 Task: Look for Airbnb properties in Oakville, Canada from 9th November, 2023 to 11th November, 2023 for 2 adults. Place can be entire room with 2 bedrooms having 2 beds and 1 bathroom. Property type can be guest house.
Action: Mouse moved to (529, 71)
Screenshot: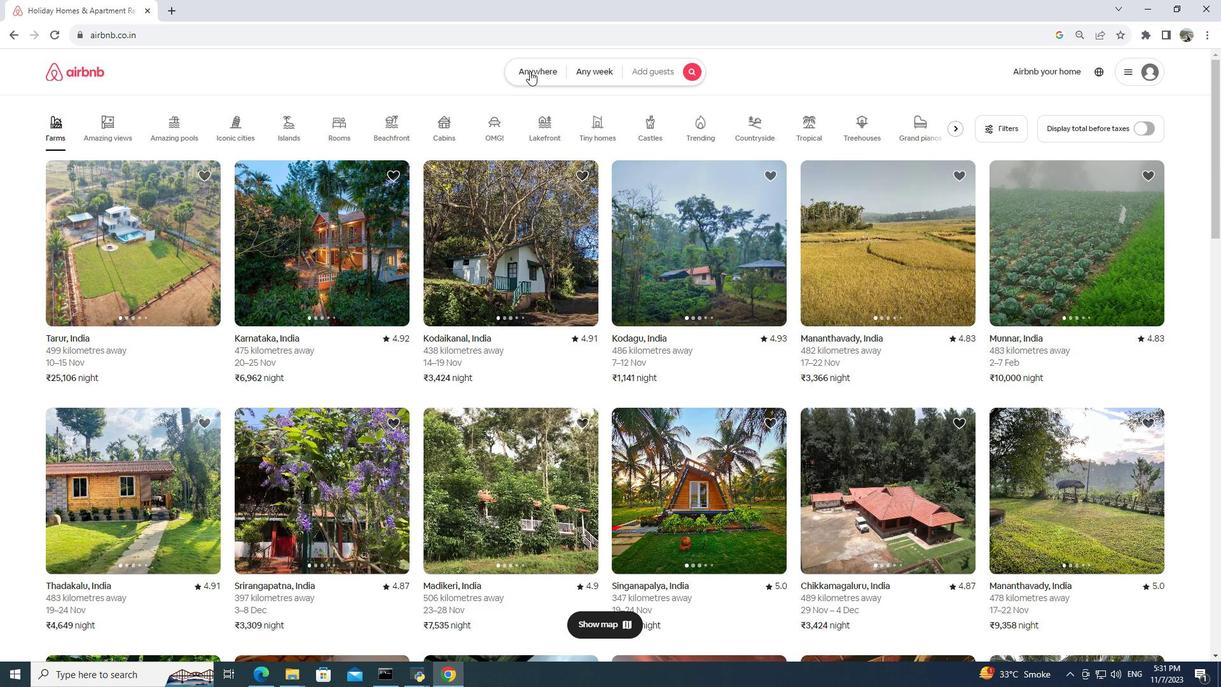 
Action: Mouse pressed left at (529, 71)
Screenshot: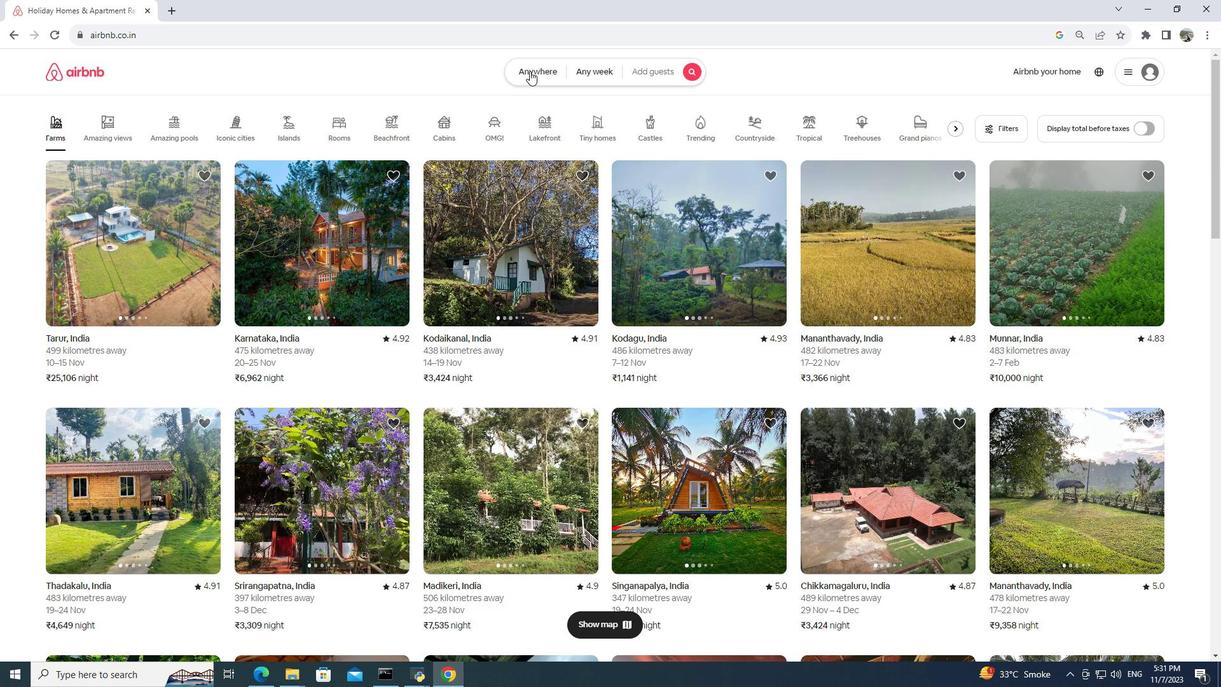 
Action: Mouse moved to (440, 122)
Screenshot: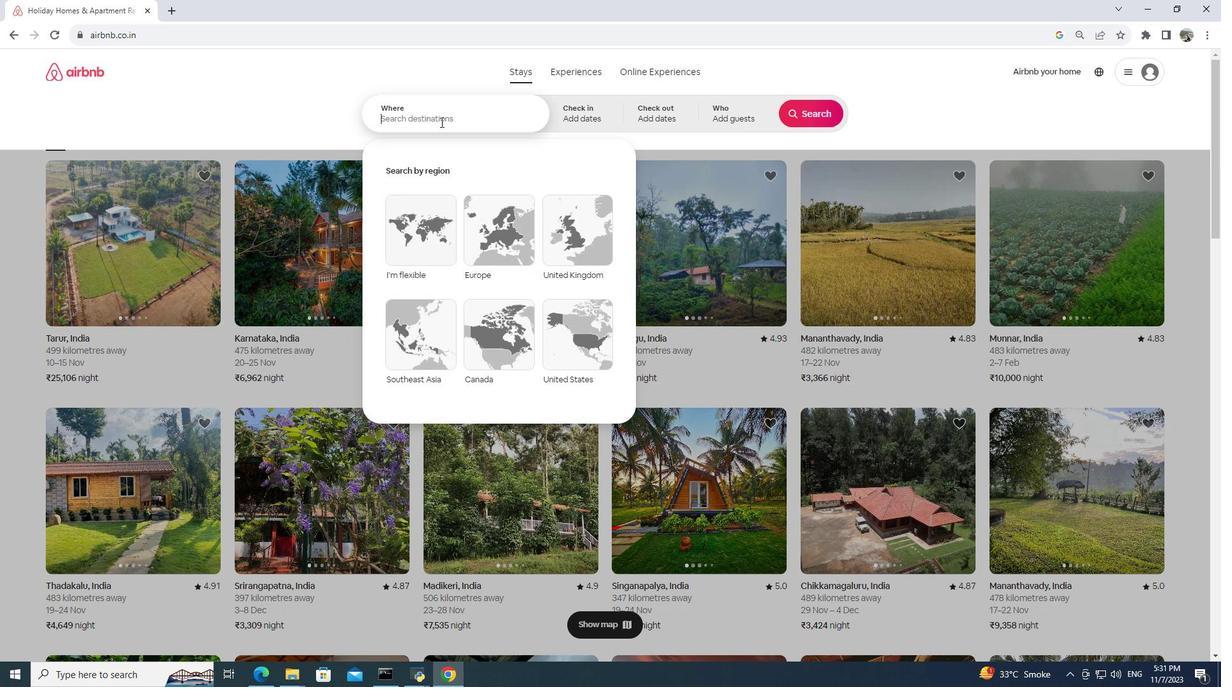 
Action: Mouse pressed left at (440, 122)
Screenshot: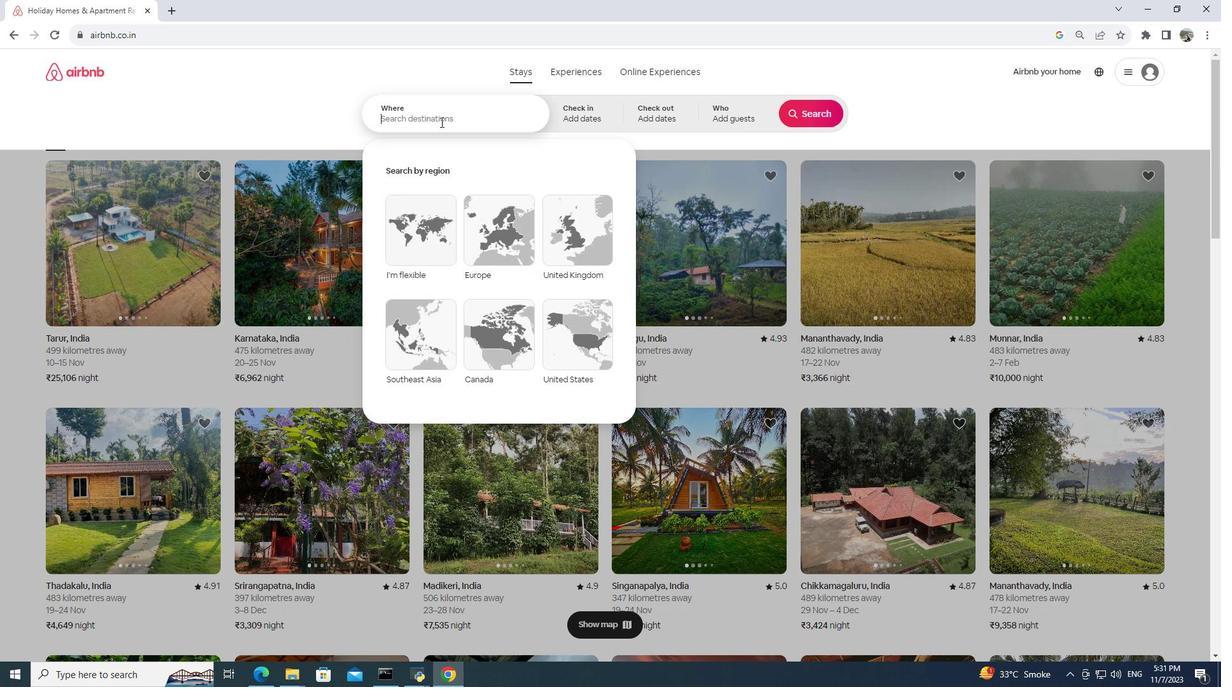 
Action: Mouse moved to (440, 122)
Screenshot: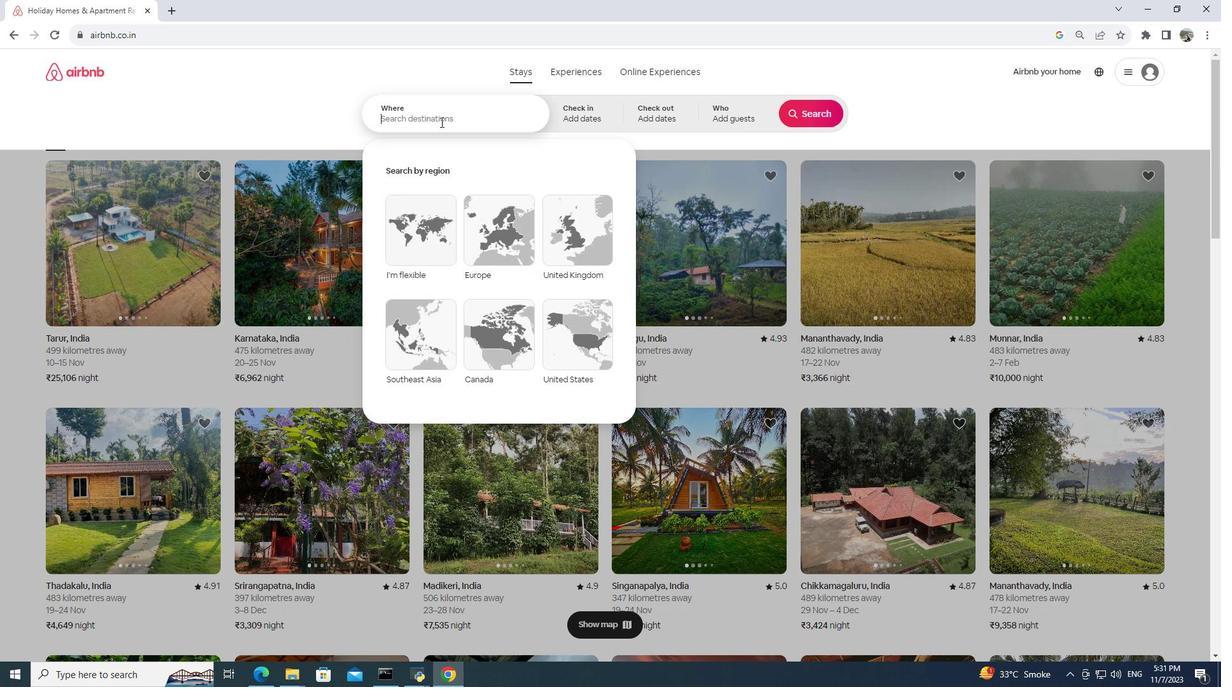 
Action: Key pressed oakville,<Key.space>canada
Screenshot: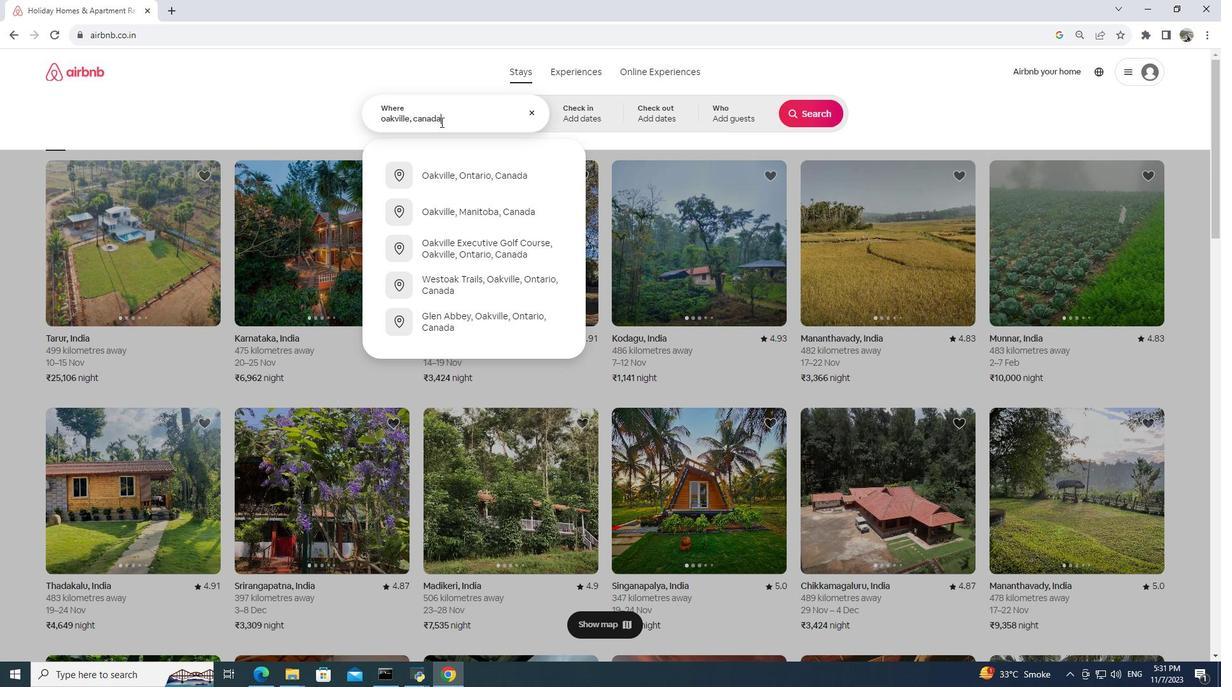 
Action: Mouse moved to (570, 115)
Screenshot: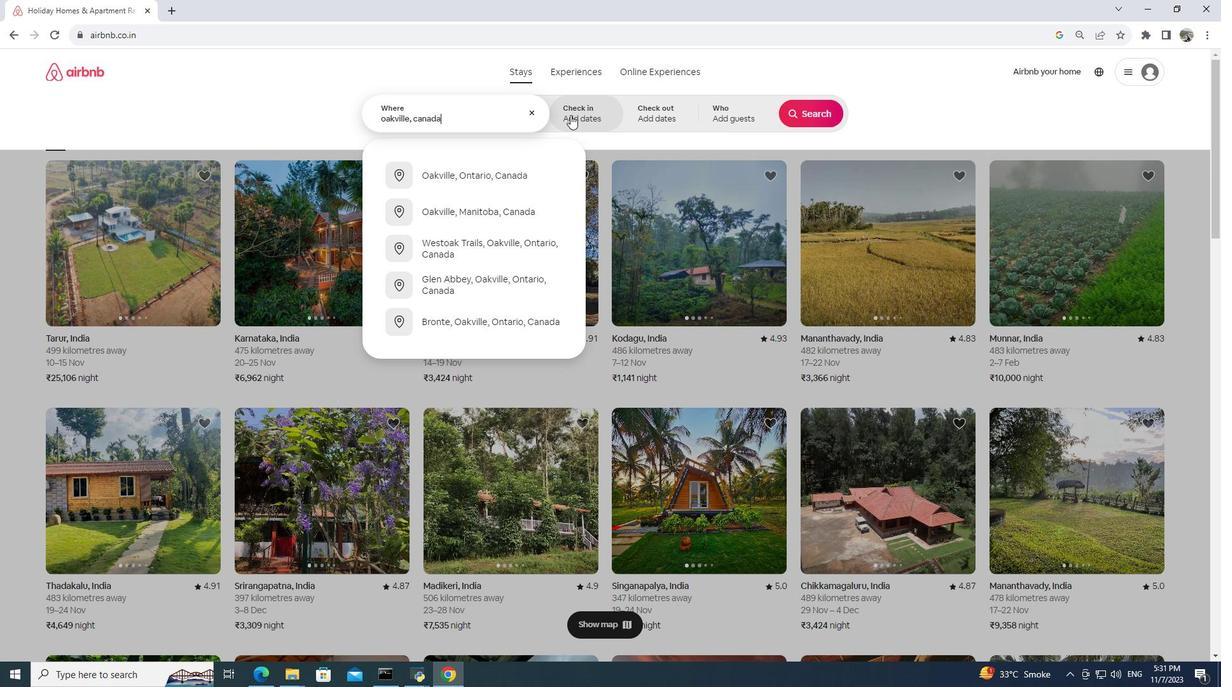 
Action: Mouse pressed left at (570, 115)
Screenshot: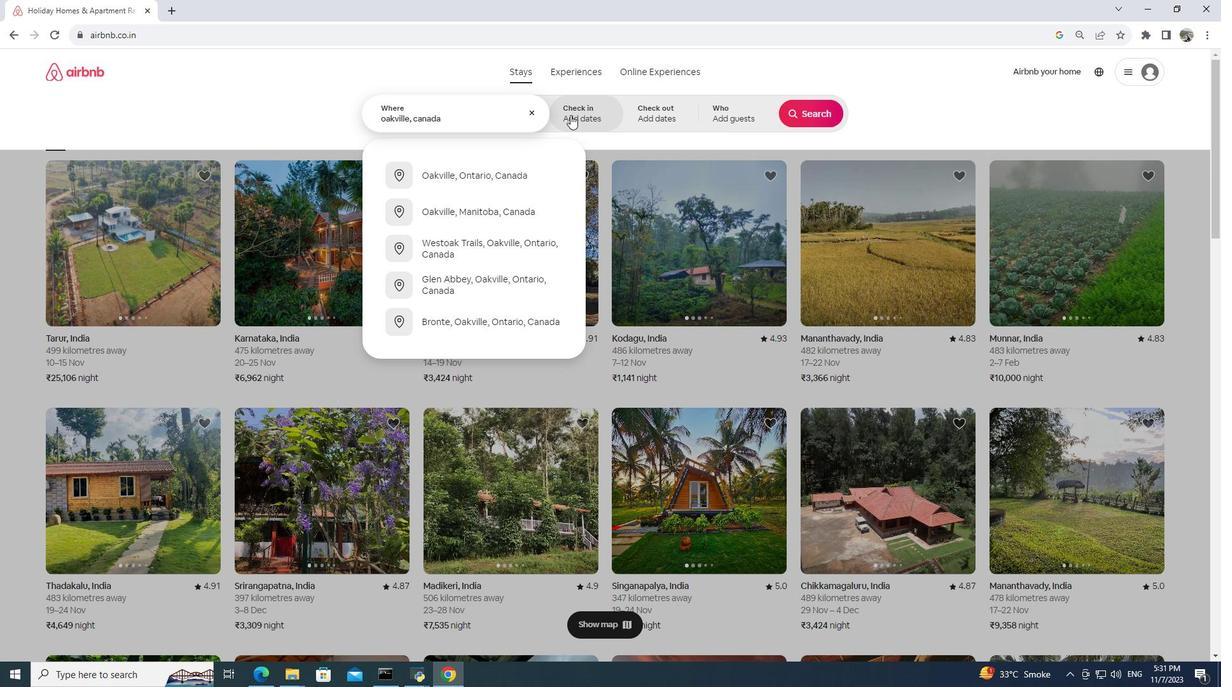 
Action: Mouse moved to (520, 283)
Screenshot: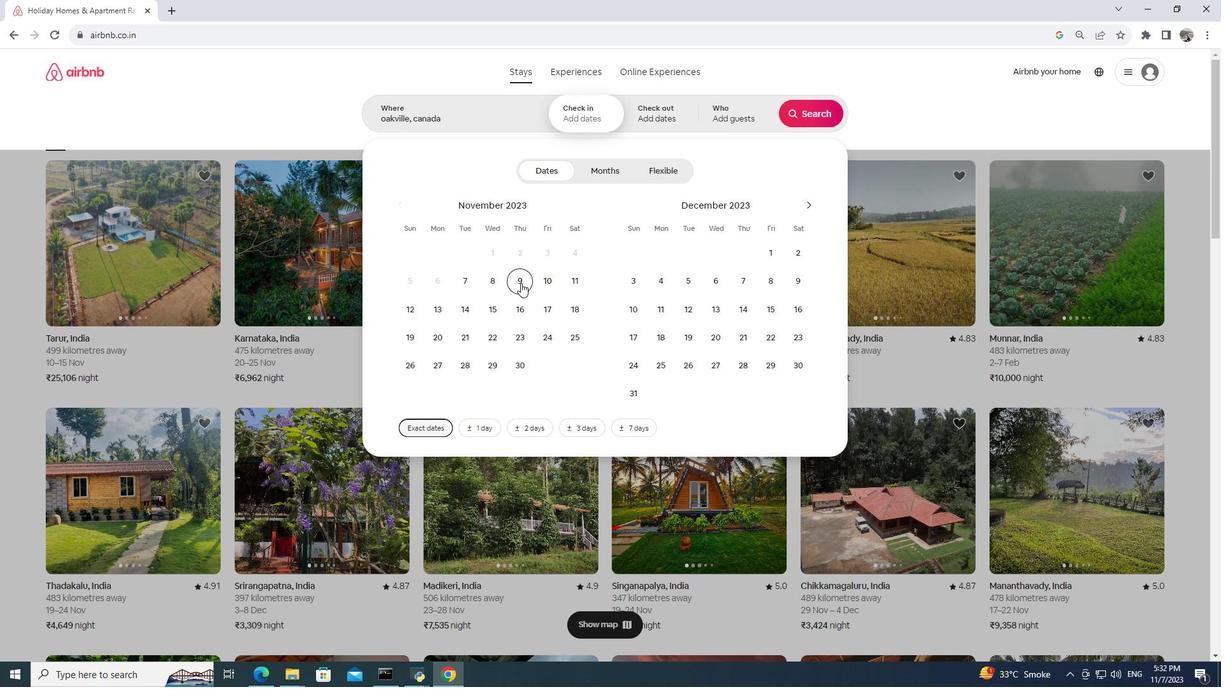 
Action: Mouse pressed left at (520, 283)
Screenshot: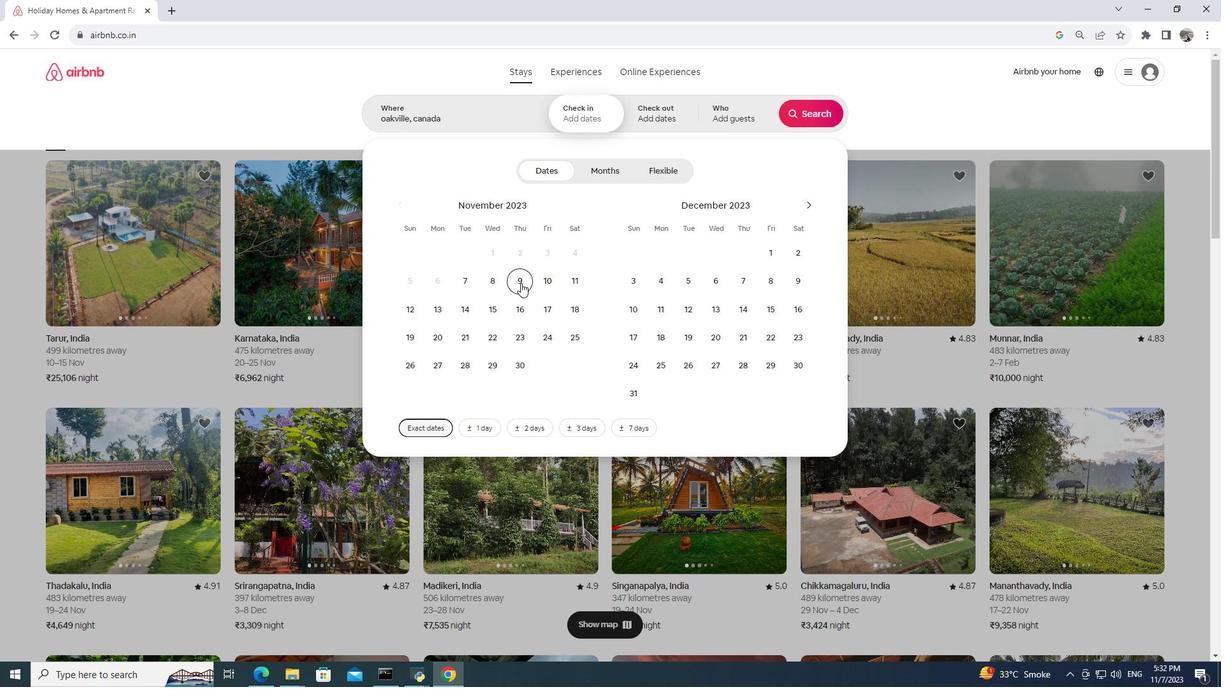 
Action: Mouse moved to (580, 283)
Screenshot: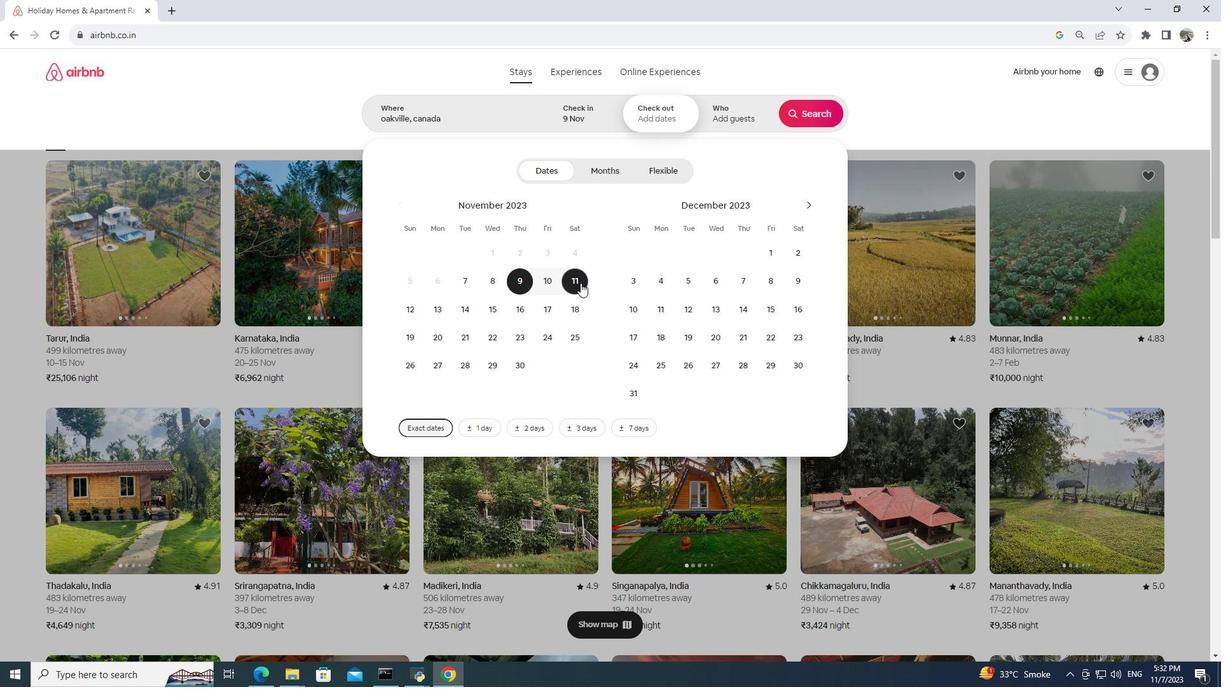 
Action: Mouse pressed left at (580, 283)
Screenshot: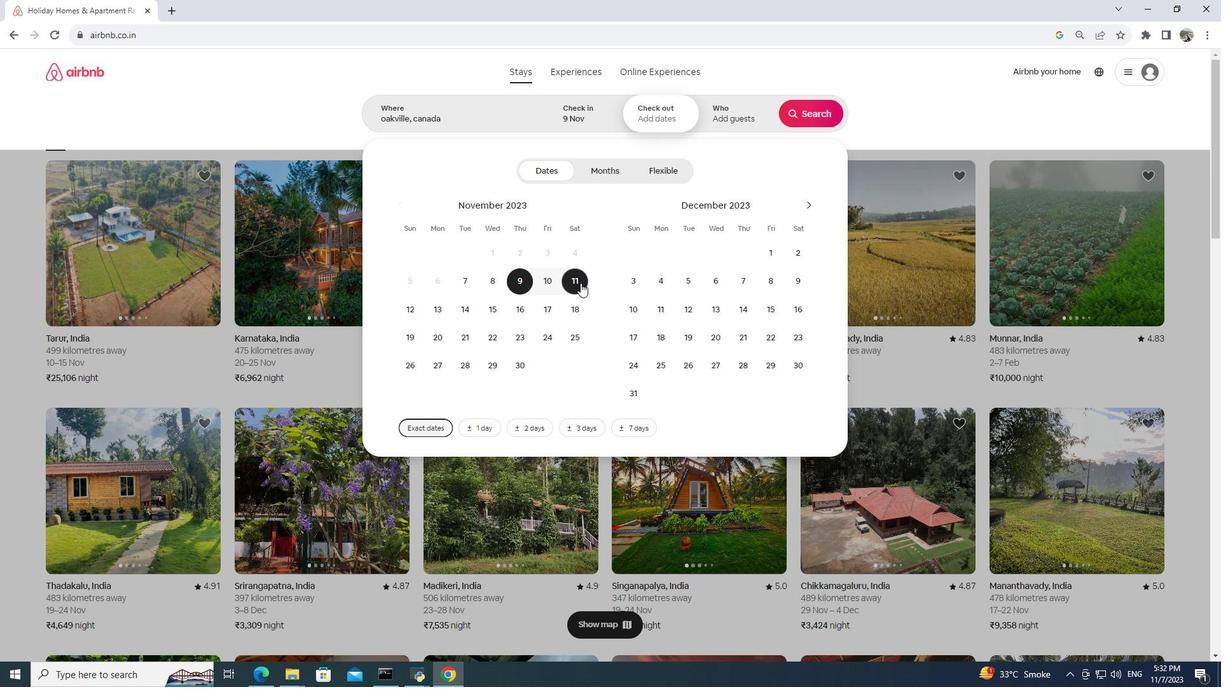 
Action: Mouse moved to (758, 121)
Screenshot: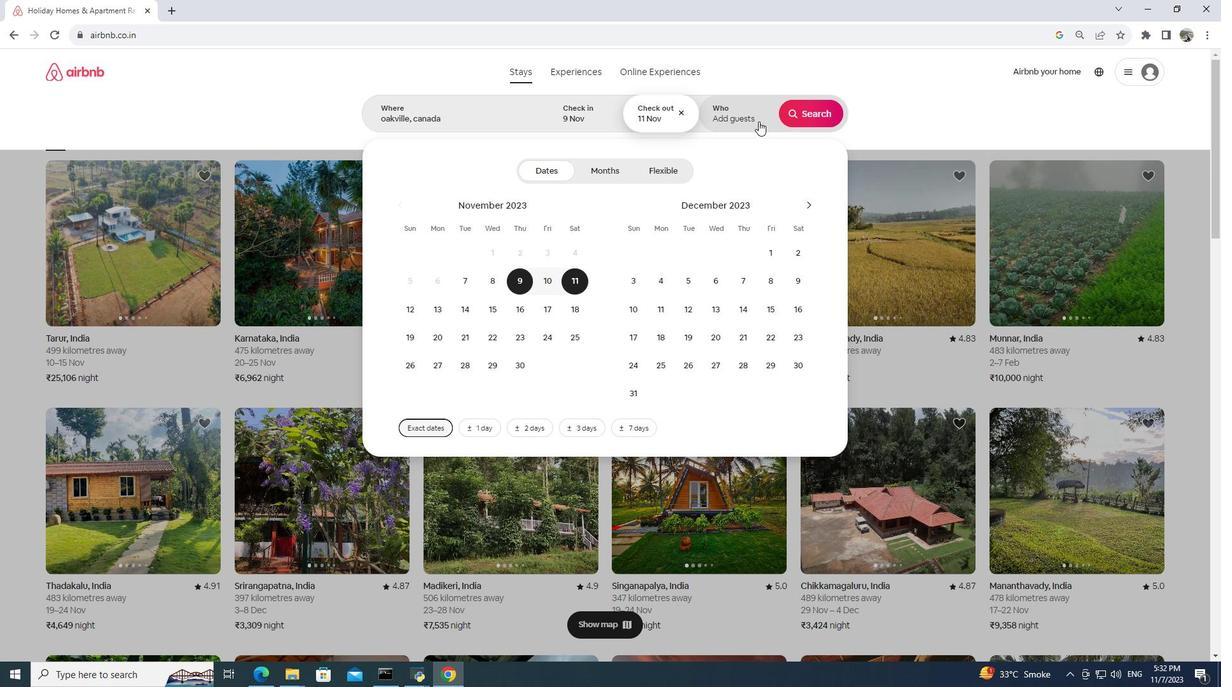 
Action: Mouse pressed left at (758, 121)
Screenshot: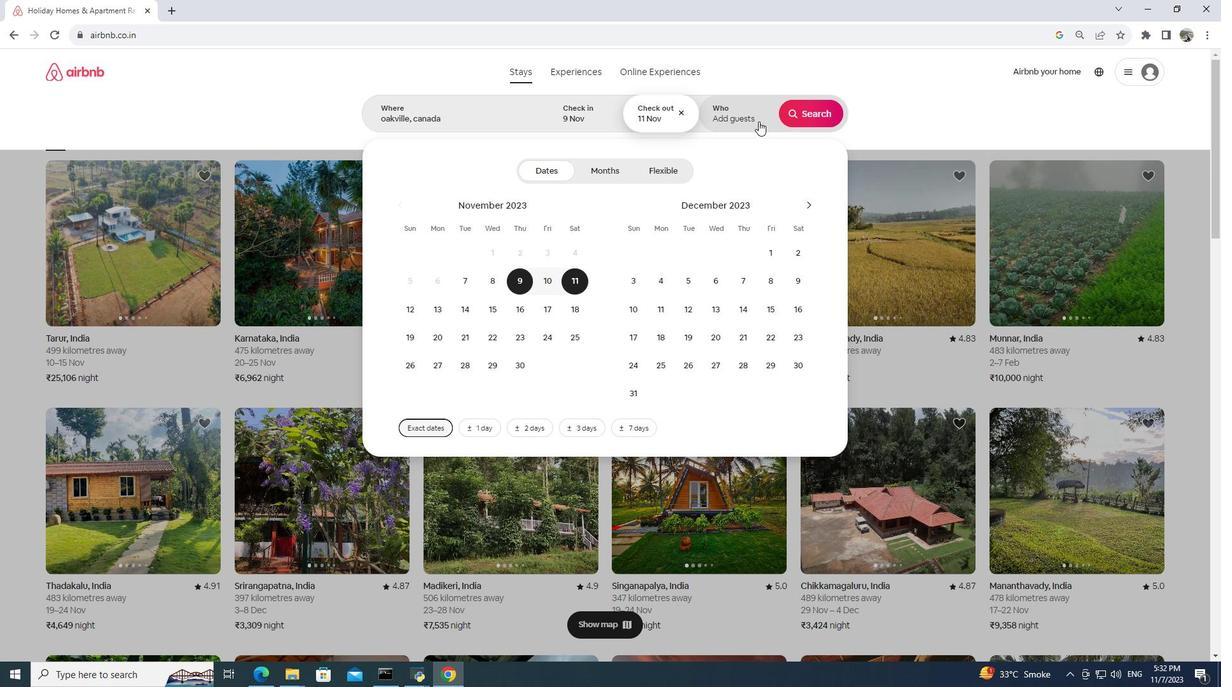 
Action: Mouse moved to (814, 178)
Screenshot: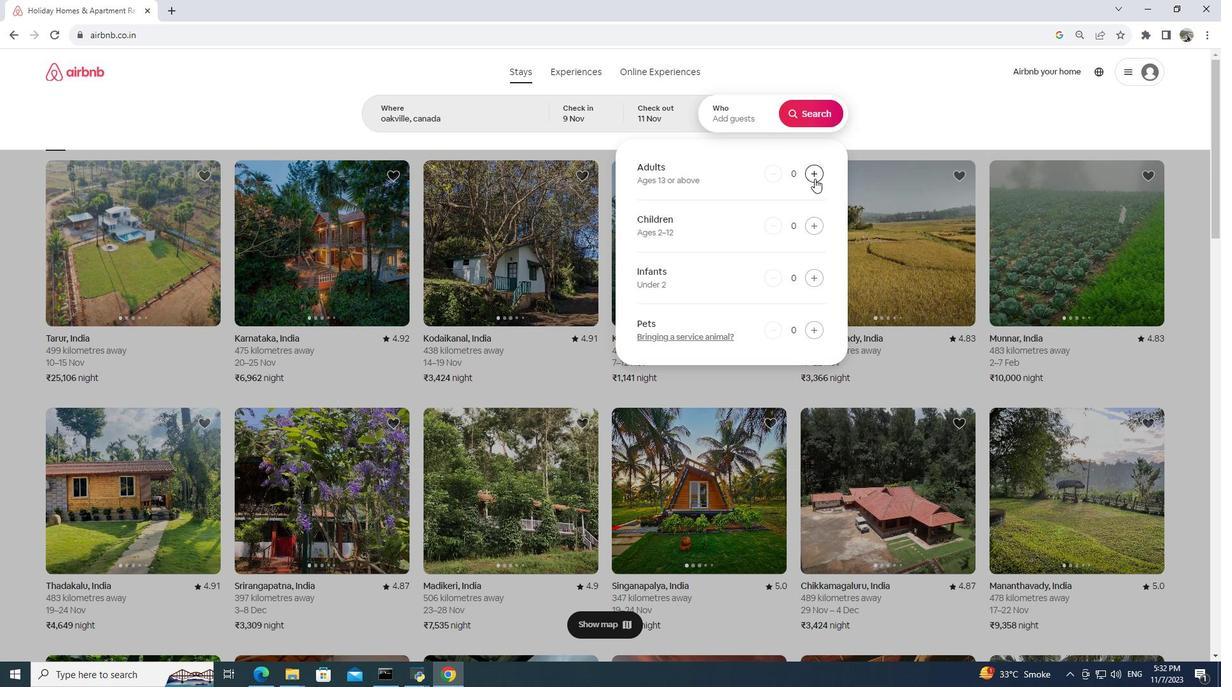 
Action: Mouse pressed left at (814, 178)
Screenshot: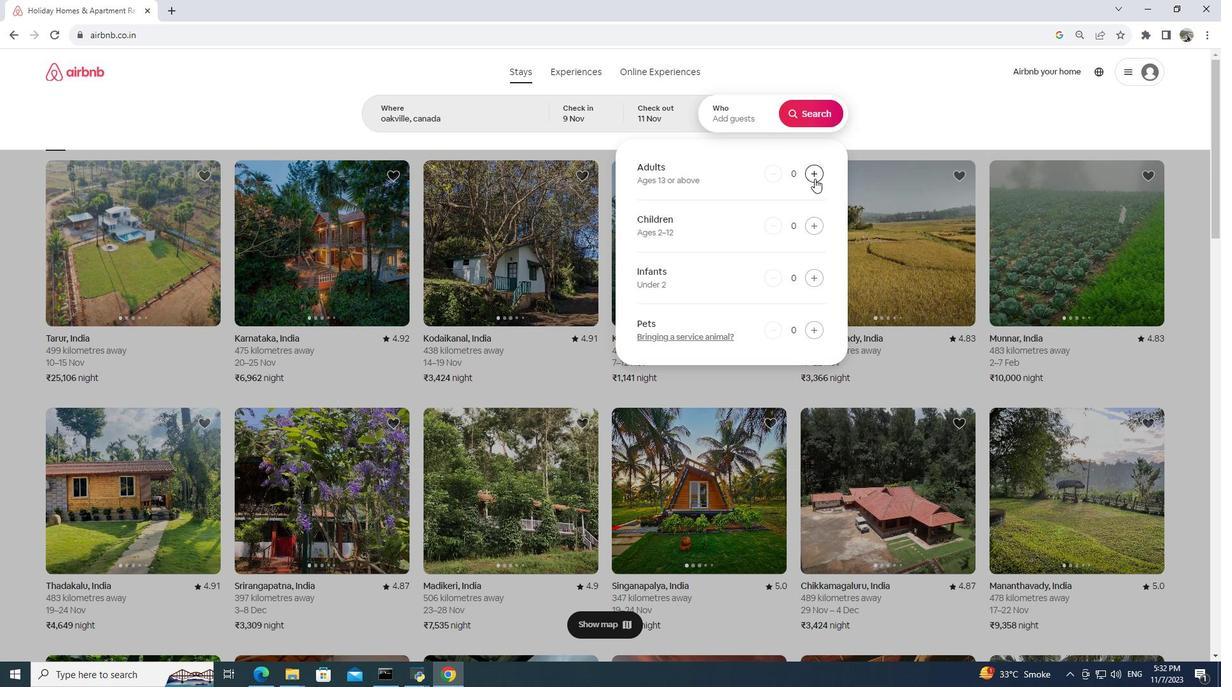 
Action: Mouse moved to (814, 178)
Screenshot: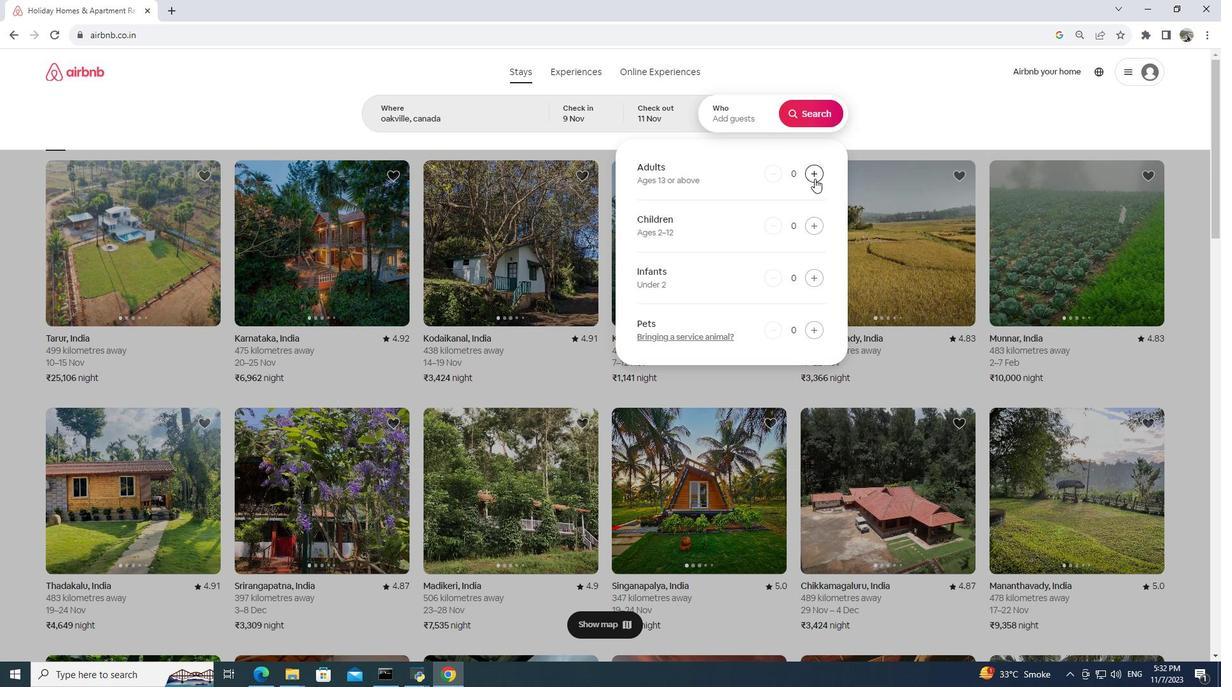 
Action: Mouse pressed left at (814, 178)
Screenshot: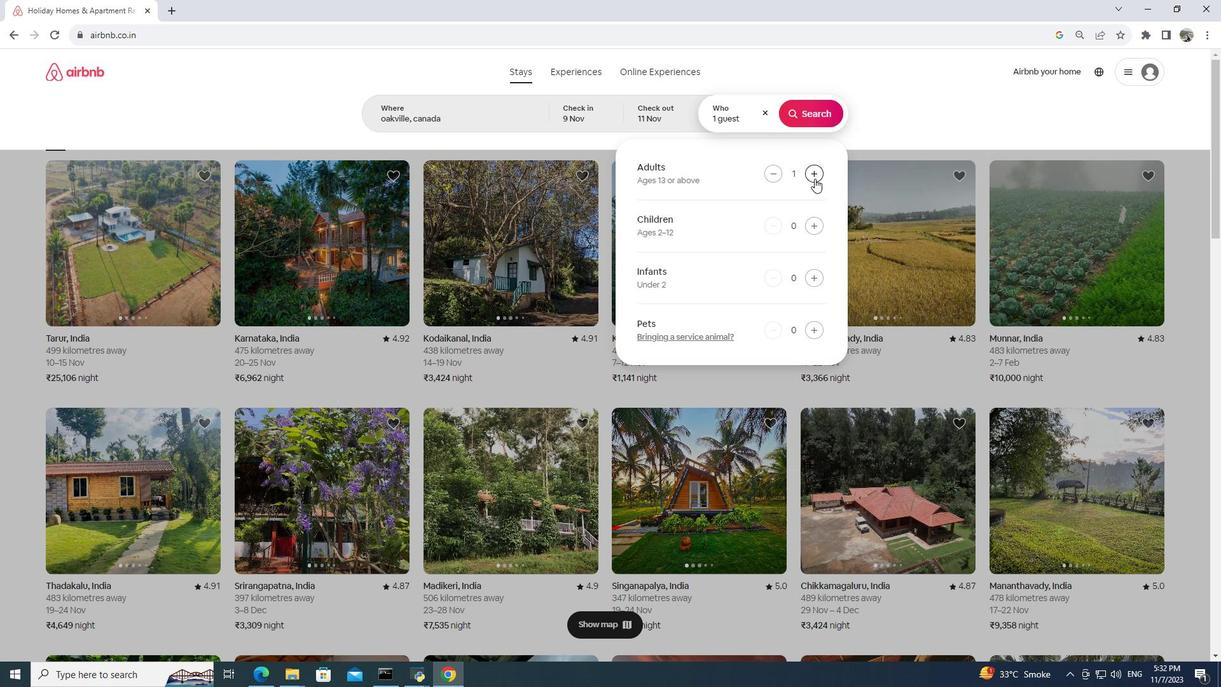 
Action: Mouse moved to (801, 111)
Screenshot: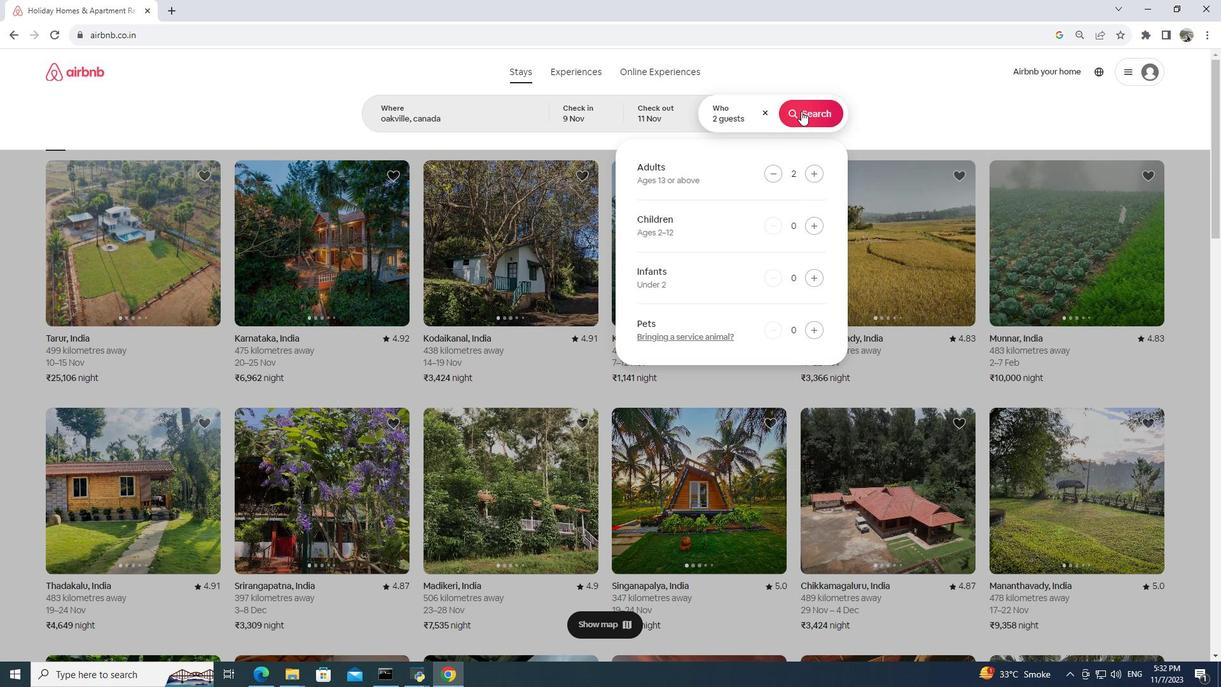 
Action: Mouse pressed left at (801, 111)
Screenshot: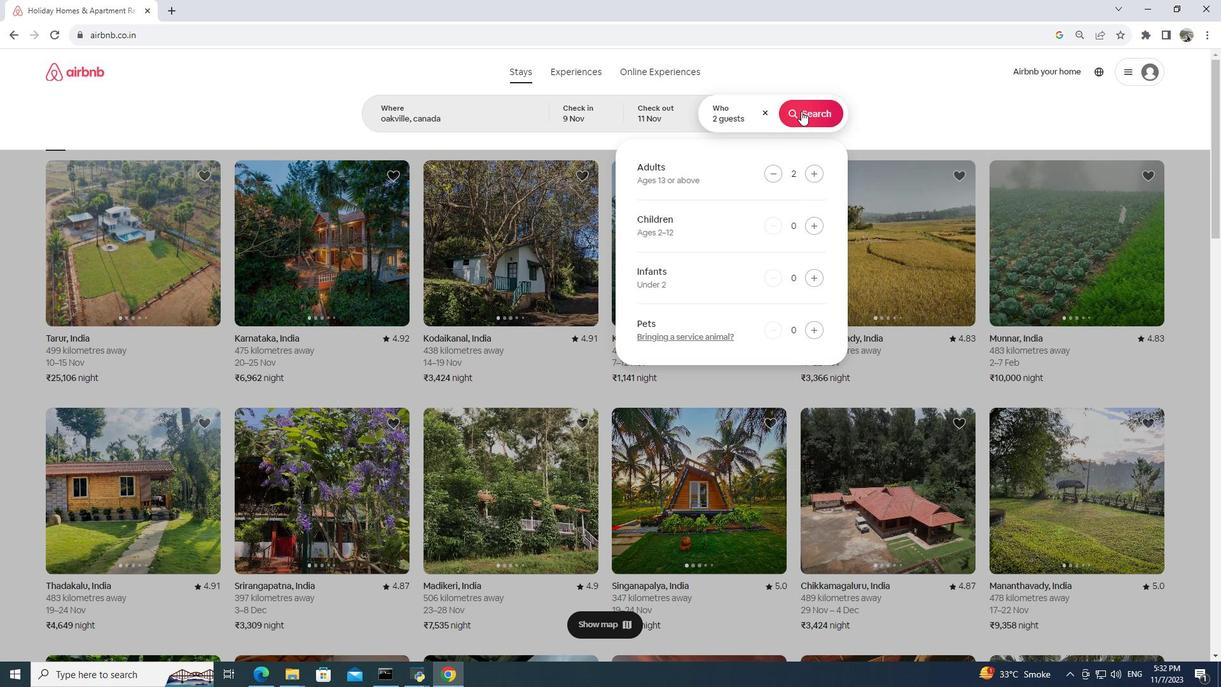 
Action: Mouse moved to (1028, 120)
Screenshot: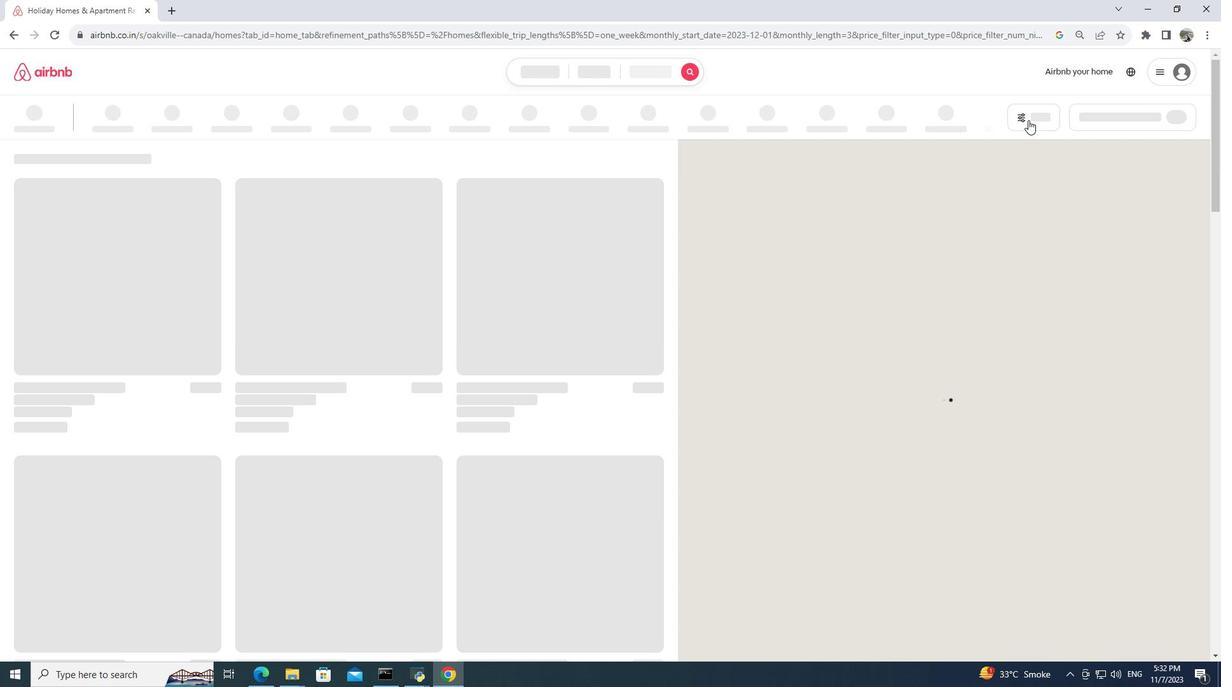 
Action: Mouse pressed left at (1028, 120)
Screenshot: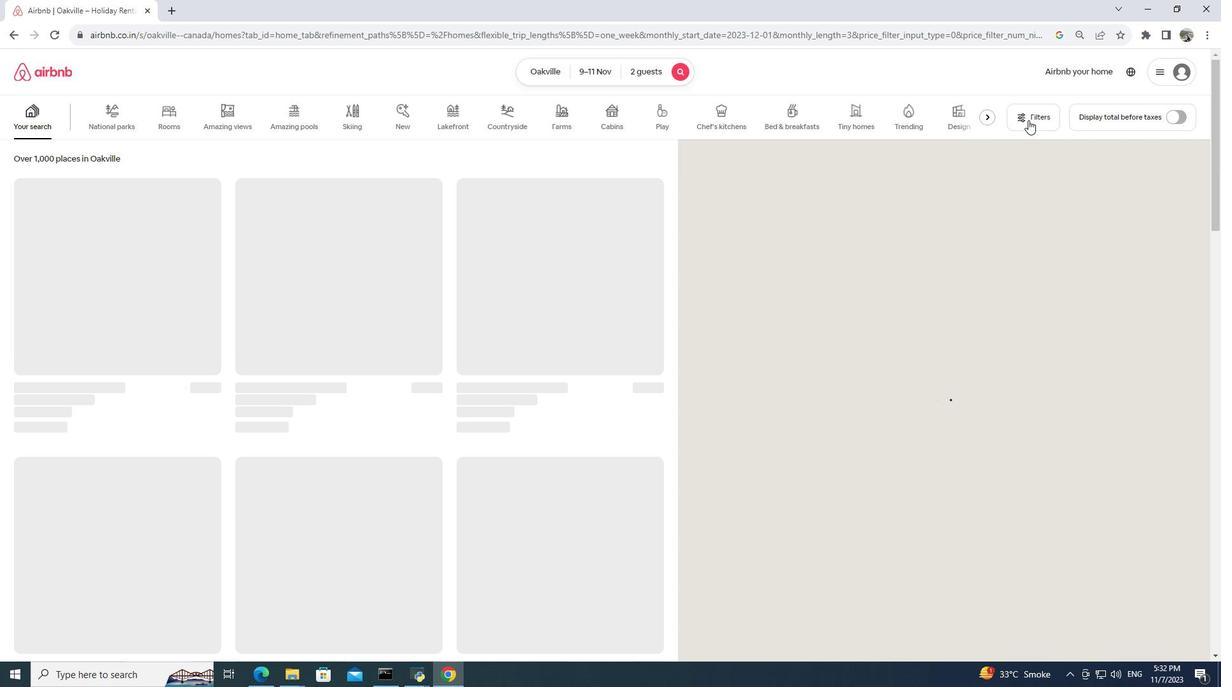 
Action: Mouse moved to (1019, 131)
Screenshot: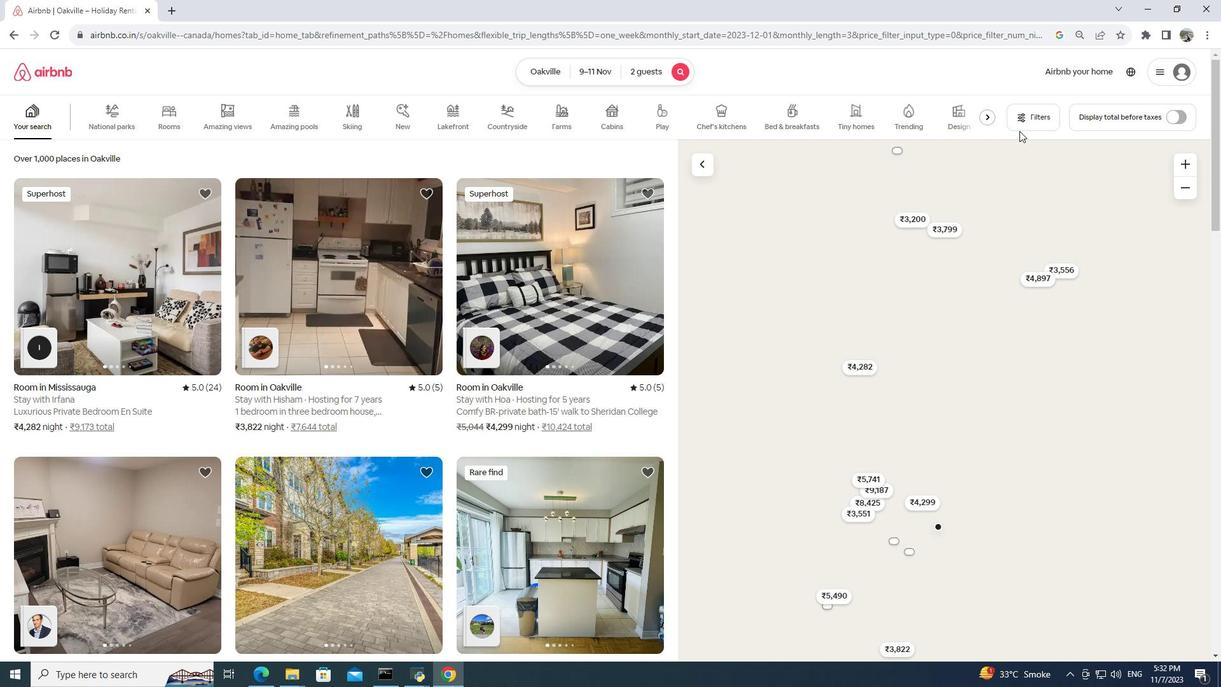 
Action: Mouse pressed left at (1019, 131)
Screenshot: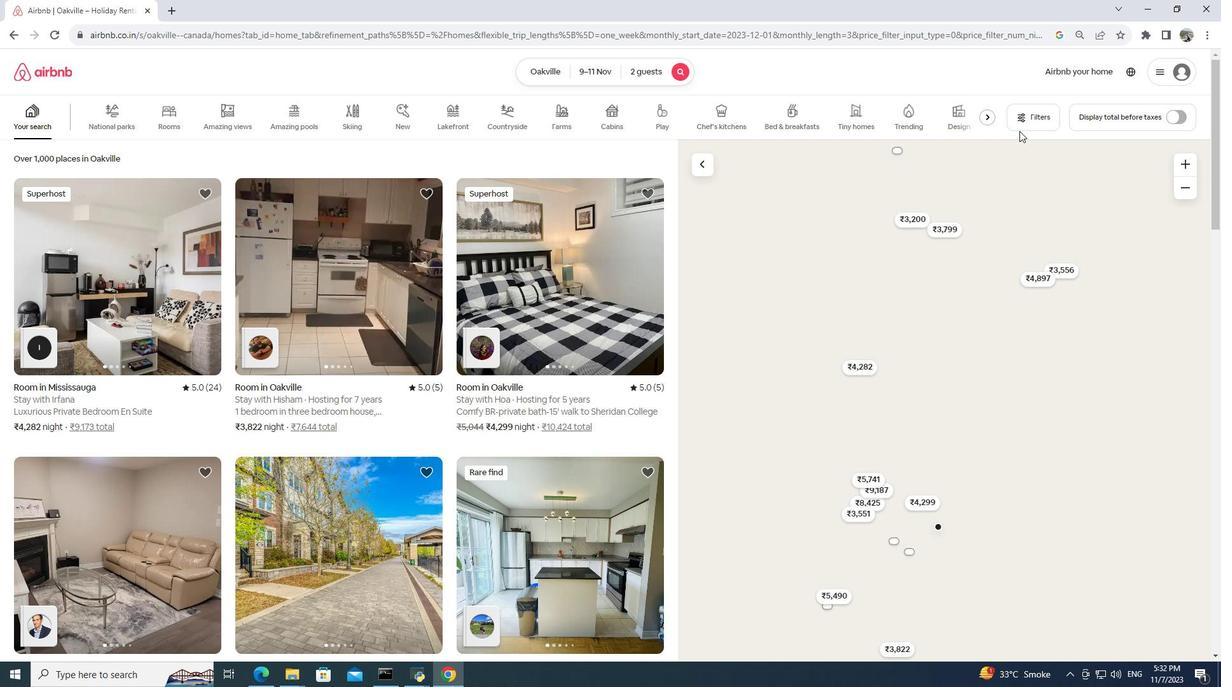 
Action: Mouse pressed left at (1019, 131)
Screenshot: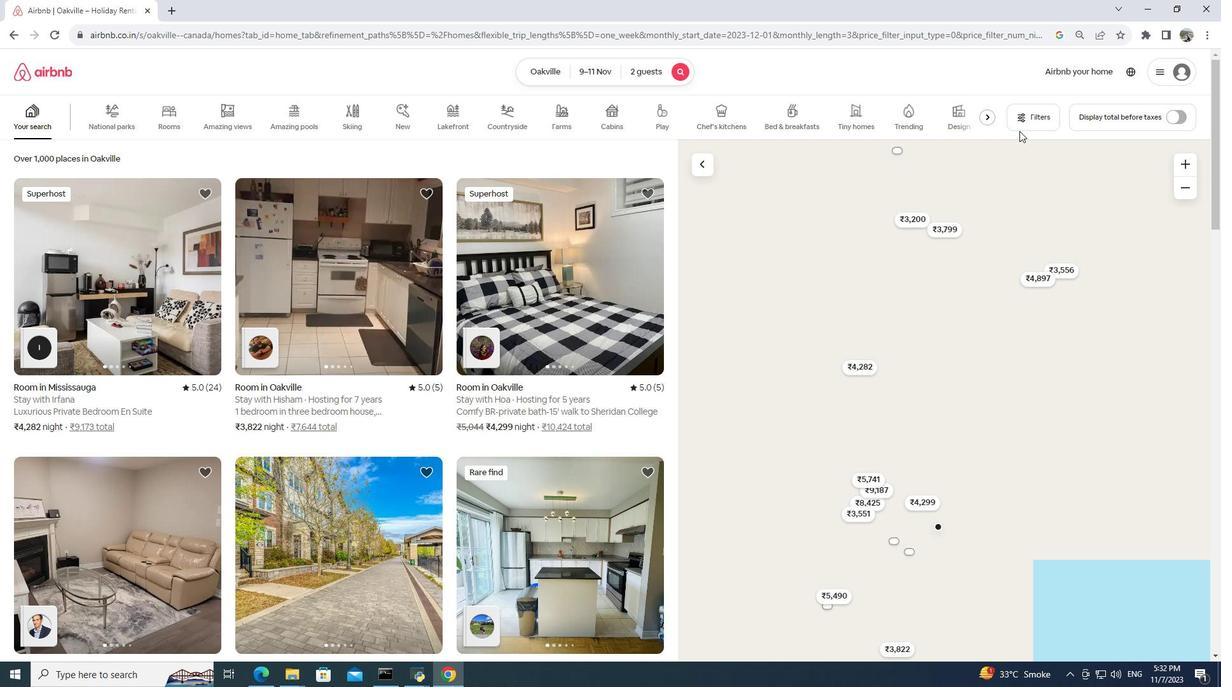 
Action: Mouse moved to (1031, 120)
Screenshot: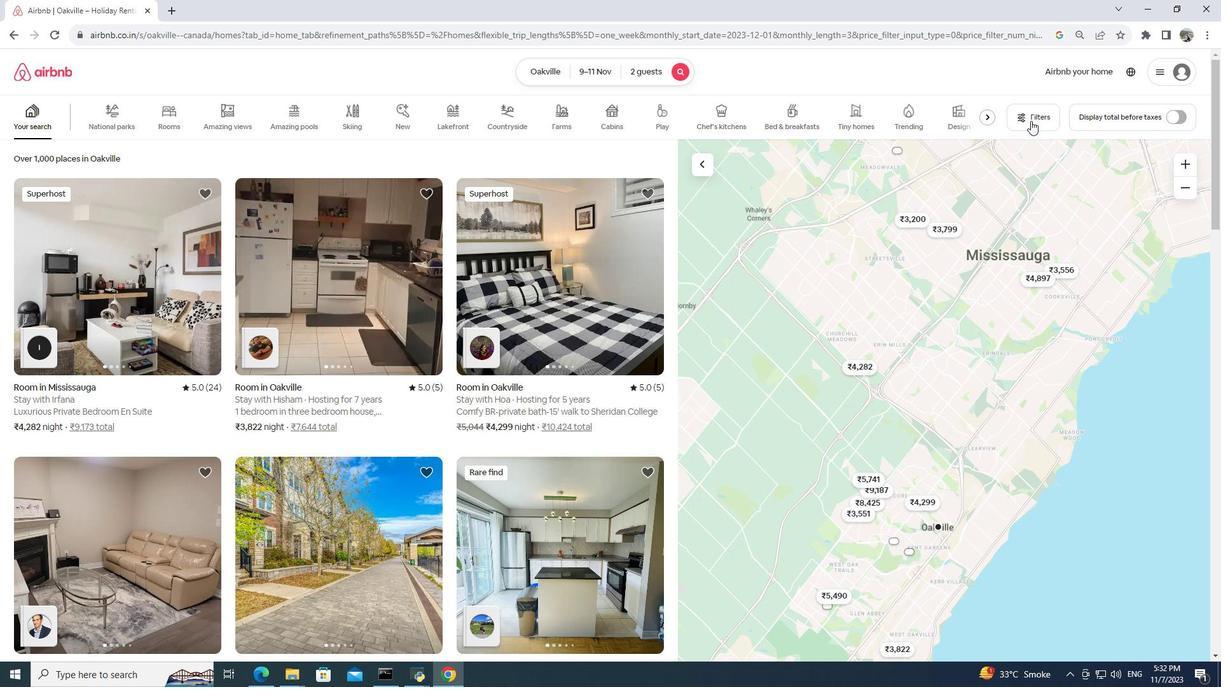 
Action: Mouse pressed left at (1031, 120)
Screenshot: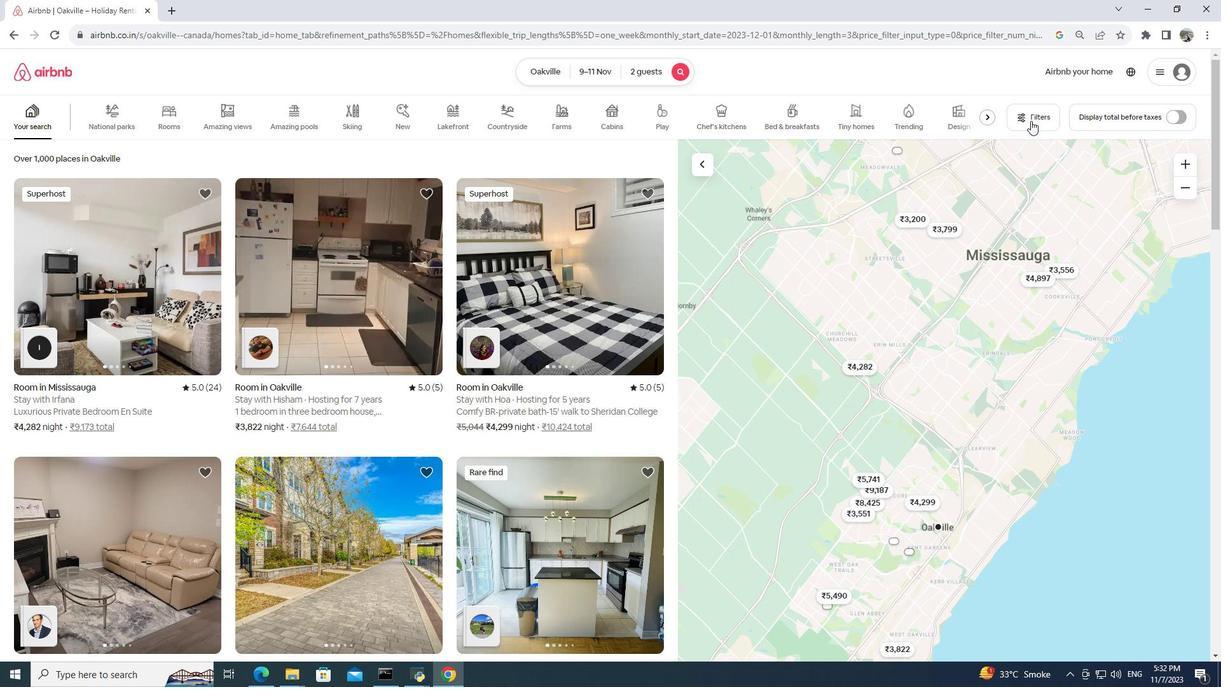 
Action: Mouse moved to (545, 384)
Screenshot: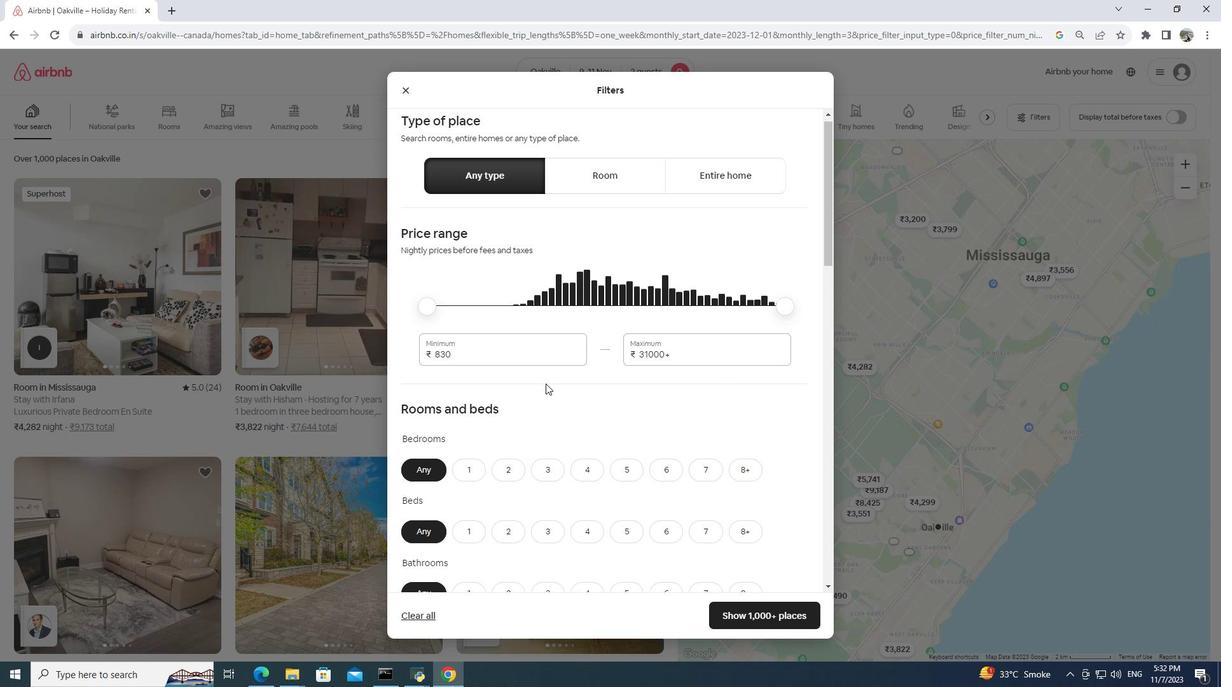 
Action: Mouse scrolled (545, 383) with delta (0, 0)
Screenshot: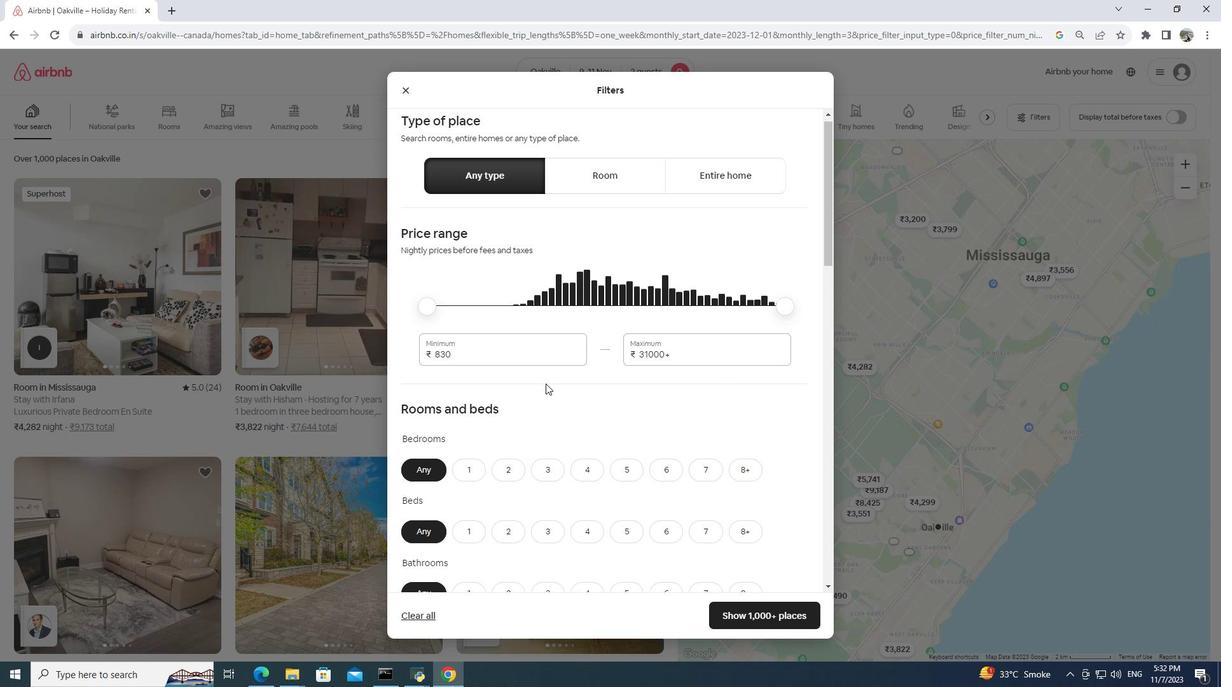 
Action: Mouse moved to (545, 381)
Screenshot: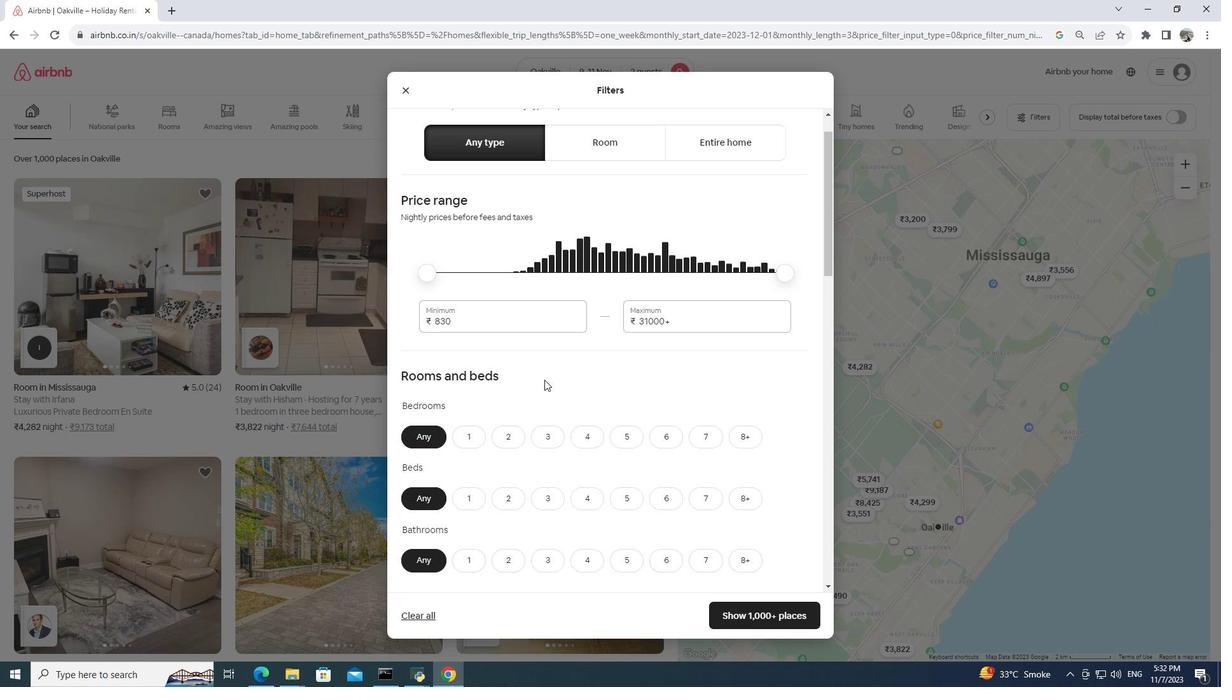 
Action: Mouse scrolled (545, 381) with delta (0, 0)
Screenshot: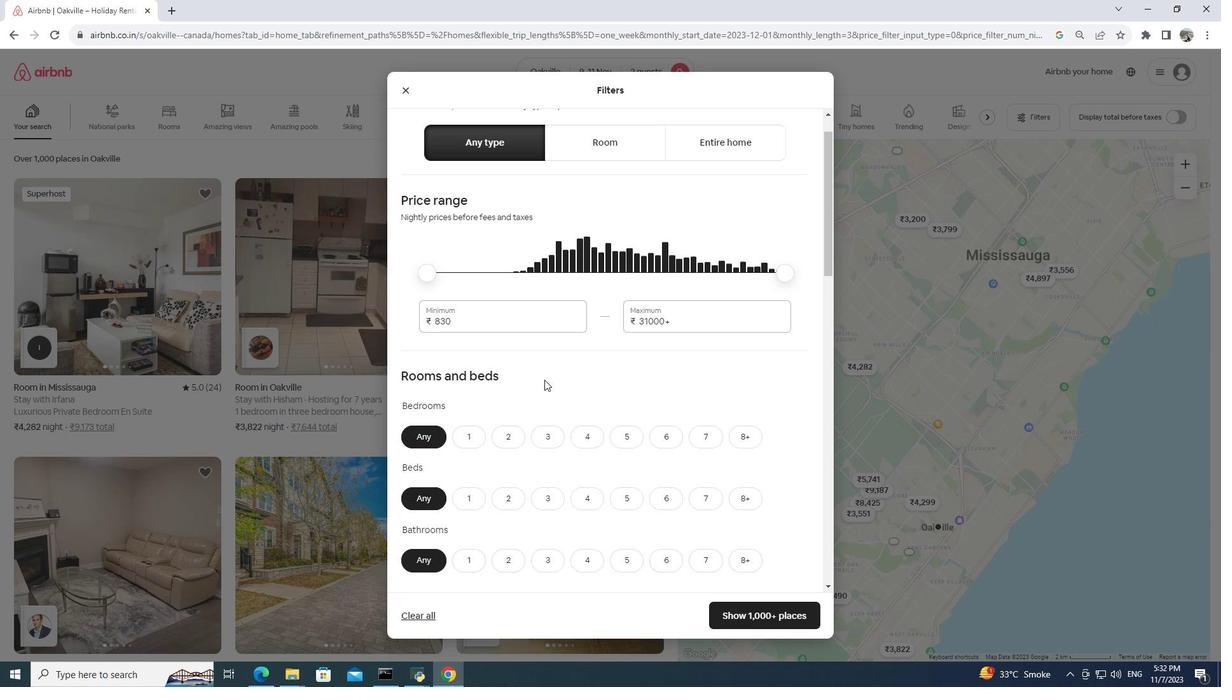 
Action: Mouse moved to (501, 345)
Screenshot: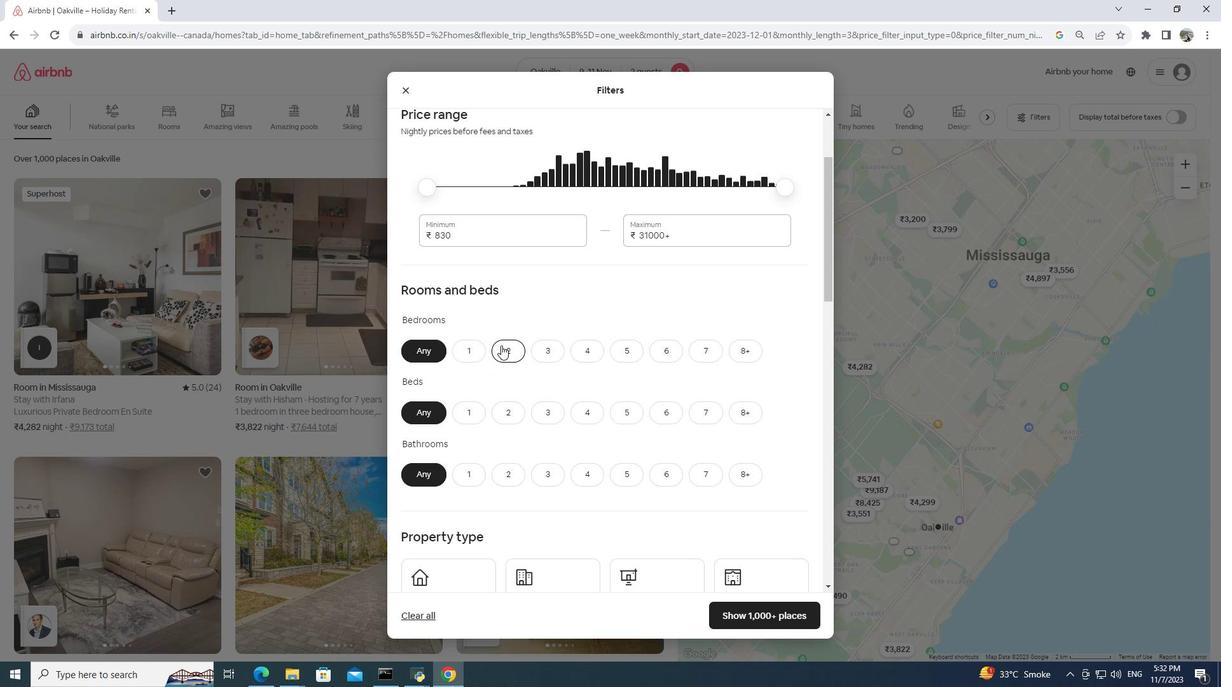 
Action: Mouse pressed left at (501, 345)
Screenshot: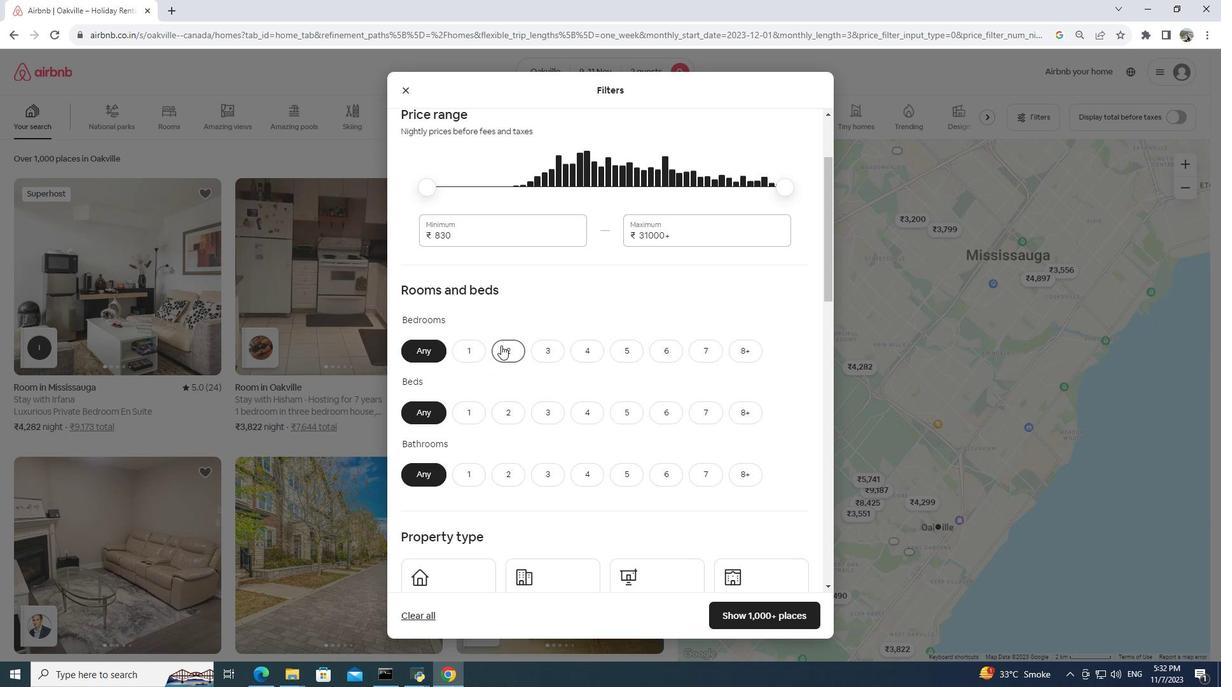 
Action: Mouse moved to (507, 410)
Screenshot: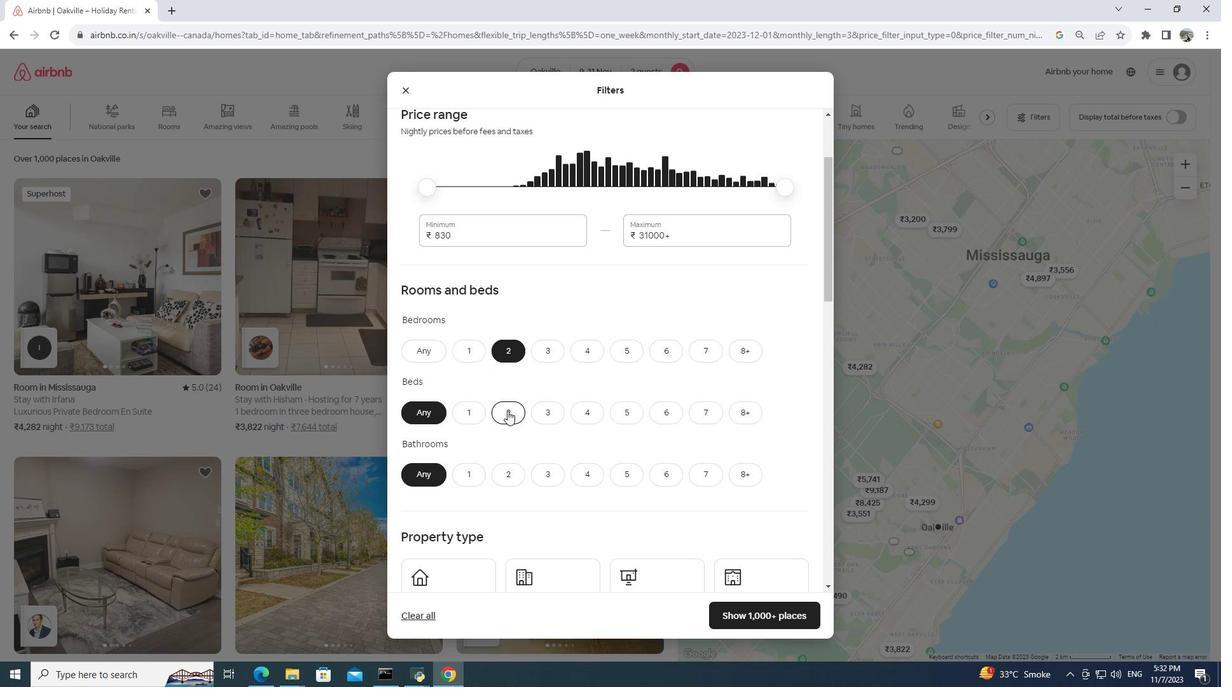 
Action: Mouse pressed left at (507, 410)
Screenshot: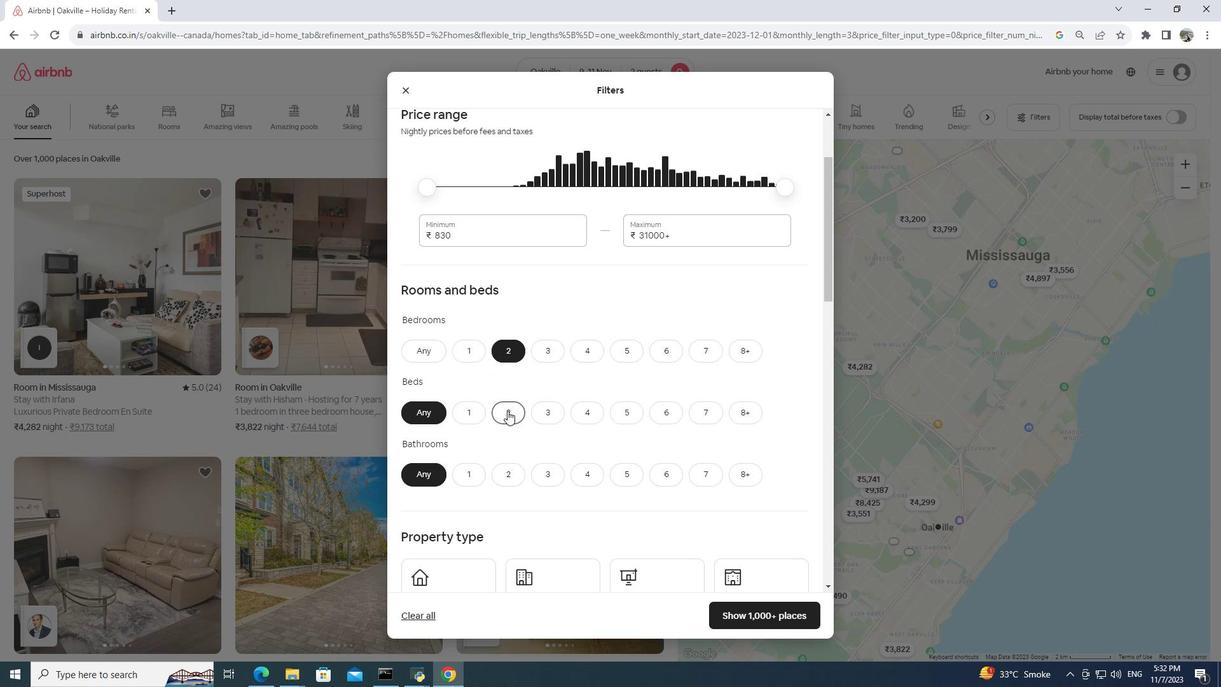 
Action: Mouse moved to (512, 382)
Screenshot: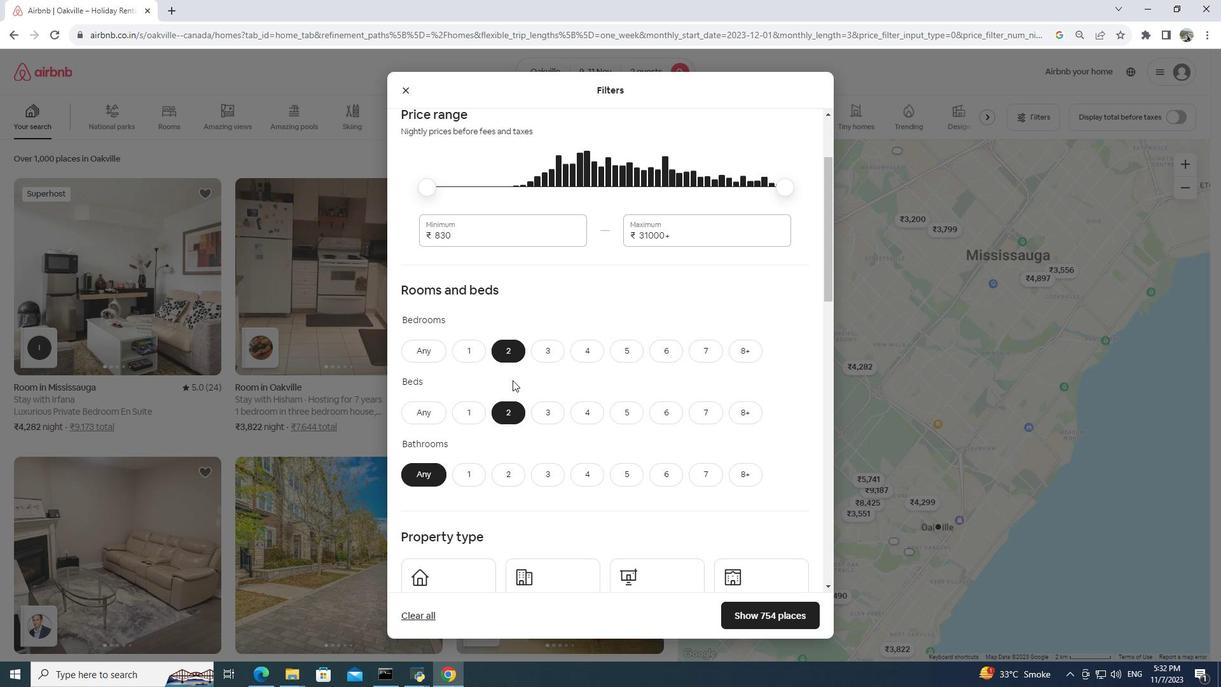 
Action: Mouse scrolled (512, 381) with delta (0, 0)
Screenshot: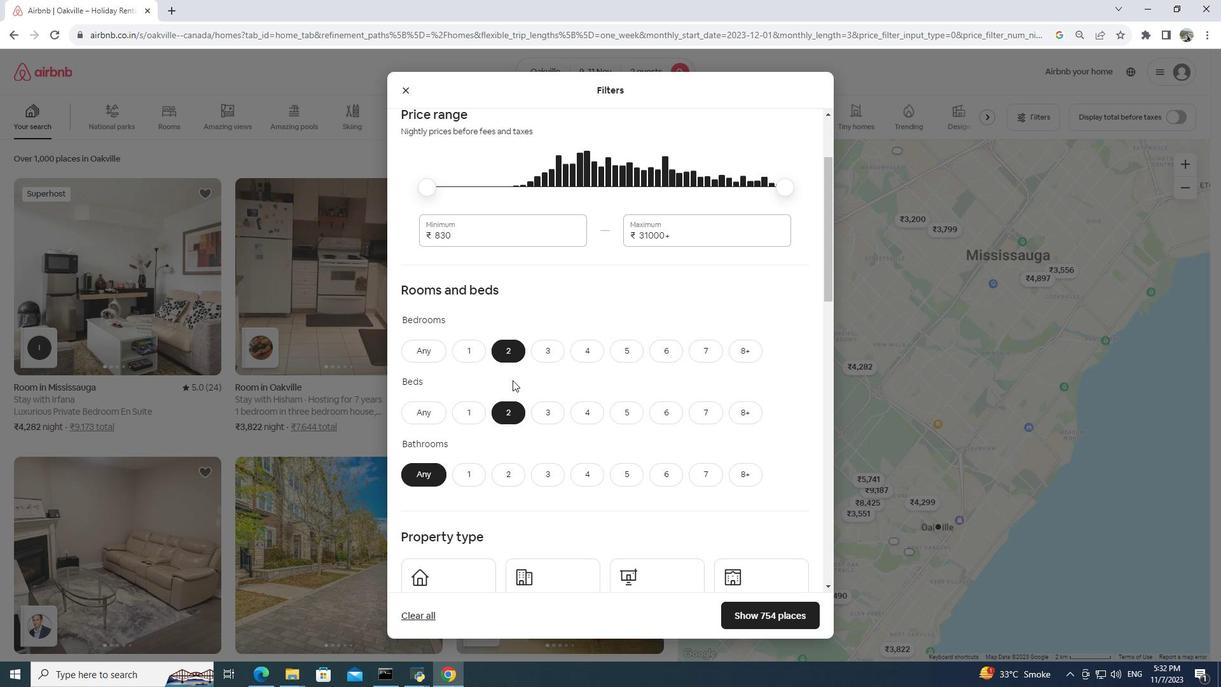 
Action: Mouse moved to (512, 380)
Screenshot: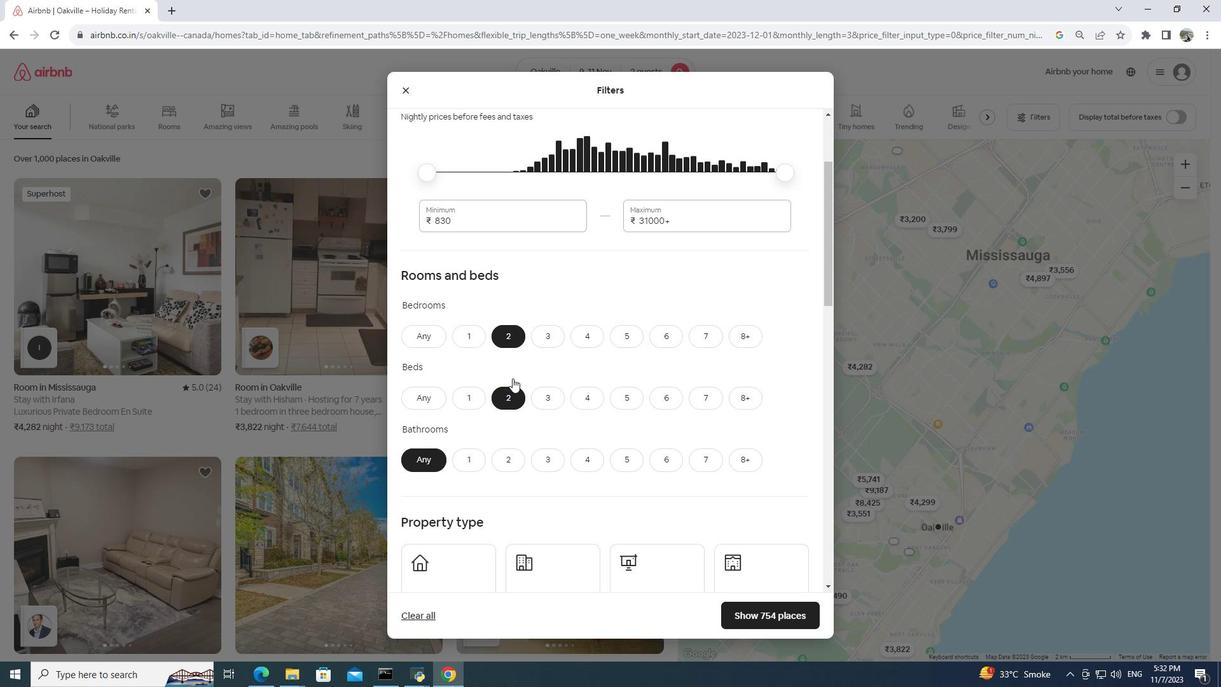 
Action: Mouse scrolled (512, 379) with delta (0, 0)
Screenshot: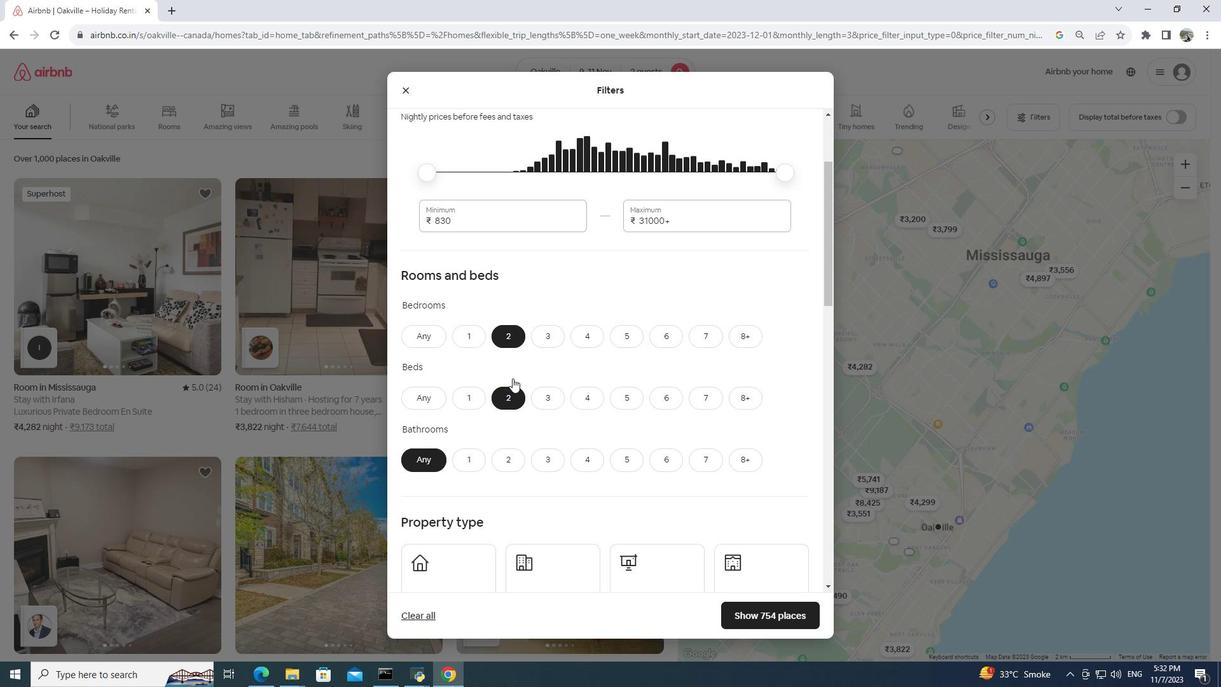 
Action: Mouse moved to (512, 378)
Screenshot: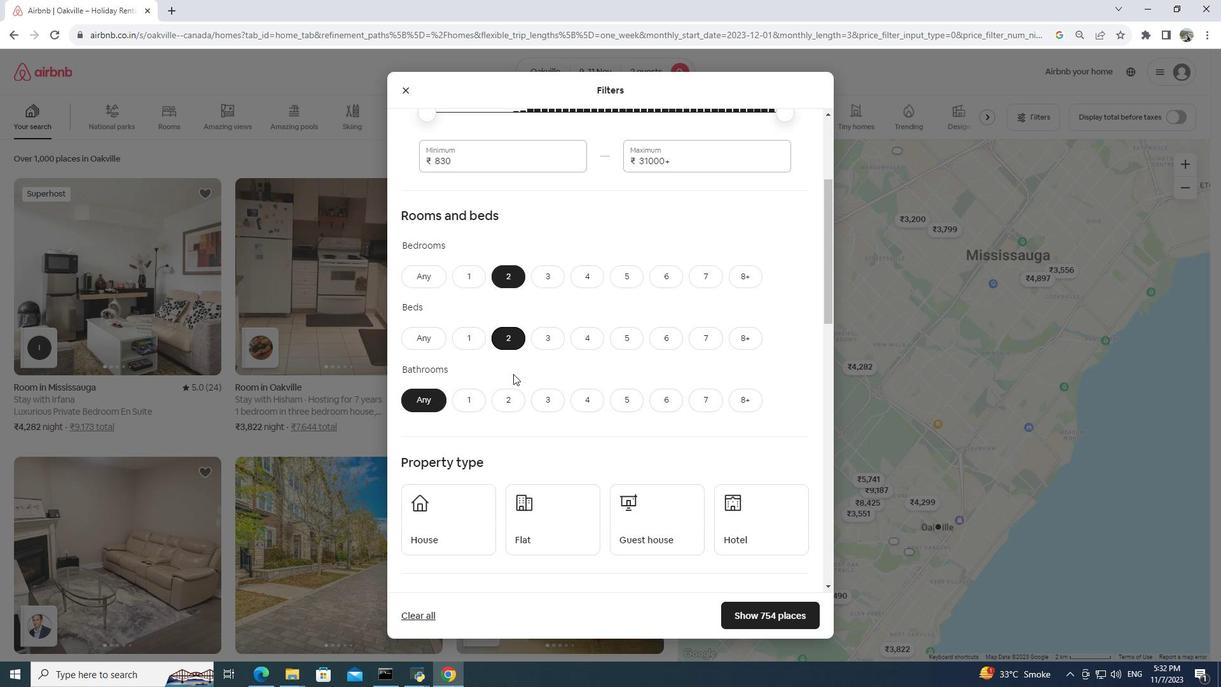 
Action: Mouse scrolled (512, 377) with delta (0, 0)
Screenshot: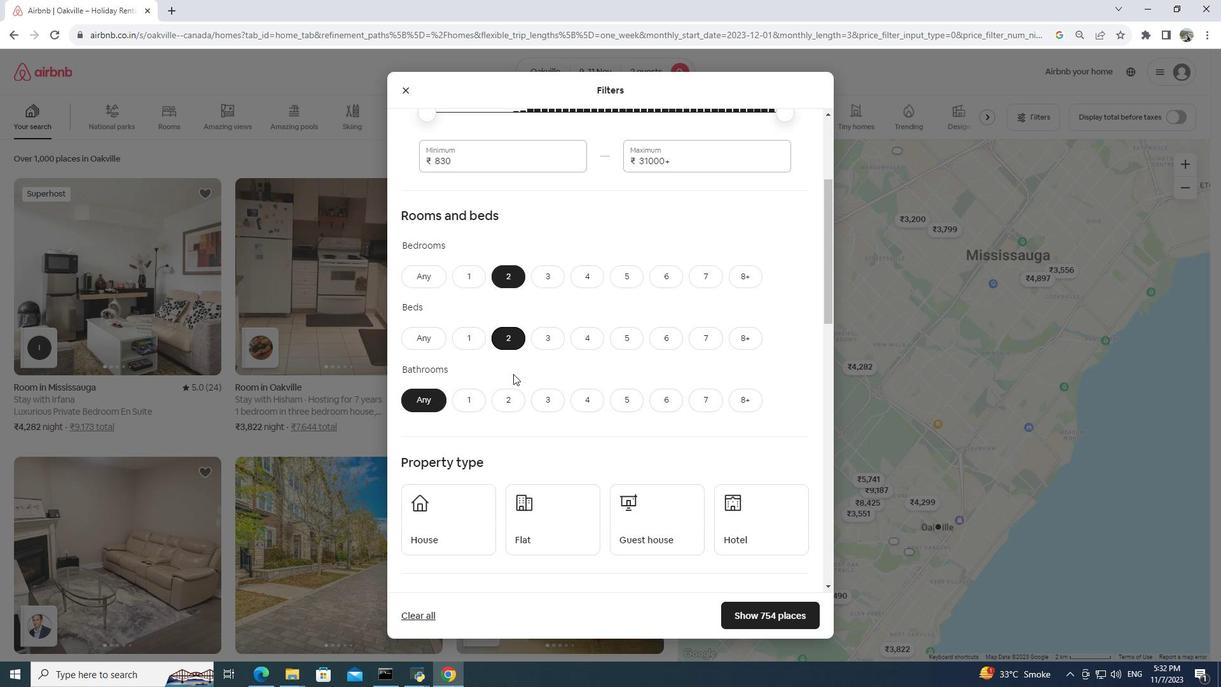 
Action: Mouse moved to (462, 280)
Screenshot: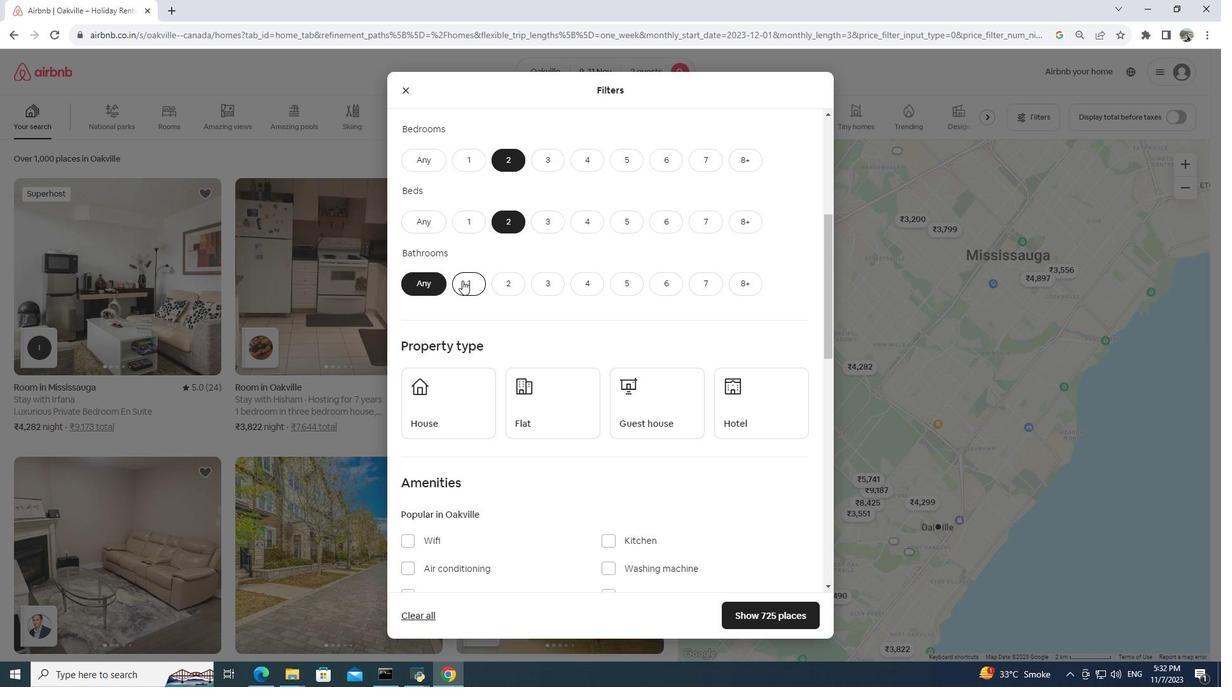 
Action: Mouse pressed left at (462, 280)
Screenshot: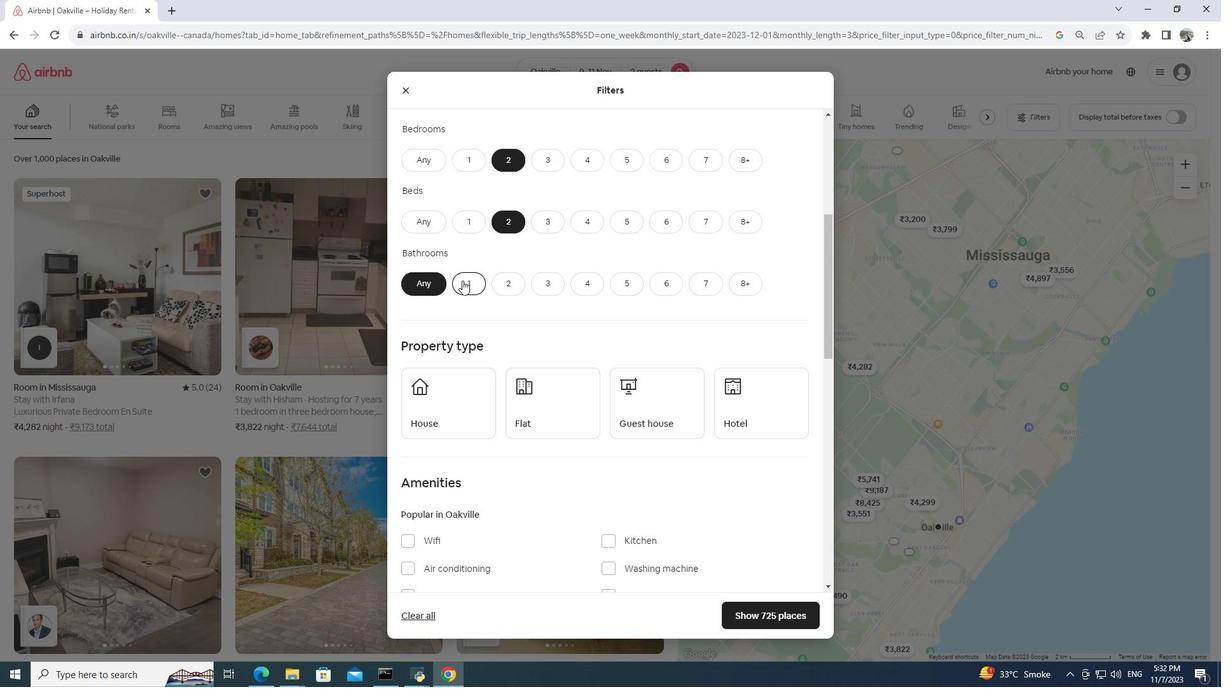 
Action: Mouse scrolled (462, 279) with delta (0, 0)
Screenshot: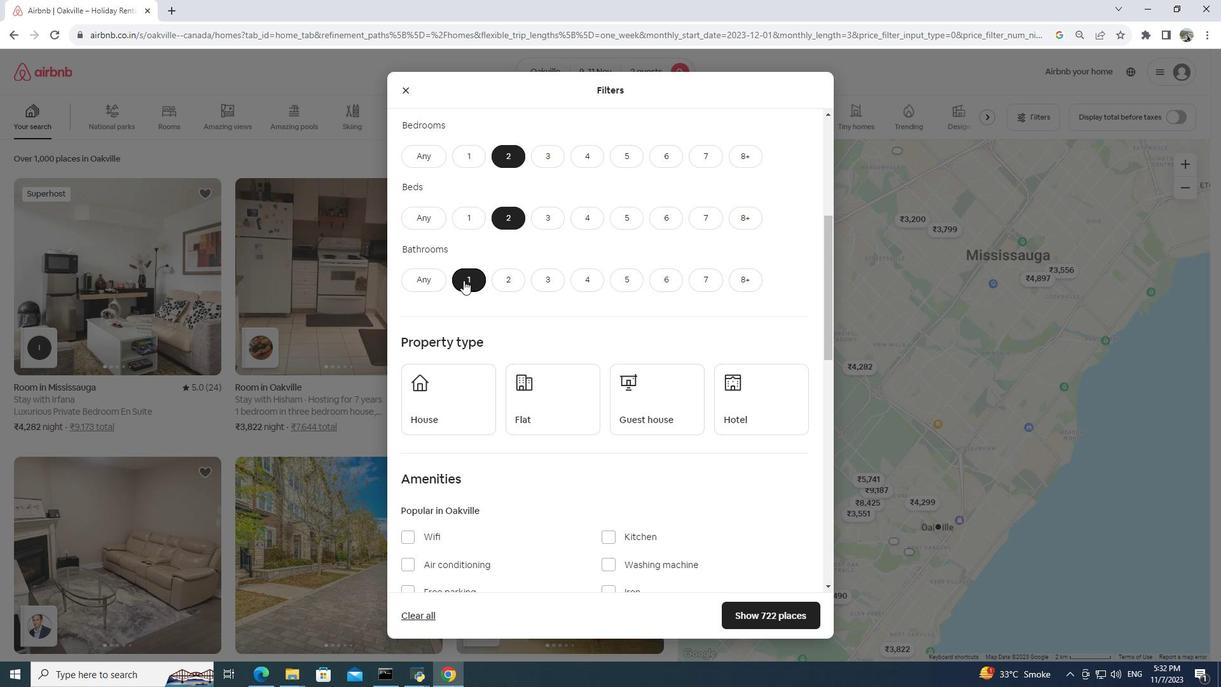 
Action: Mouse moved to (463, 280)
Screenshot: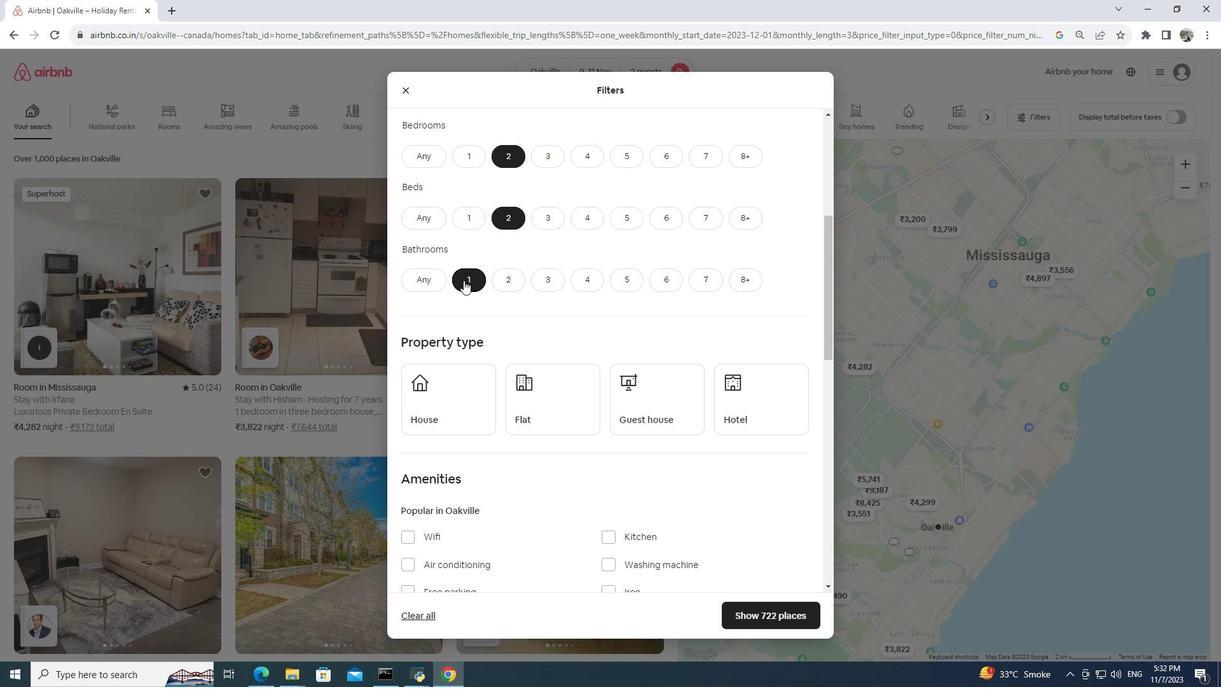 
Action: Mouse scrolled (463, 279) with delta (0, 0)
Screenshot: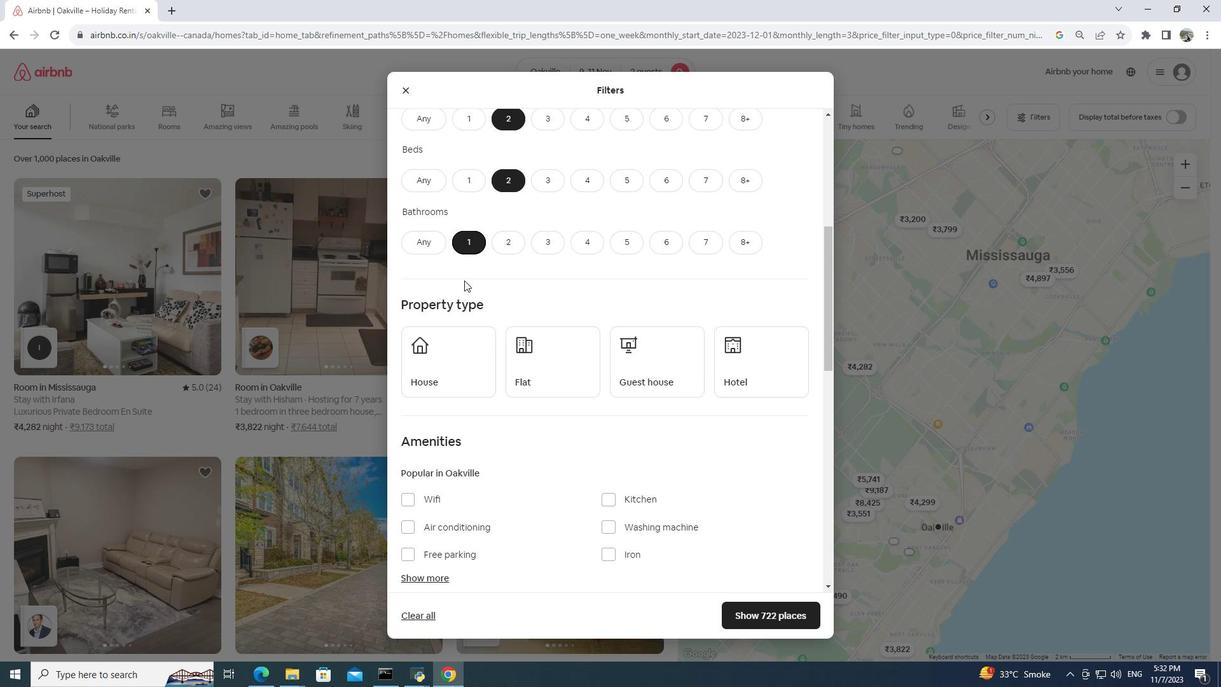 
Action: Mouse moved to (666, 288)
Screenshot: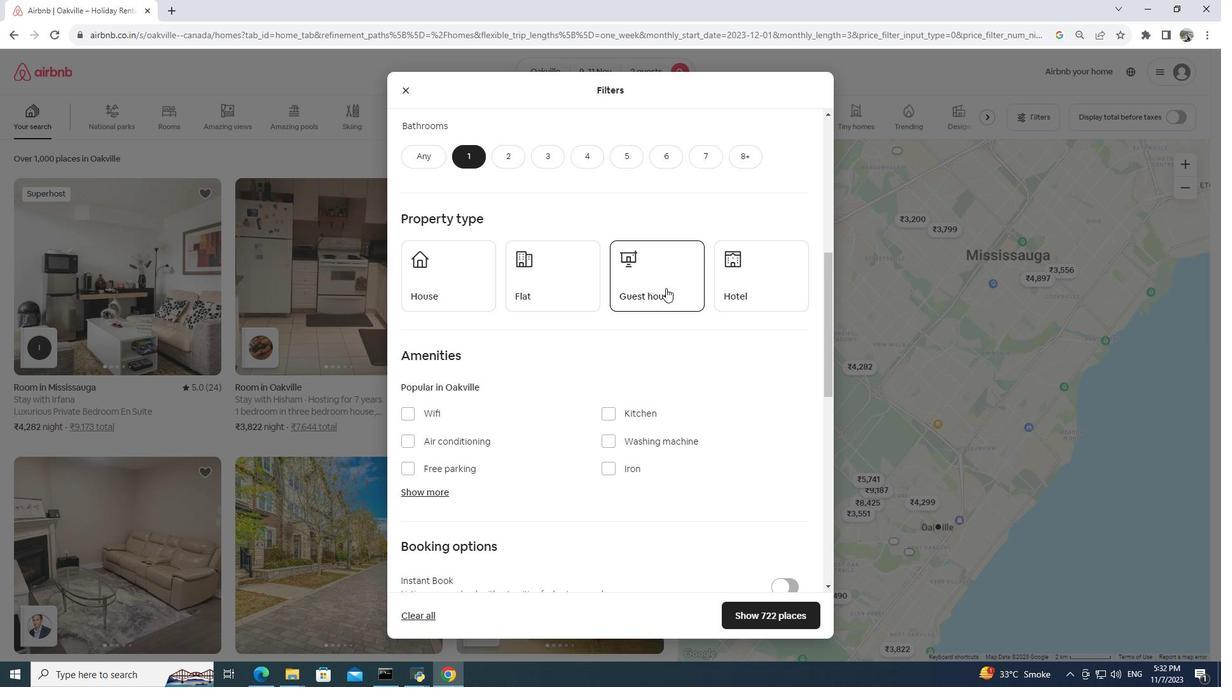 
Action: Mouse pressed left at (666, 288)
Screenshot: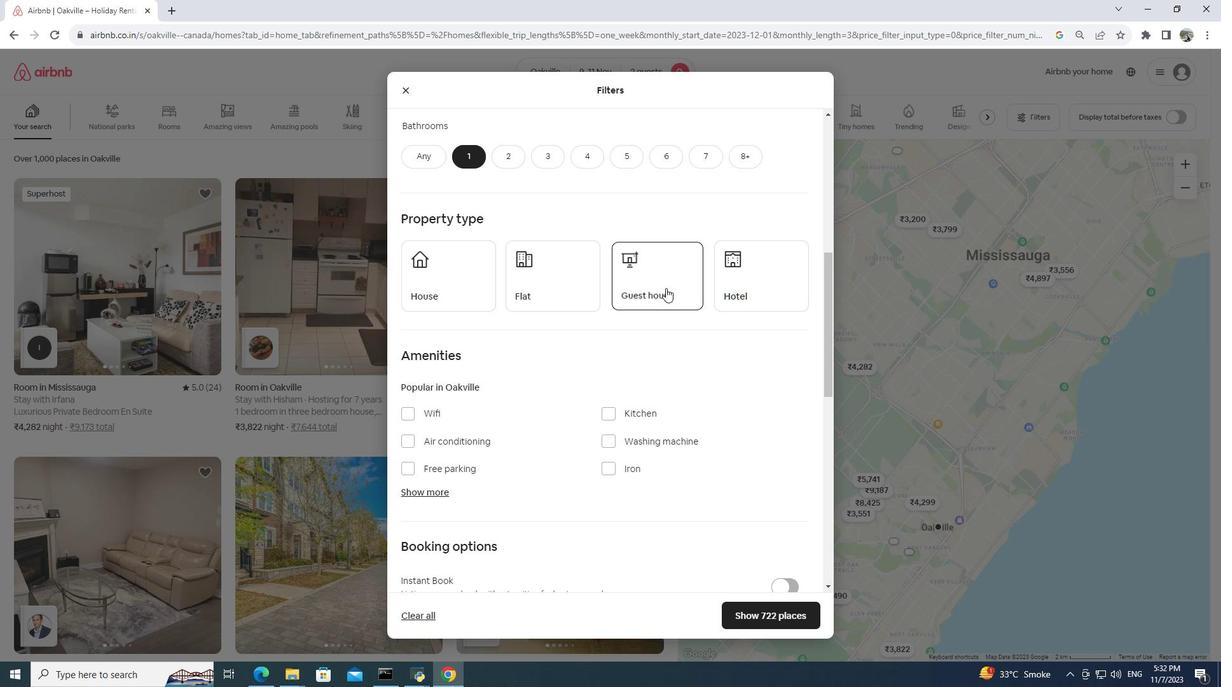 
Action: Mouse moved to (749, 624)
Screenshot: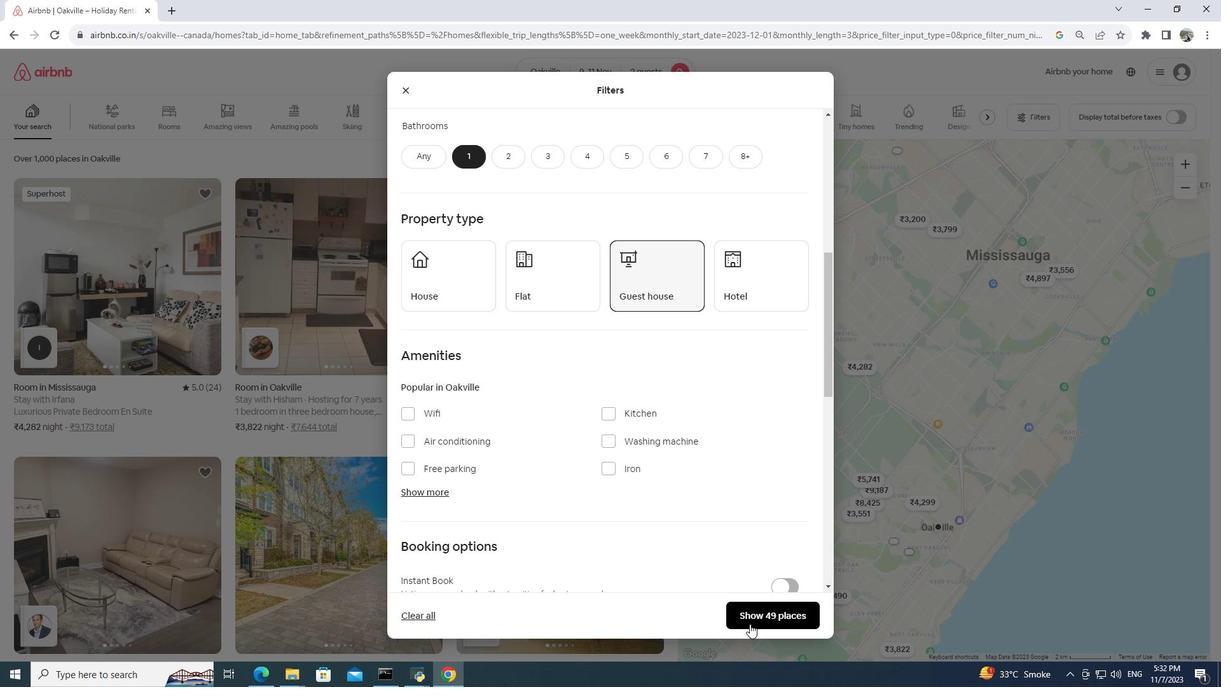 
Action: Mouse pressed left at (749, 624)
Screenshot: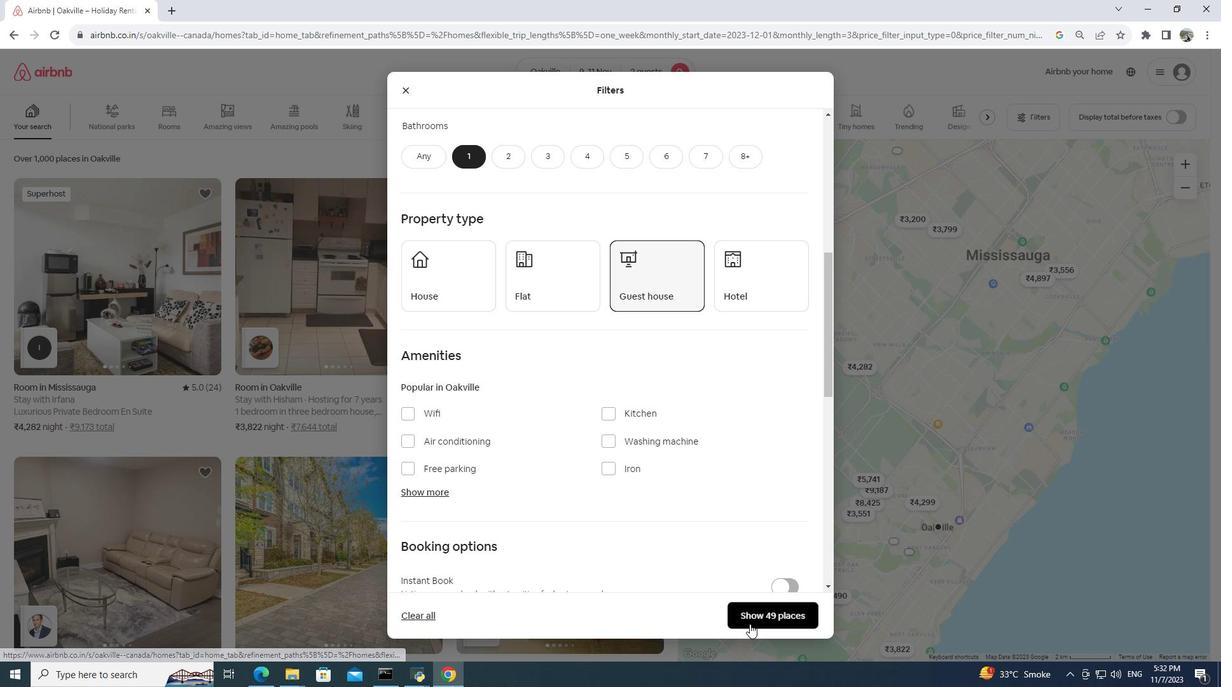 
Action: Mouse moved to (133, 318)
Screenshot: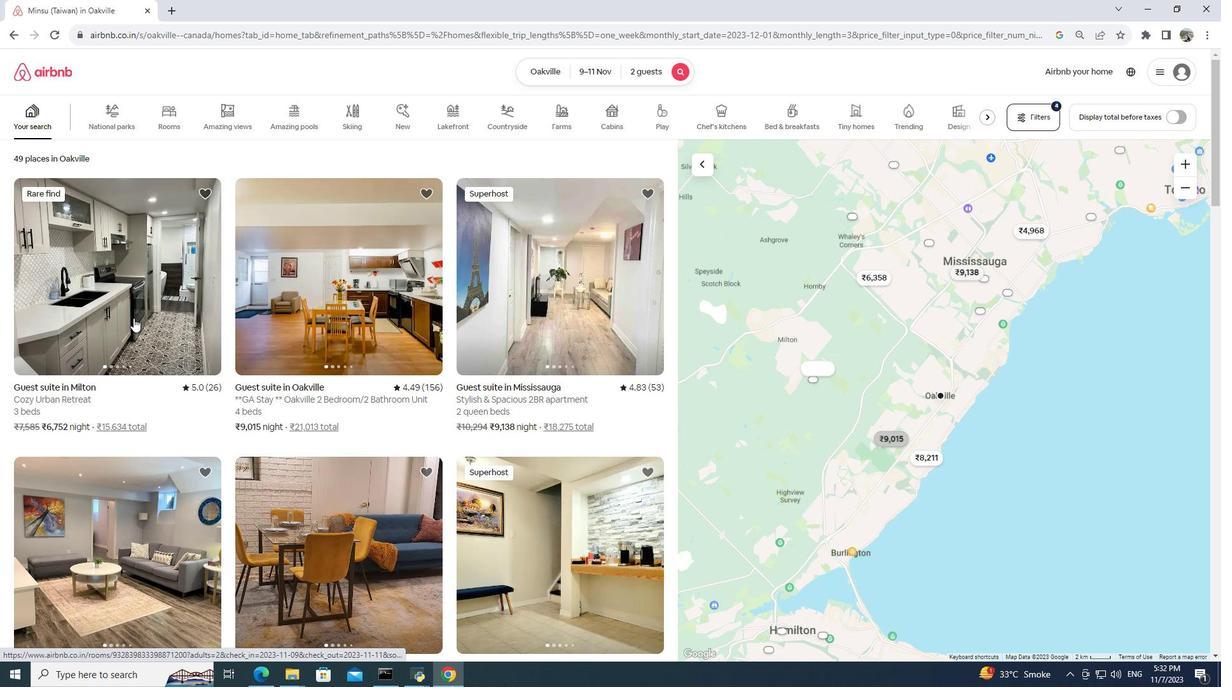 
Action: Mouse pressed left at (133, 318)
Screenshot: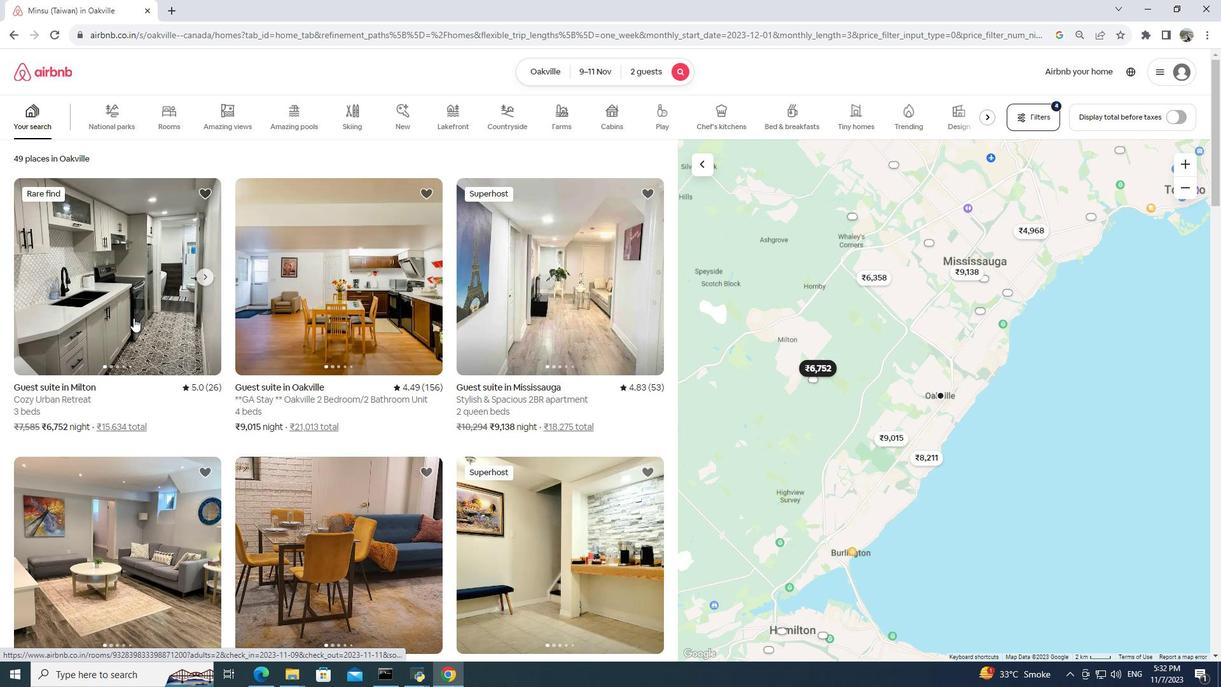 
Action: Mouse moved to (133, 318)
Screenshot: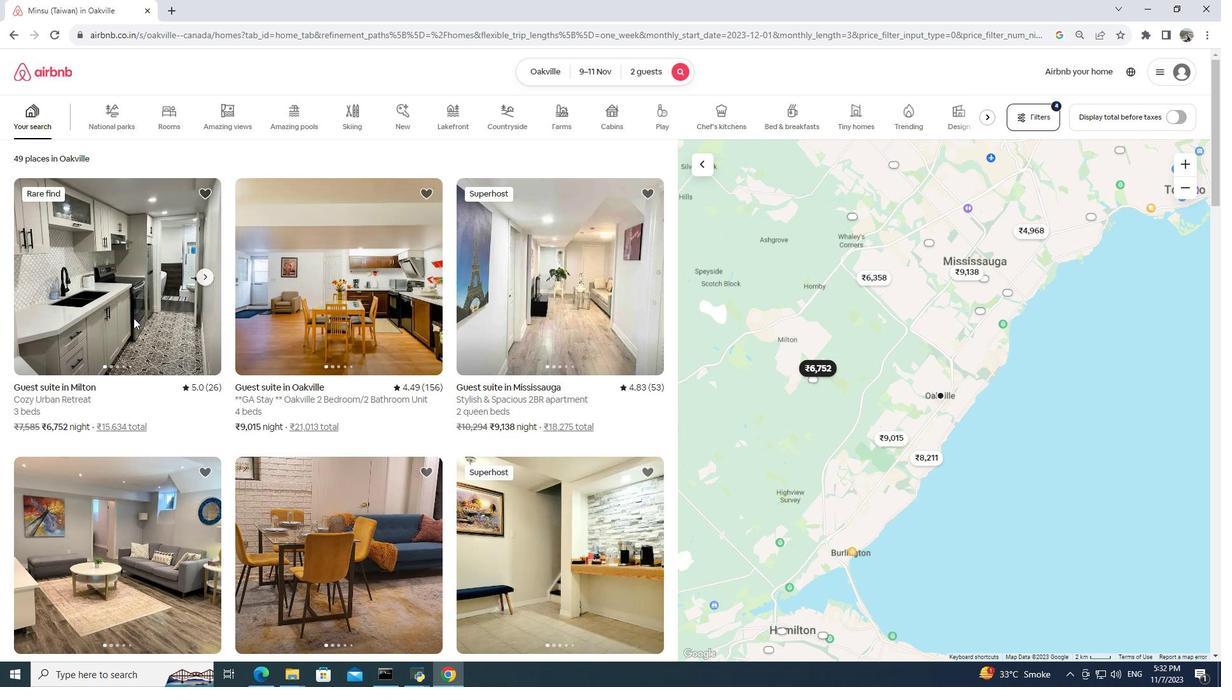 
Action: Mouse pressed left at (133, 318)
Screenshot: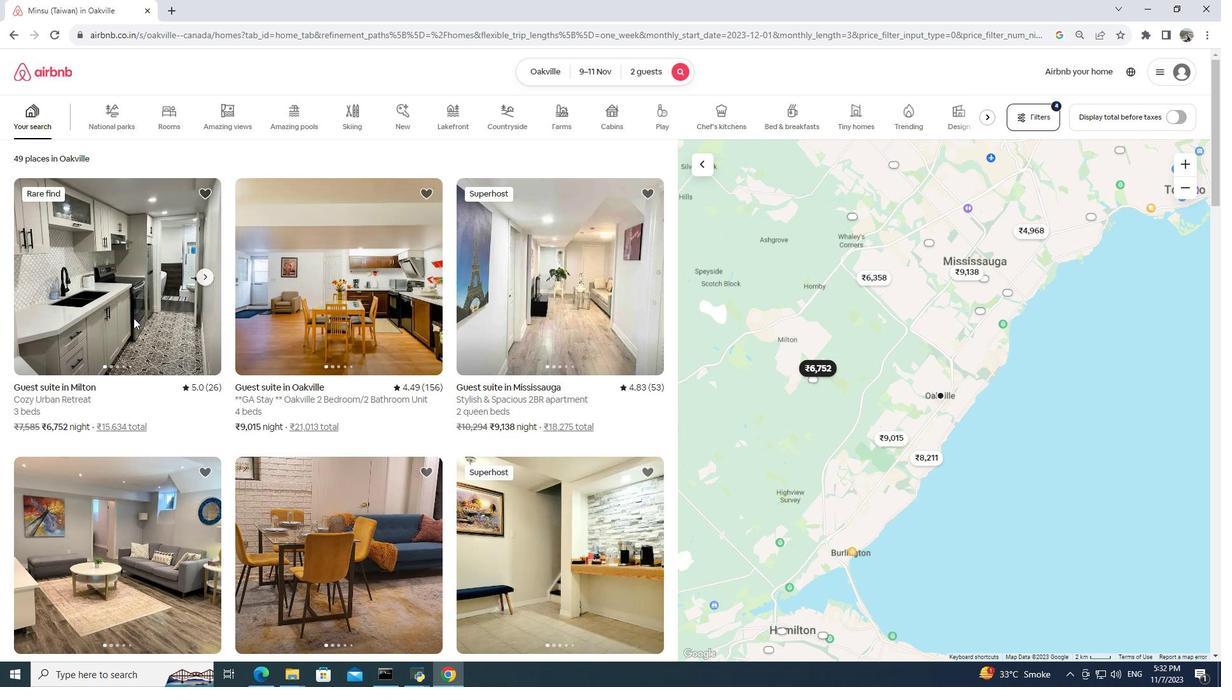 
Action: Mouse moved to (297, 8)
Screenshot: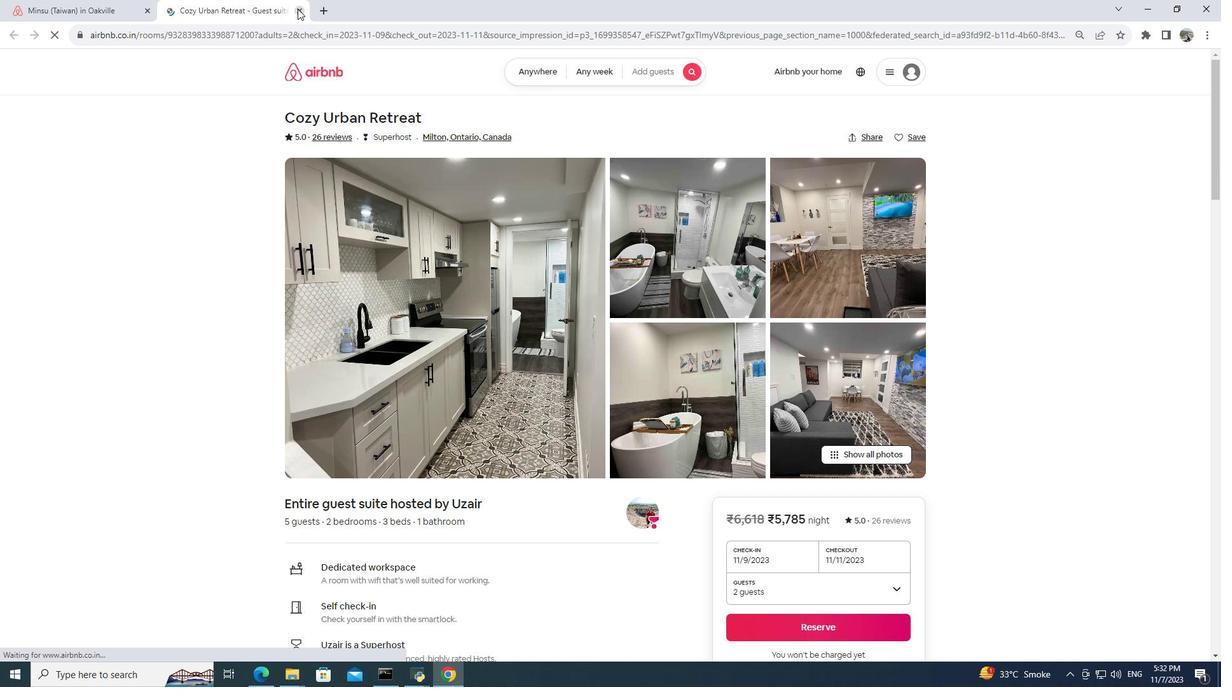 
Action: Mouse pressed left at (297, 8)
Screenshot: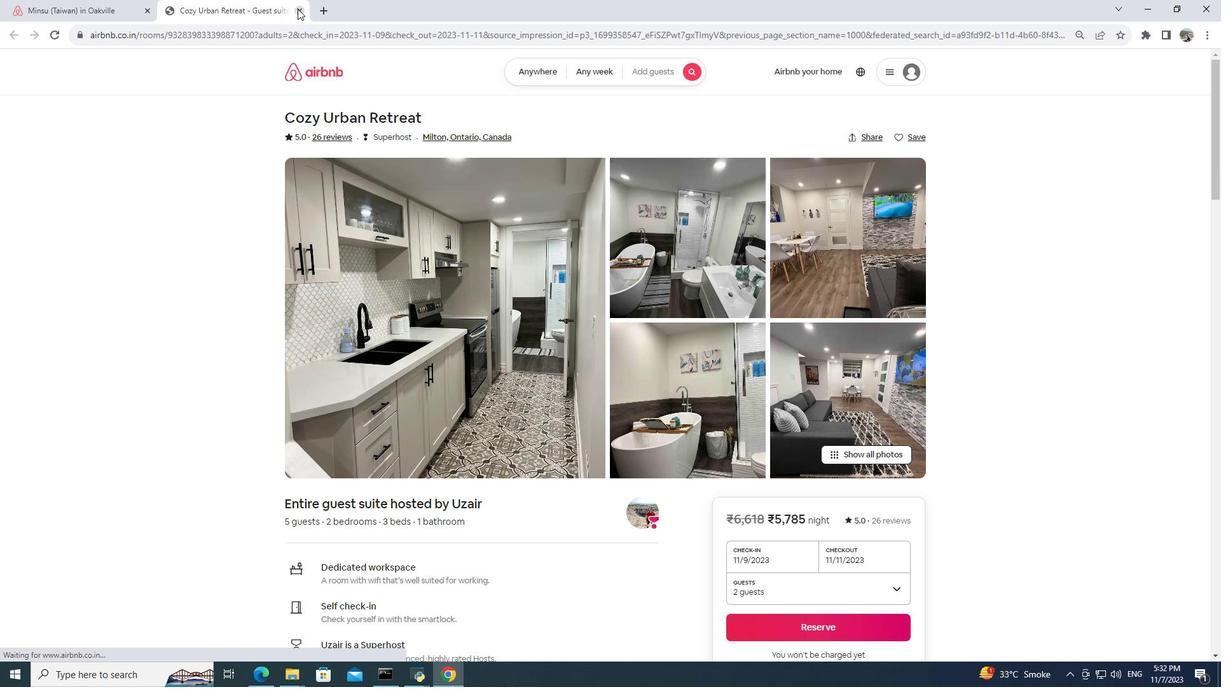 
Action: Mouse moved to (341, 240)
Screenshot: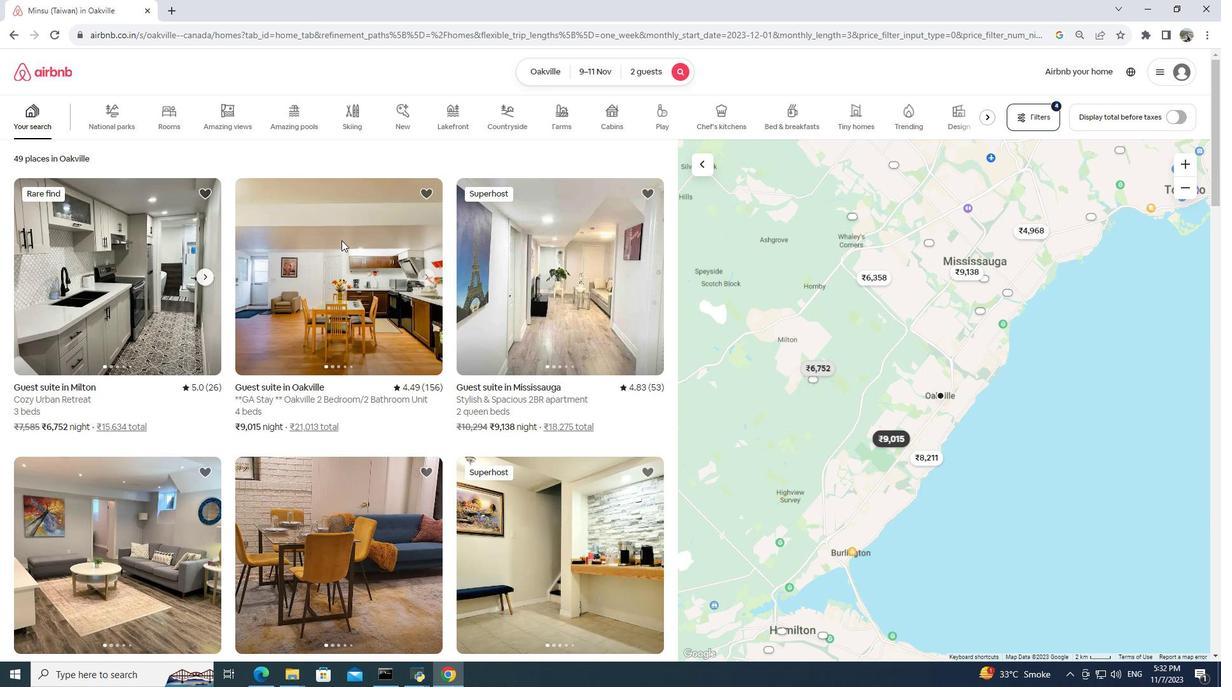 
Action: Mouse pressed left at (341, 240)
Screenshot: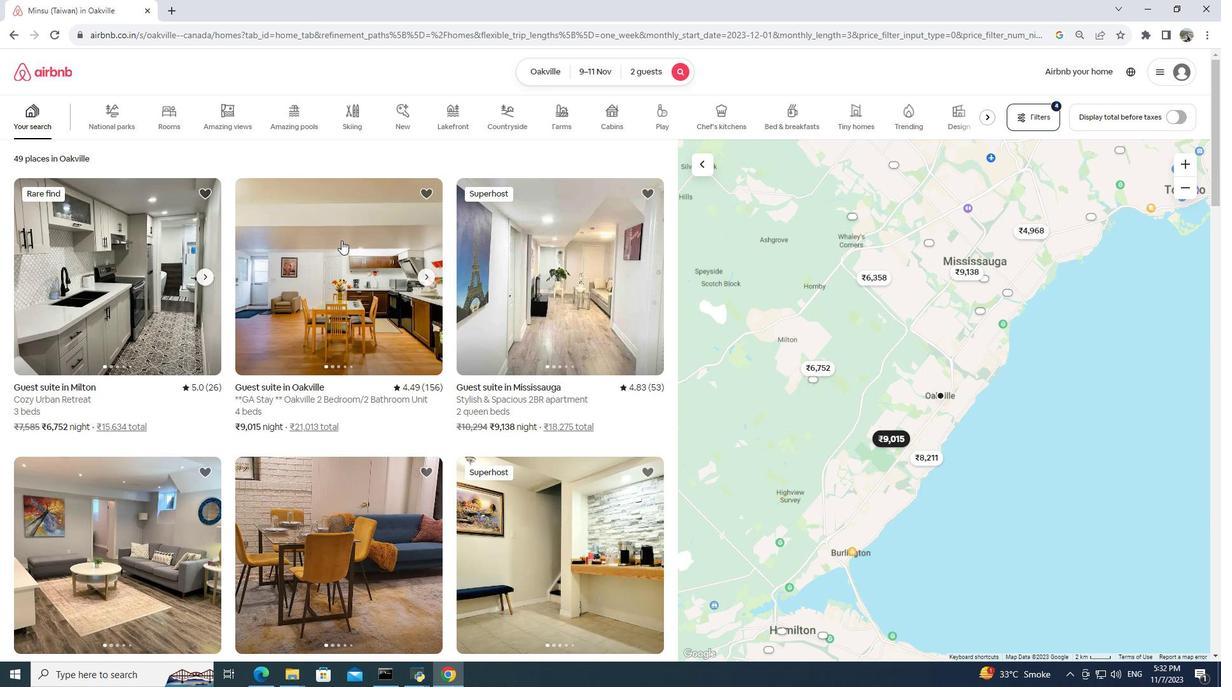 
Action: Mouse moved to (344, 240)
Screenshot: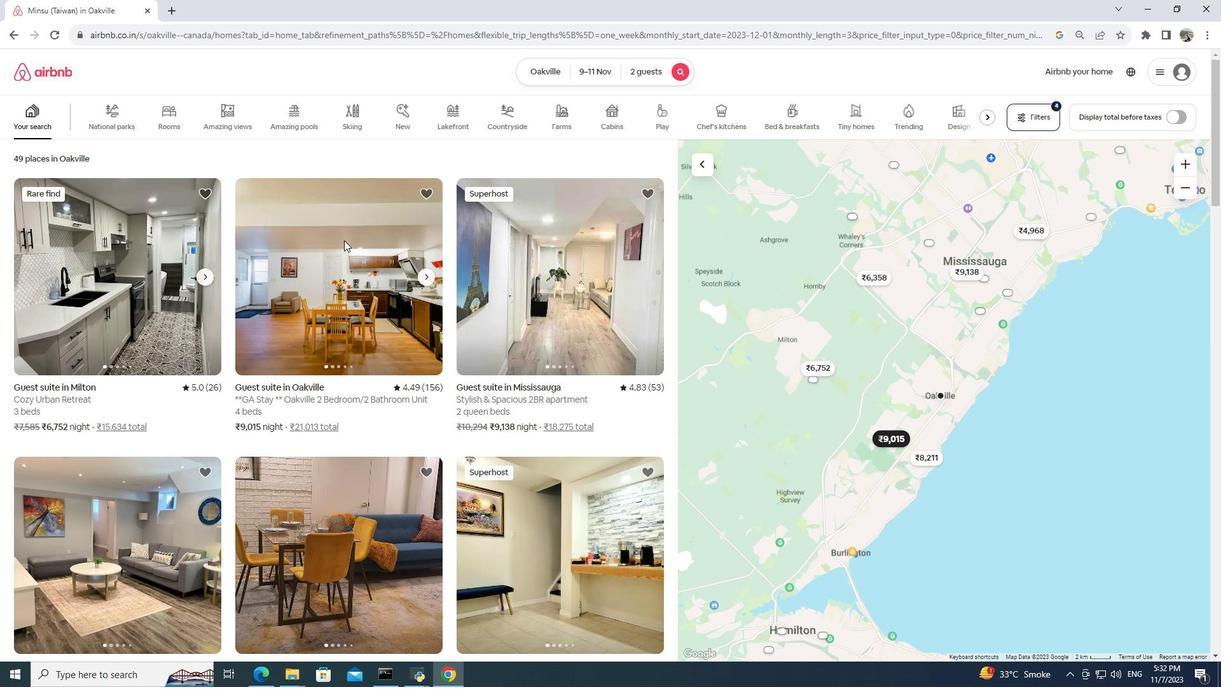 
Action: Mouse pressed left at (344, 240)
Screenshot: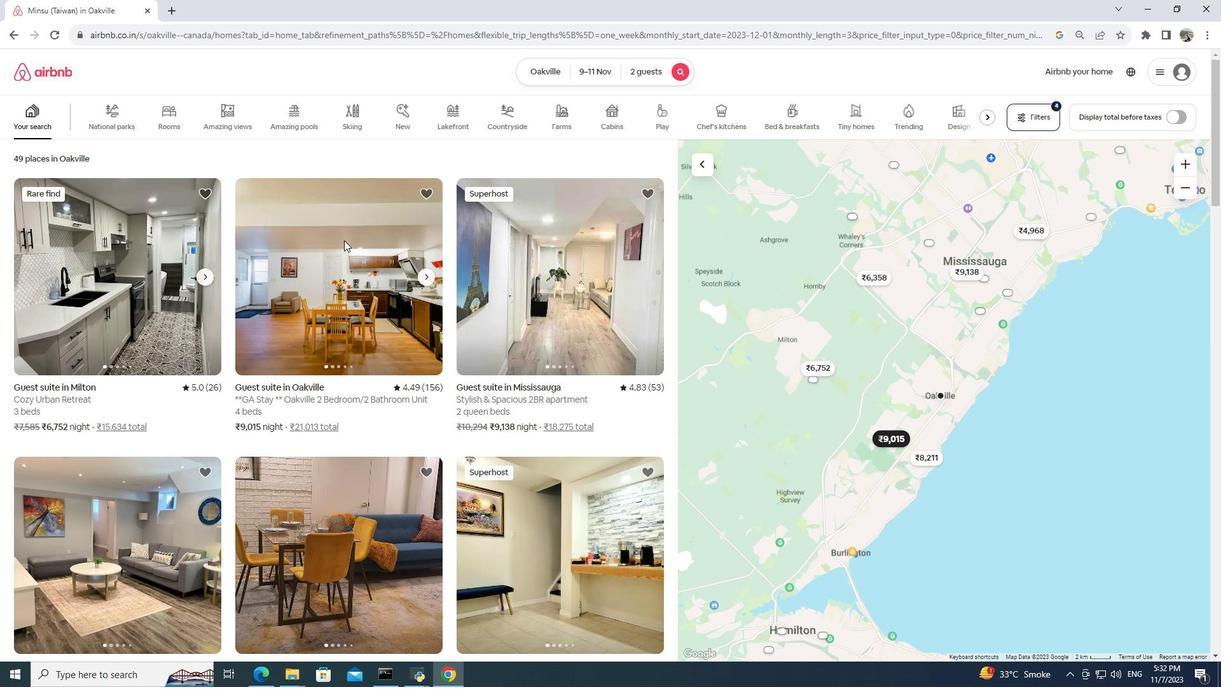 
Action: Mouse moved to (300, 7)
Screenshot: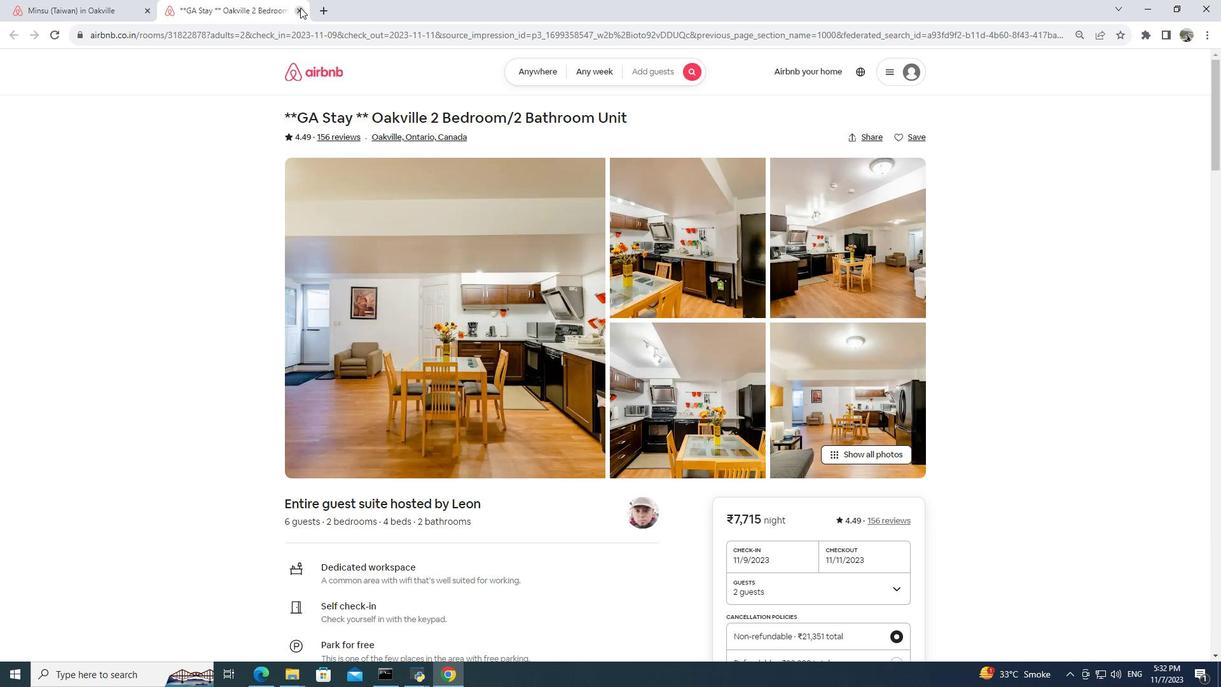 
Action: Mouse pressed left at (300, 7)
Screenshot: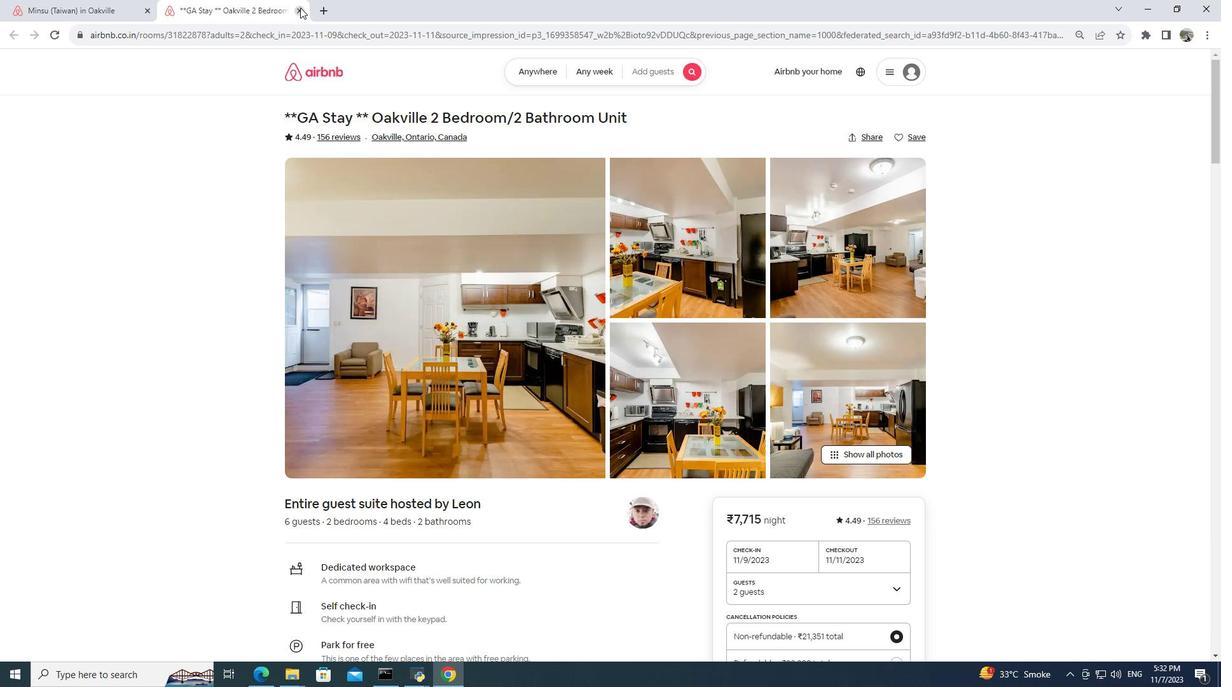 
Action: Mouse moved to (526, 256)
Screenshot: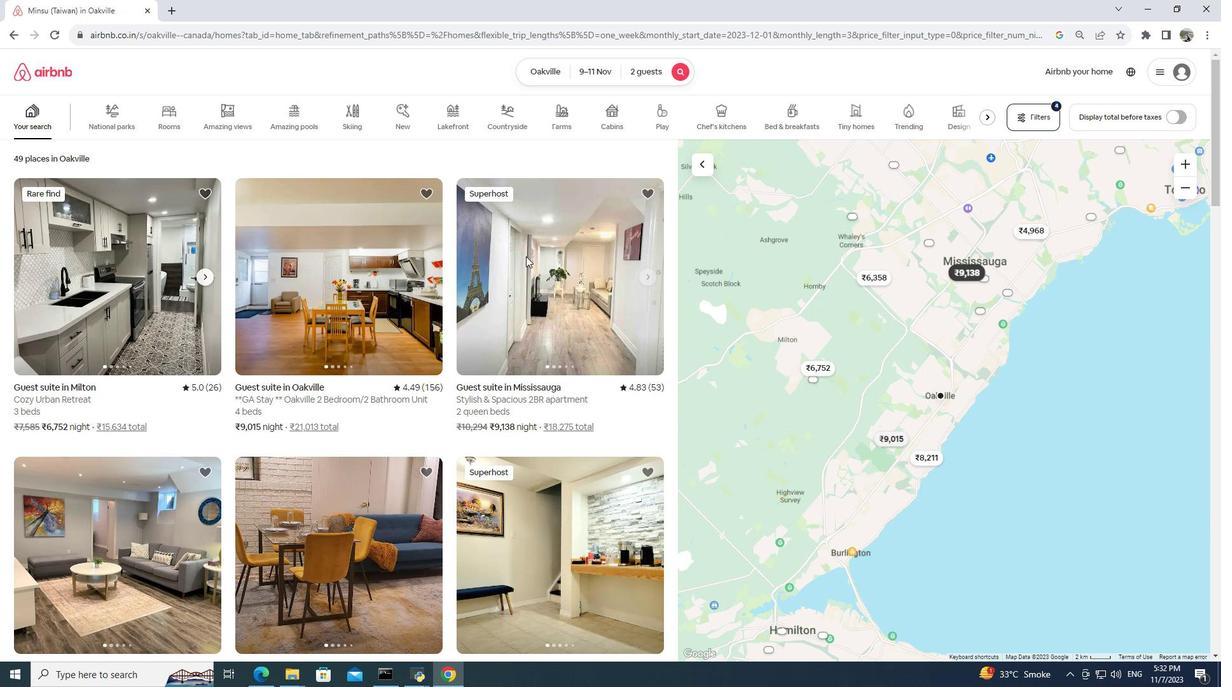 
Action: Mouse pressed left at (526, 256)
Screenshot: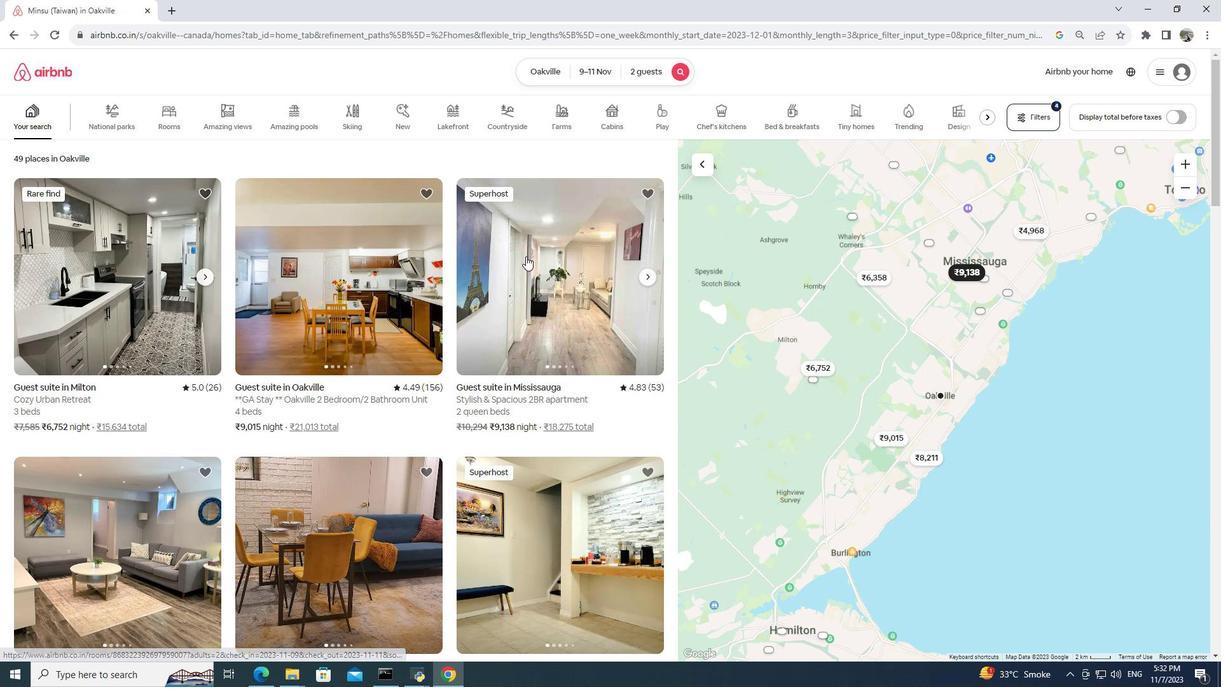 
Action: Mouse pressed left at (526, 256)
Screenshot: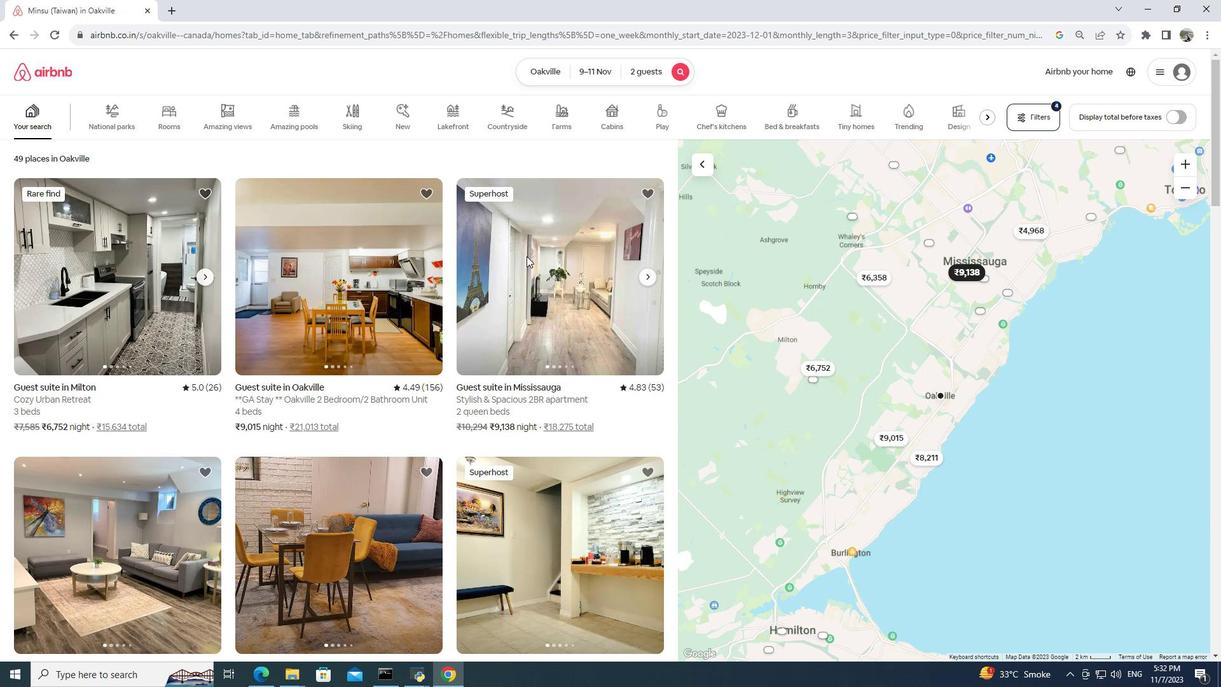 
Action: Mouse moved to (874, 454)
Screenshot: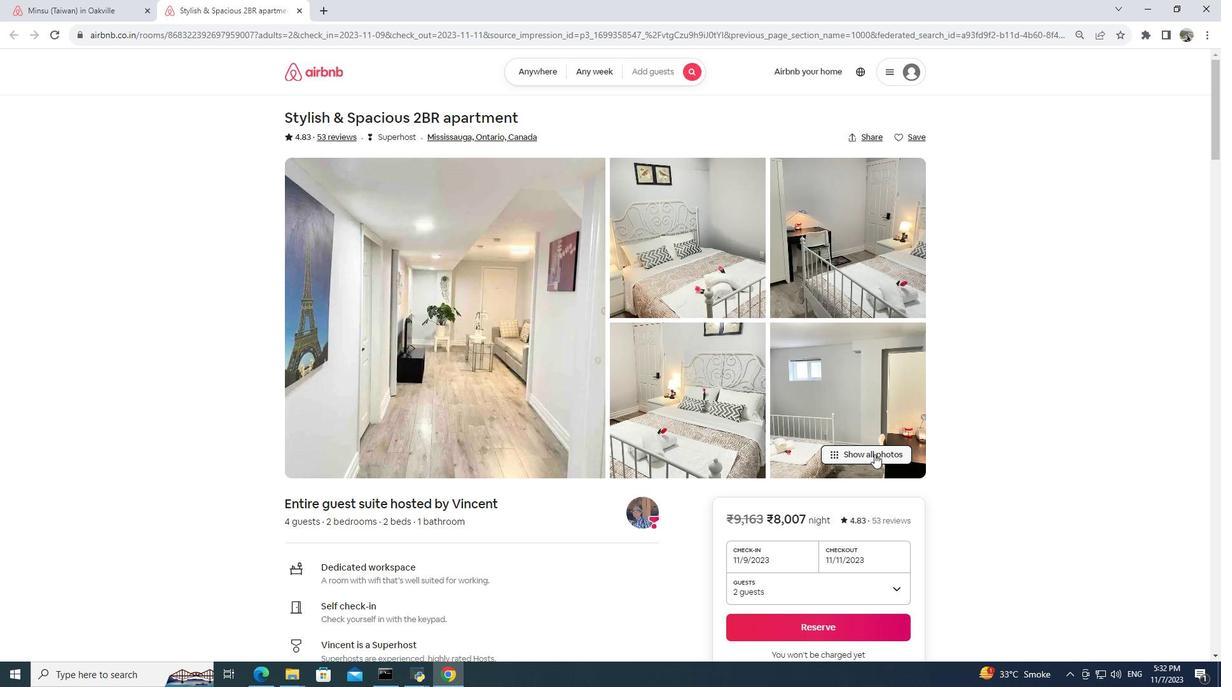 
Action: Mouse pressed left at (874, 454)
Screenshot: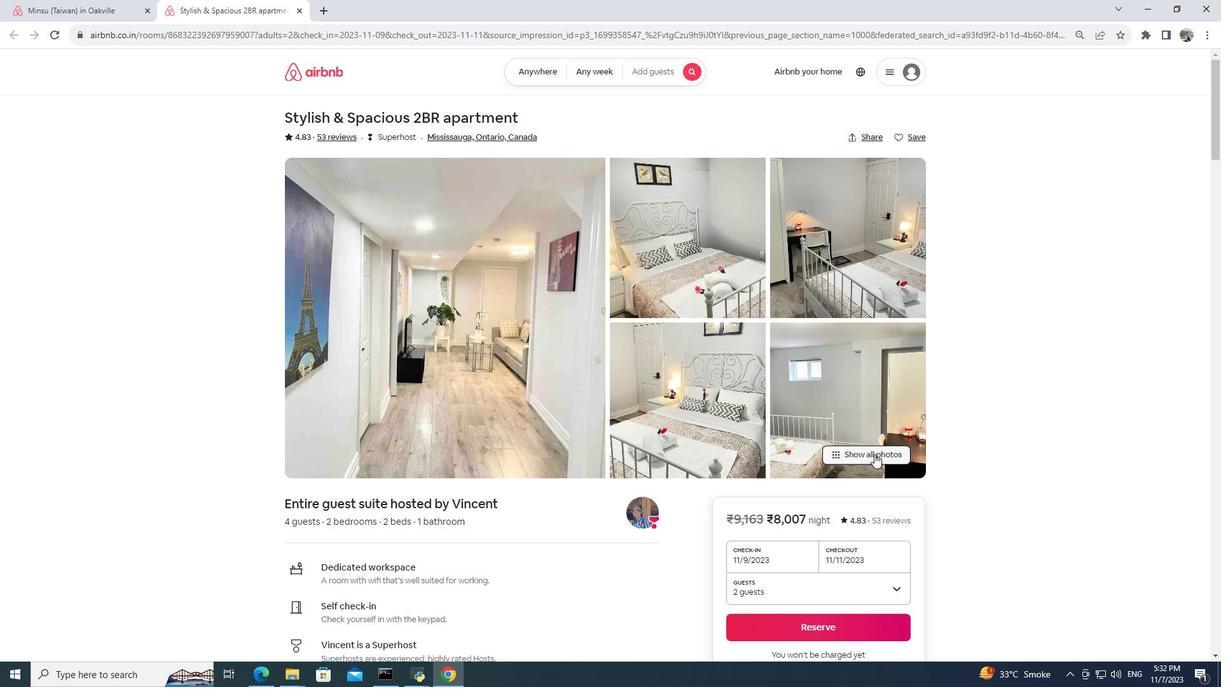 
Action: Mouse moved to (553, 339)
Screenshot: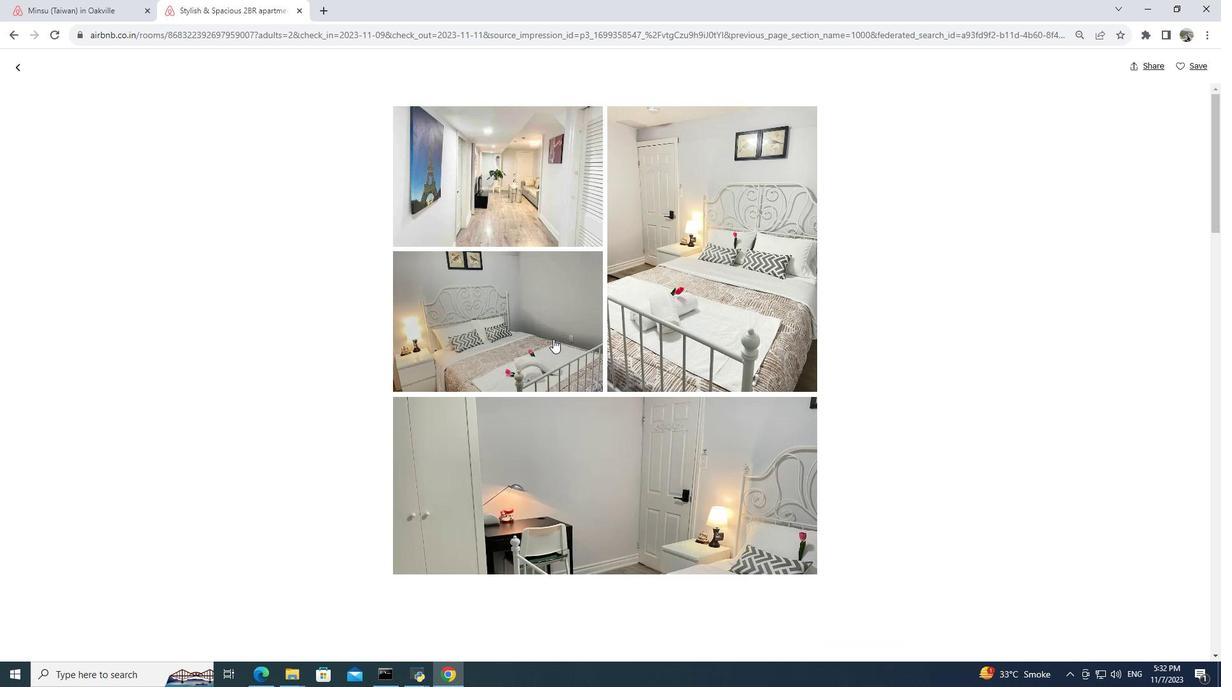 
Action: Mouse scrolled (553, 338) with delta (0, 0)
Screenshot: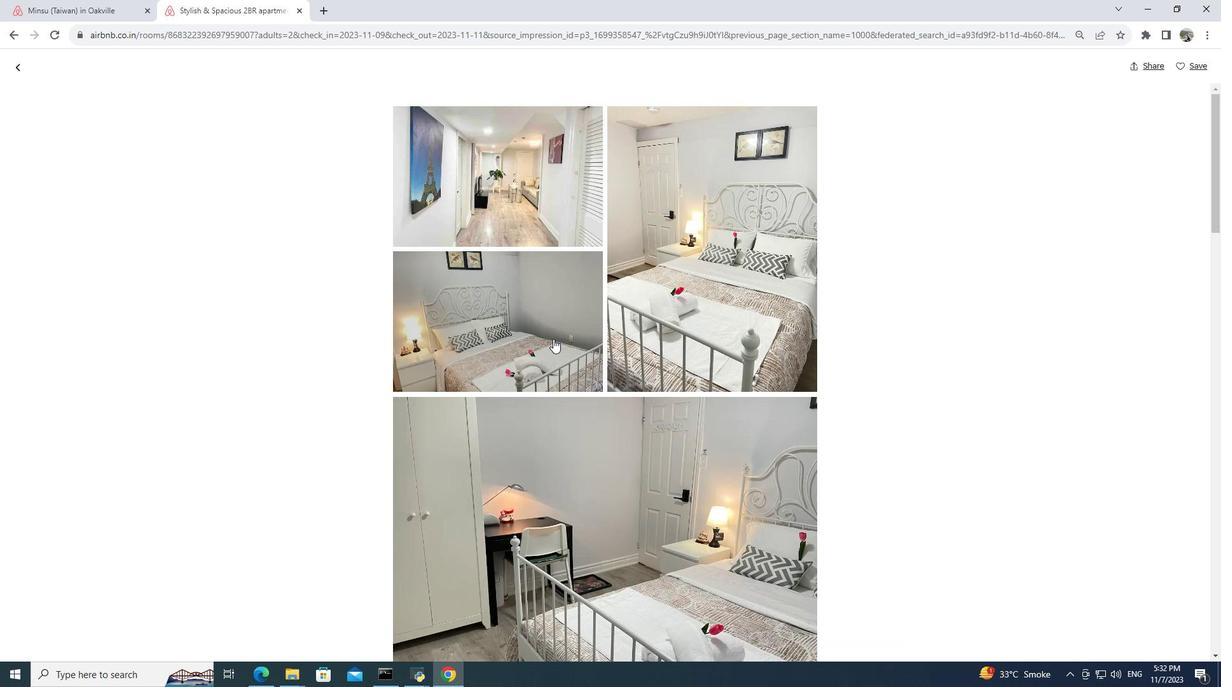 
Action: Mouse scrolled (553, 338) with delta (0, 0)
Screenshot: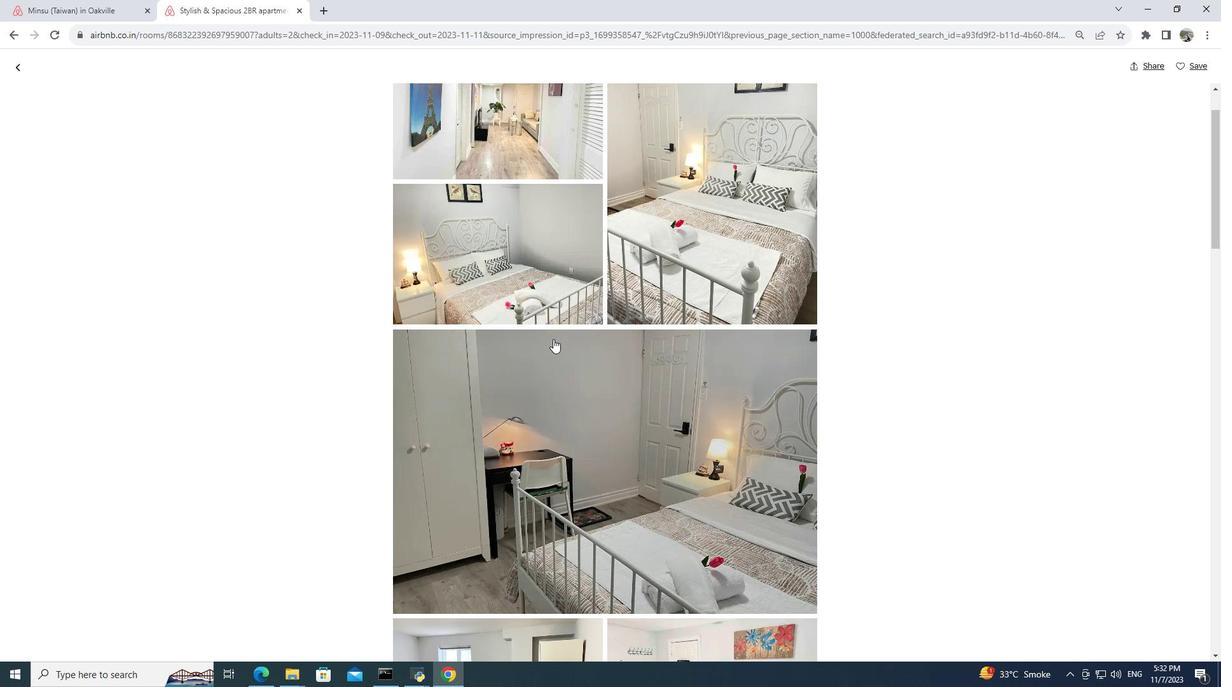 
Action: Mouse scrolled (553, 338) with delta (0, 0)
Screenshot: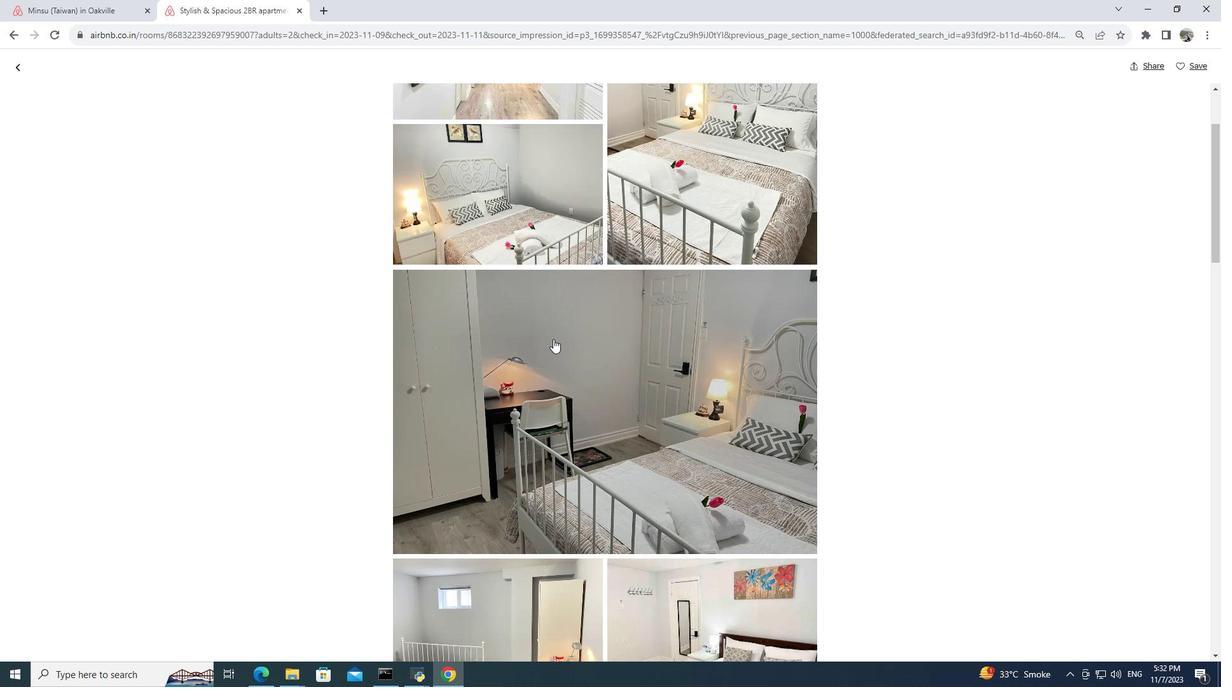 
Action: Mouse scrolled (553, 338) with delta (0, 0)
Screenshot: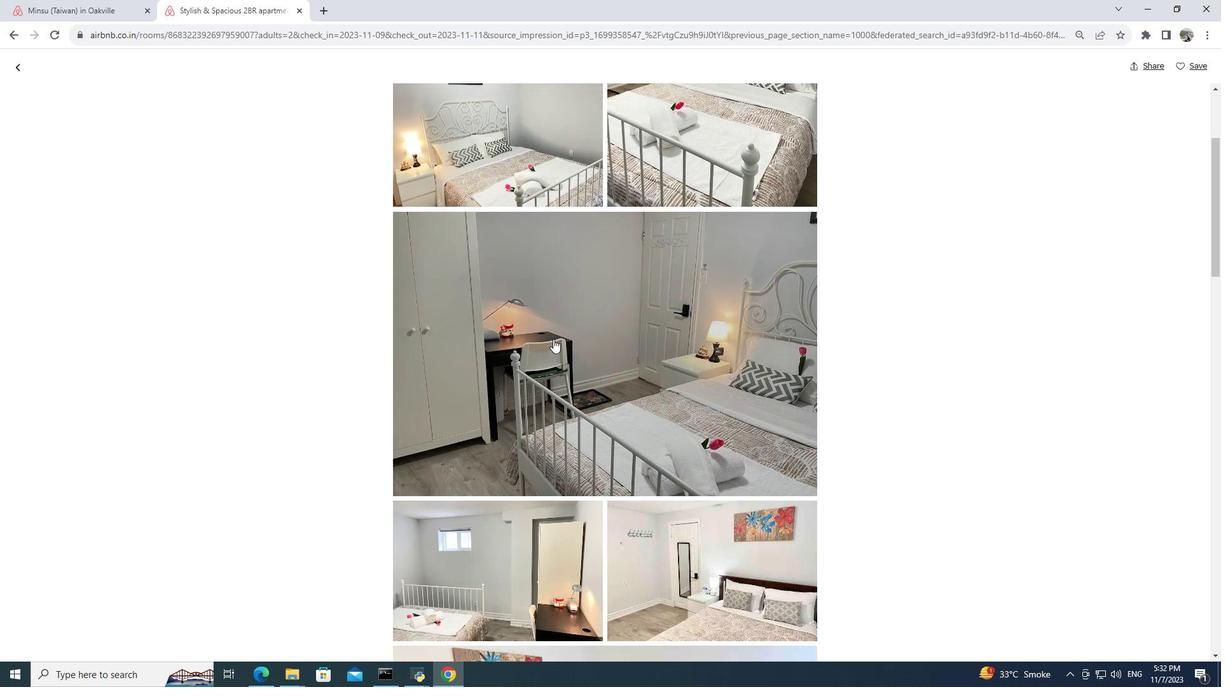 
Action: Mouse scrolled (553, 338) with delta (0, 0)
Screenshot: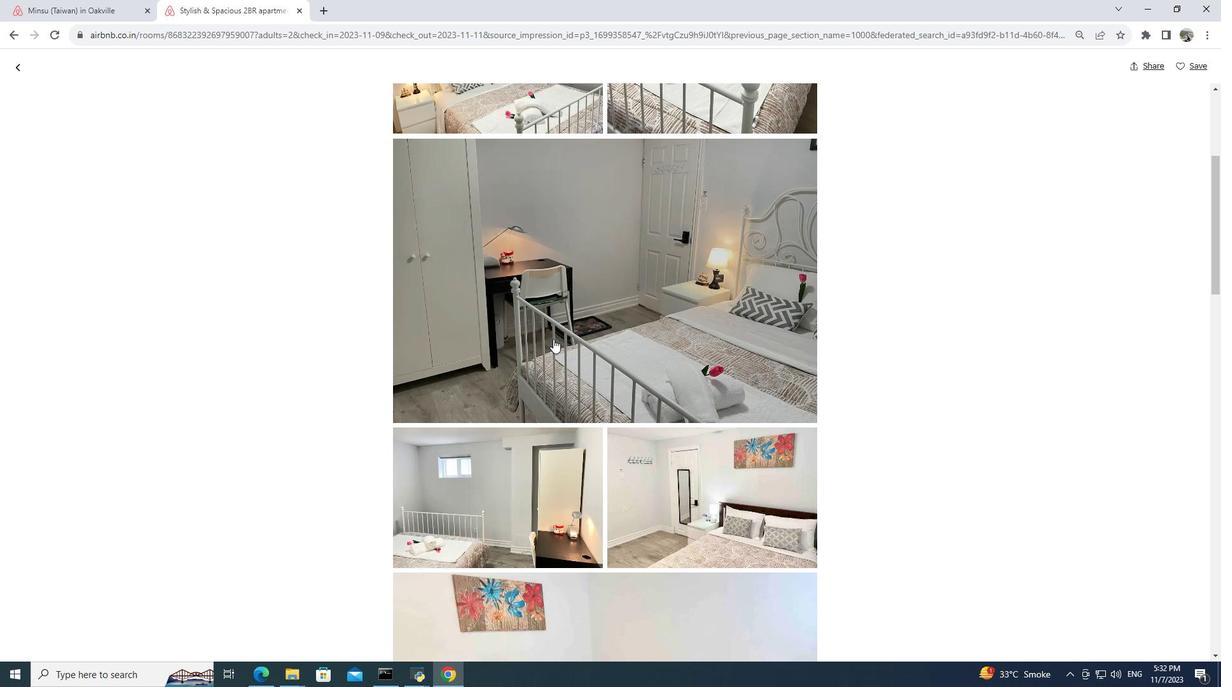 
Action: Mouse scrolled (553, 338) with delta (0, 0)
Screenshot: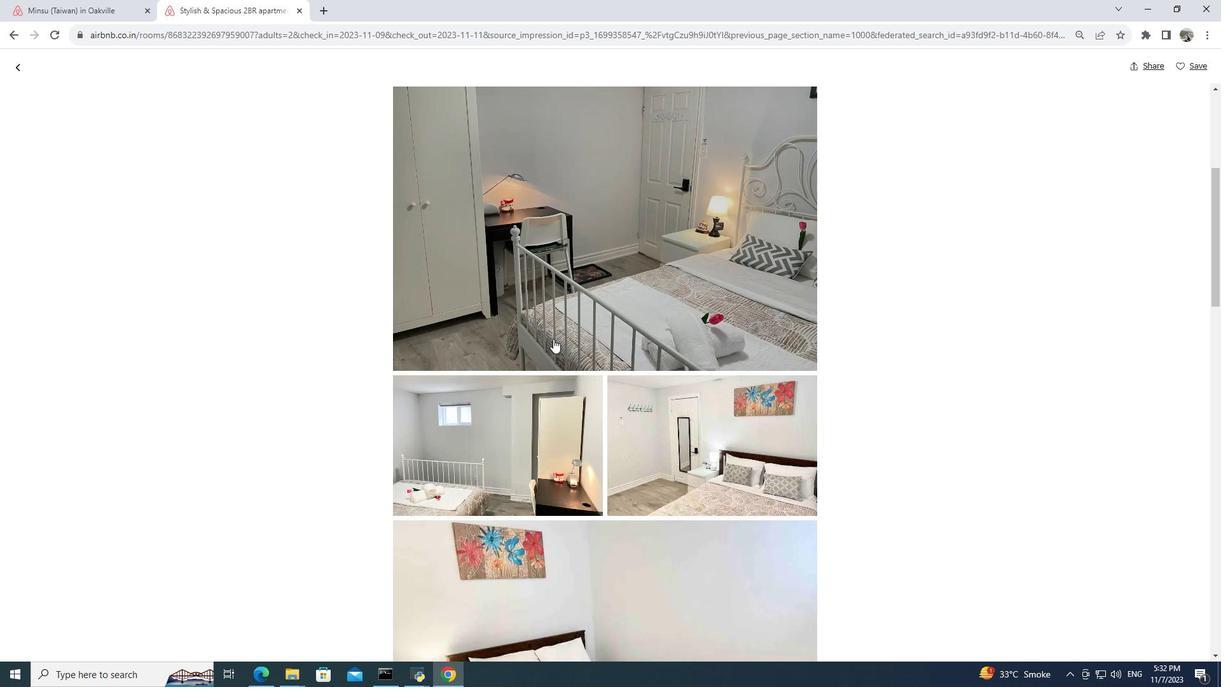 
Action: Mouse scrolled (553, 338) with delta (0, 0)
Screenshot: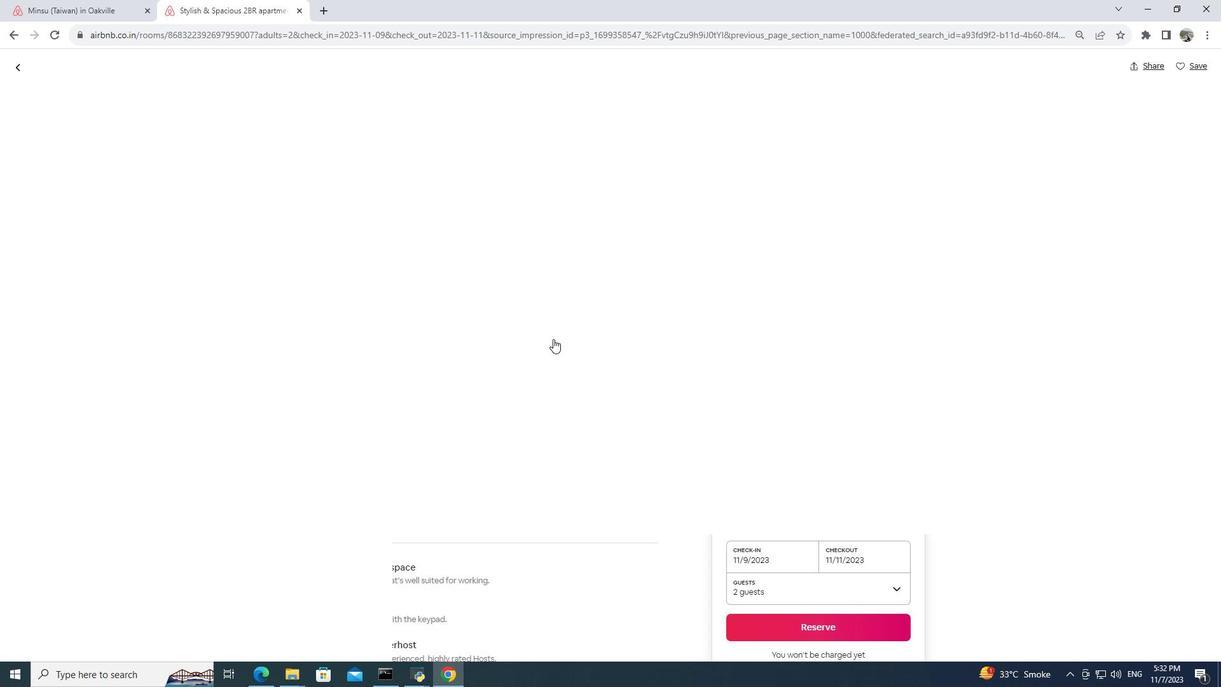 
Action: Mouse scrolled (553, 338) with delta (0, 0)
Screenshot: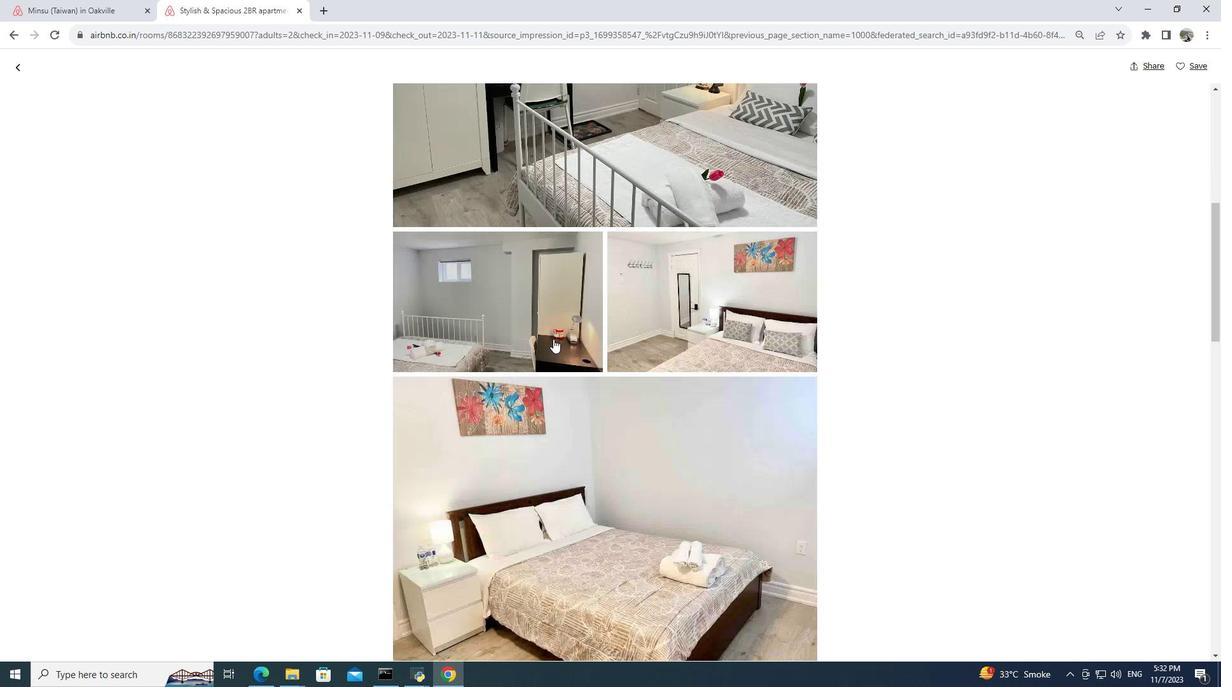 
Action: Mouse scrolled (553, 338) with delta (0, 0)
Screenshot: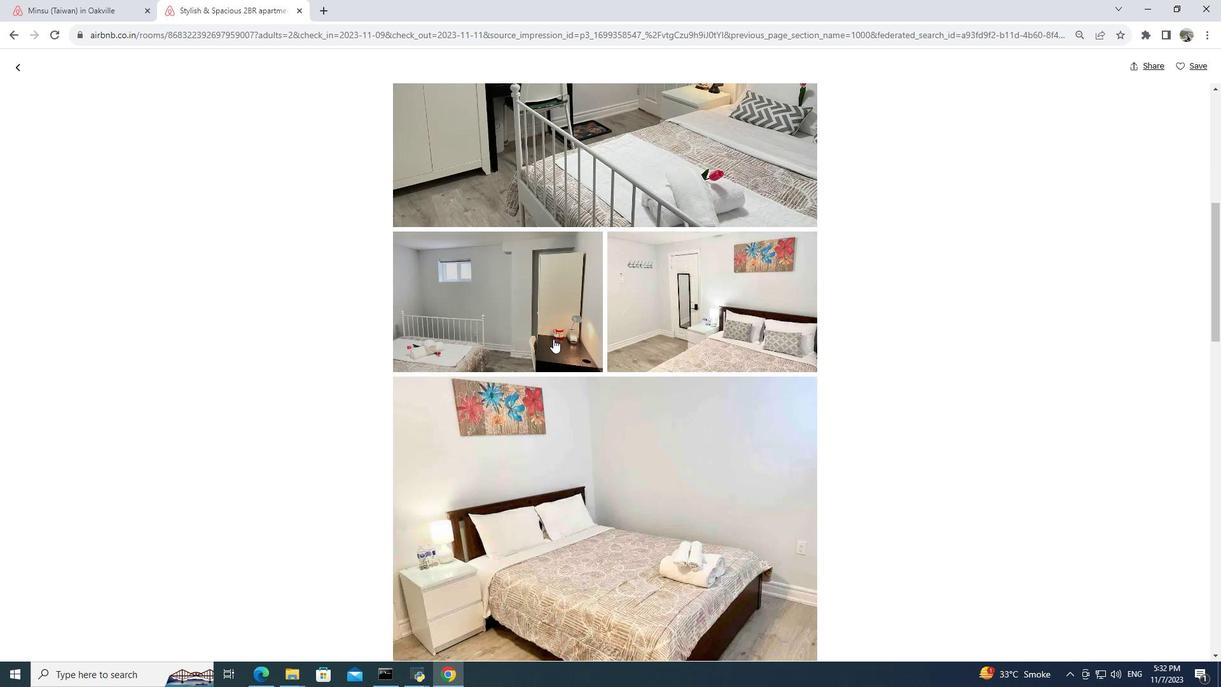 
Action: Mouse scrolled (553, 338) with delta (0, 0)
Screenshot: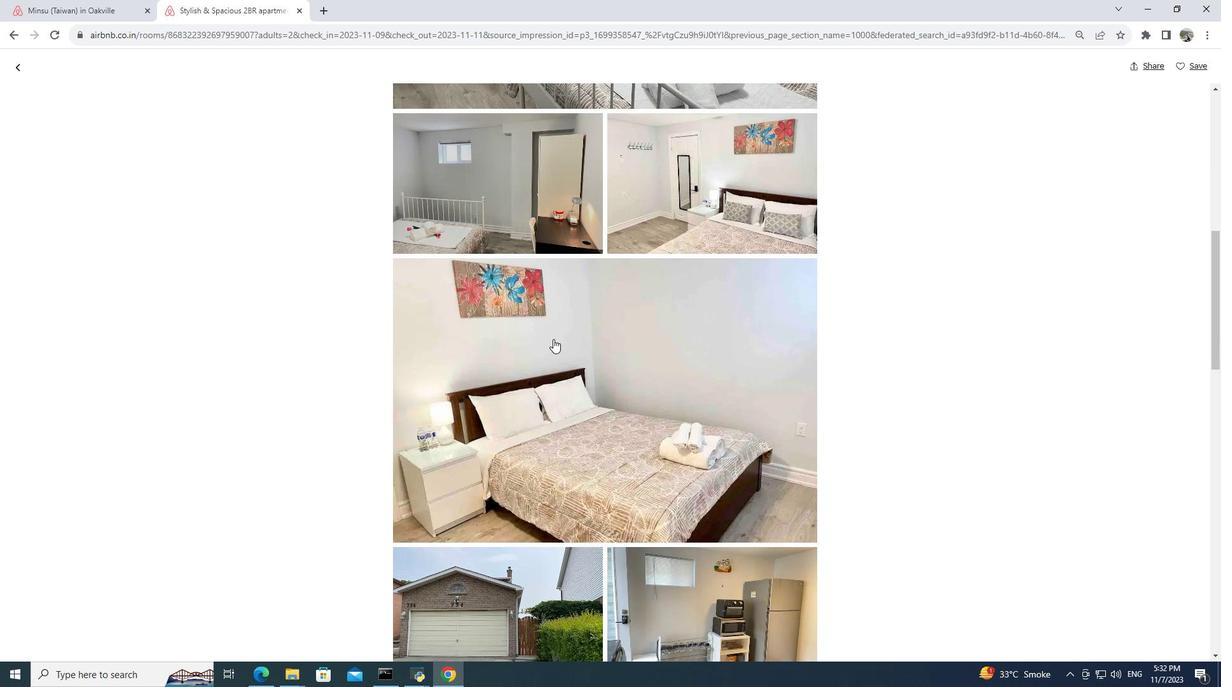 
Action: Mouse scrolled (553, 338) with delta (0, 0)
Screenshot: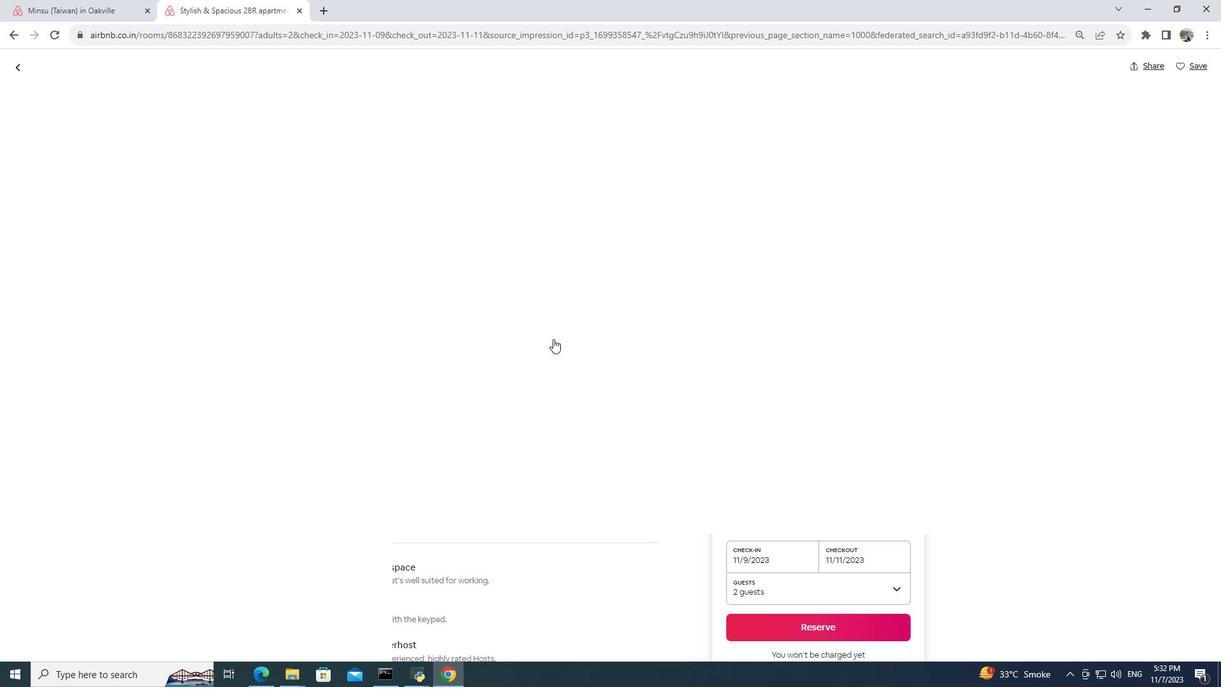 
Action: Mouse scrolled (553, 338) with delta (0, 0)
Screenshot: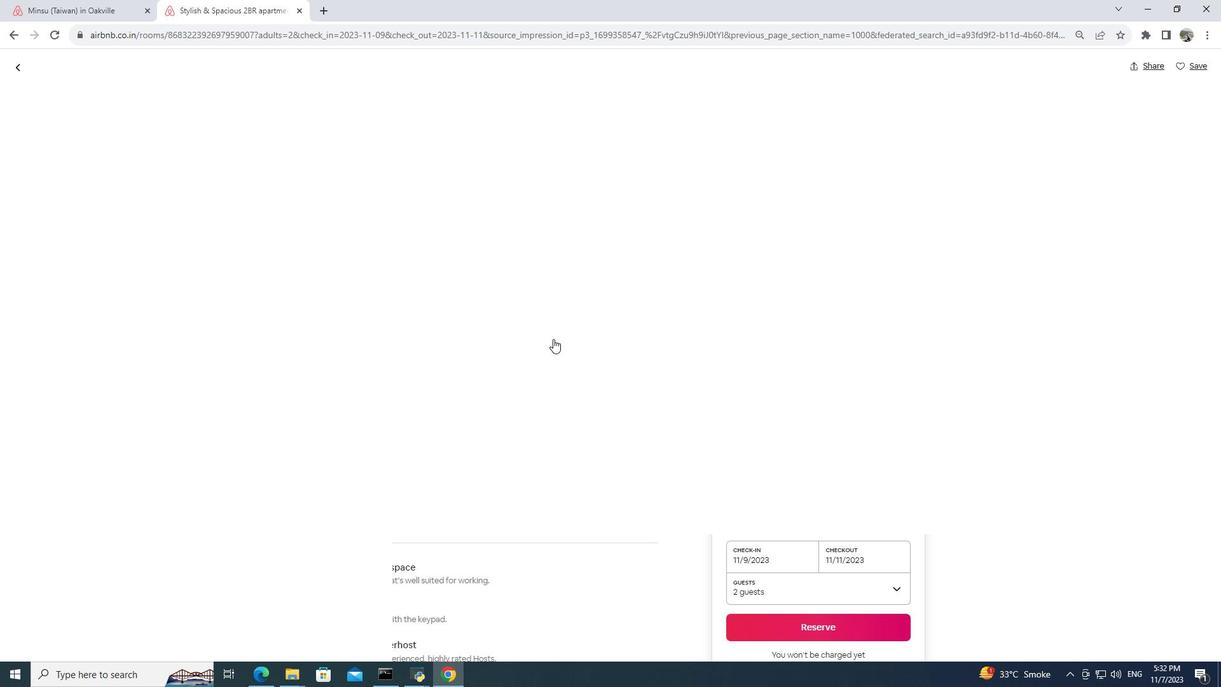 
Action: Mouse scrolled (553, 338) with delta (0, 0)
Screenshot: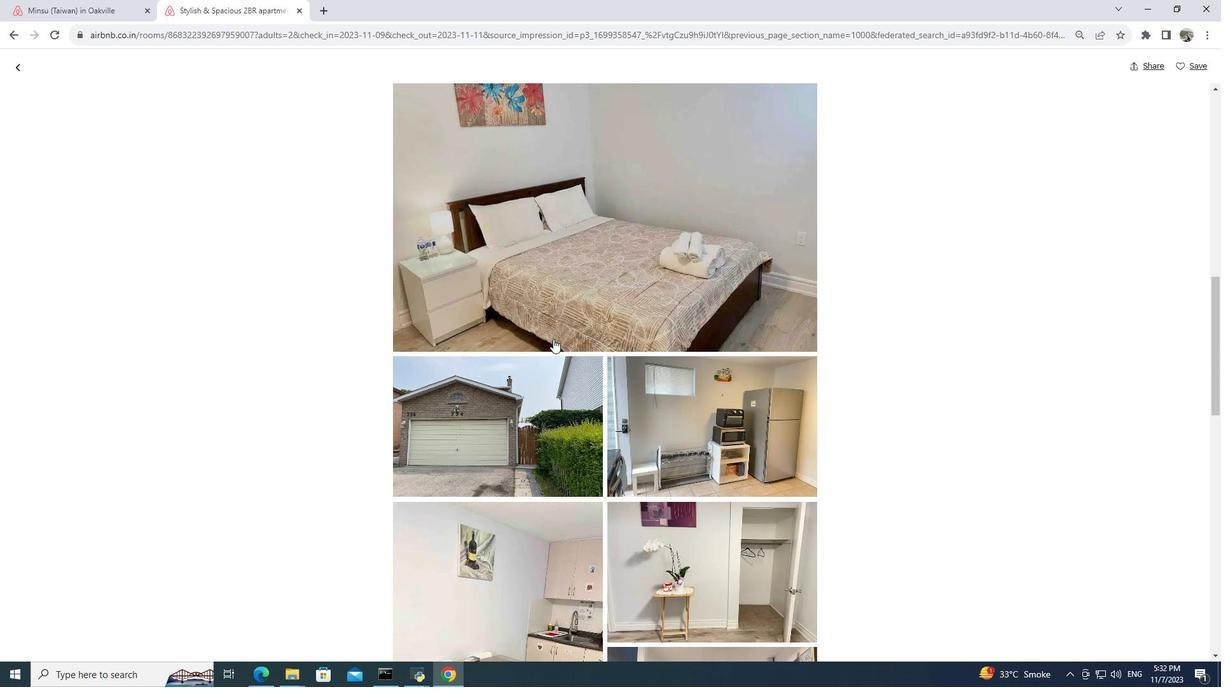 
Action: Mouse scrolled (553, 338) with delta (0, 0)
Screenshot: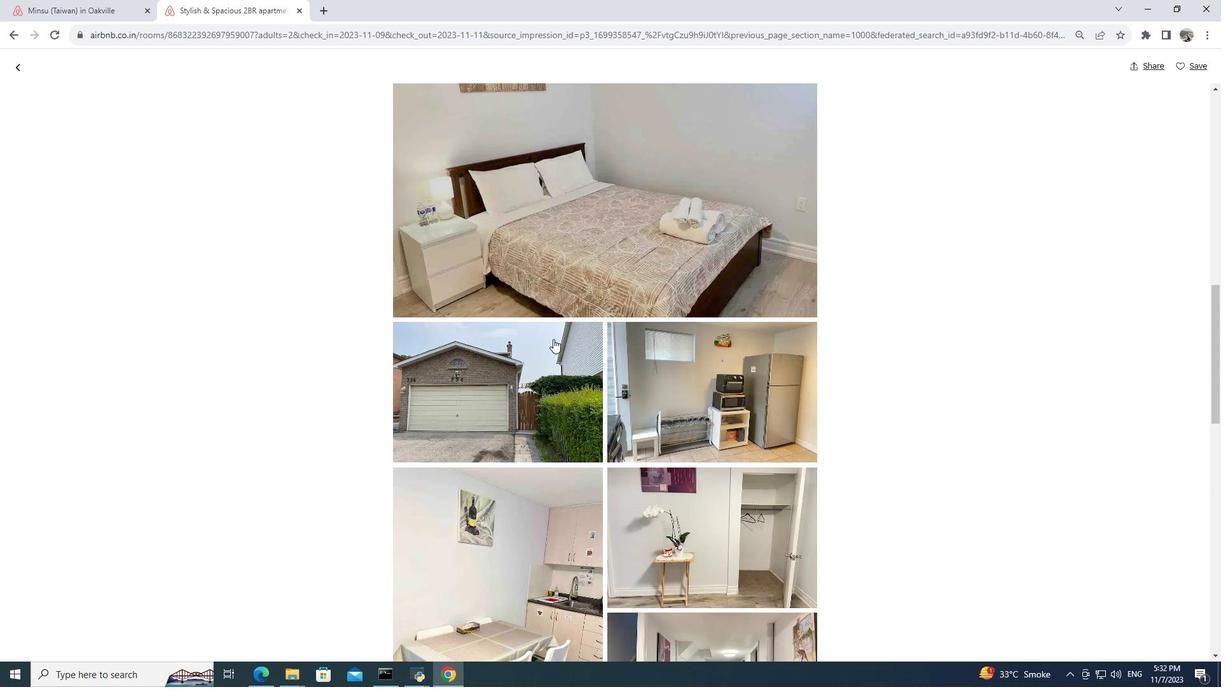 
Action: Mouse scrolled (553, 338) with delta (0, 0)
Screenshot: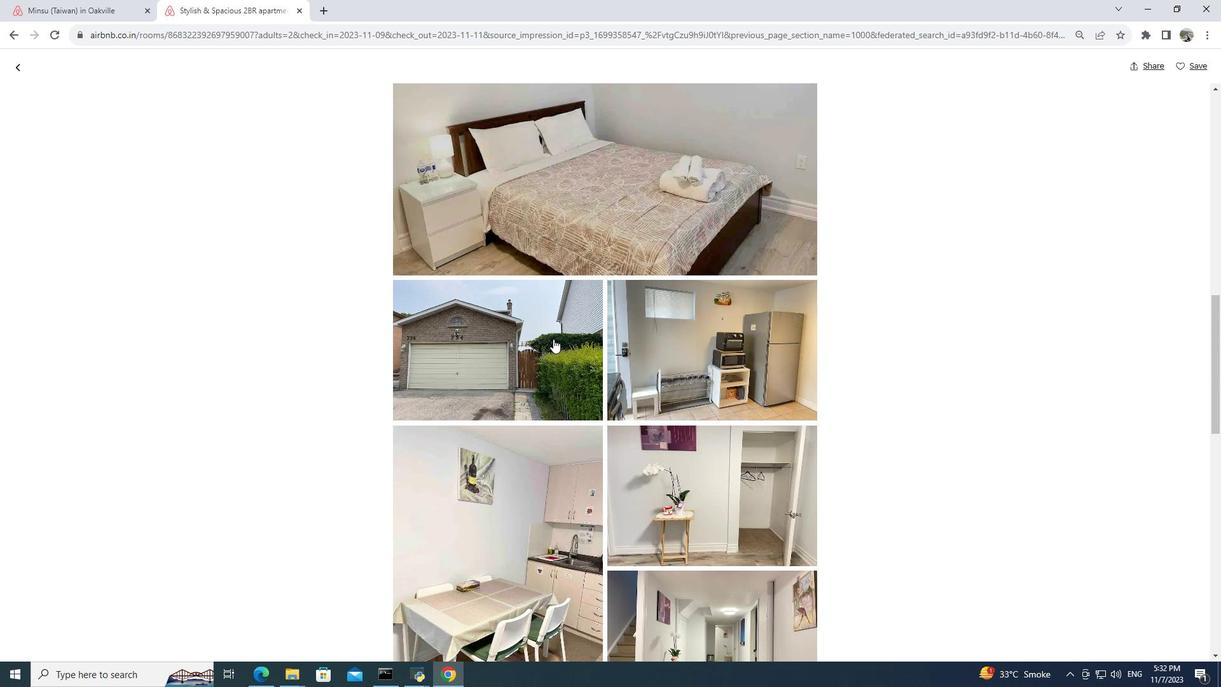 
Action: Mouse scrolled (553, 338) with delta (0, 0)
Screenshot: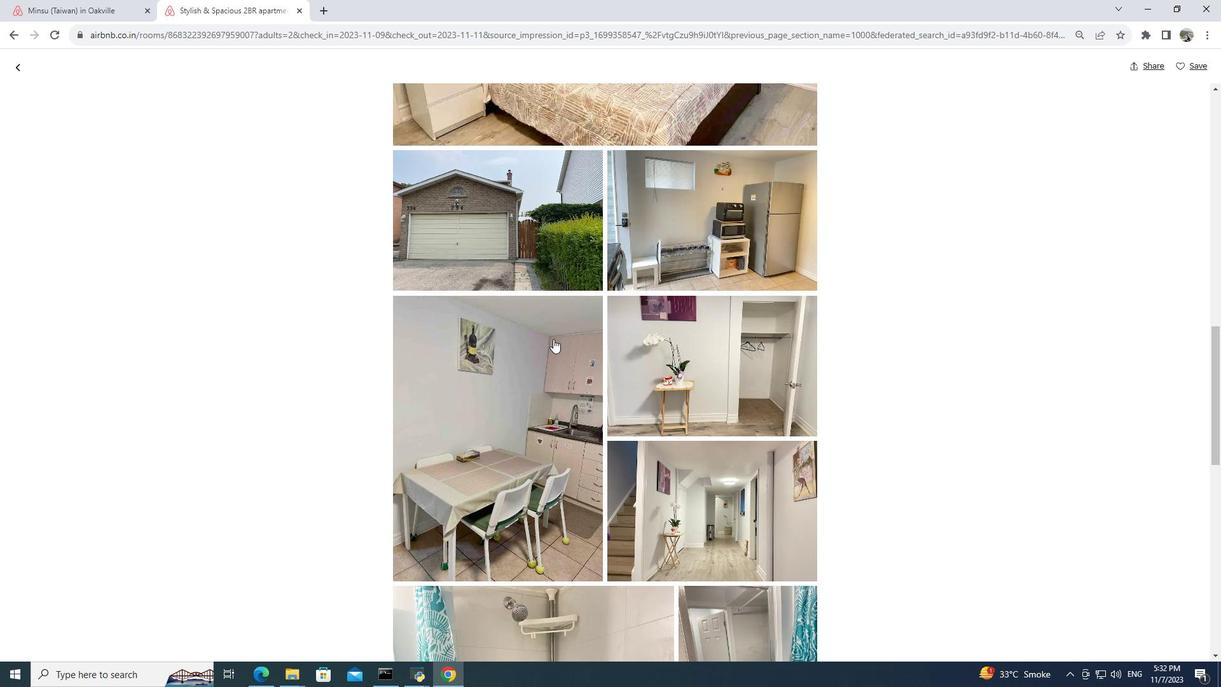 
Action: Mouse scrolled (553, 338) with delta (0, 0)
Screenshot: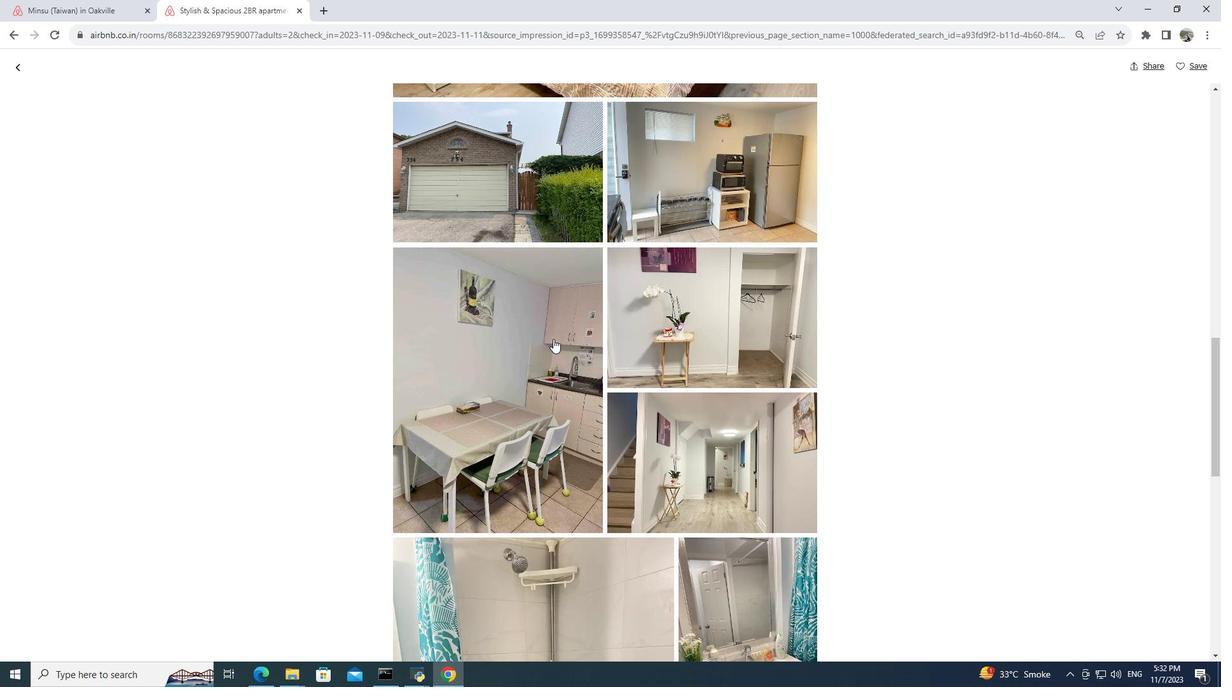 
Action: Mouse scrolled (553, 338) with delta (0, 0)
Screenshot: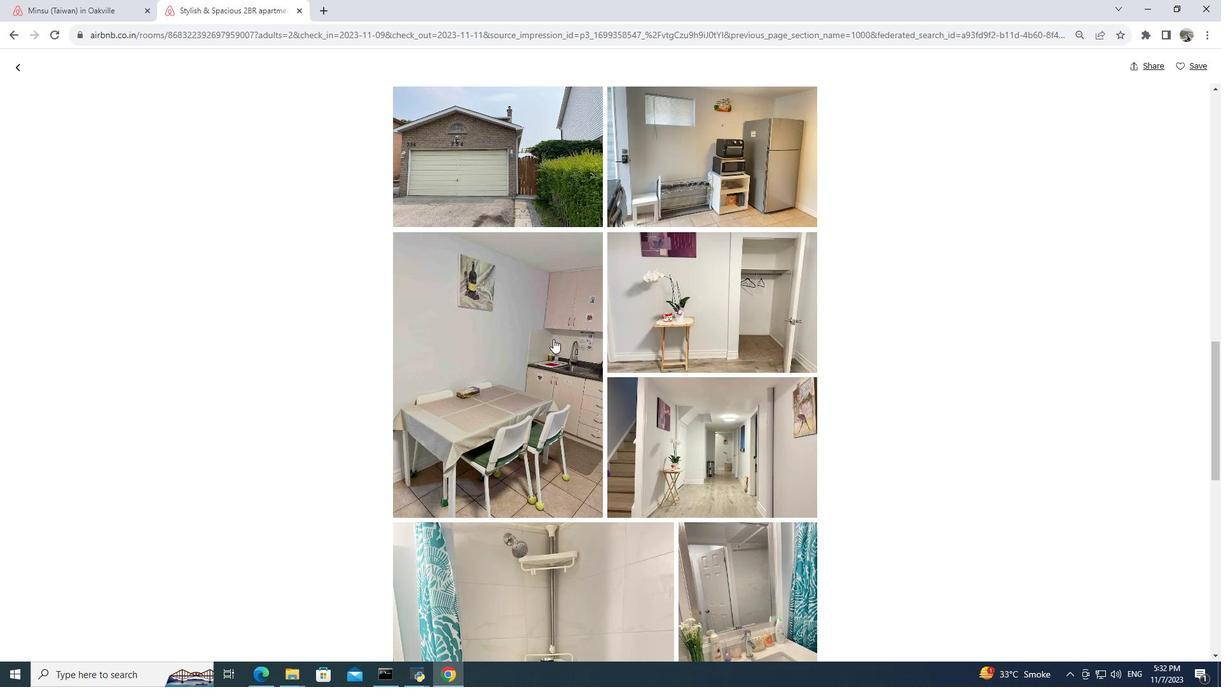 
Action: Mouse scrolled (553, 338) with delta (0, 0)
Screenshot: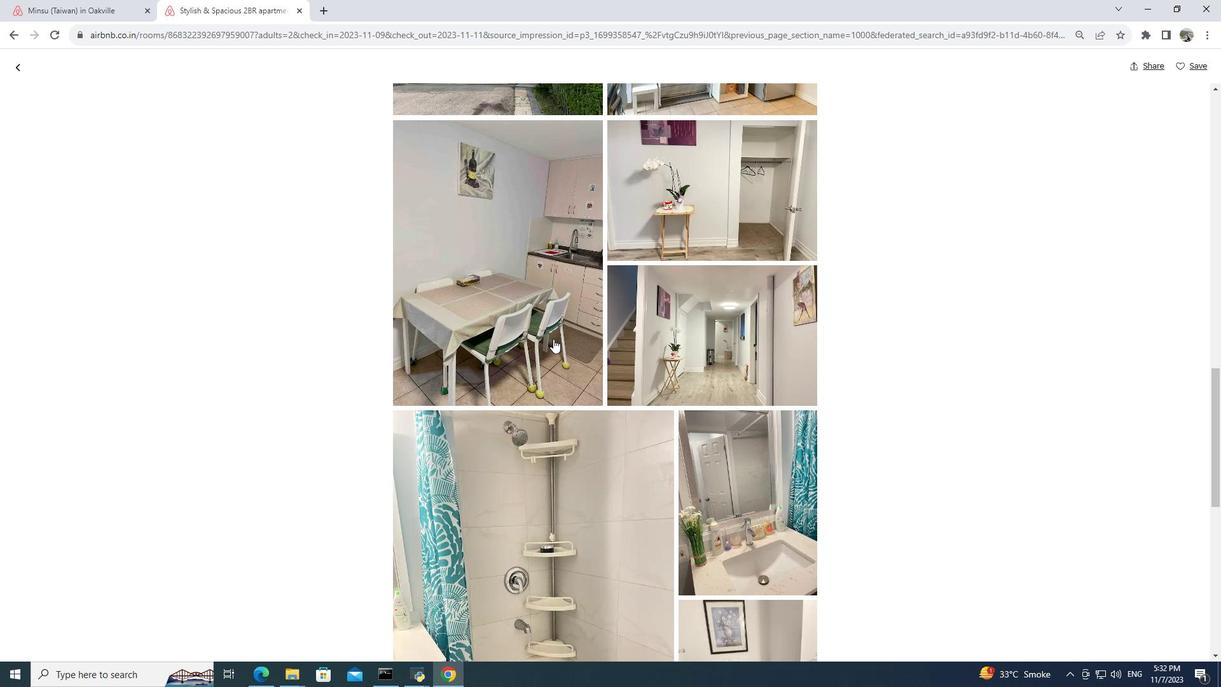 
Action: Mouse scrolled (553, 338) with delta (0, 0)
Screenshot: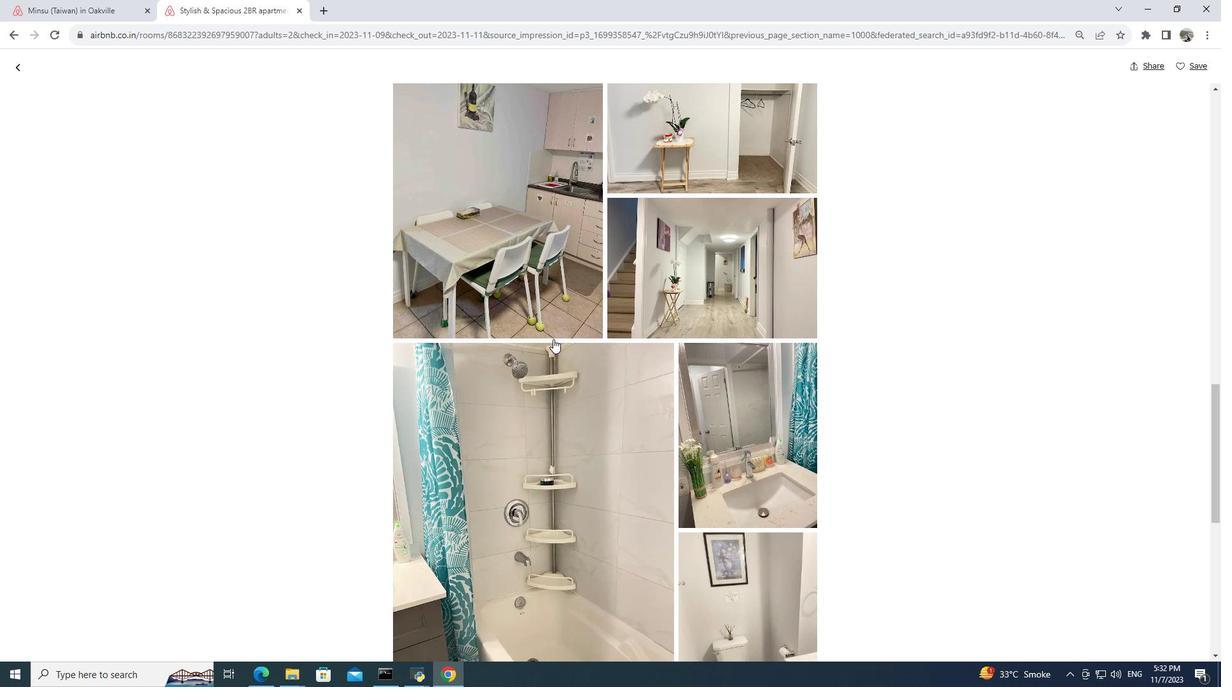 
Action: Mouse scrolled (553, 338) with delta (0, 0)
Screenshot: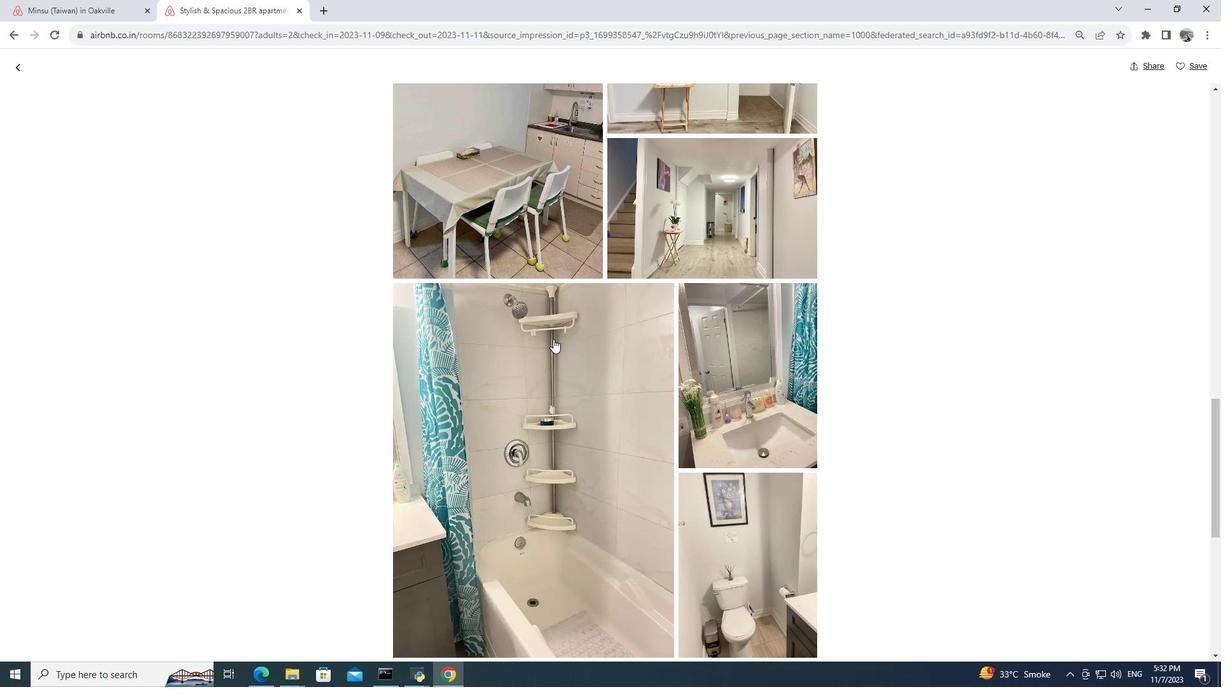 
Action: Mouse scrolled (553, 338) with delta (0, 0)
Screenshot: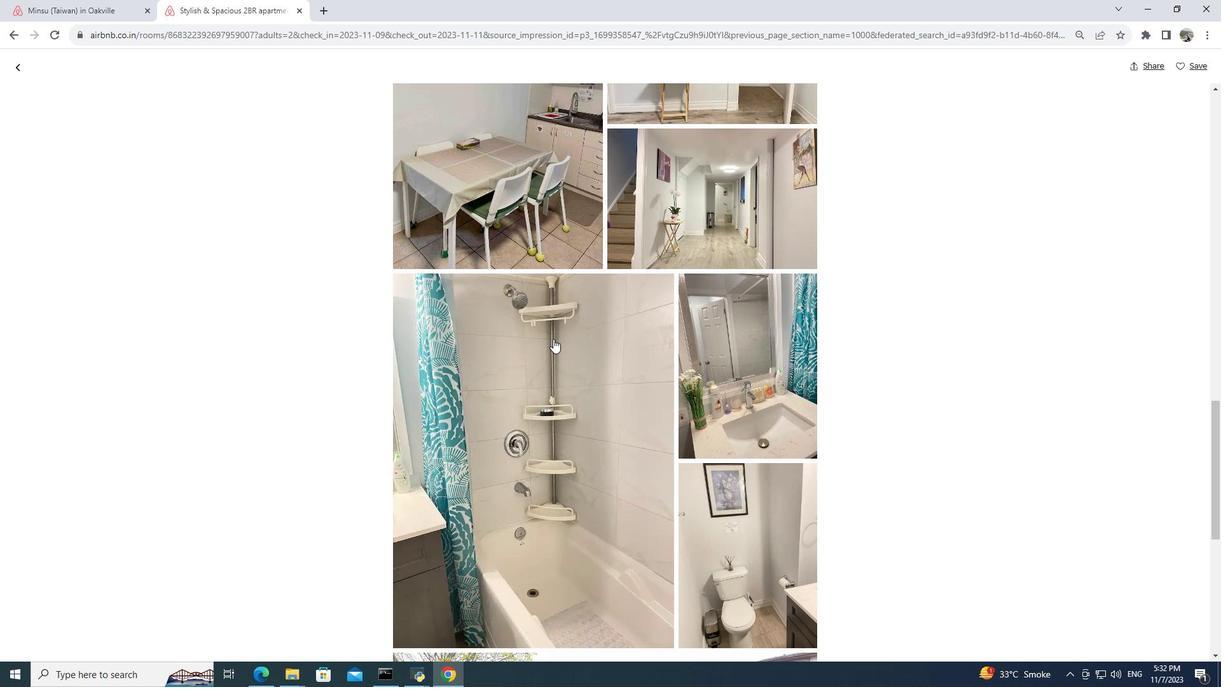
Action: Mouse scrolled (553, 338) with delta (0, 0)
Screenshot: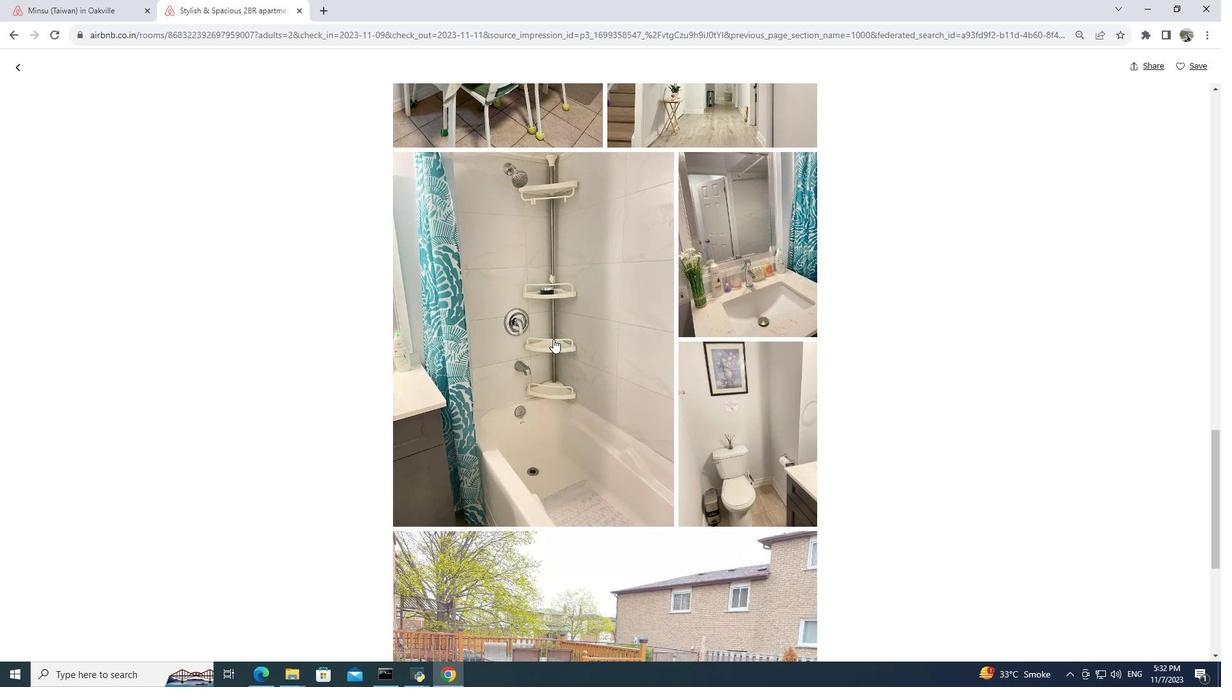 
Action: Mouse scrolled (553, 338) with delta (0, 0)
Screenshot: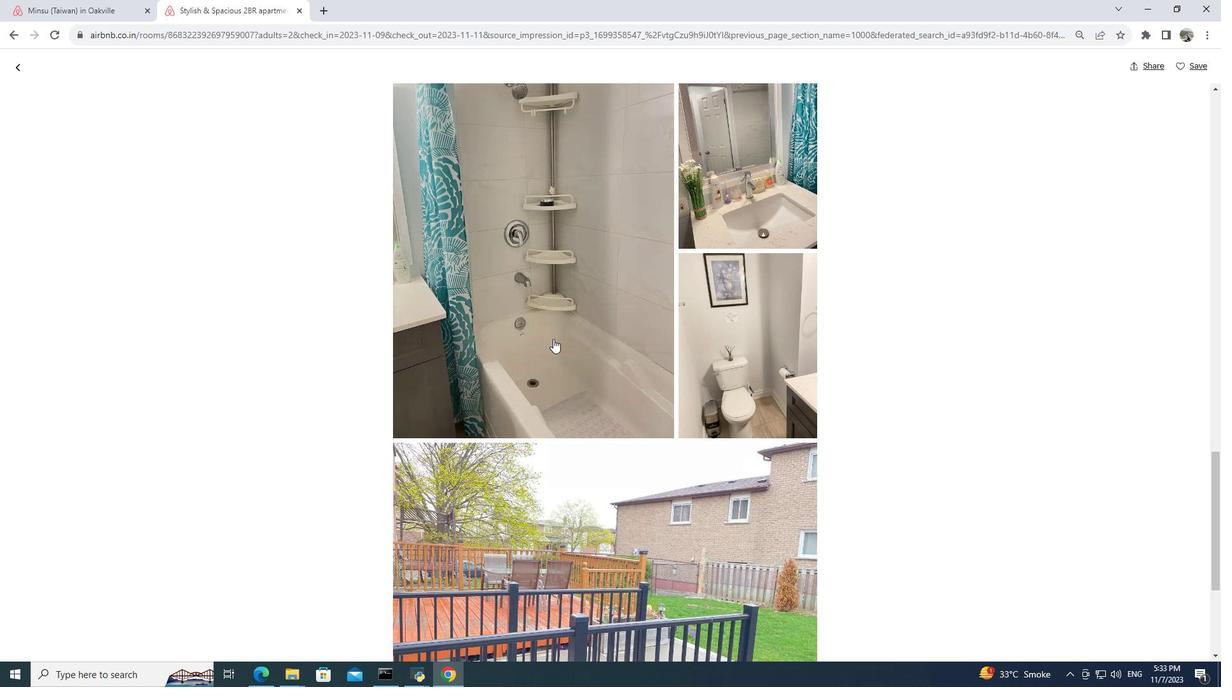 
Action: Mouse scrolled (553, 338) with delta (0, 0)
Screenshot: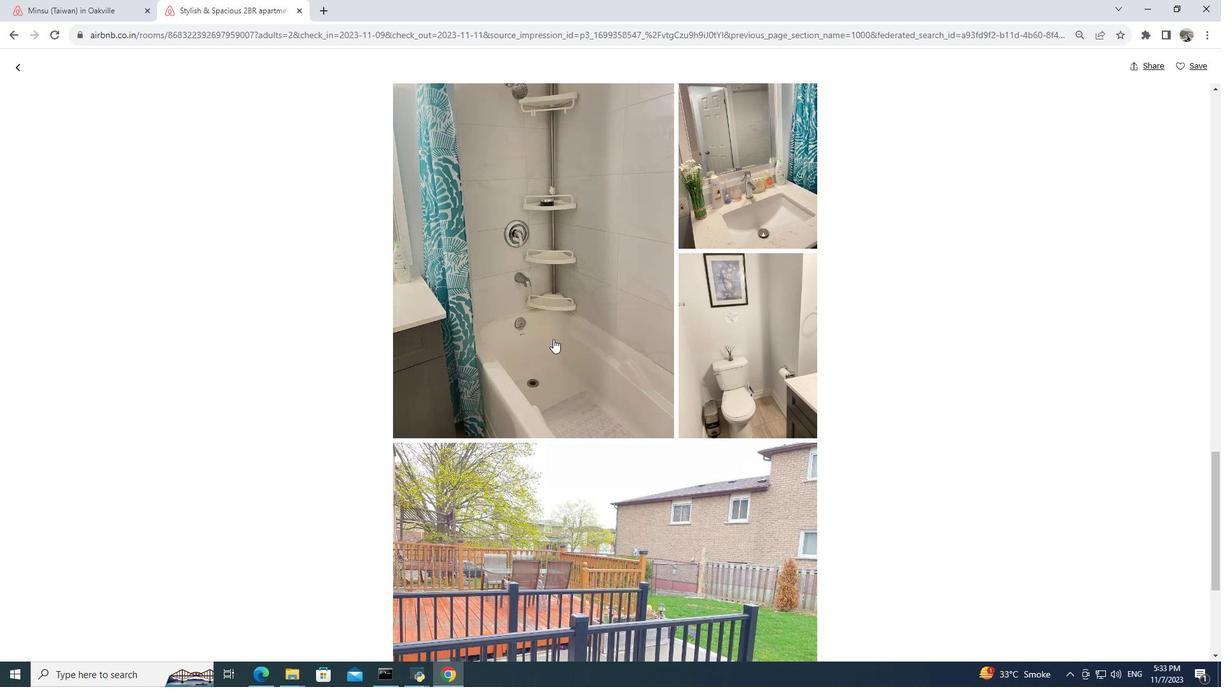 
Action: Mouse scrolled (553, 338) with delta (0, 0)
Screenshot: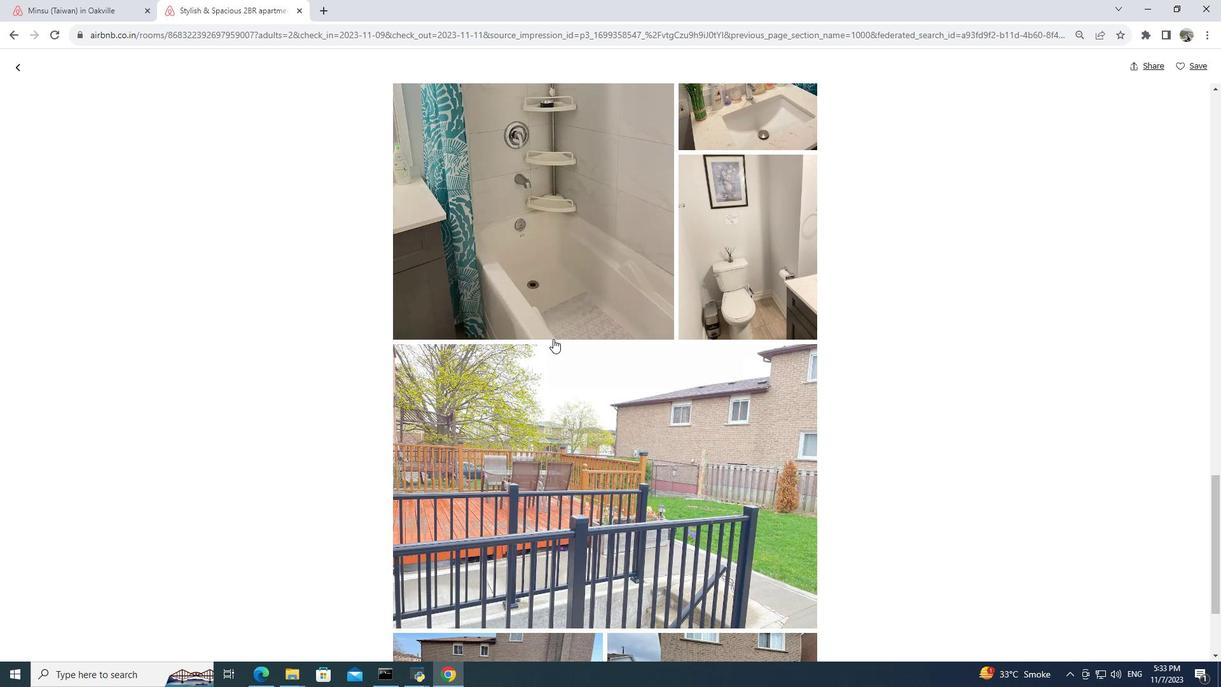 
Action: Mouse scrolled (553, 338) with delta (0, 0)
Screenshot: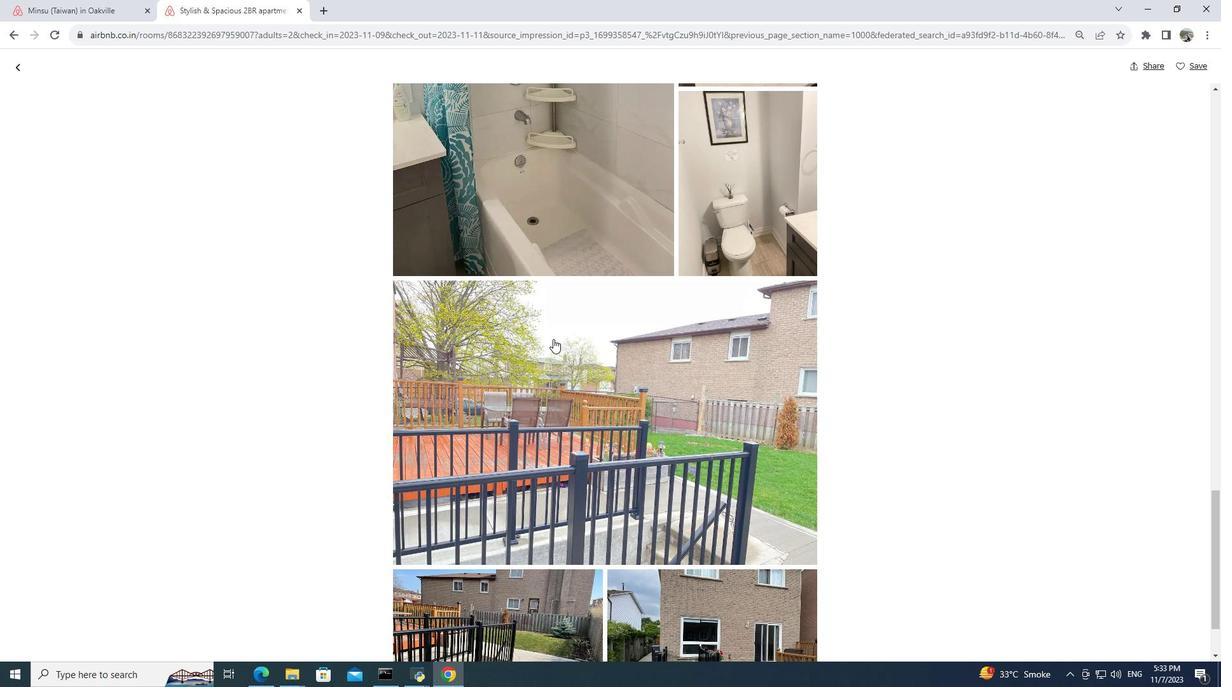 
Action: Mouse scrolled (553, 338) with delta (0, 0)
Screenshot: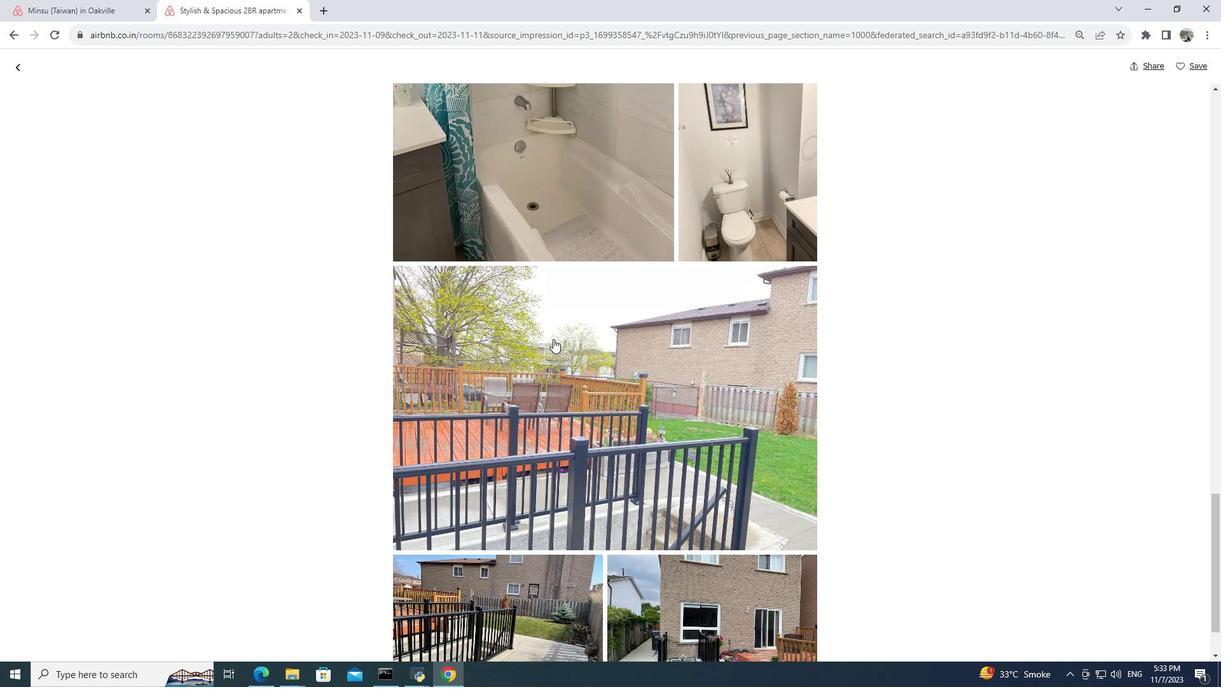 
Action: Mouse scrolled (553, 338) with delta (0, 0)
Screenshot: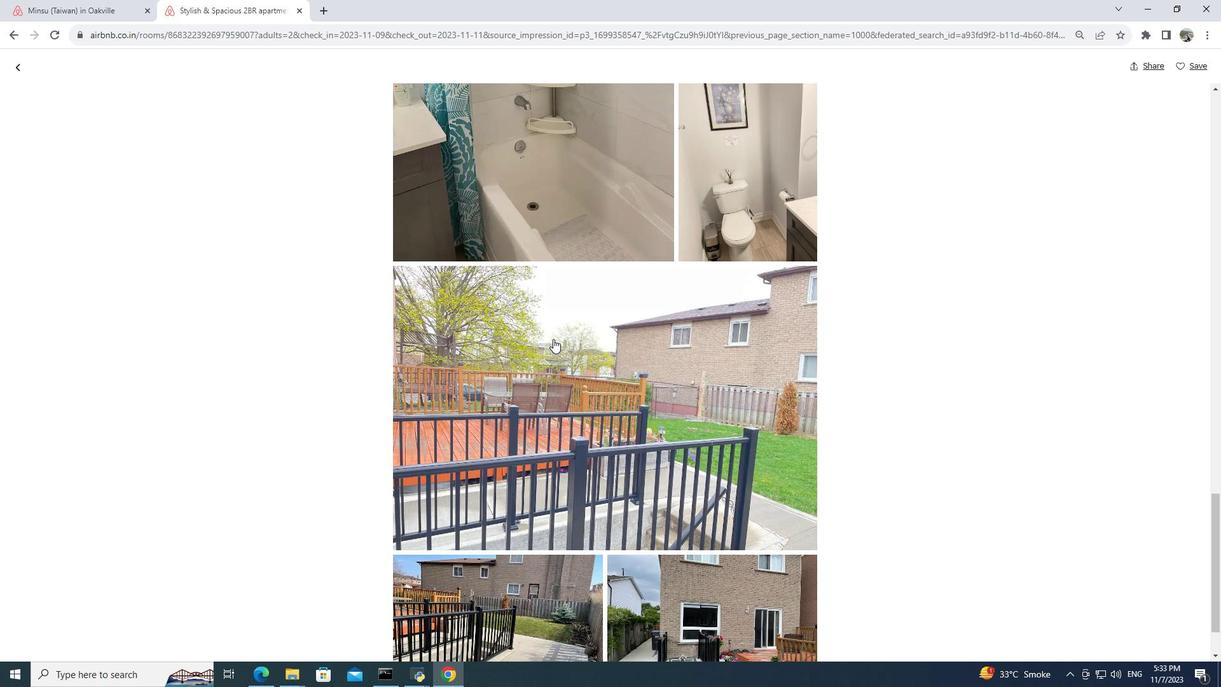 
Action: Mouse scrolled (553, 338) with delta (0, 0)
Screenshot: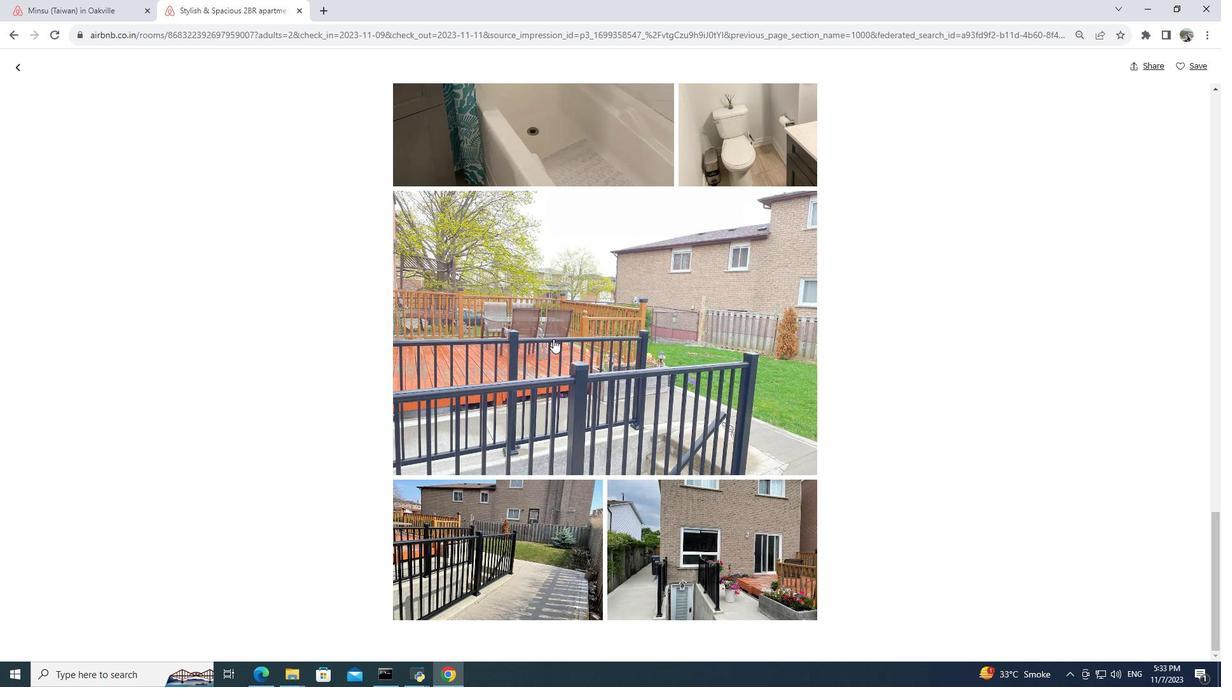 
Action: Mouse scrolled (553, 338) with delta (0, 0)
Screenshot: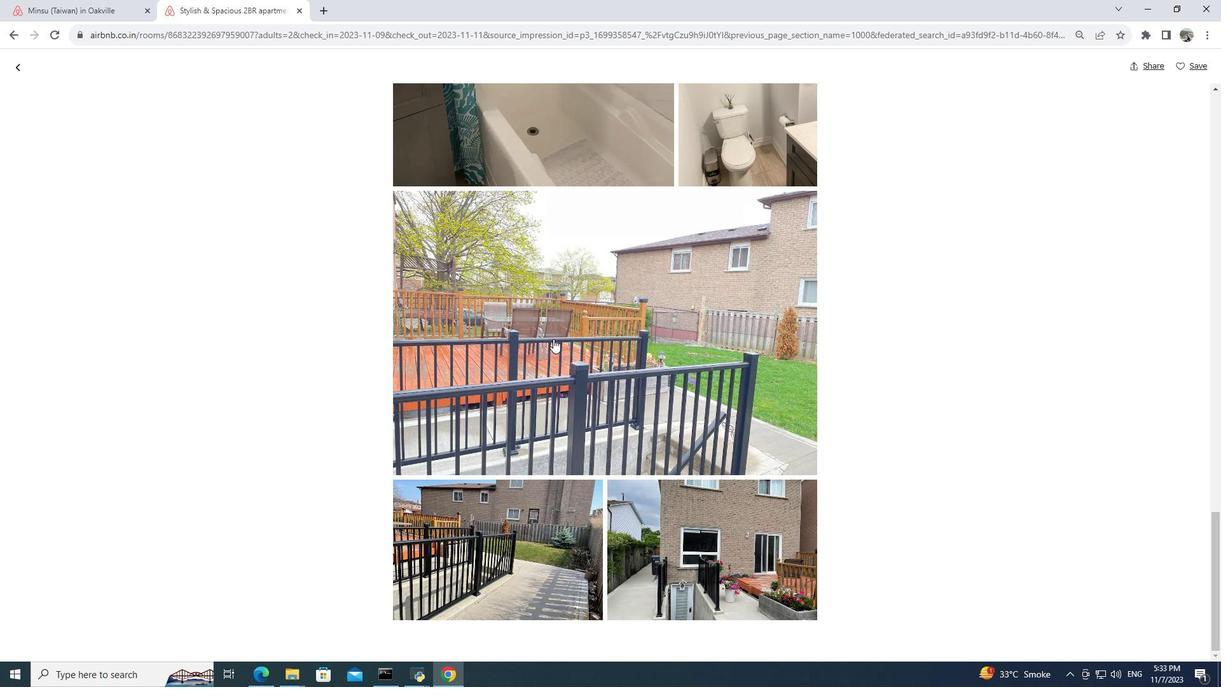 
Action: Mouse scrolled (553, 338) with delta (0, 0)
Screenshot: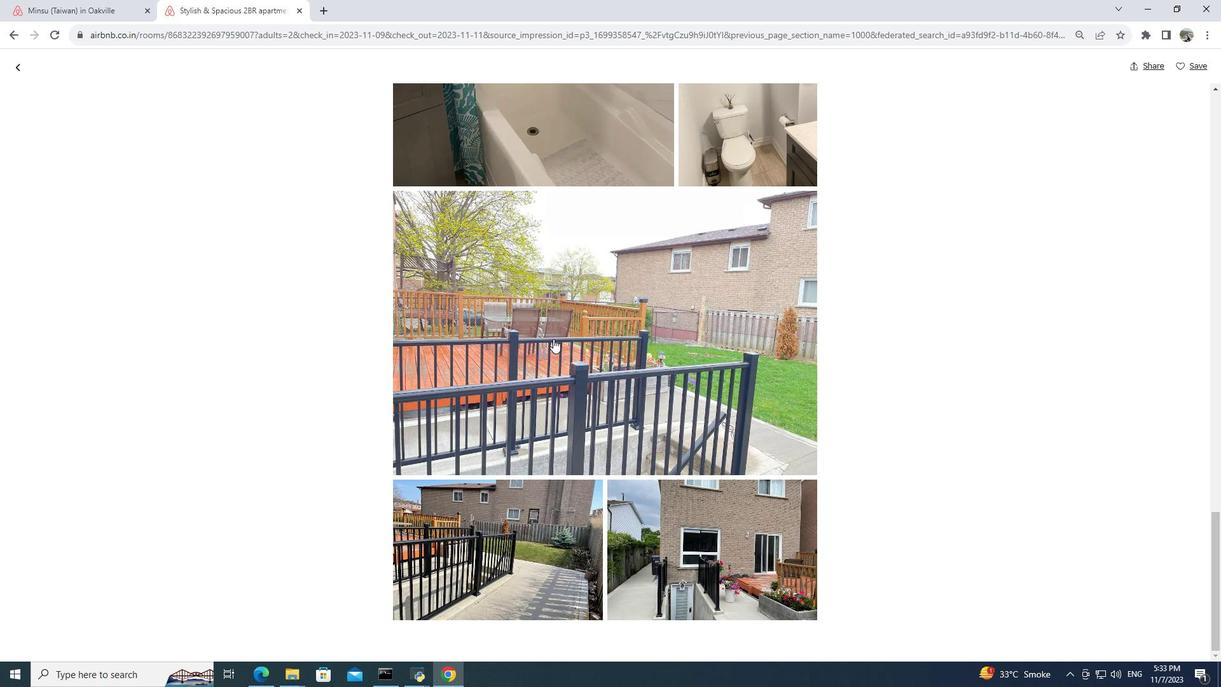 
Action: Mouse scrolled (553, 338) with delta (0, 0)
Screenshot: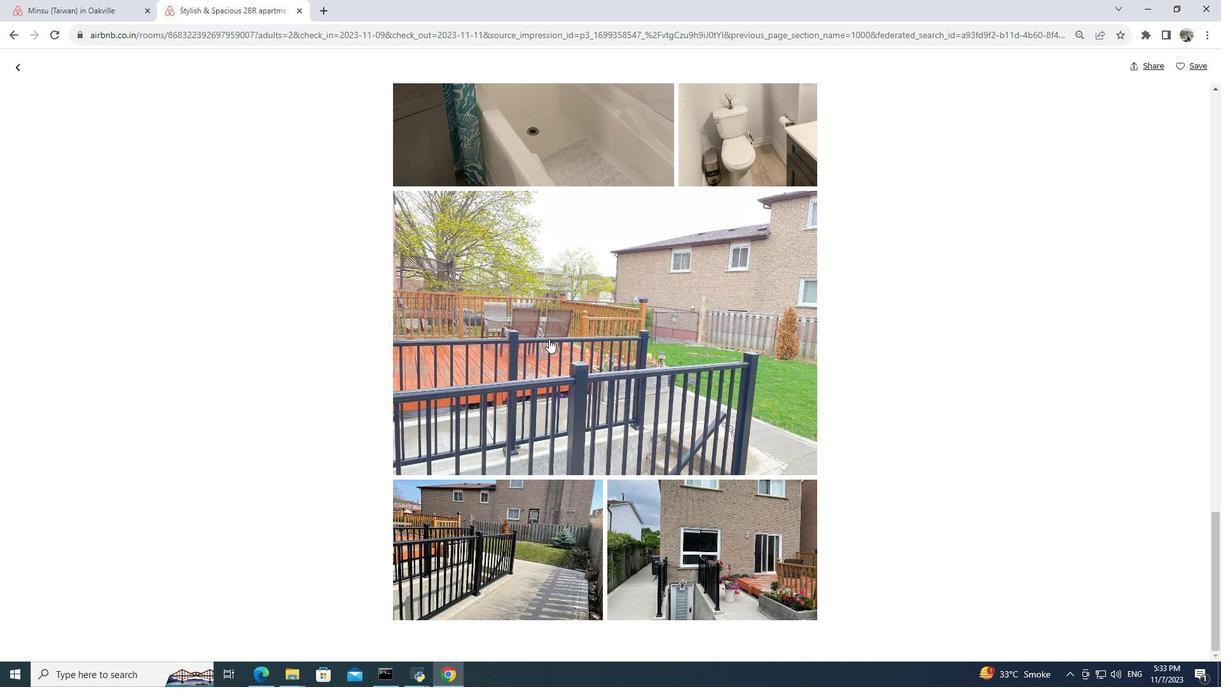 
Action: Mouse scrolled (553, 338) with delta (0, 0)
Screenshot: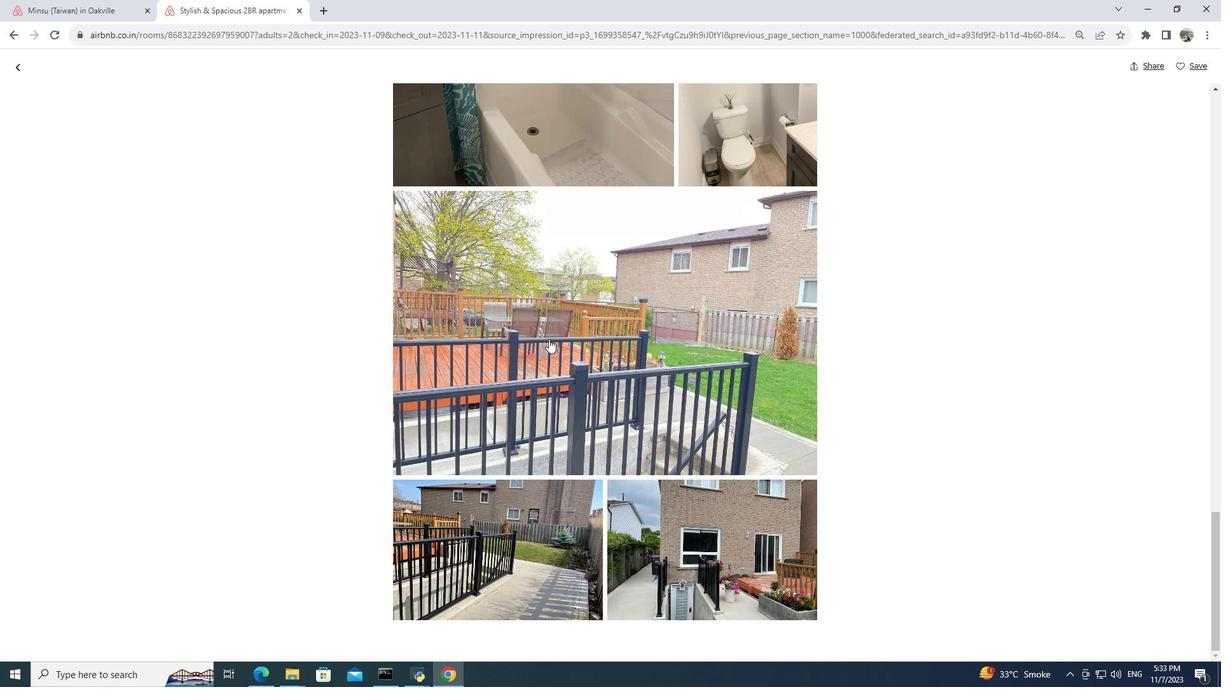 
Action: Mouse scrolled (553, 338) with delta (0, 0)
Screenshot: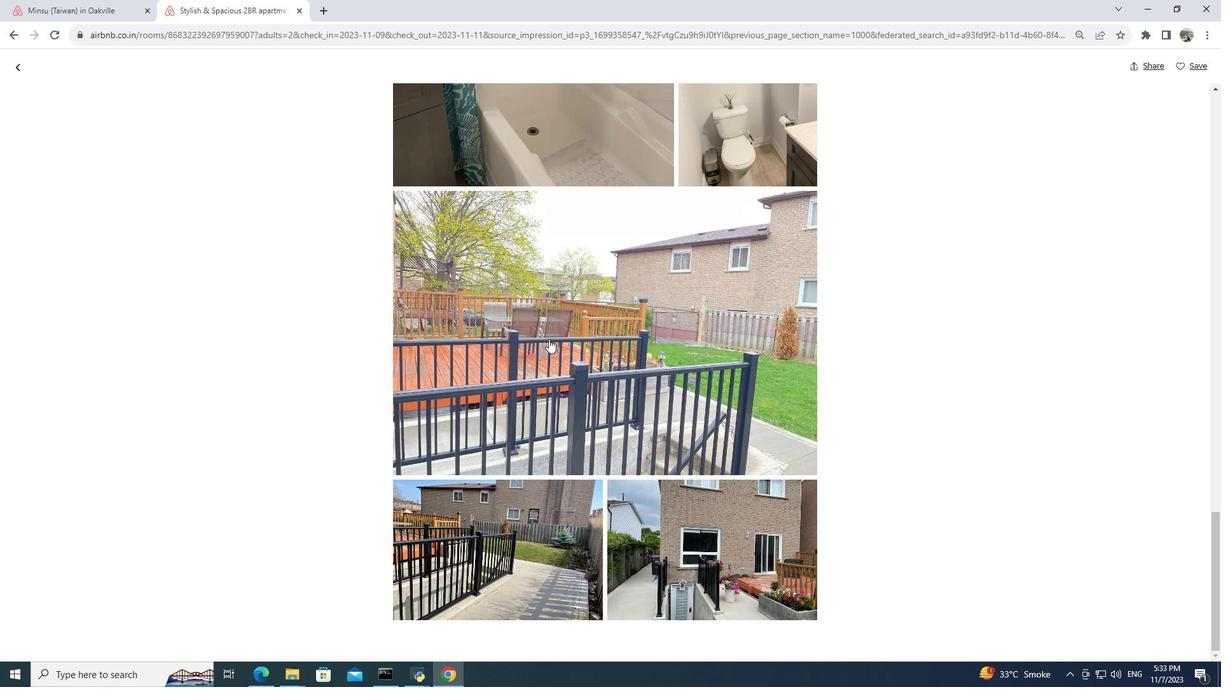 
Action: Mouse moved to (548, 339)
Screenshot: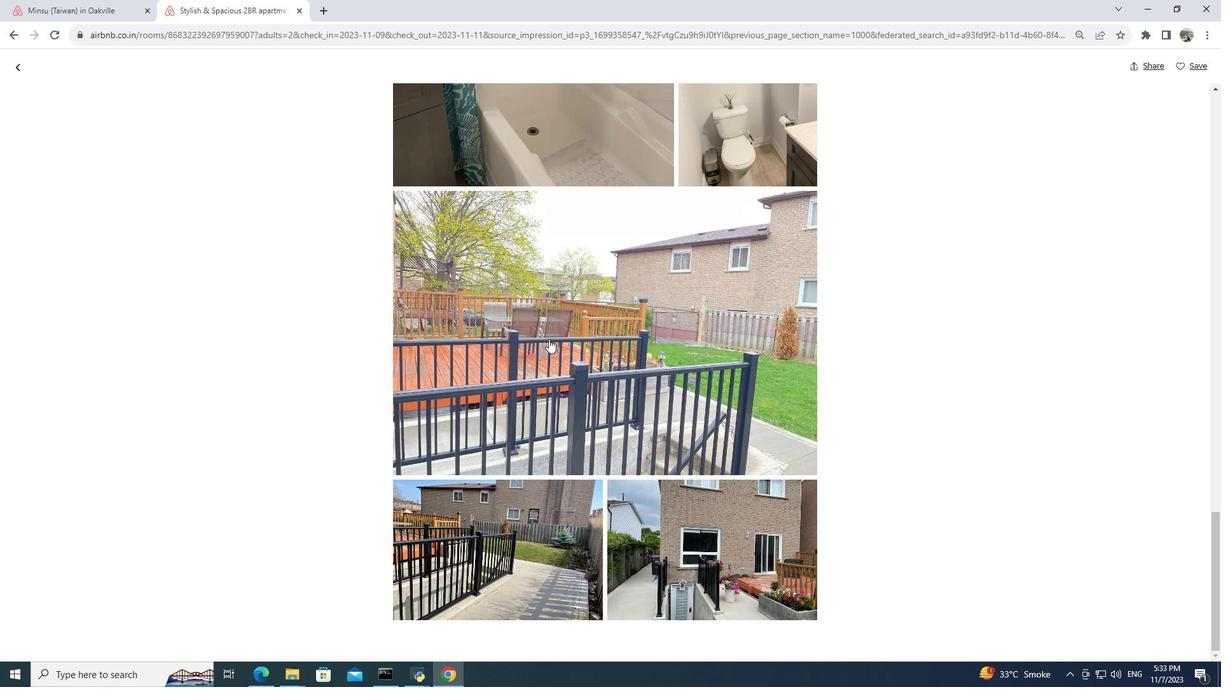 
Action: Mouse scrolled (548, 338) with delta (0, 0)
Screenshot: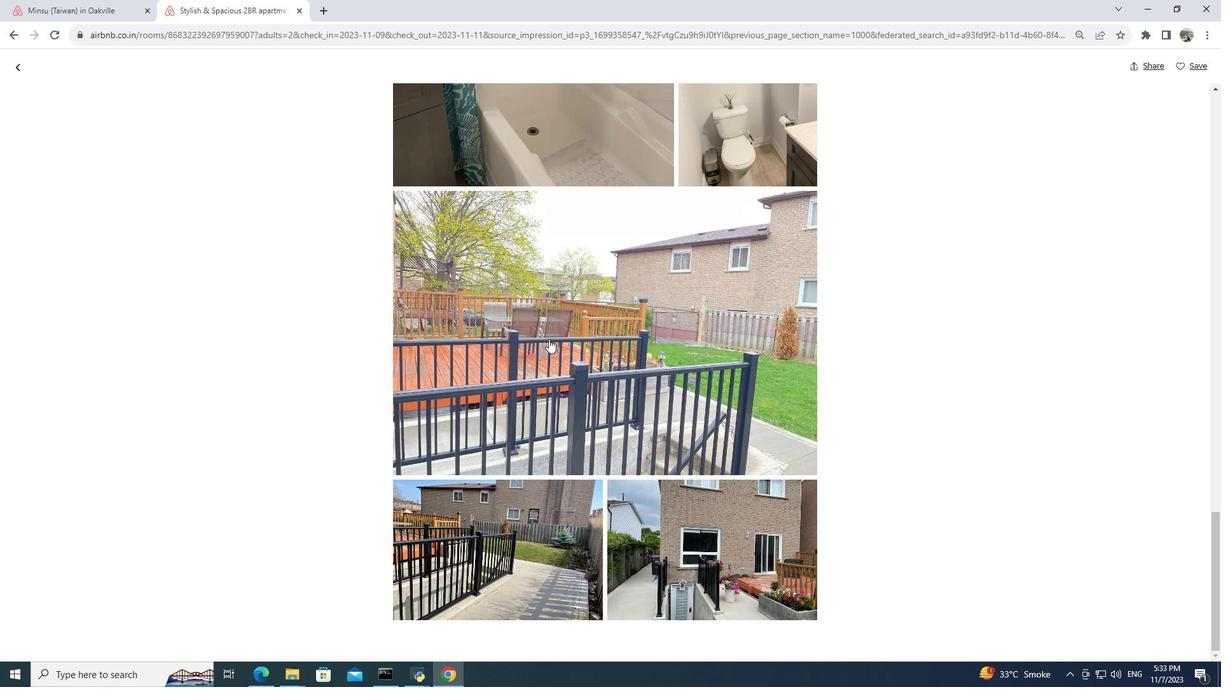 
Action: Mouse moved to (543, 340)
Screenshot: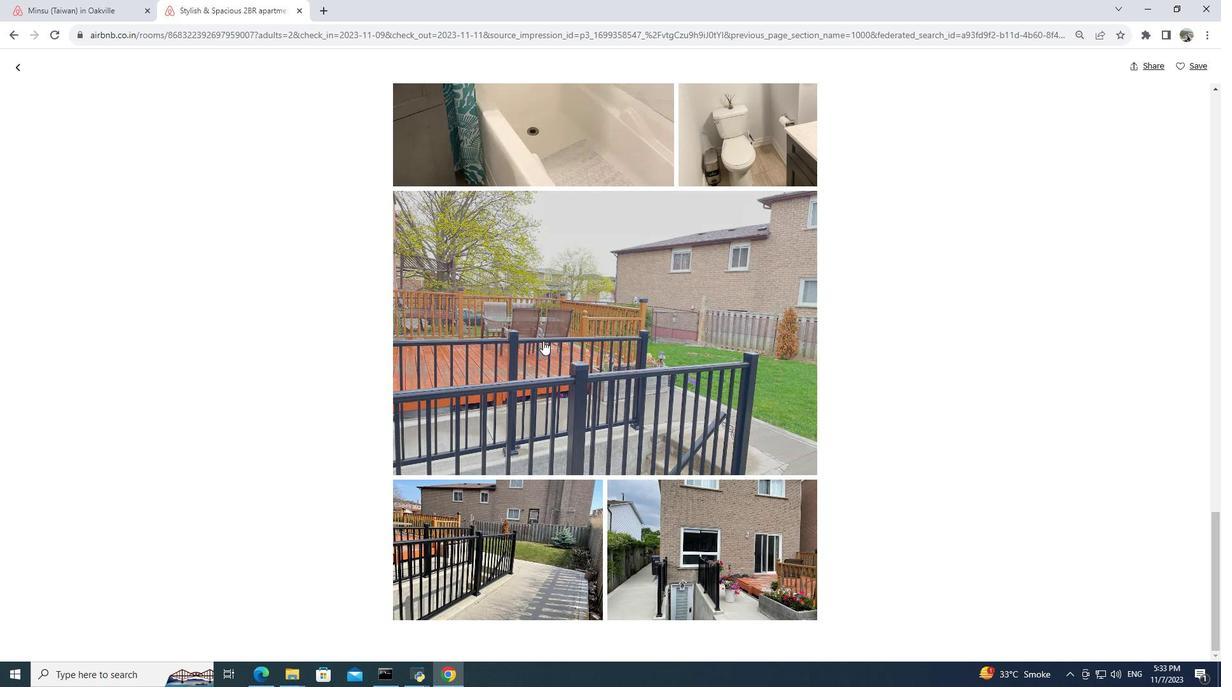 
Action: Mouse scrolled (543, 340) with delta (0, 0)
Screenshot: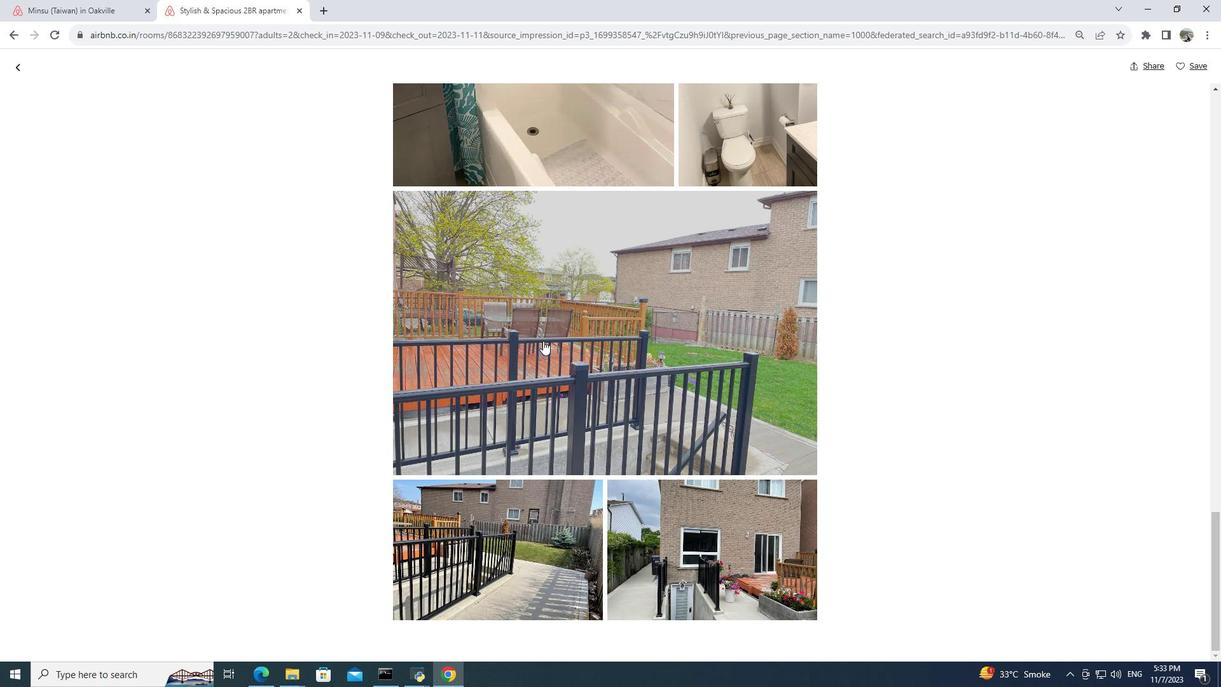 
Action: Mouse scrolled (543, 340) with delta (0, 0)
Screenshot: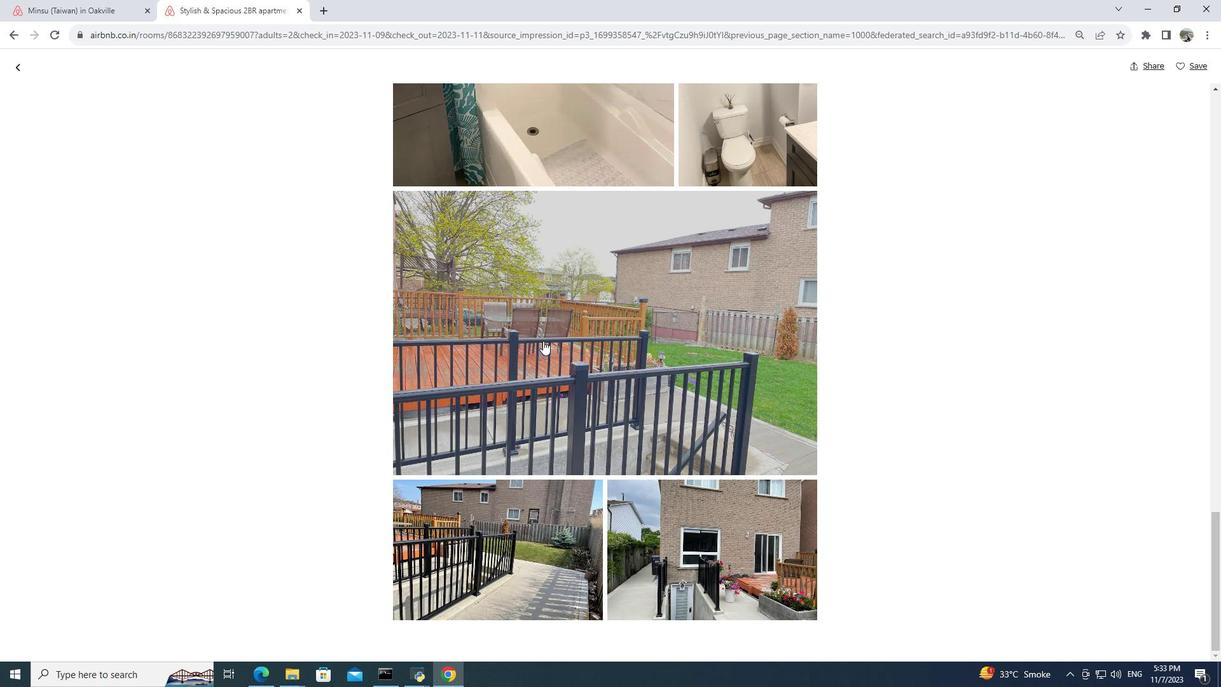 
Action: Mouse scrolled (543, 340) with delta (0, 0)
Screenshot: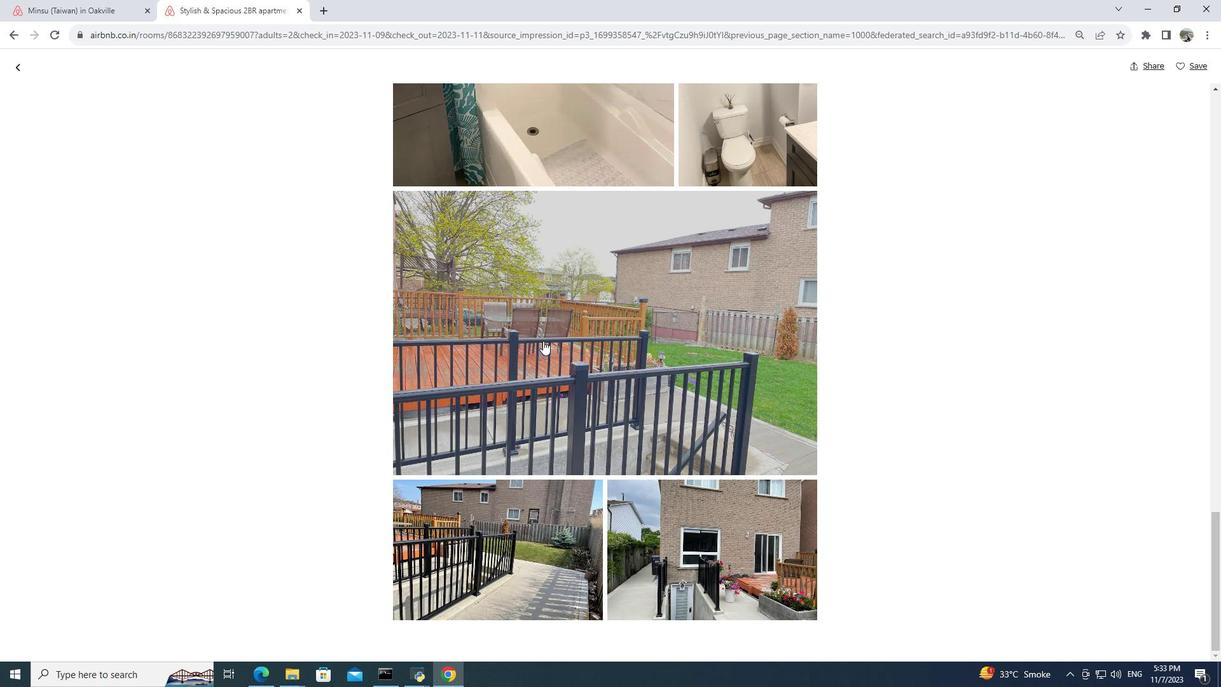 
Action: Mouse scrolled (543, 340) with delta (0, 0)
Screenshot: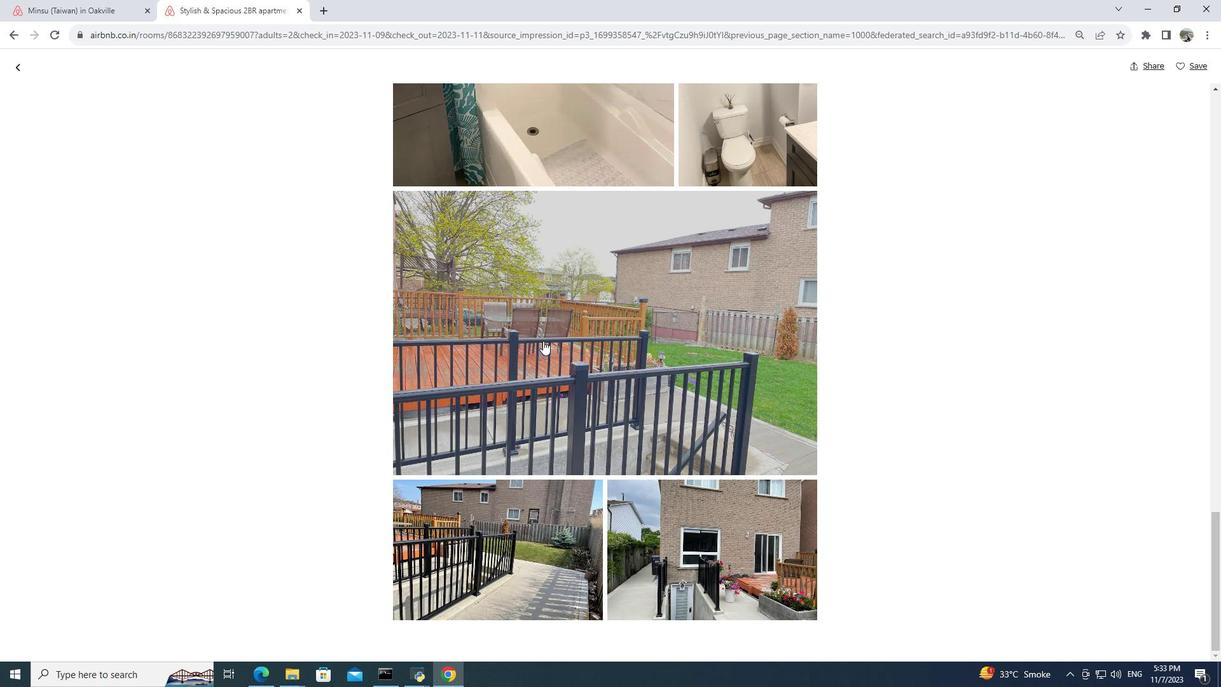 
Action: Mouse moved to (543, 340)
Screenshot: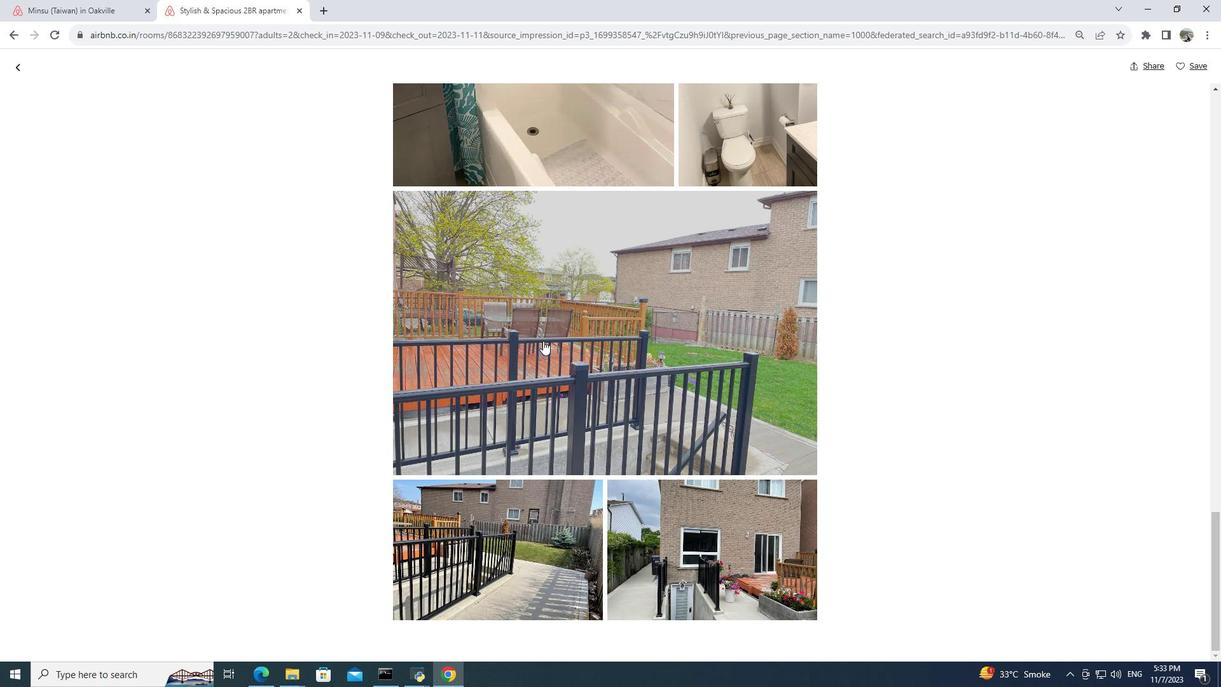 
Action: Mouse scrolled (543, 340) with delta (0, 0)
Screenshot: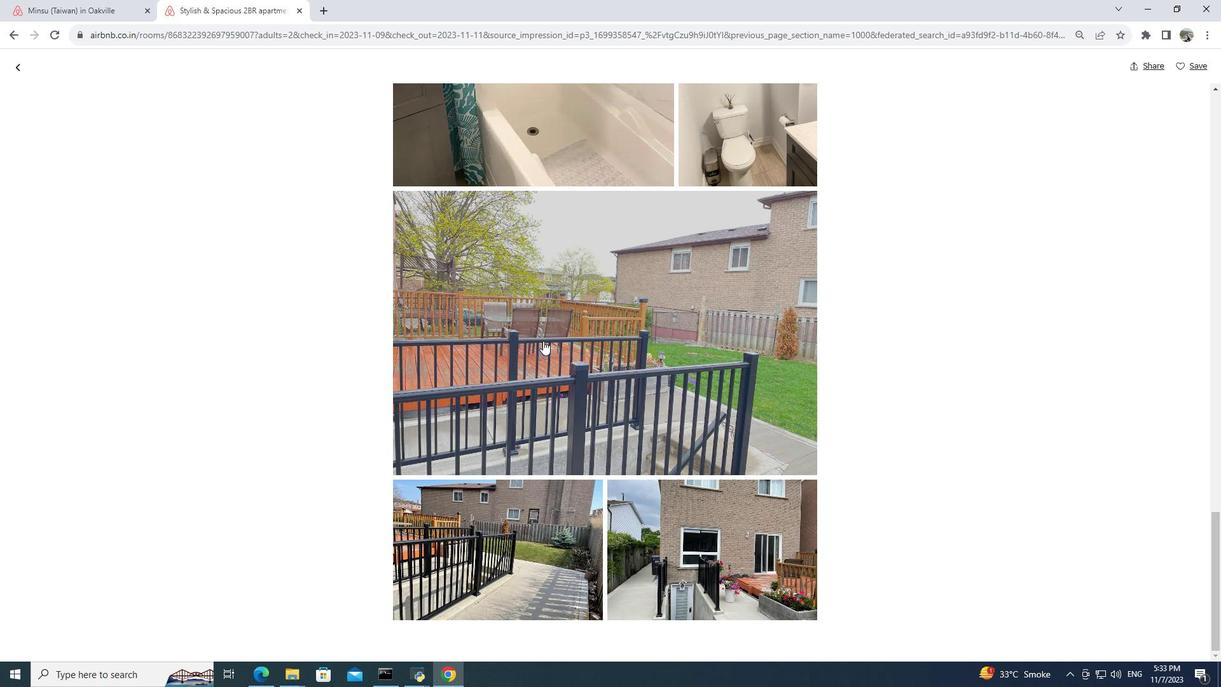 
Action: Mouse moved to (543, 340)
Screenshot: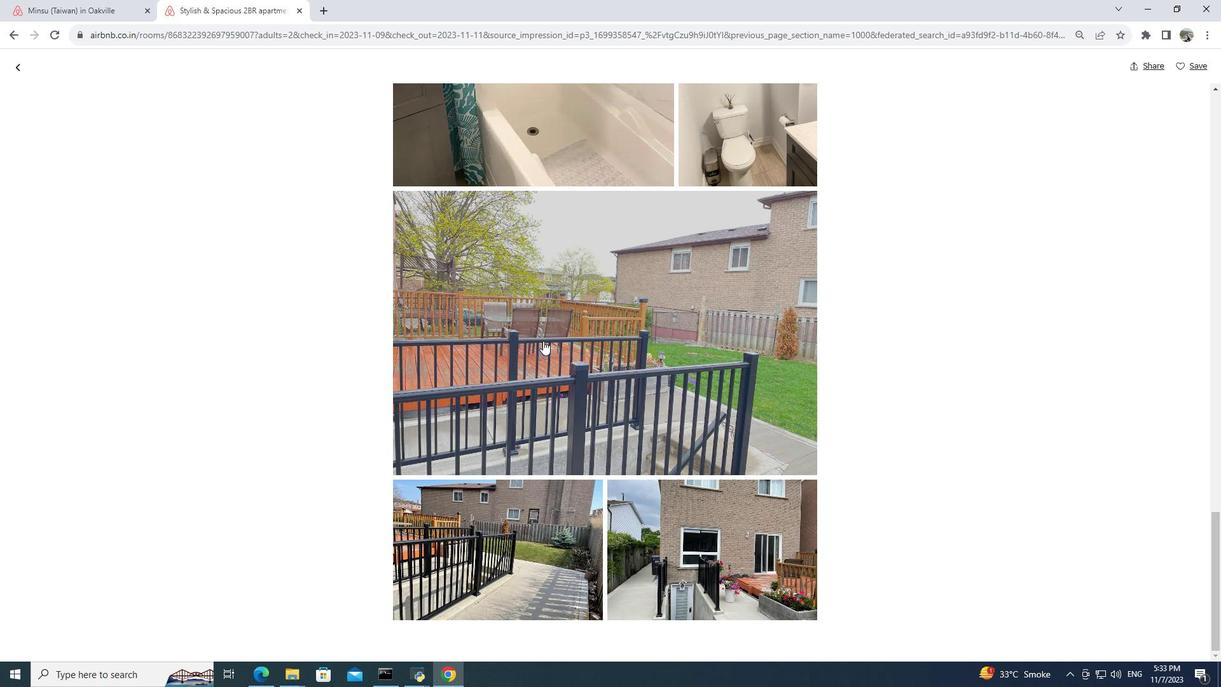 
Action: Mouse scrolled (543, 340) with delta (0, 0)
Screenshot: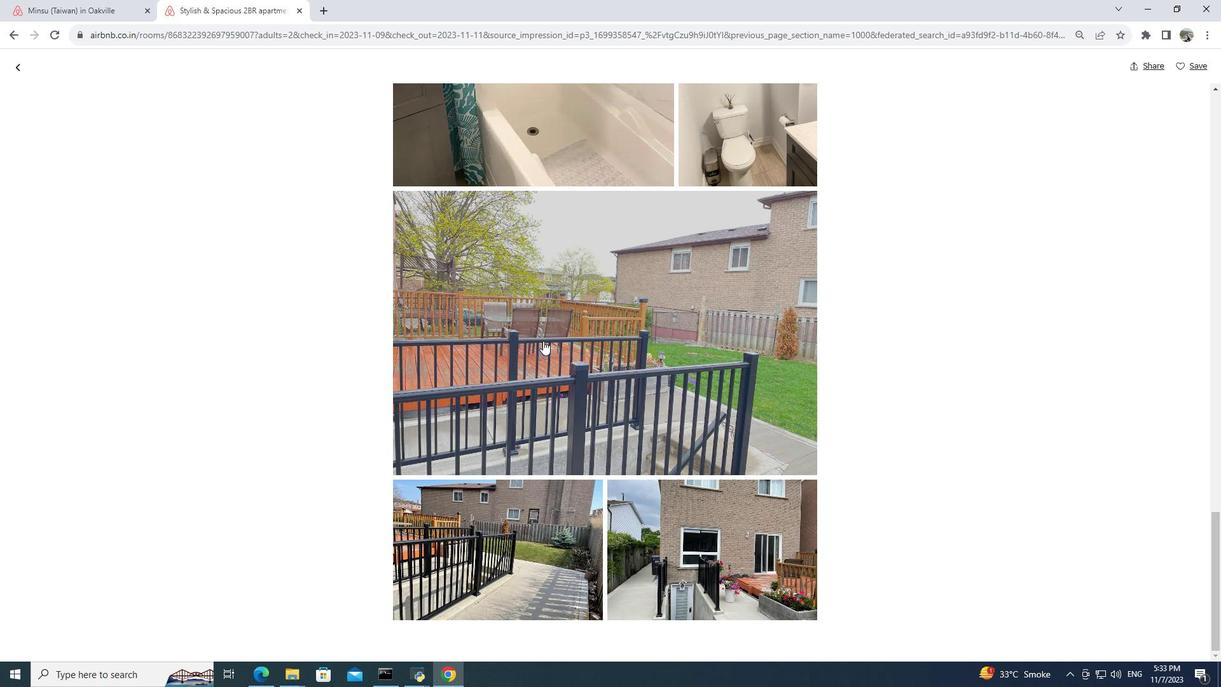 
Action: Mouse scrolled (543, 340) with delta (0, 0)
Screenshot: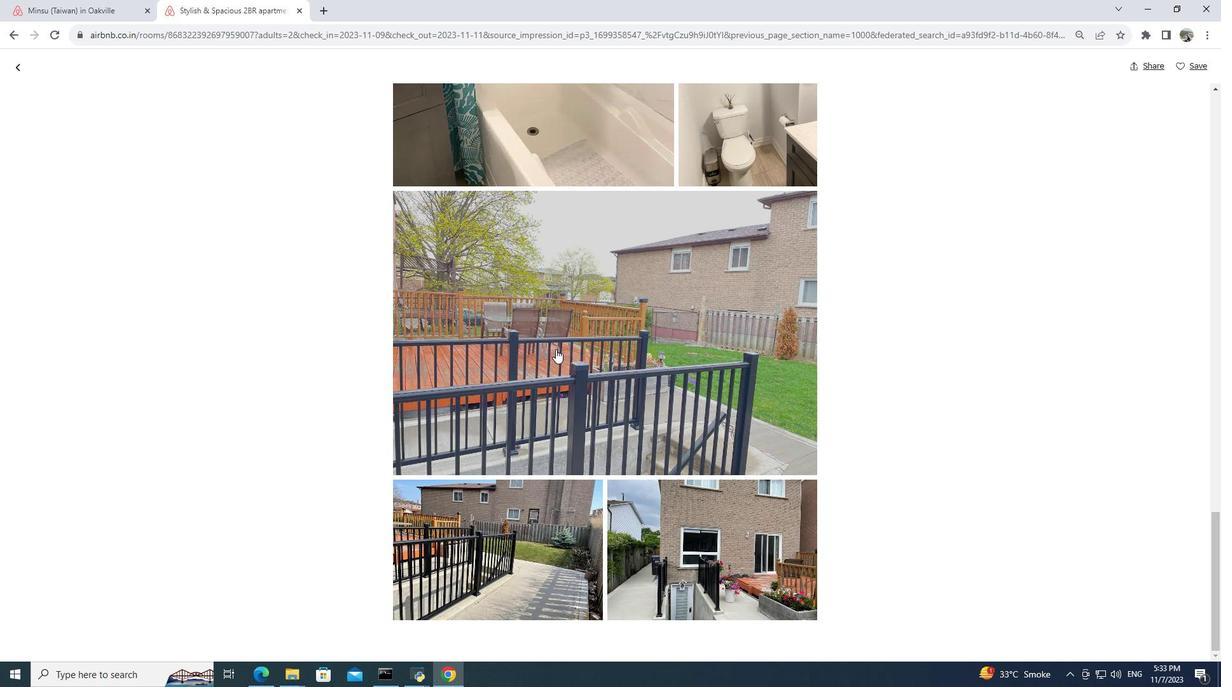 
Action: Mouse scrolled (543, 340) with delta (0, 0)
Screenshot: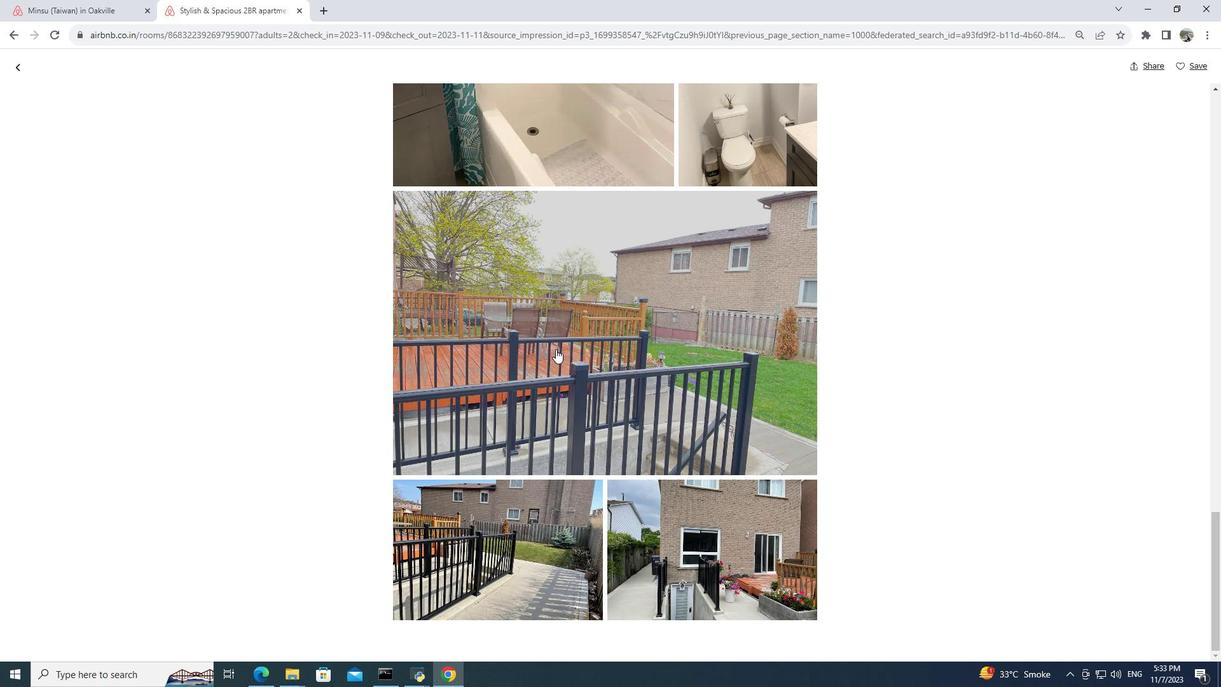 
Action: Mouse moved to (679, 492)
Screenshot: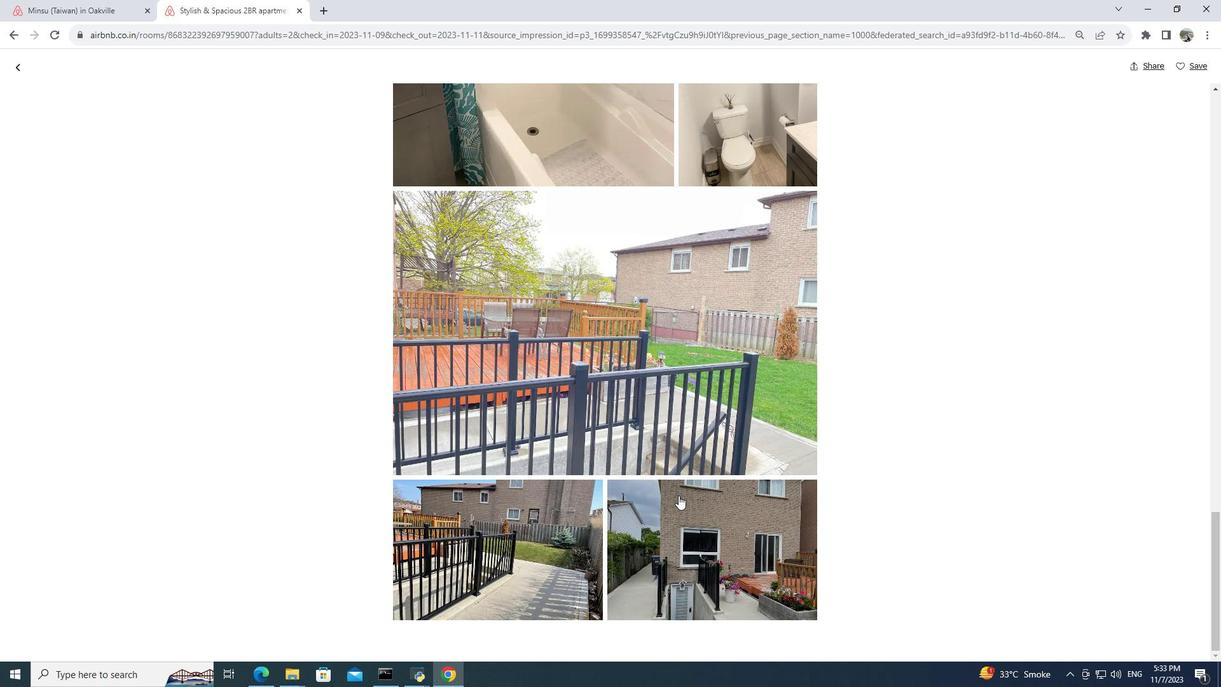 
Action: Mouse scrolled (679, 491) with delta (0, 0)
Screenshot: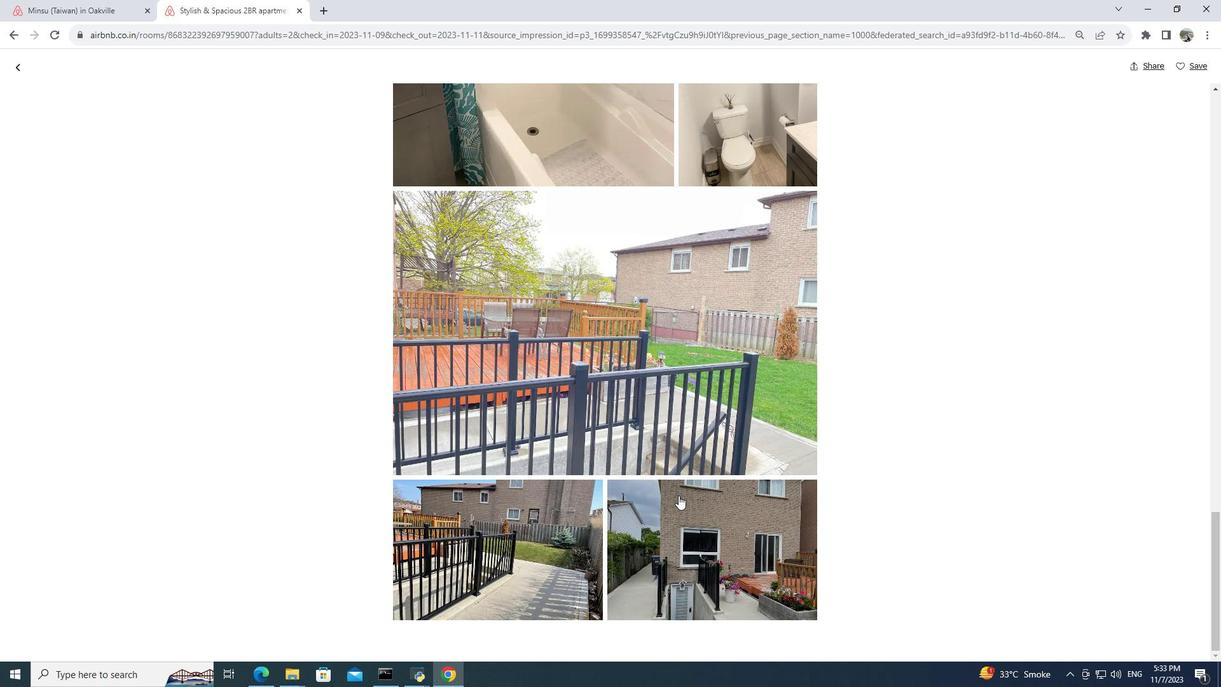 
Action: Mouse moved to (678, 495)
Screenshot: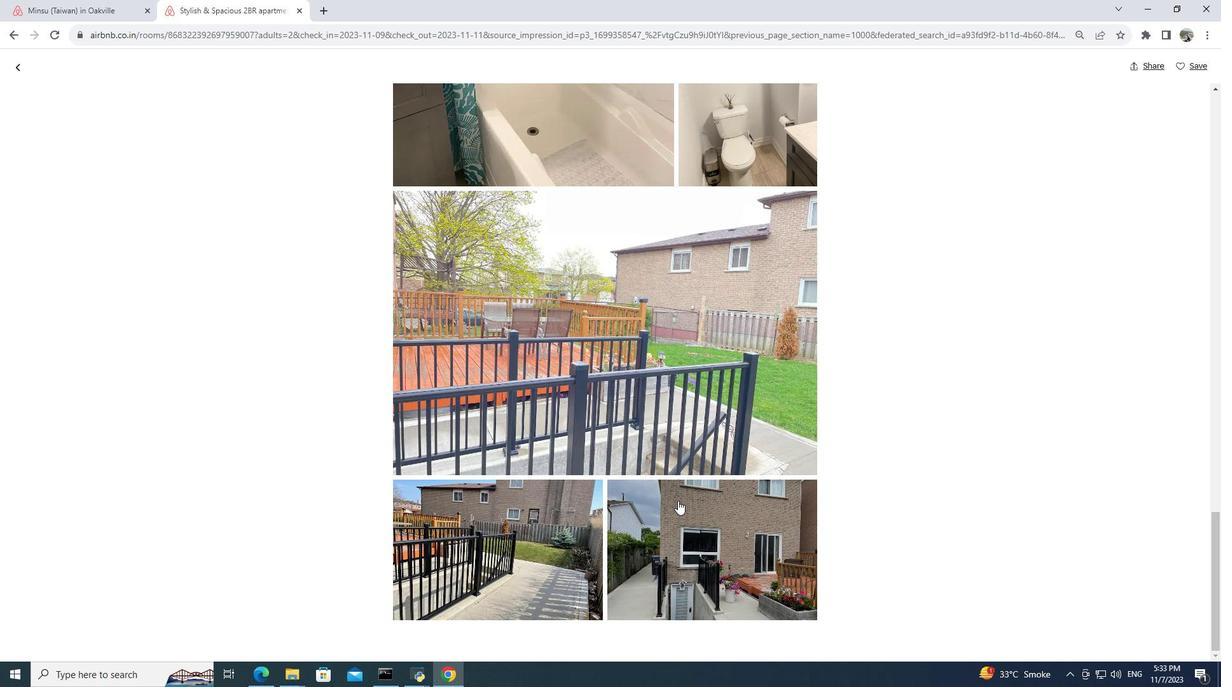 
Action: Mouse scrolled (678, 494) with delta (0, 0)
Screenshot: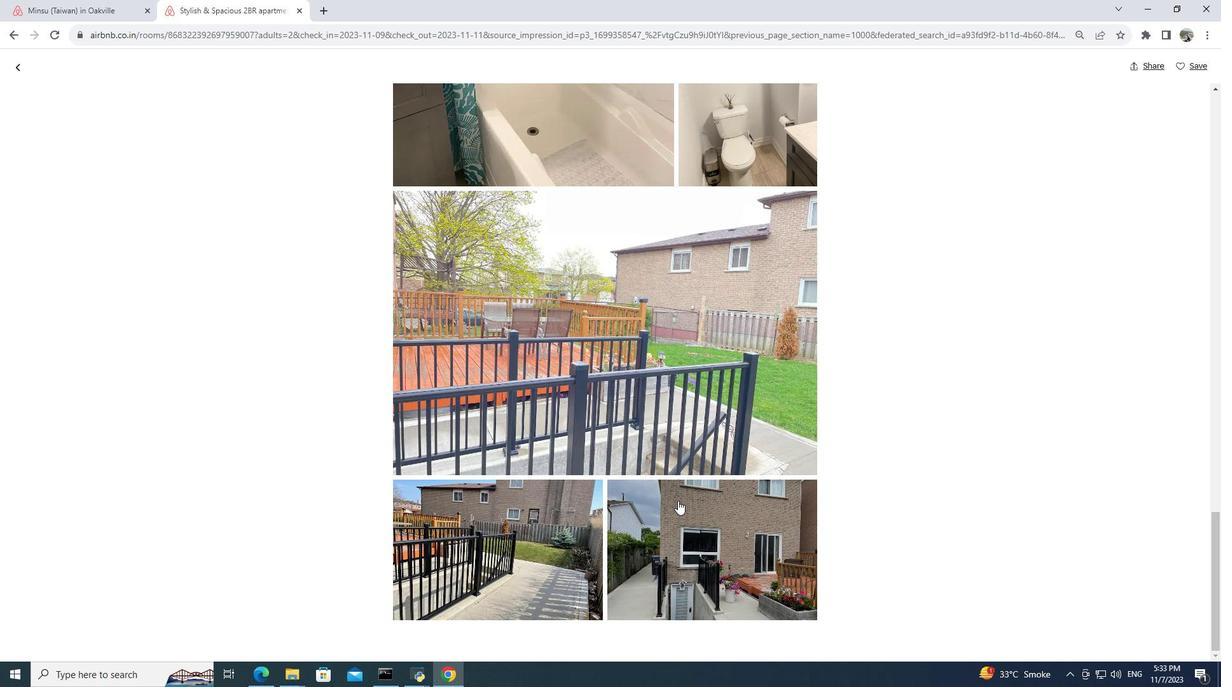 
Action: Mouse moved to (678, 500)
Screenshot: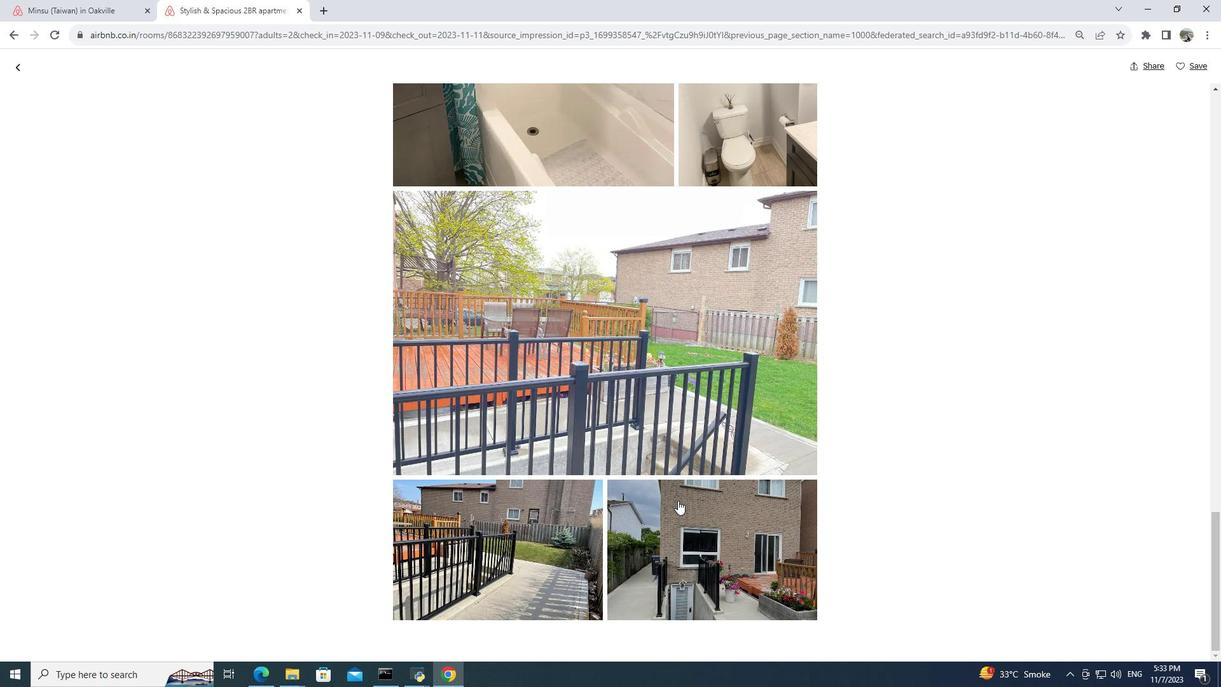 
Action: Mouse scrolled (678, 499) with delta (0, 0)
Screenshot: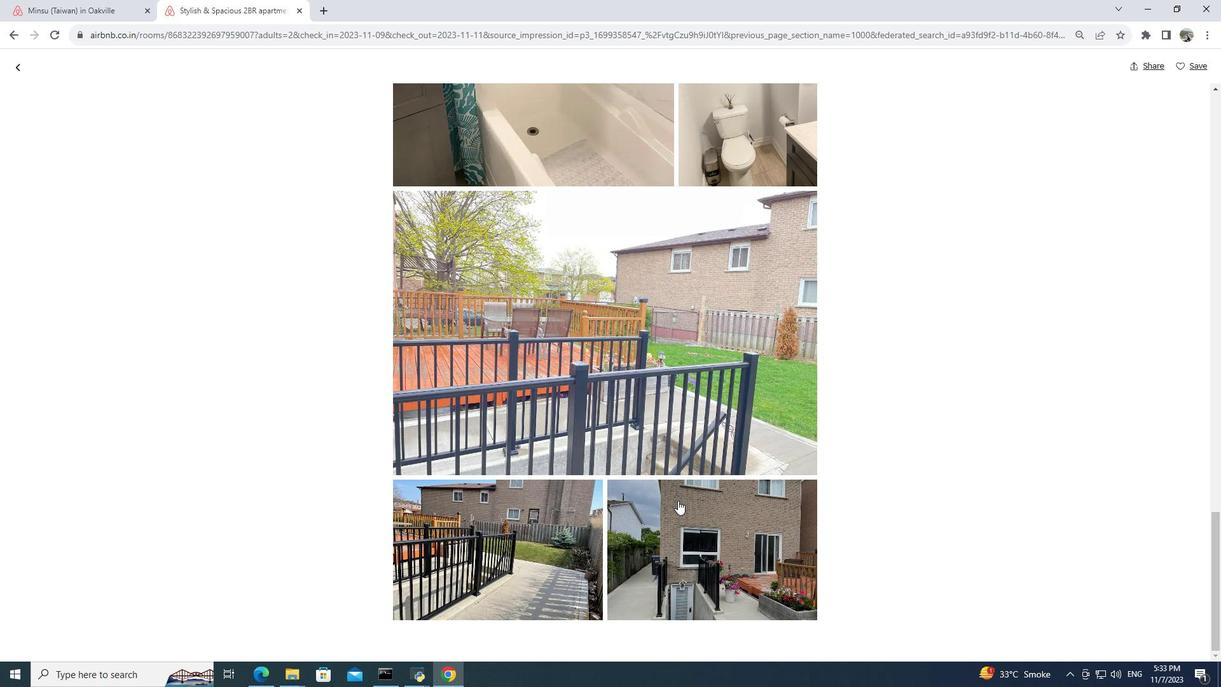 
Action: Mouse moved to (23, 65)
Screenshot: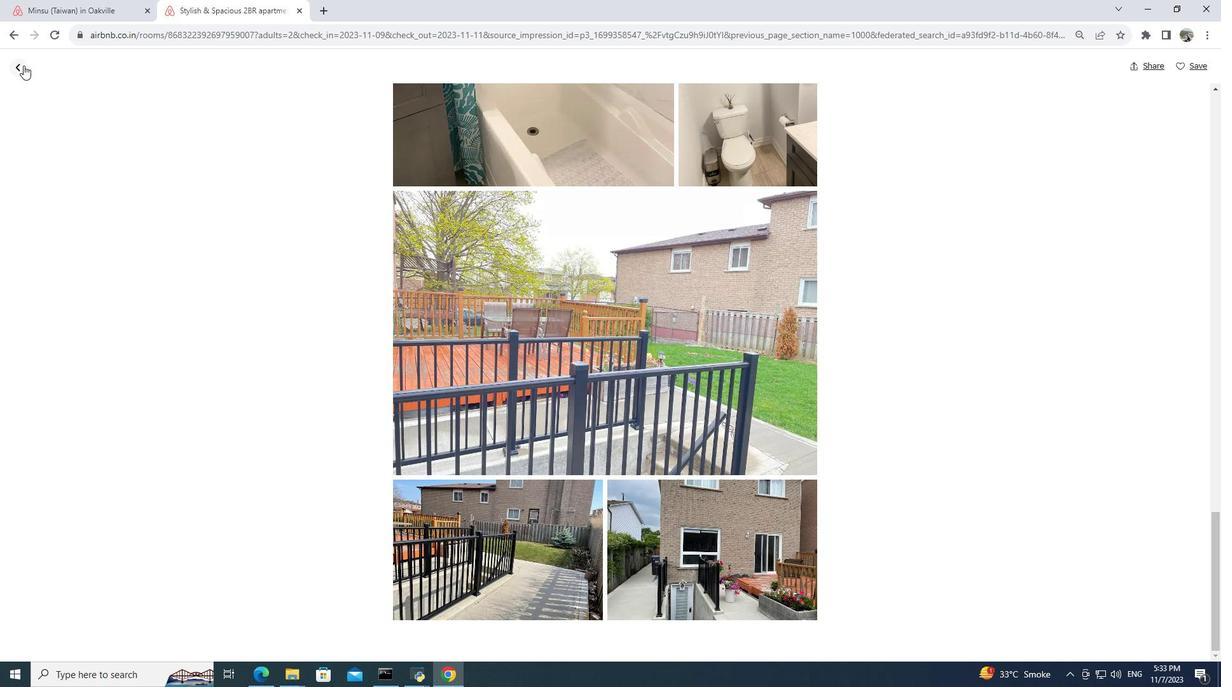 
Action: Mouse pressed left at (23, 65)
Screenshot: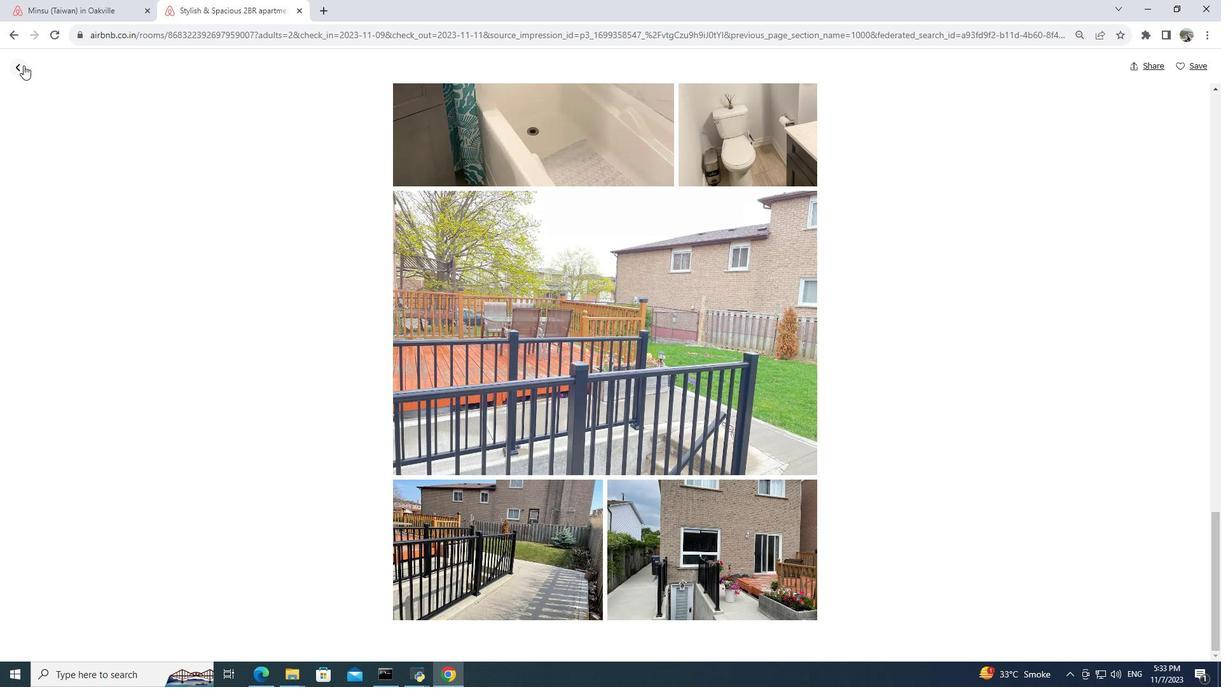 
Action: Mouse moved to (611, 410)
Screenshot: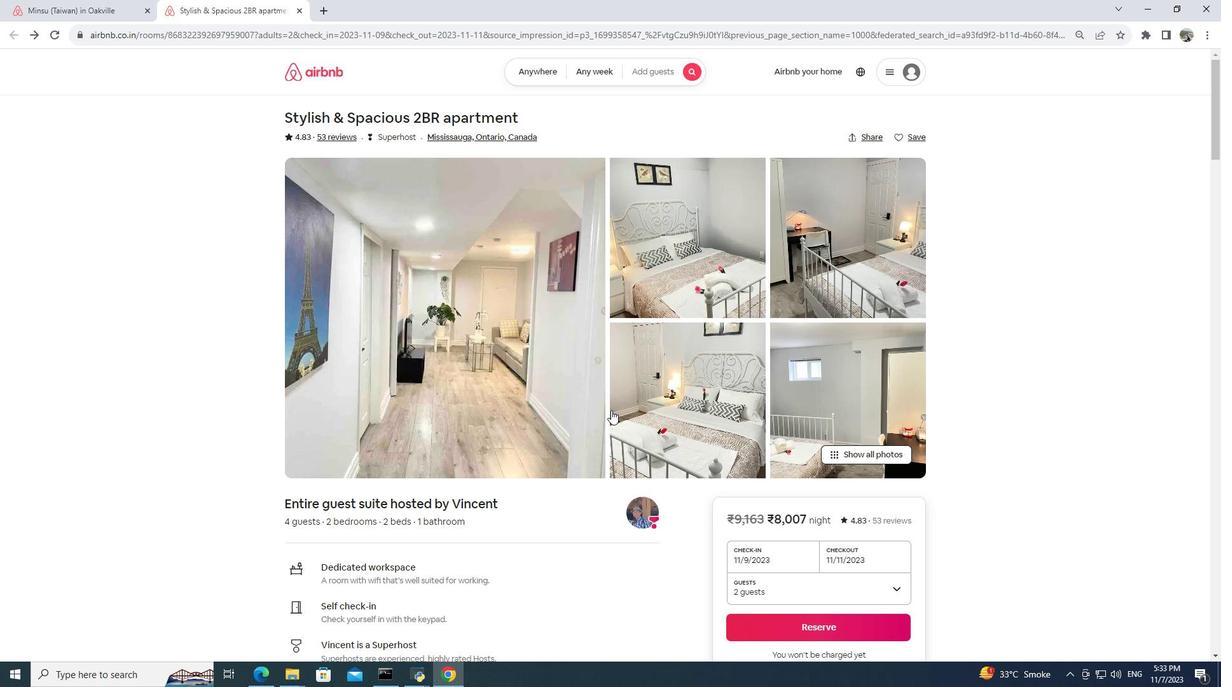 
Action: Mouse scrolled (611, 409) with delta (0, 0)
Screenshot: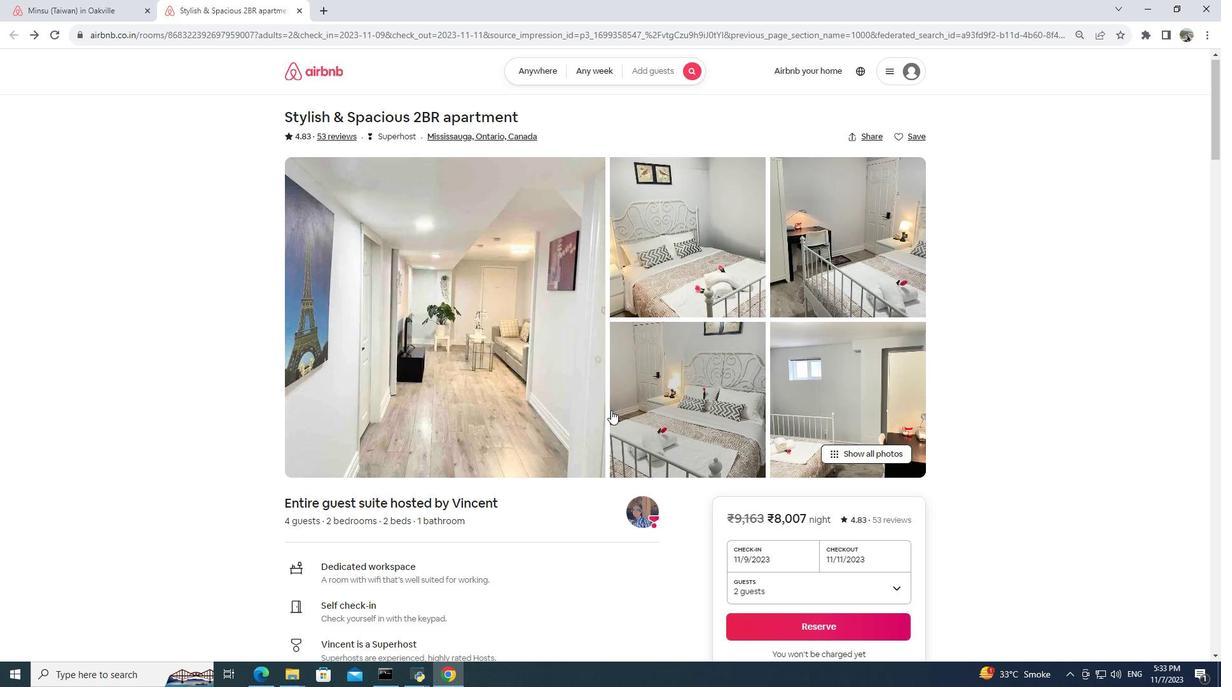 
Action: Mouse moved to (611, 410)
Screenshot: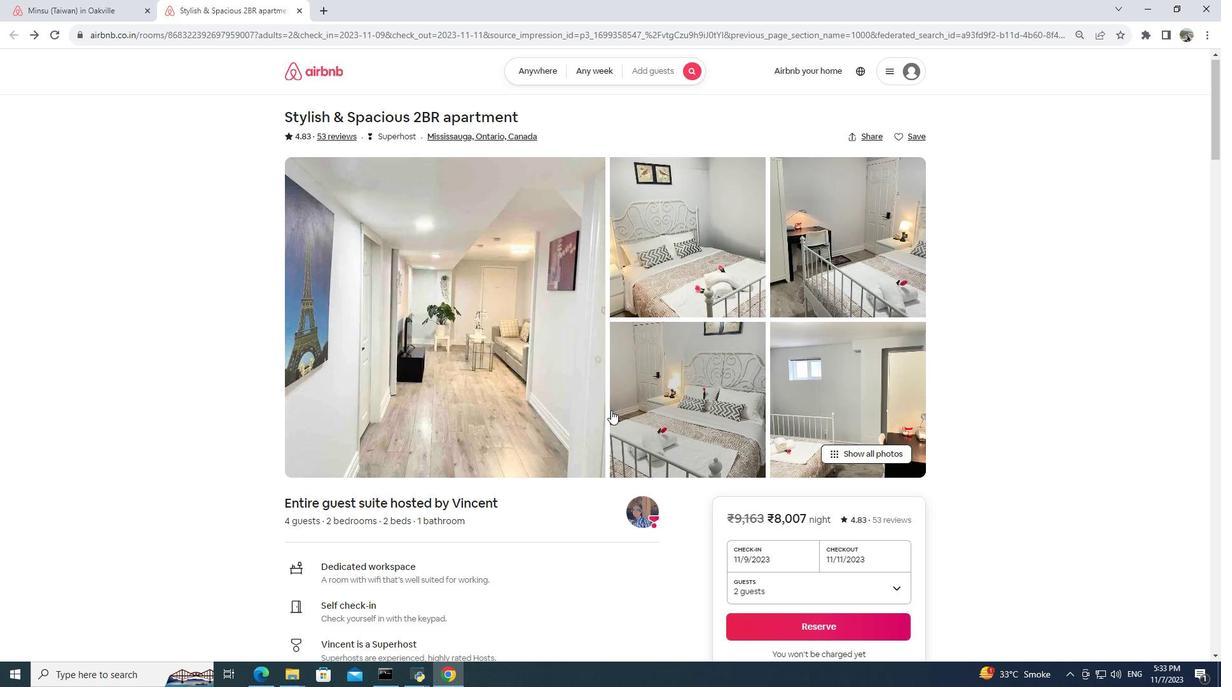 
Action: Mouse scrolled (611, 409) with delta (0, 0)
Screenshot: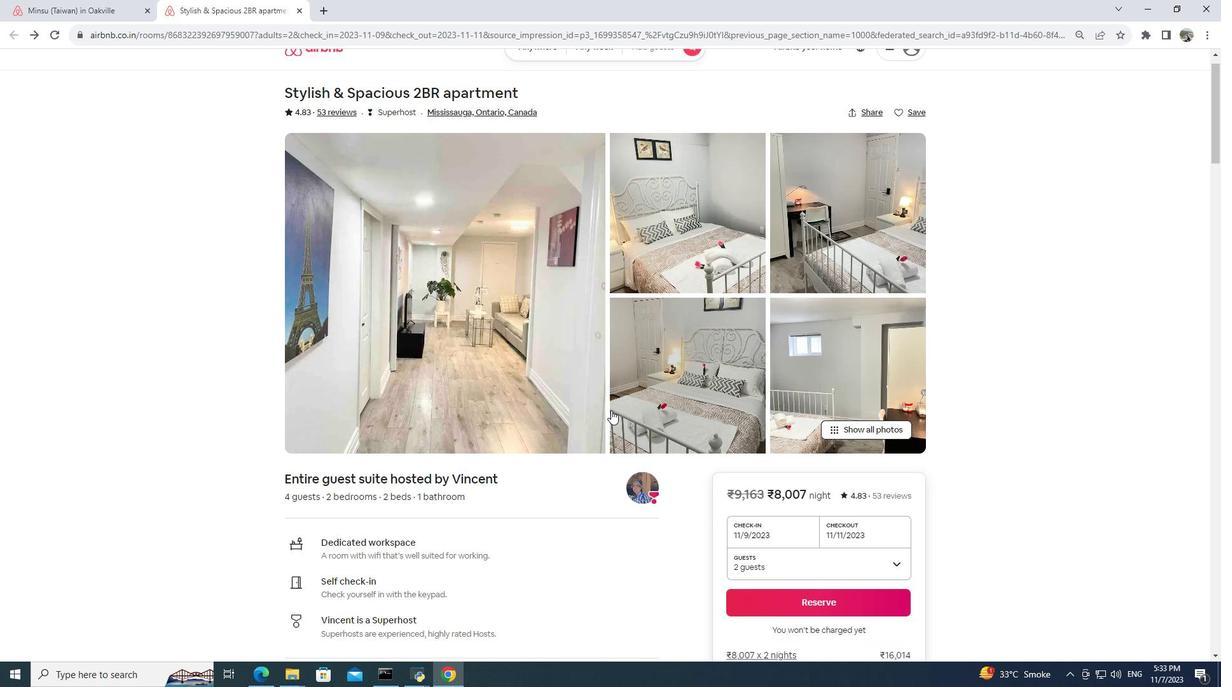 
Action: Mouse scrolled (611, 409) with delta (0, 0)
Screenshot: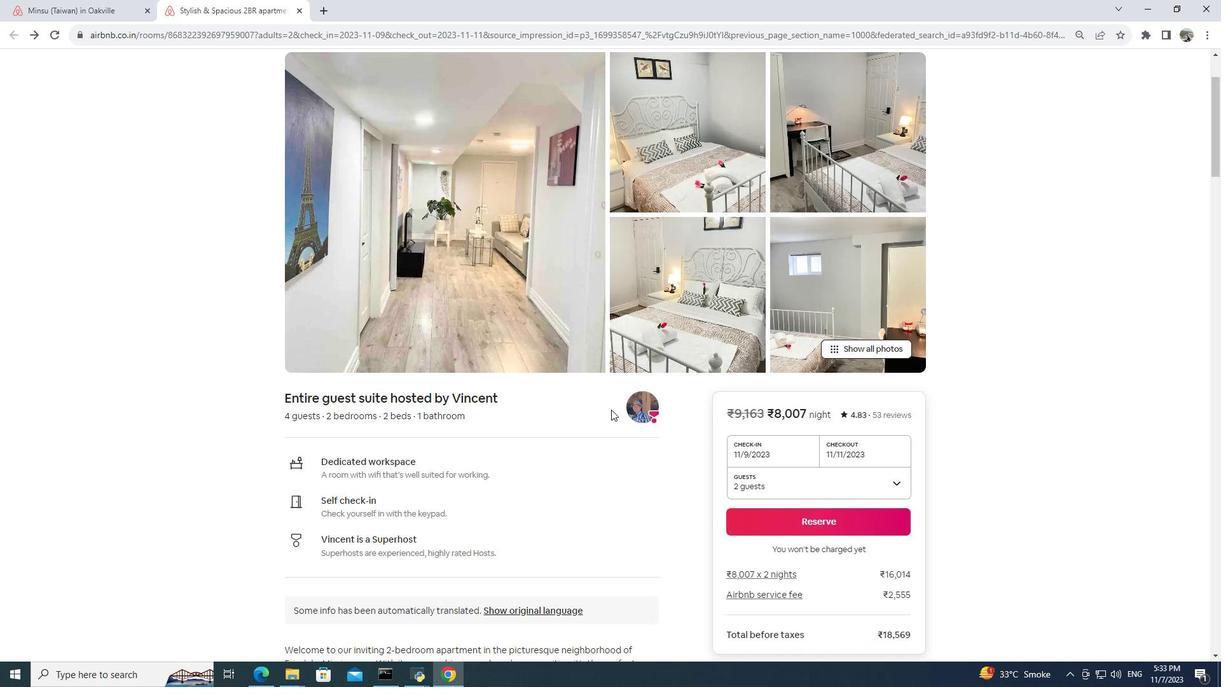 
Action: Mouse moved to (565, 384)
Screenshot: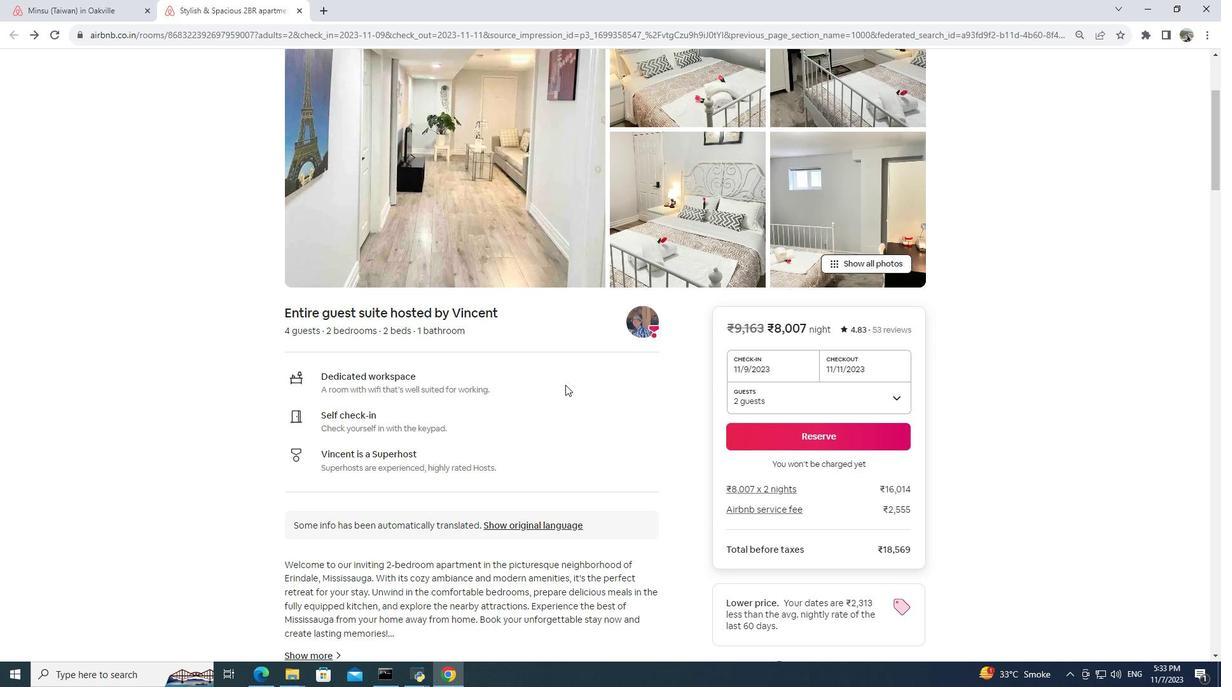
Action: Mouse scrolled (565, 384) with delta (0, 0)
Screenshot: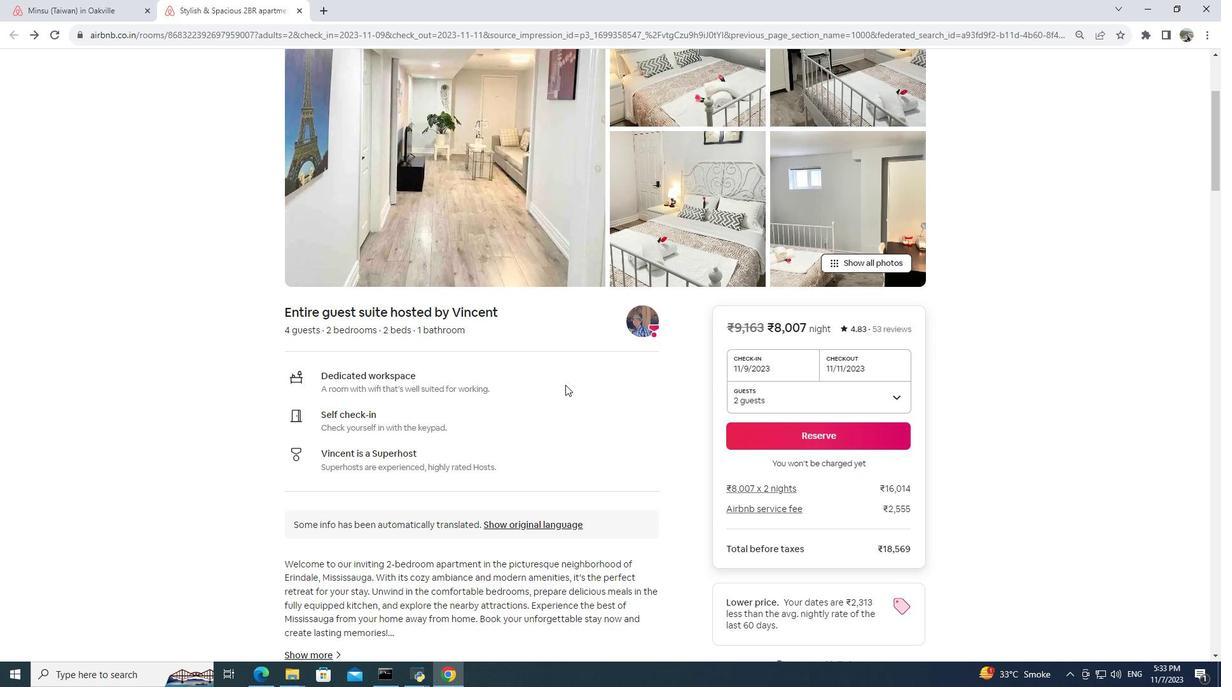 
Action: Mouse scrolled (565, 384) with delta (0, 0)
Screenshot: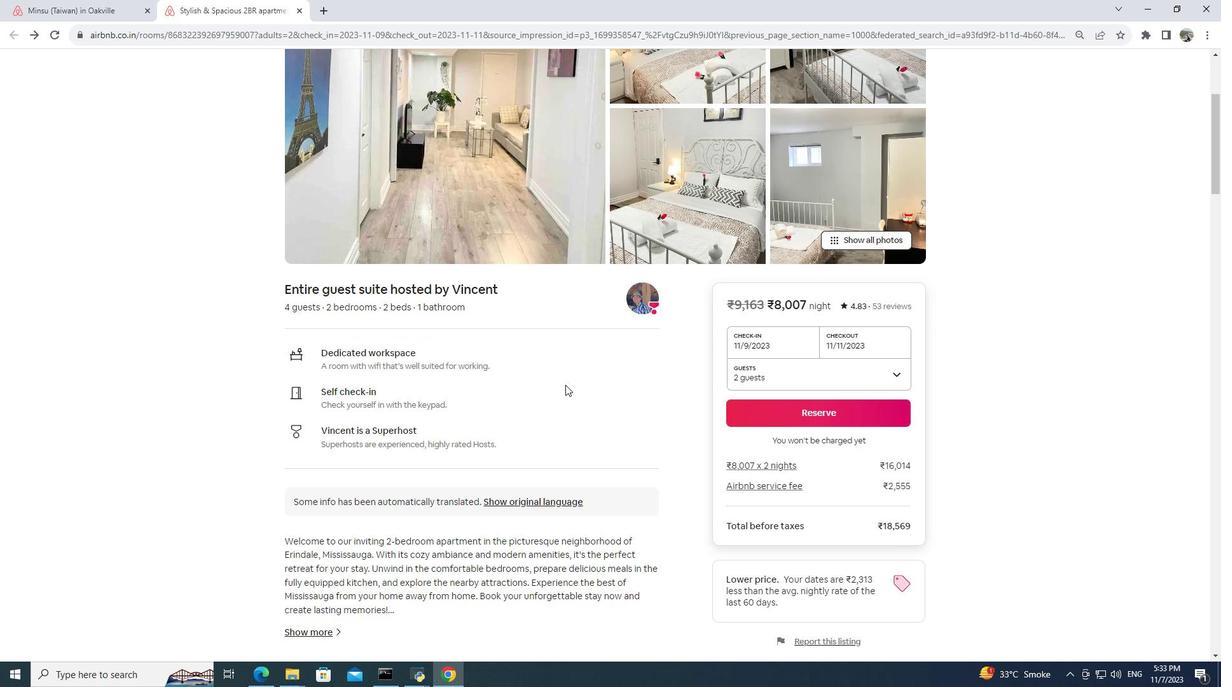 
Action: Mouse scrolled (565, 384) with delta (0, 0)
Screenshot: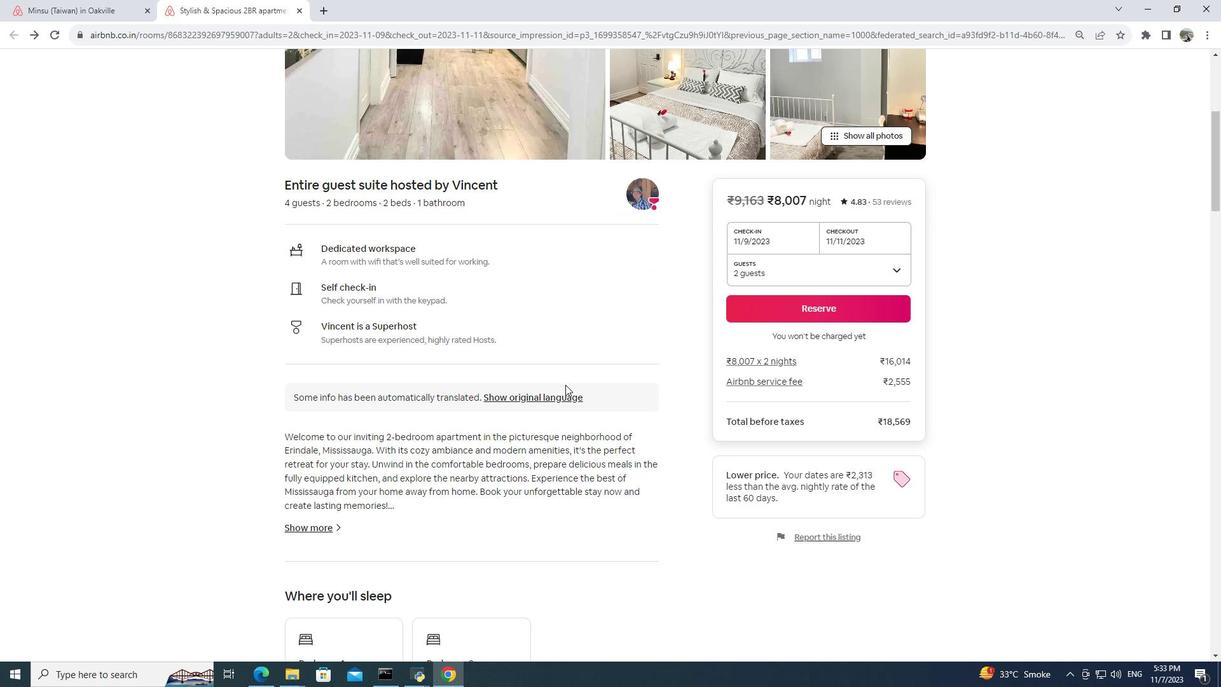 
Action: Mouse scrolled (565, 384) with delta (0, 0)
Screenshot: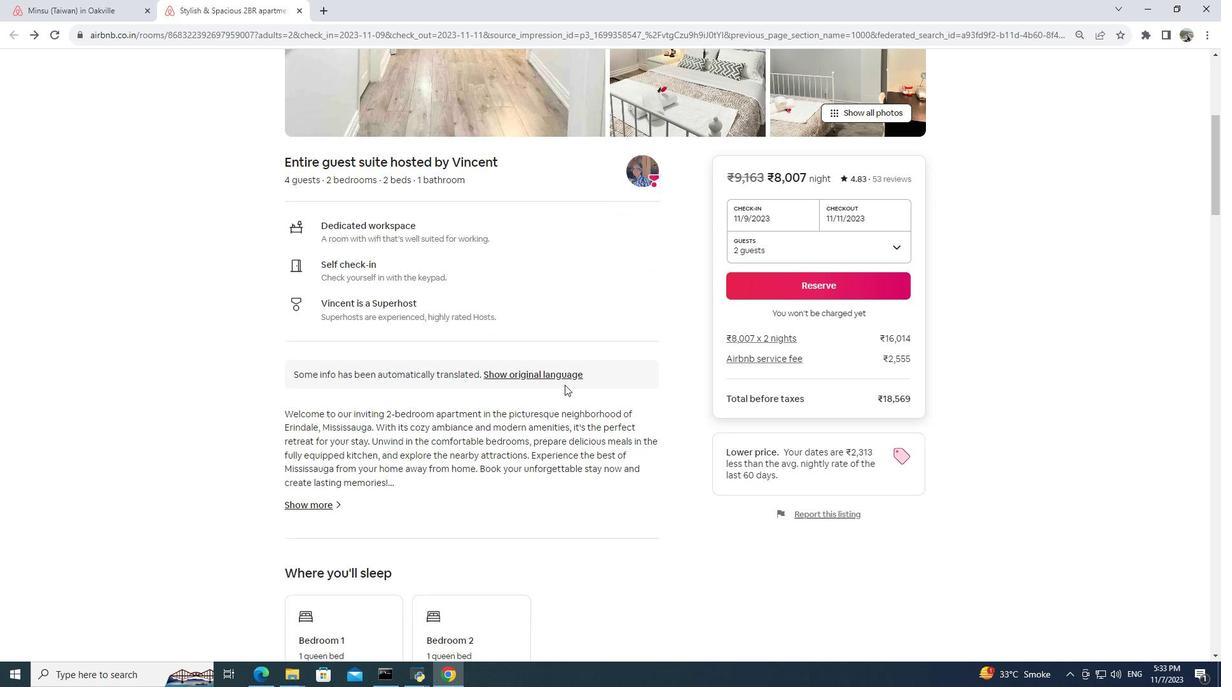 
Action: Mouse moved to (564, 384)
Screenshot: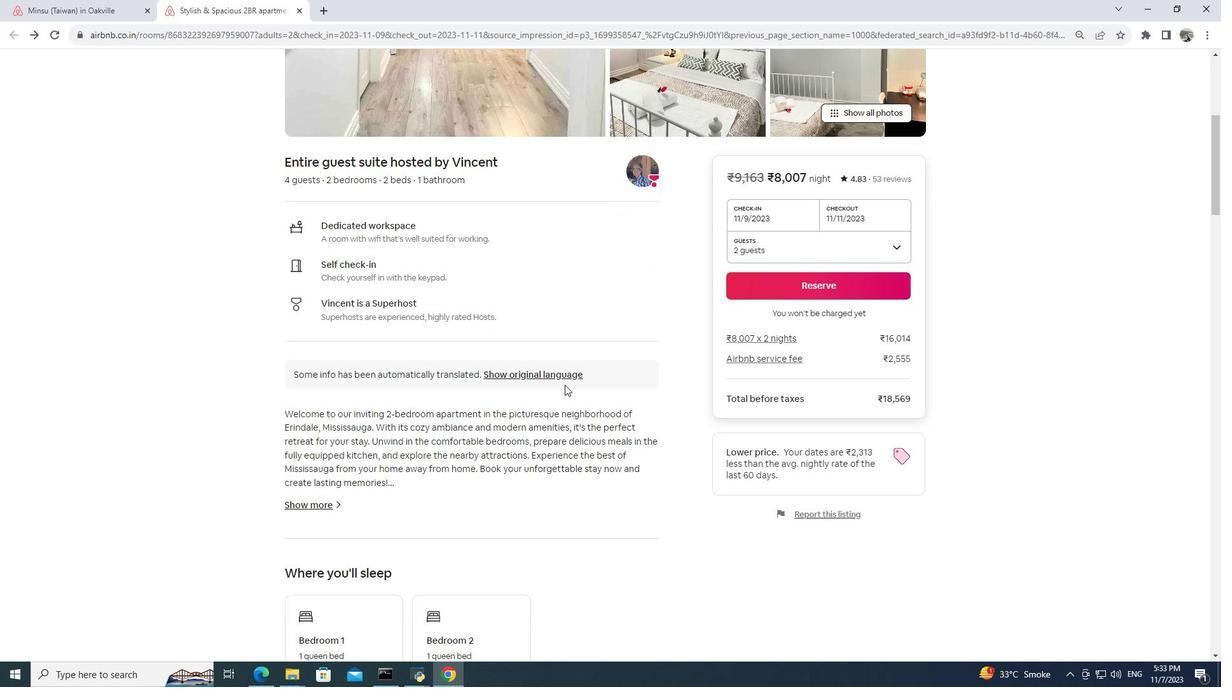 
Action: Mouse scrolled (564, 384) with delta (0, 0)
Screenshot: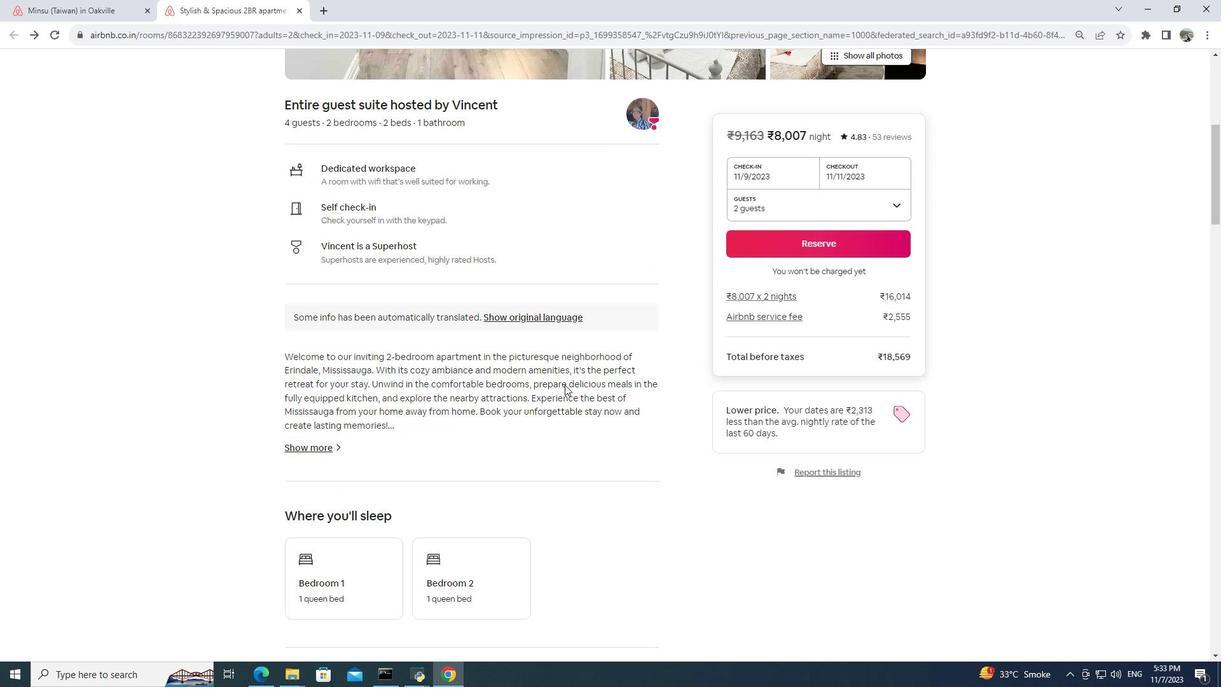 
Action: Mouse moved to (421, 328)
Screenshot: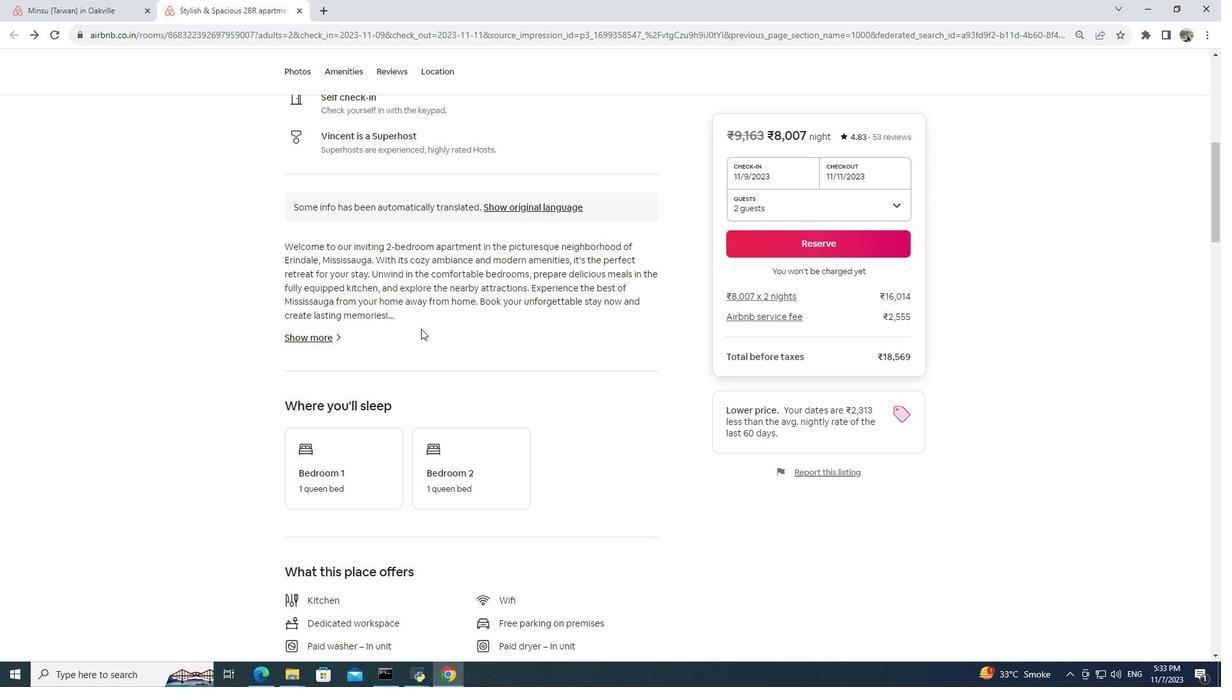 
Action: Mouse scrolled (421, 328) with delta (0, 0)
Screenshot: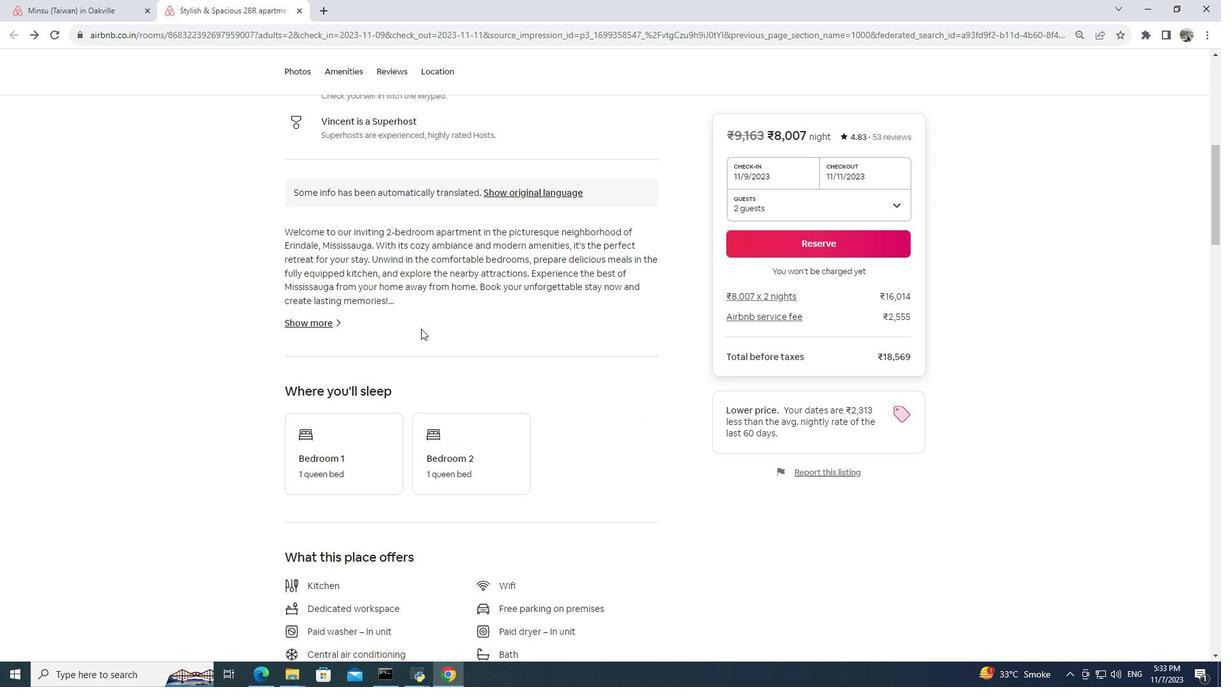 
Action: Mouse scrolled (421, 328) with delta (0, 0)
Screenshot: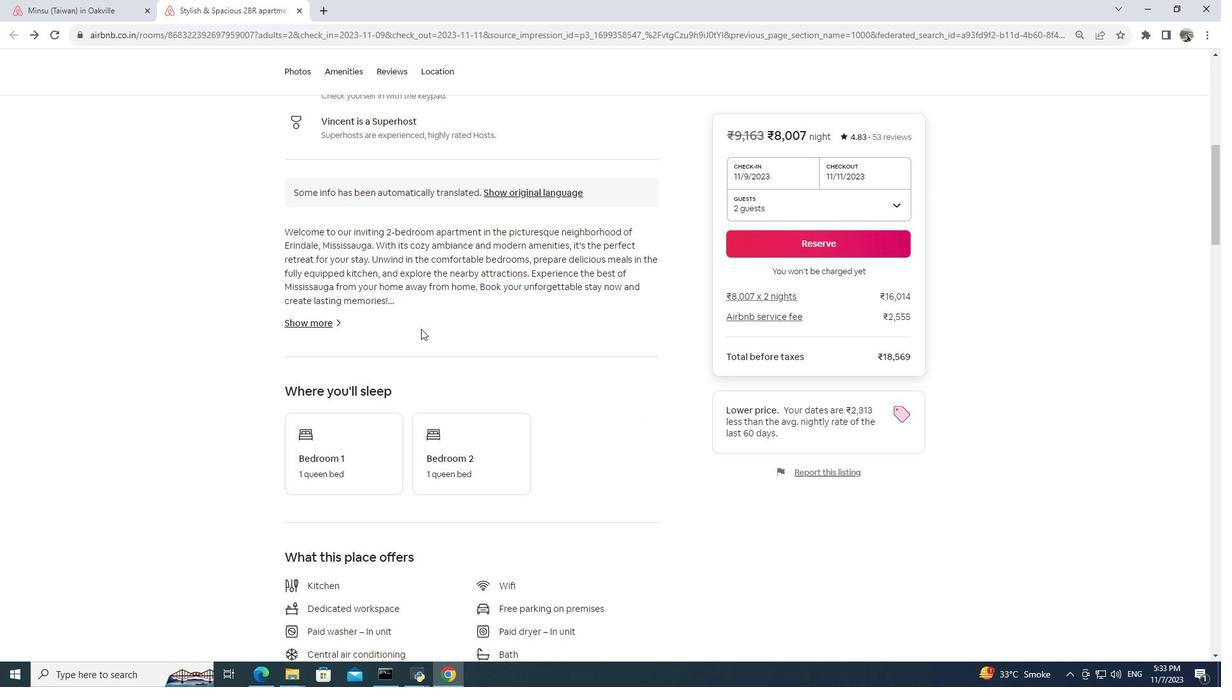 
Action: Mouse moved to (325, 204)
Screenshot: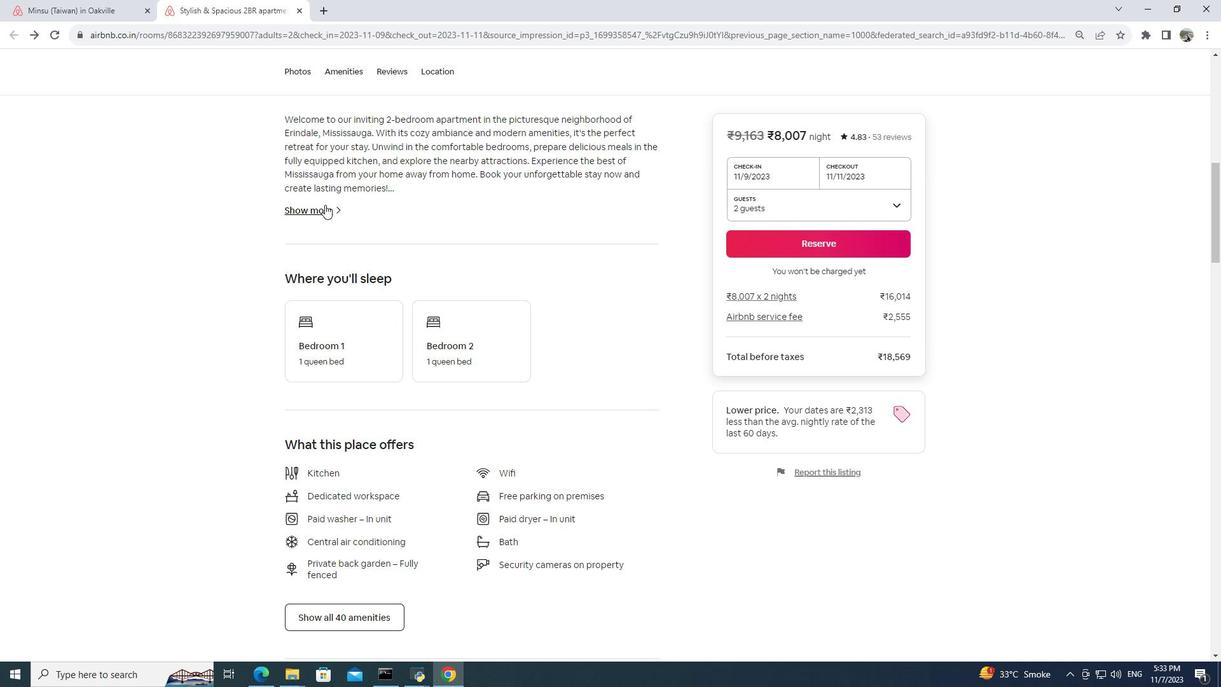 
Action: Mouse pressed left at (325, 204)
Screenshot: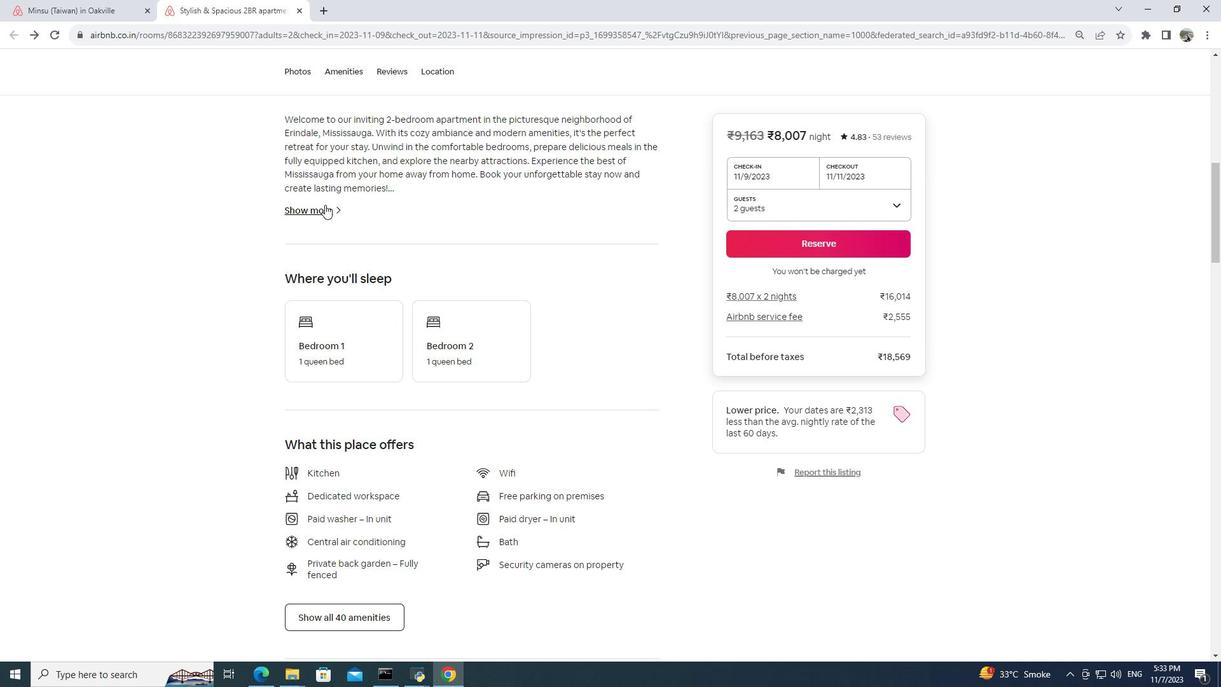 
Action: Mouse moved to (532, 340)
Screenshot: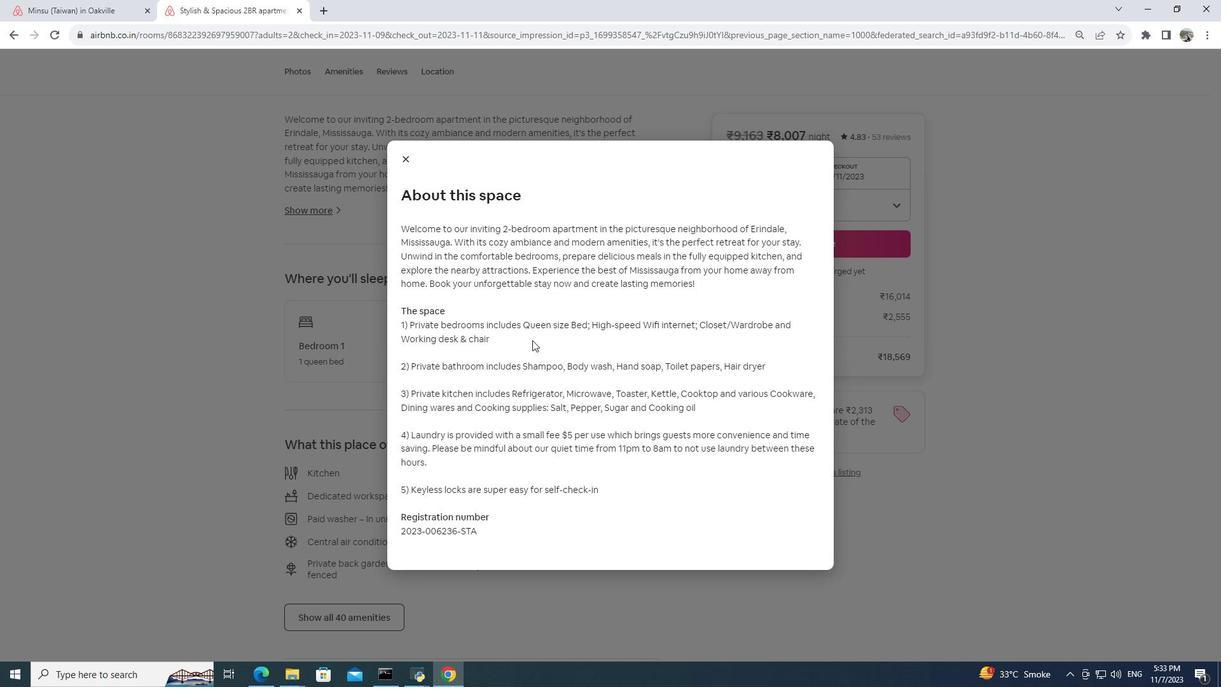 
Action: Mouse scrolled (532, 339) with delta (0, 0)
Screenshot: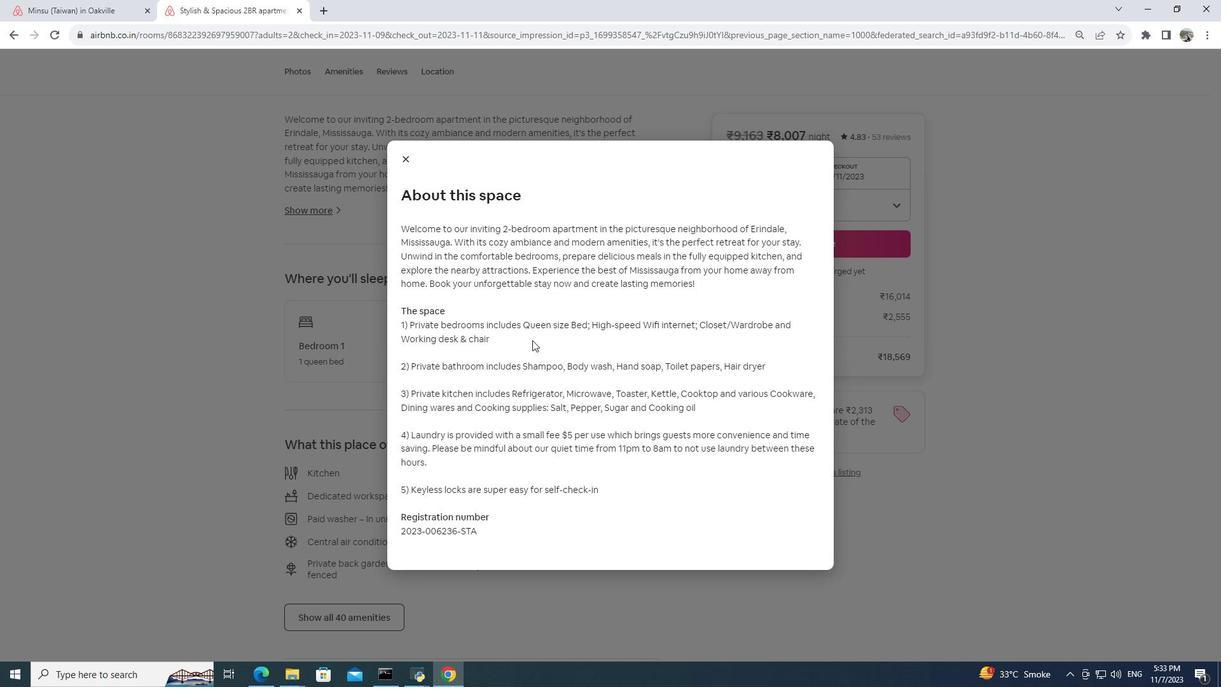 
Action: Mouse scrolled (532, 339) with delta (0, 0)
Screenshot: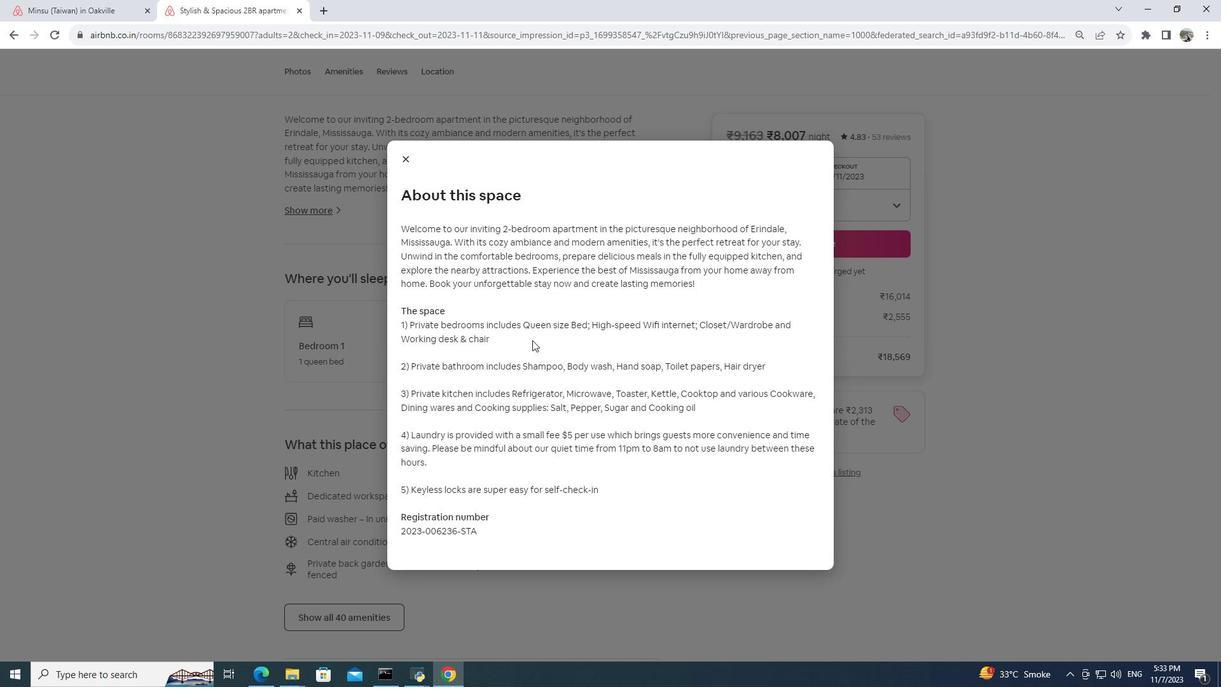 
Action: Mouse scrolled (532, 339) with delta (0, 0)
Screenshot: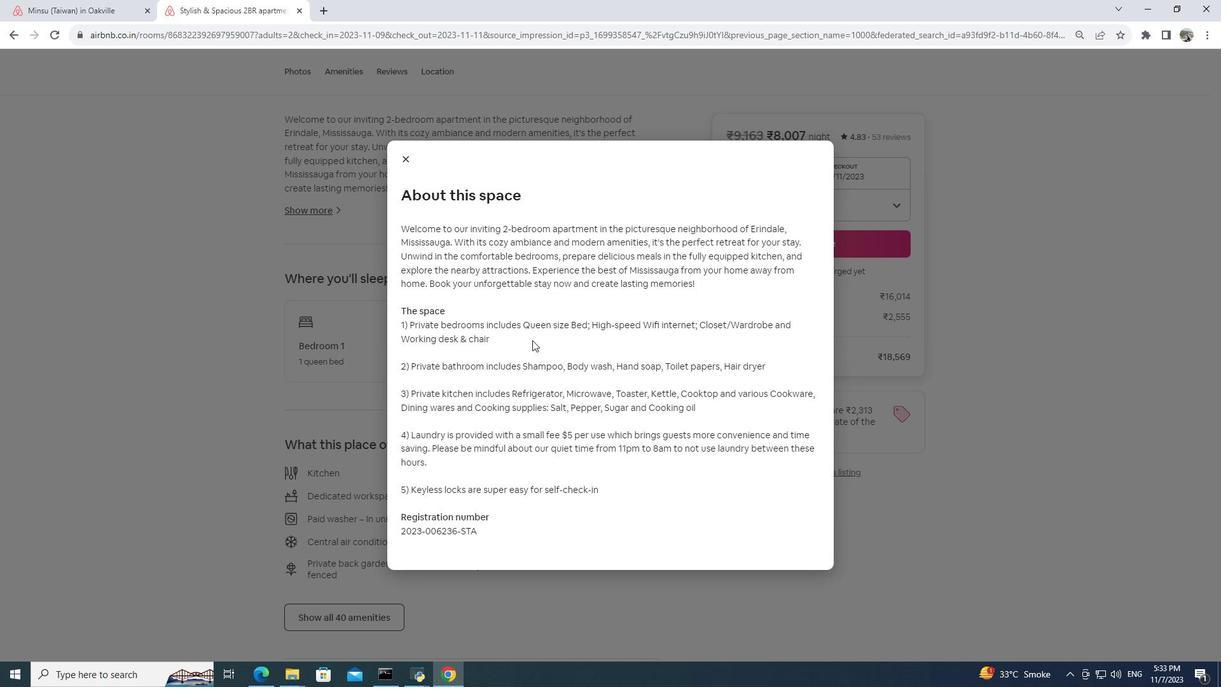 
Action: Mouse scrolled (532, 339) with delta (0, 0)
Screenshot: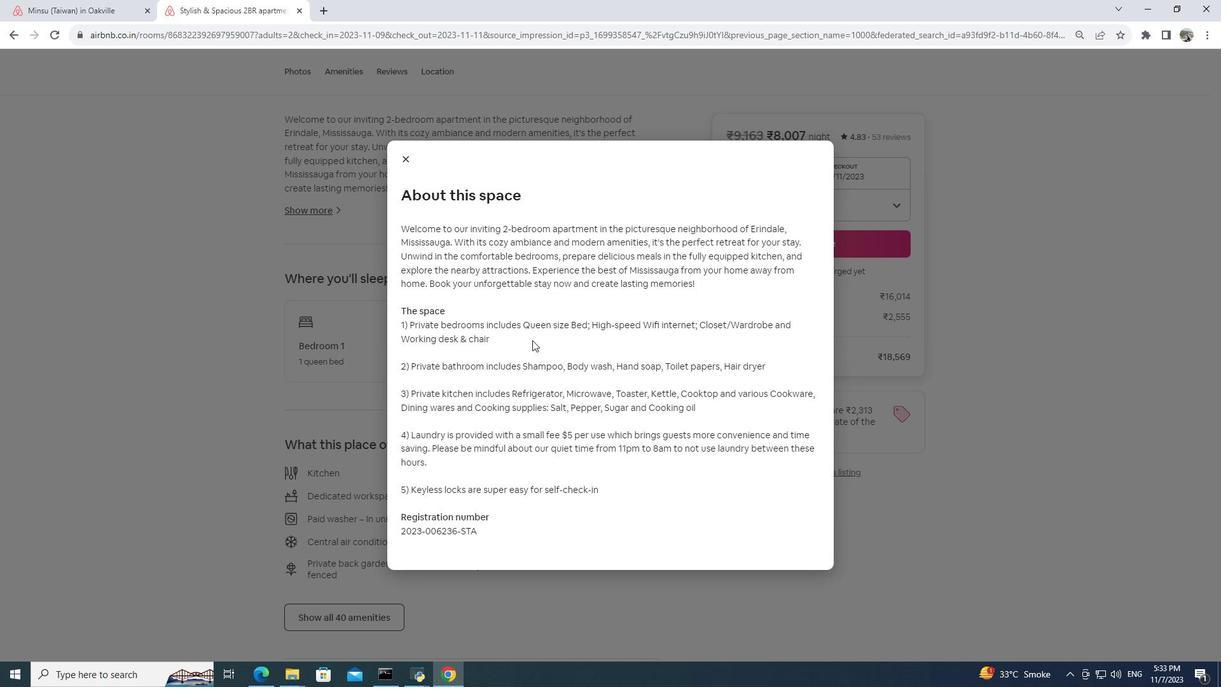 
Action: Mouse moved to (405, 161)
Screenshot: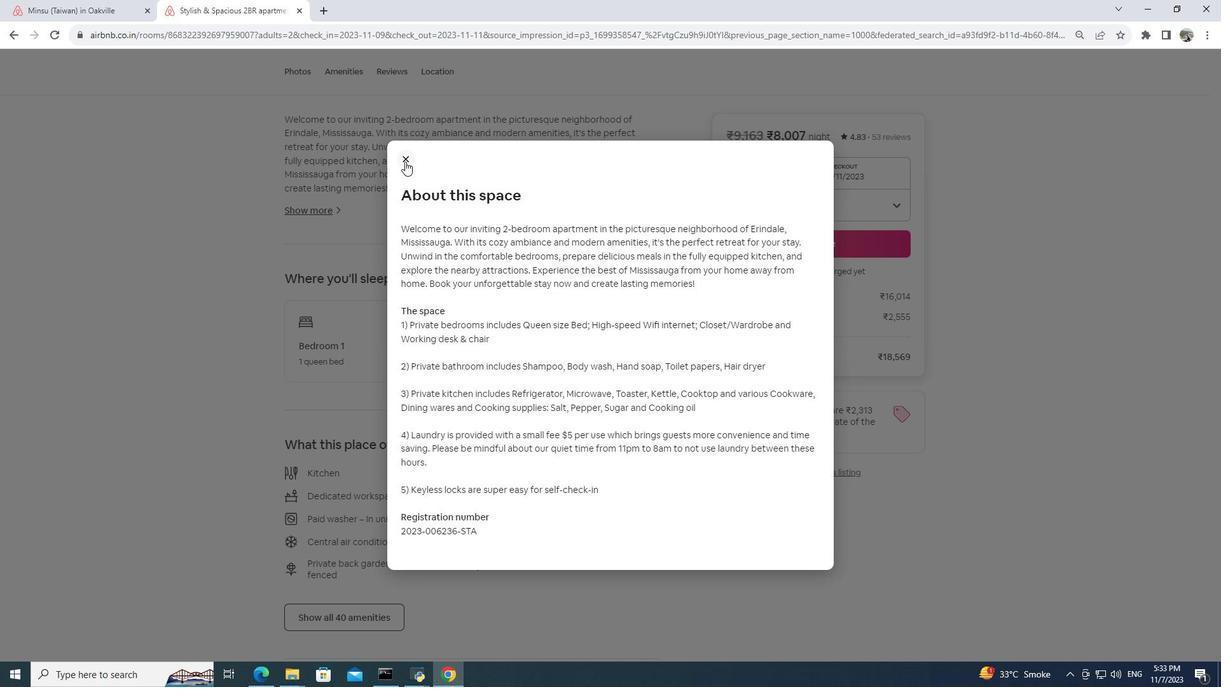 
Action: Mouse pressed left at (405, 161)
Screenshot: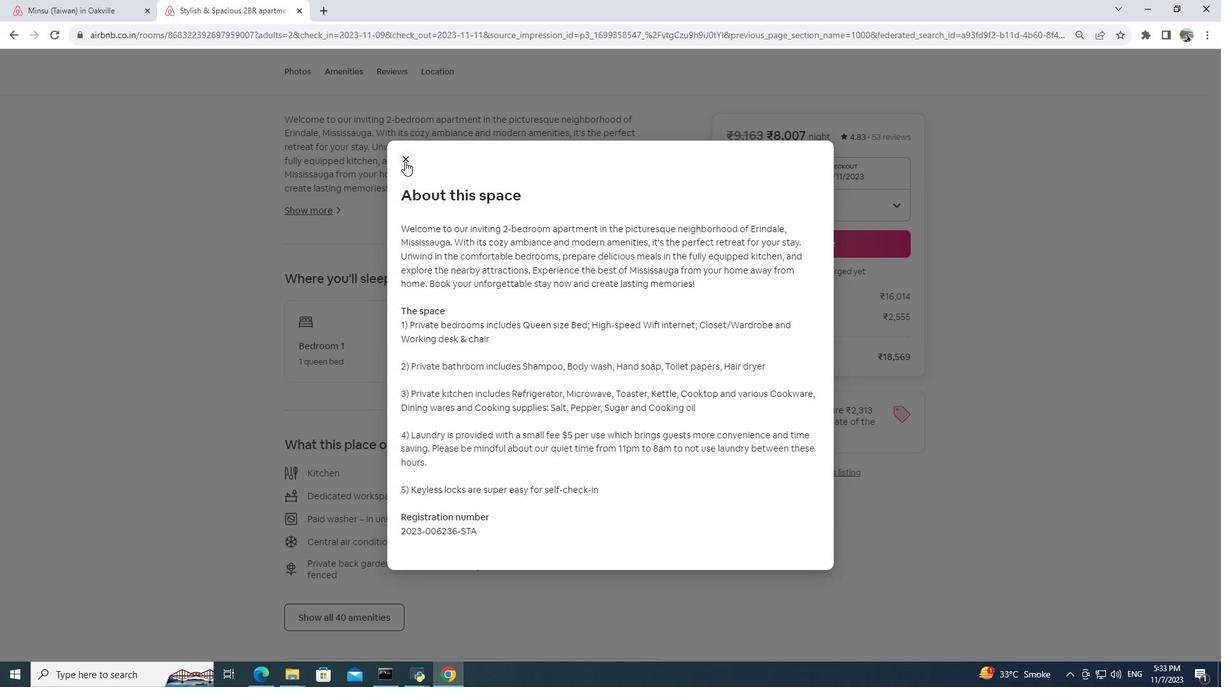 
Action: Mouse moved to (522, 372)
Screenshot: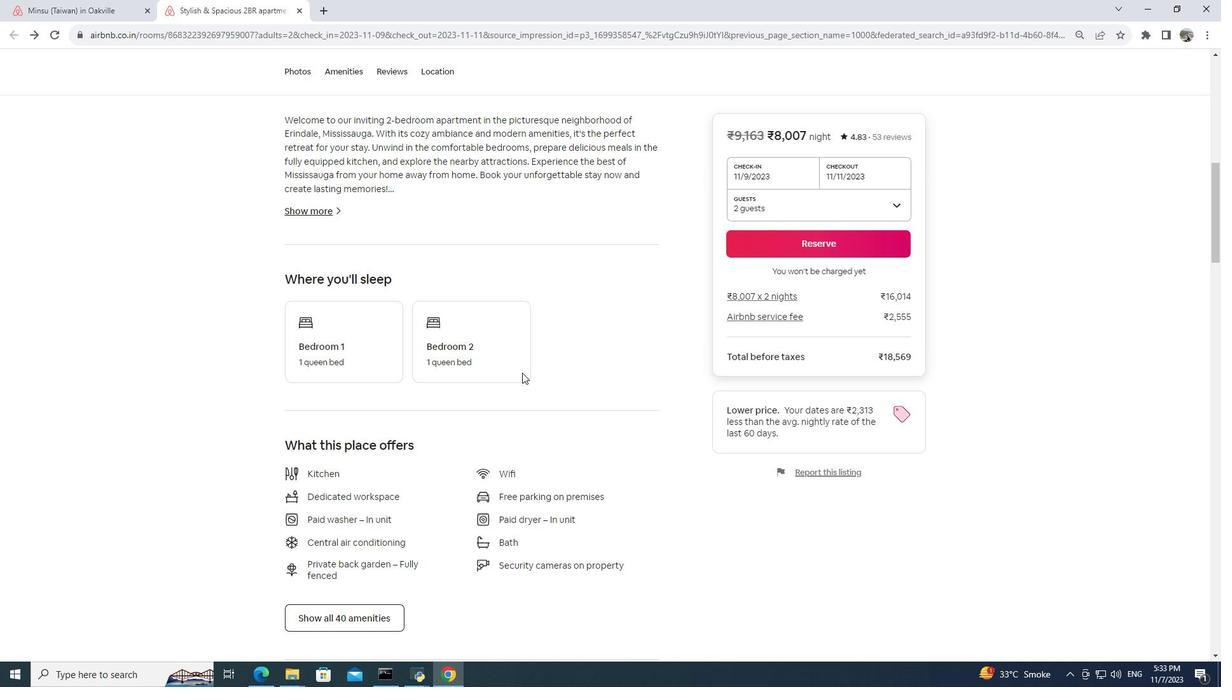 
Action: Mouse scrolled (522, 372) with delta (0, 0)
Screenshot: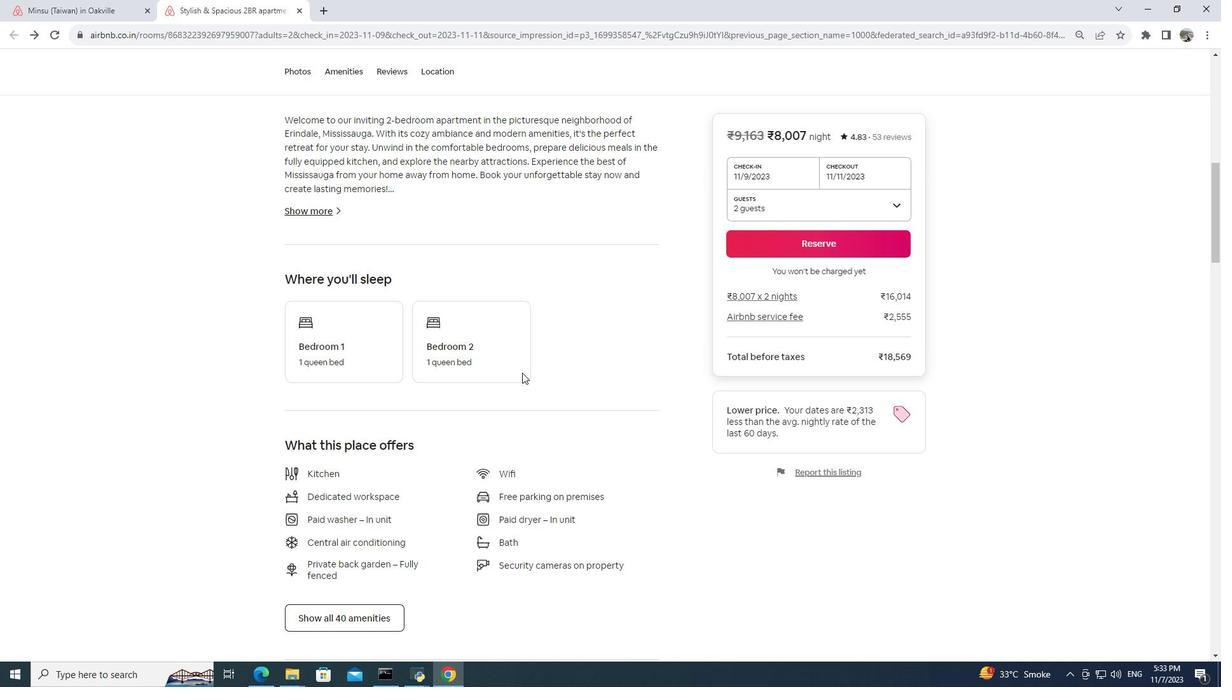 
Action: Mouse scrolled (522, 372) with delta (0, 0)
Screenshot: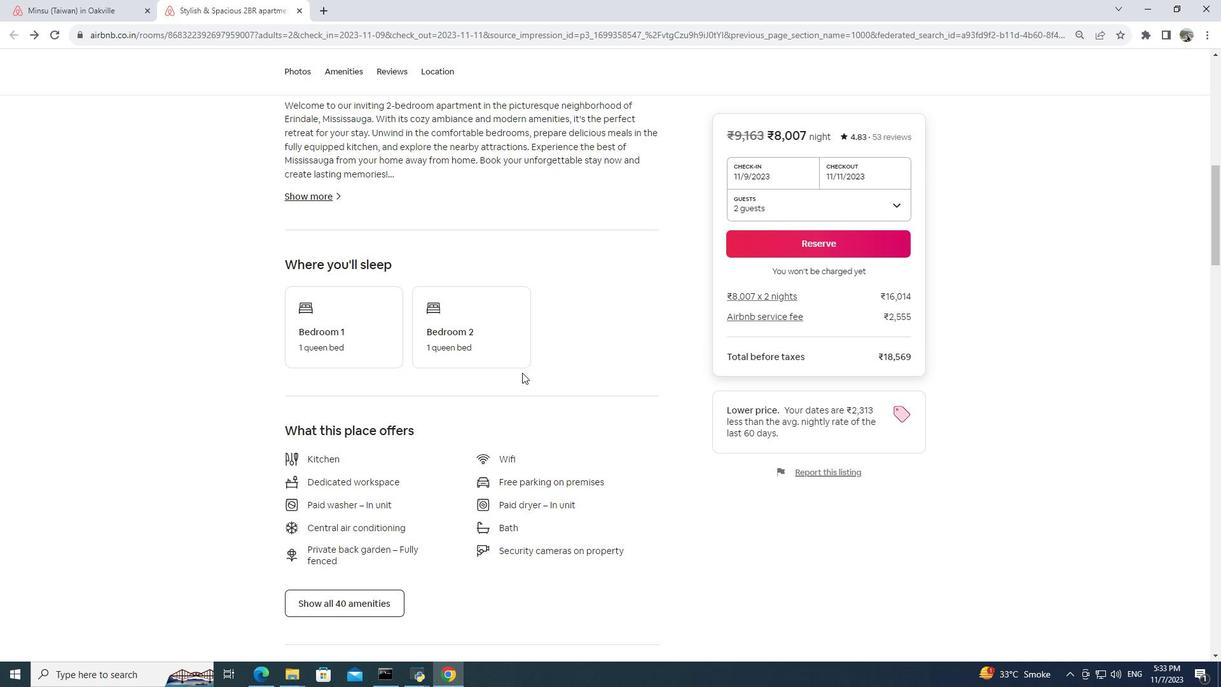 
Action: Mouse scrolled (522, 372) with delta (0, 0)
Screenshot: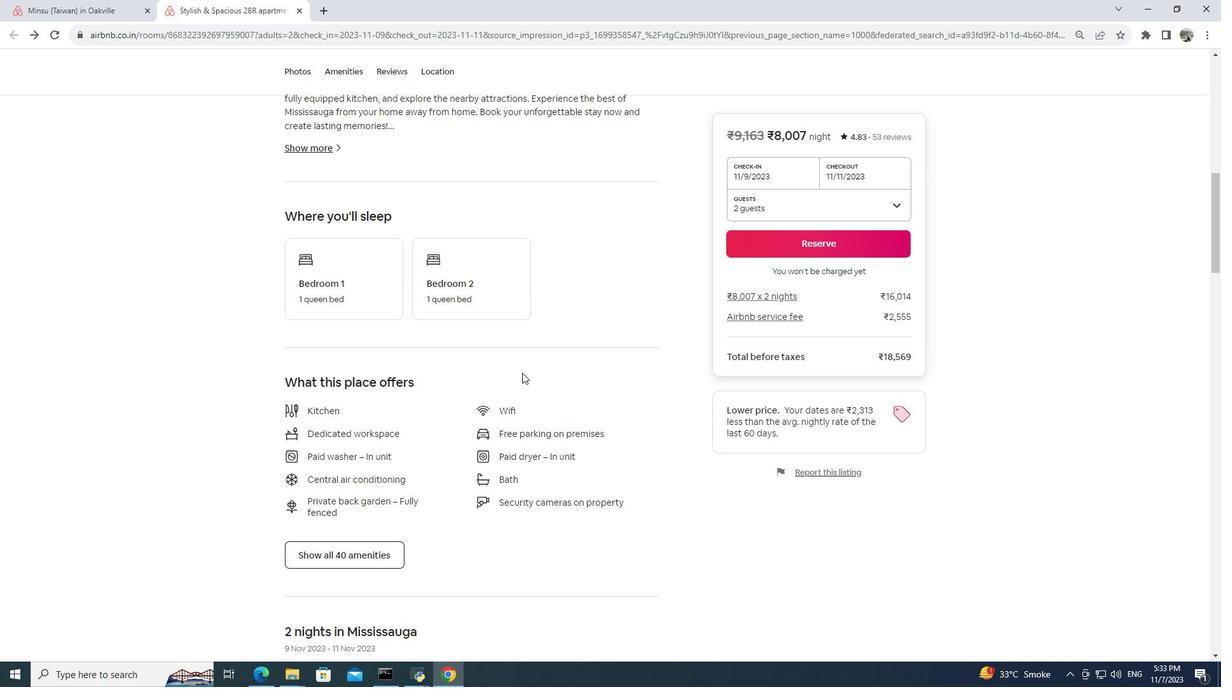 
Action: Mouse scrolled (522, 372) with delta (0, 0)
Screenshot: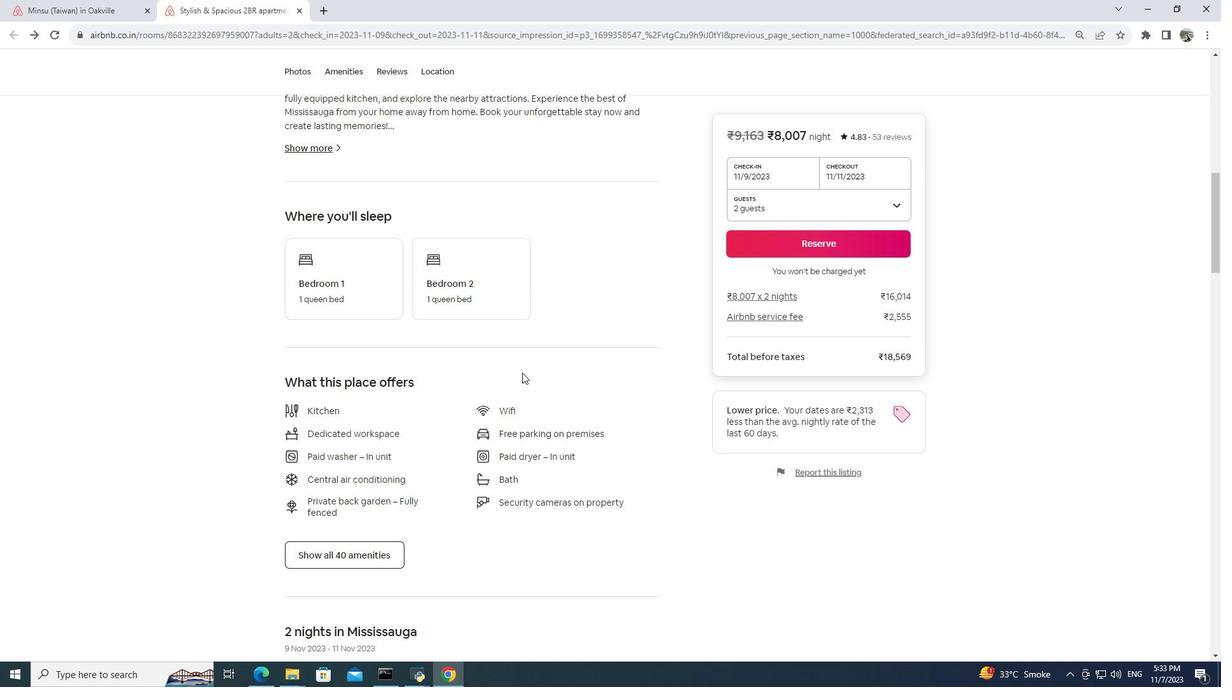 
Action: Mouse moved to (379, 363)
Screenshot: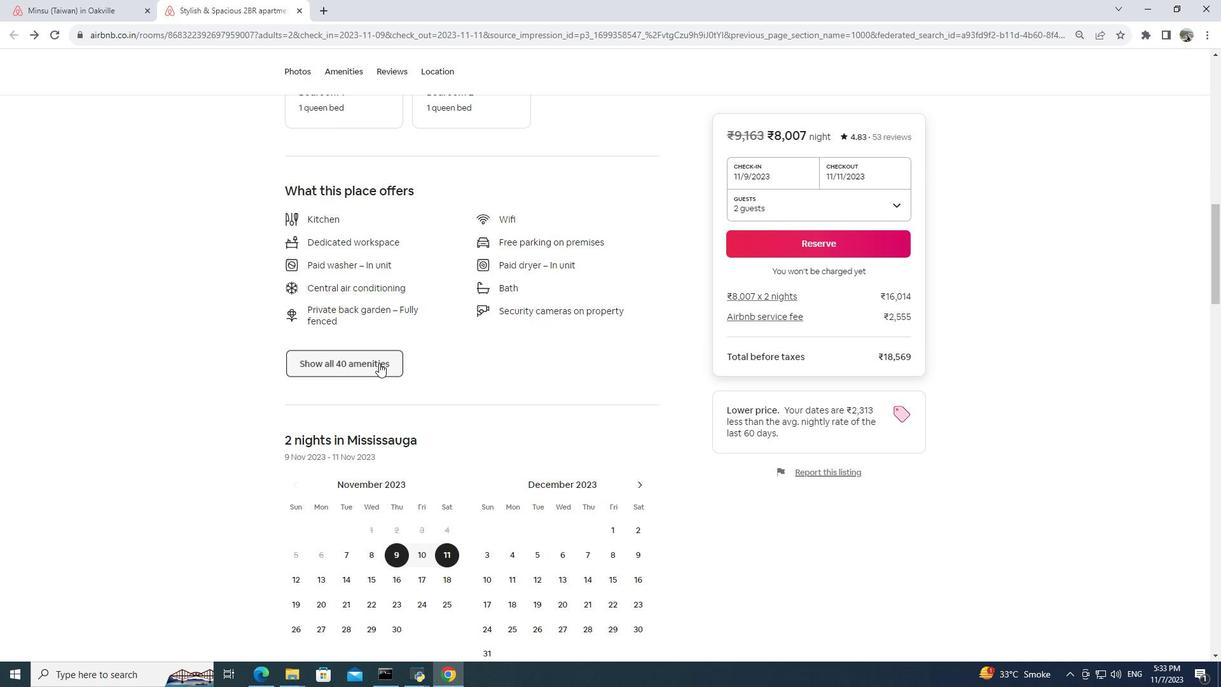 
Action: Mouse pressed left at (379, 363)
Screenshot: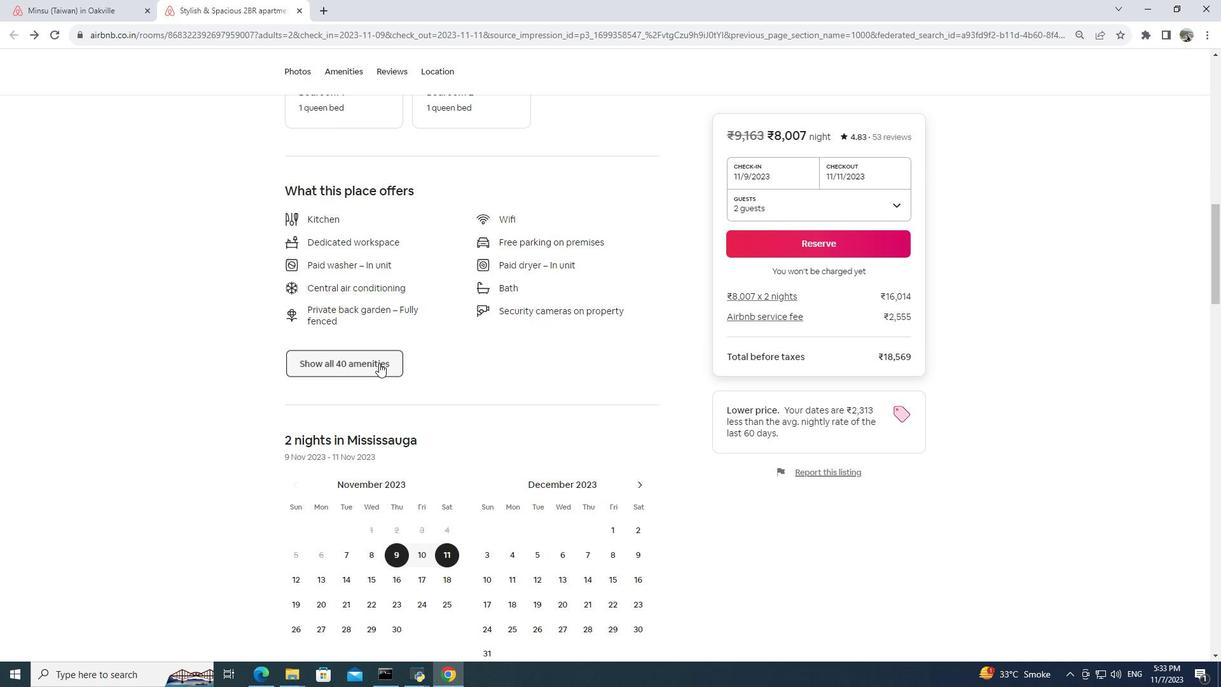 
Action: Mouse moved to (627, 374)
Screenshot: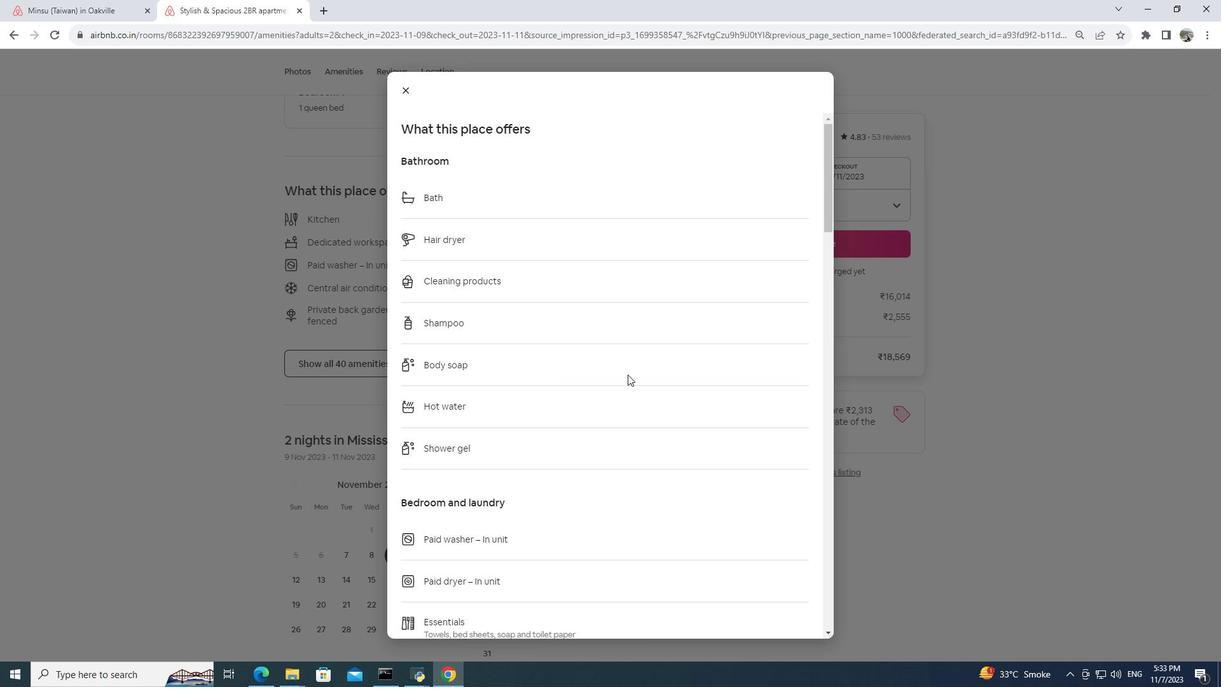 
Action: Mouse scrolled (627, 374) with delta (0, 0)
Screenshot: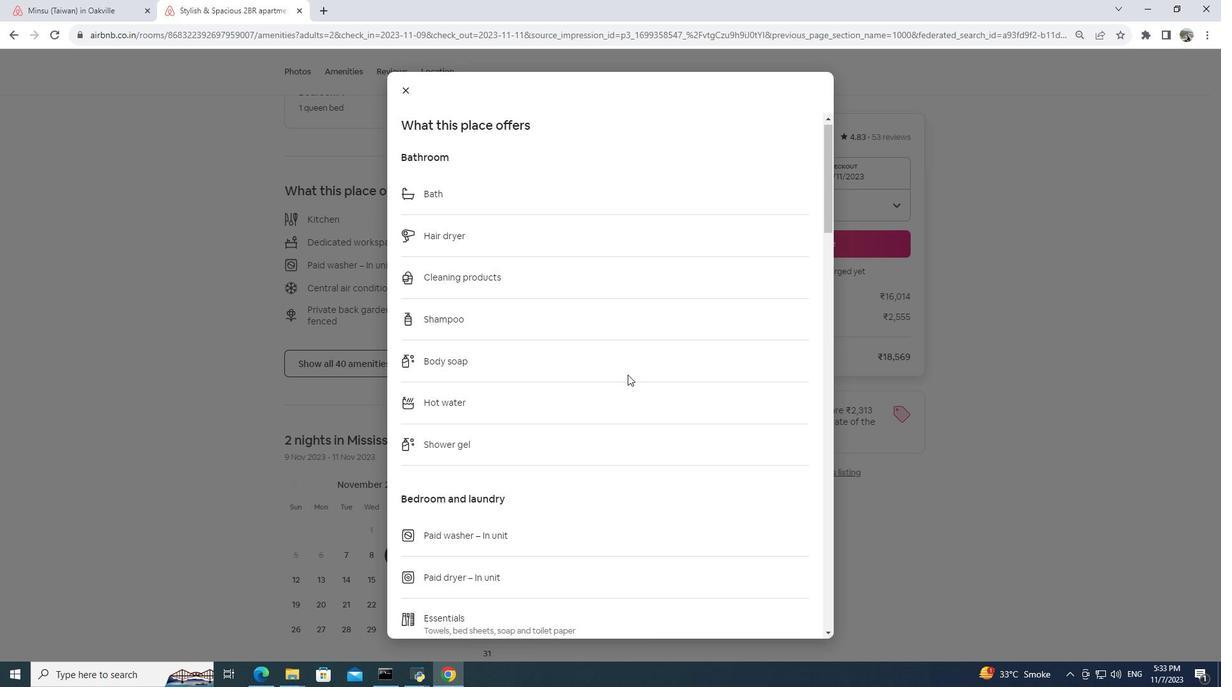 
Action: Mouse scrolled (627, 374) with delta (0, 0)
Screenshot: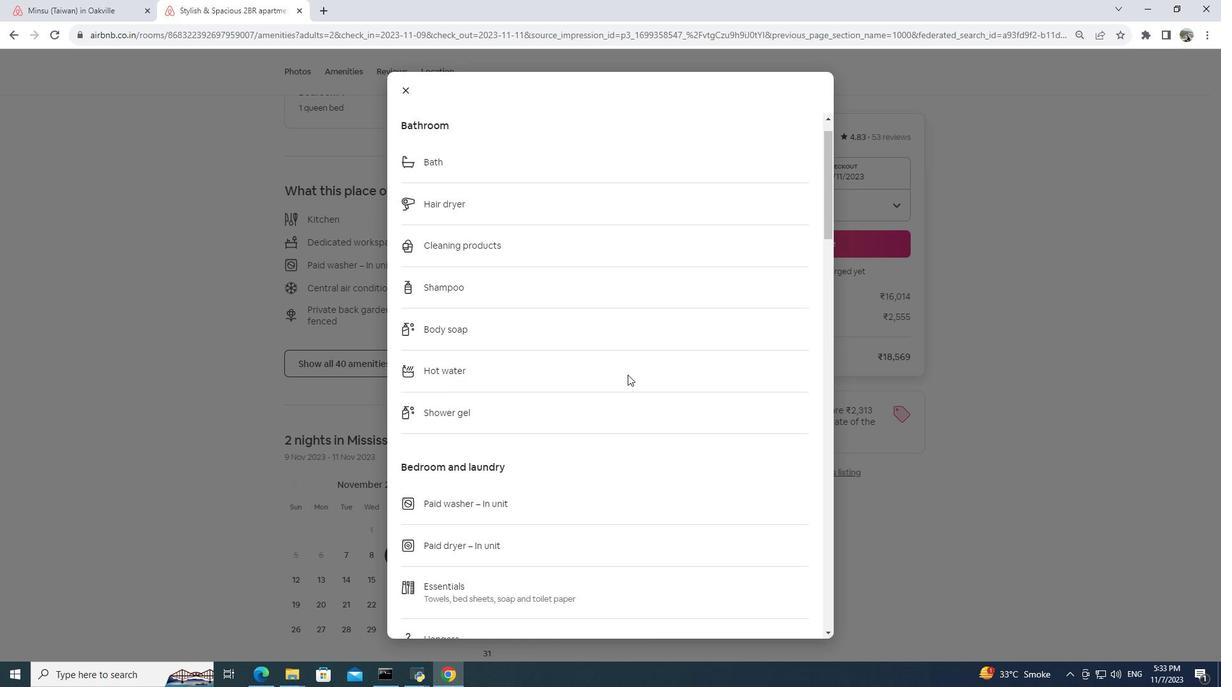 
Action: Mouse scrolled (627, 374) with delta (0, 0)
Screenshot: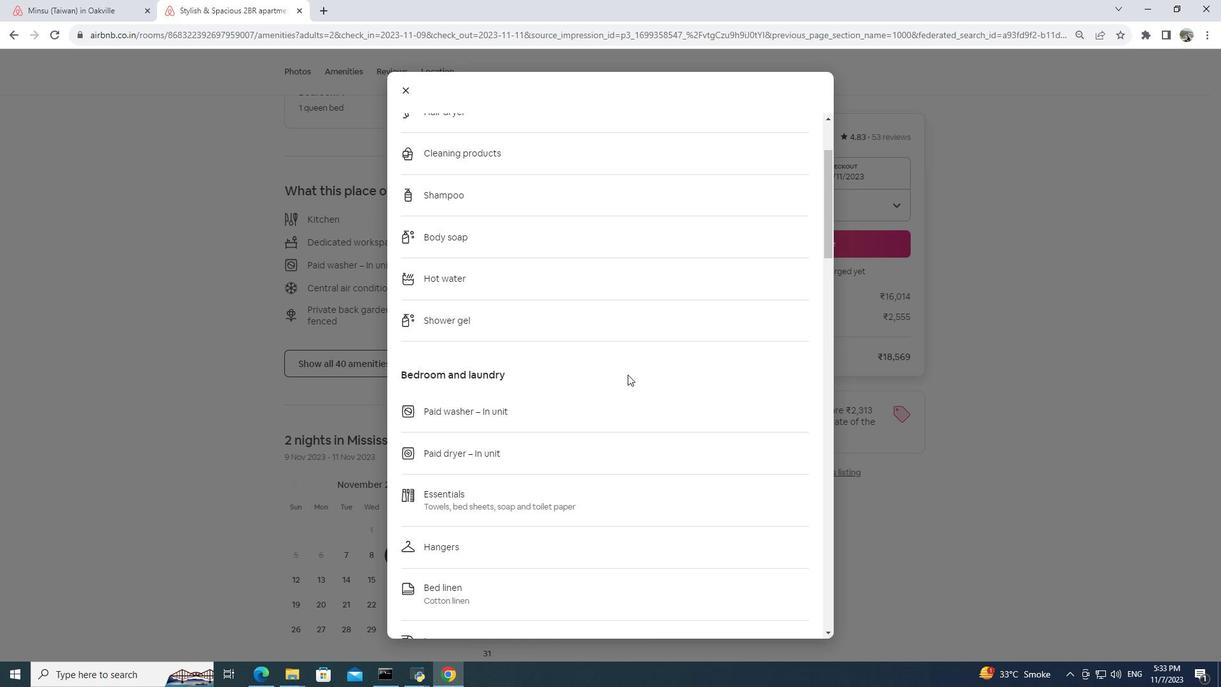 
Action: Mouse scrolled (627, 374) with delta (0, 0)
Screenshot: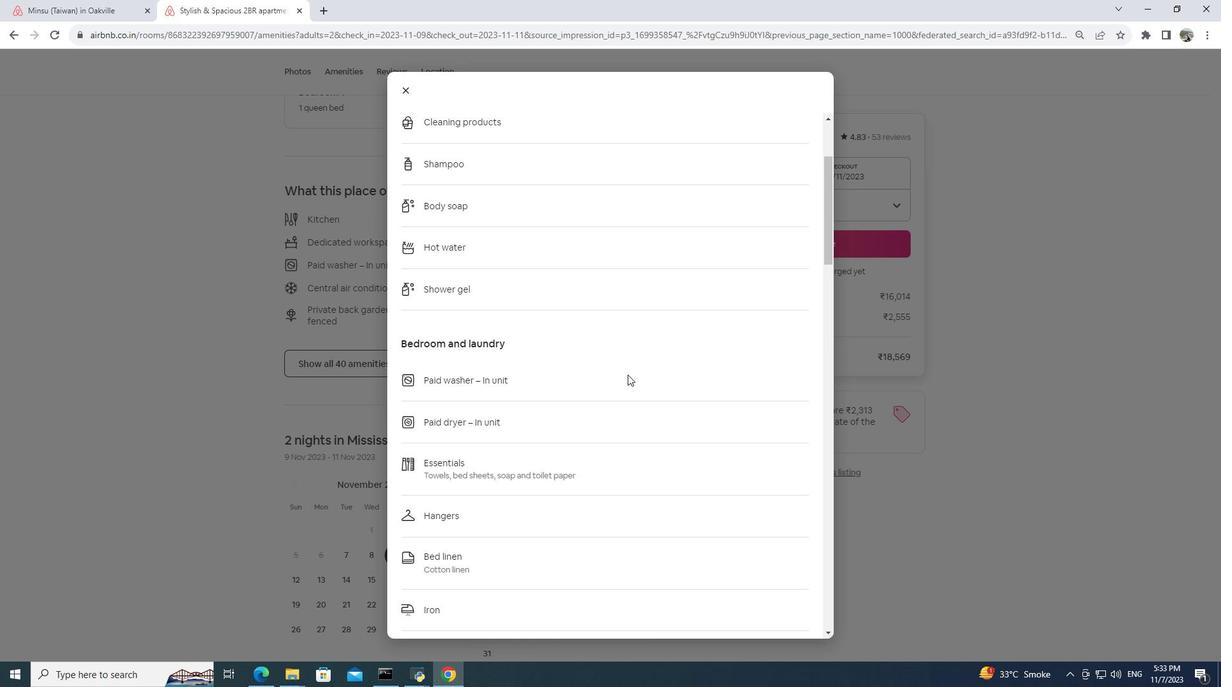 
Action: Mouse scrolled (627, 374) with delta (0, 0)
Screenshot: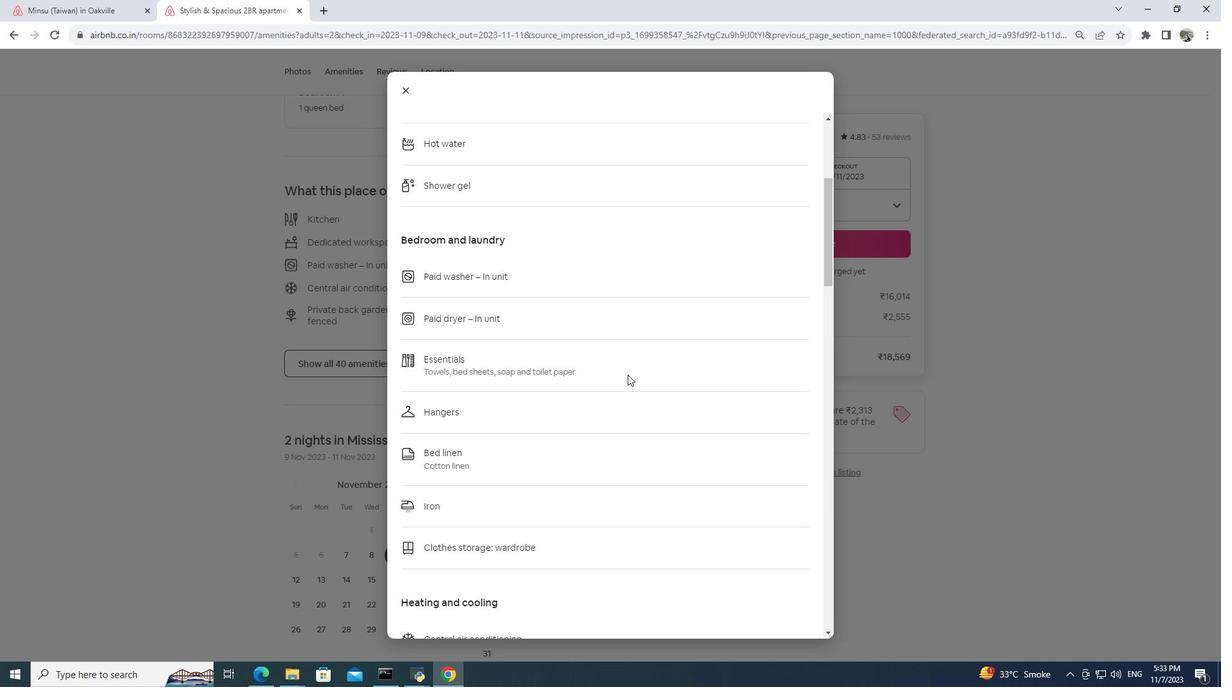 
Action: Mouse scrolled (627, 374) with delta (0, 0)
Screenshot: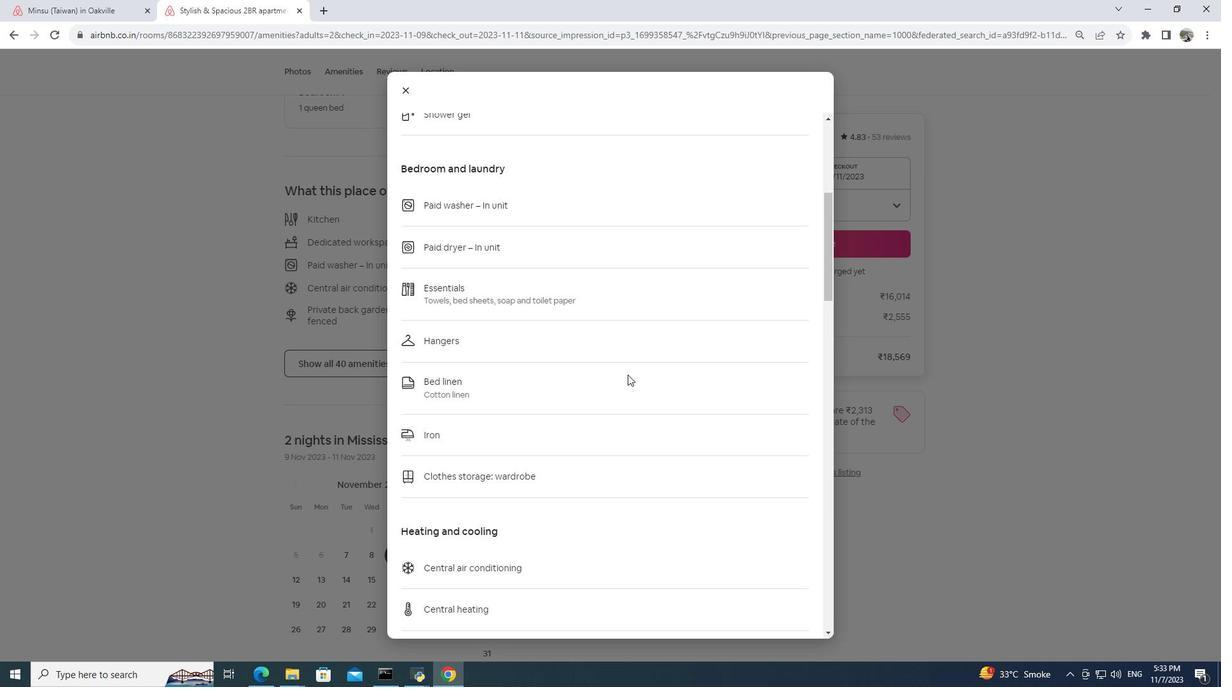 
Action: Mouse moved to (627, 374)
Screenshot: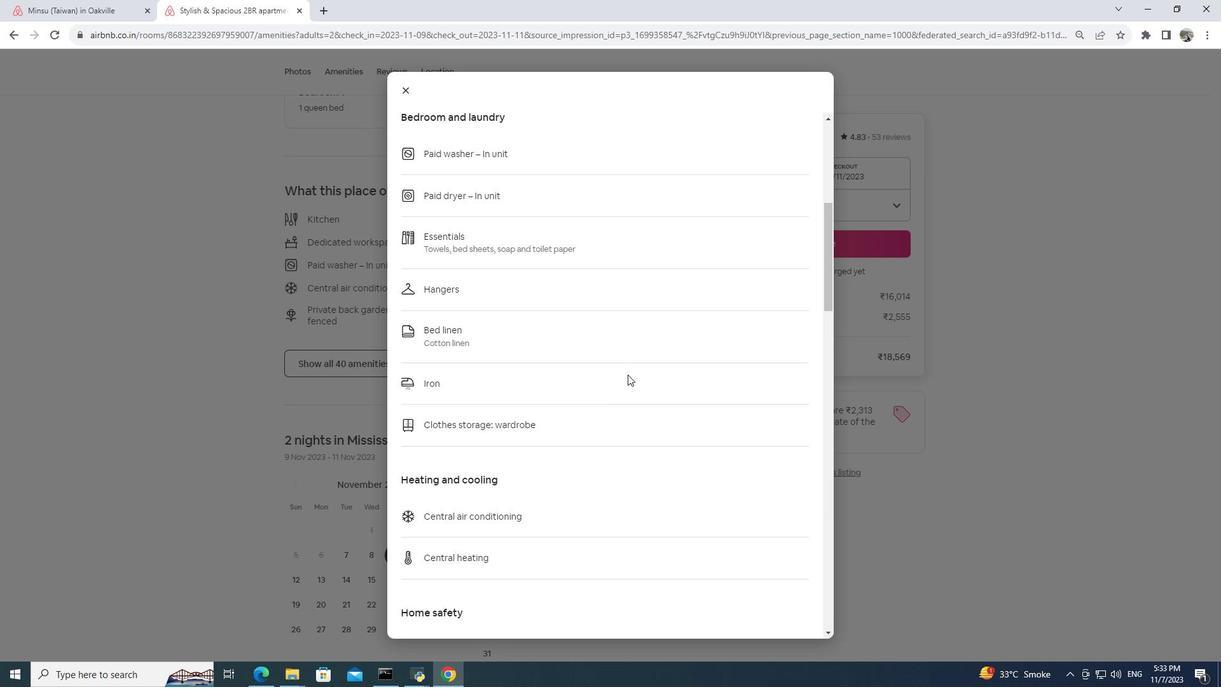
Action: Mouse scrolled (627, 374) with delta (0, 0)
Screenshot: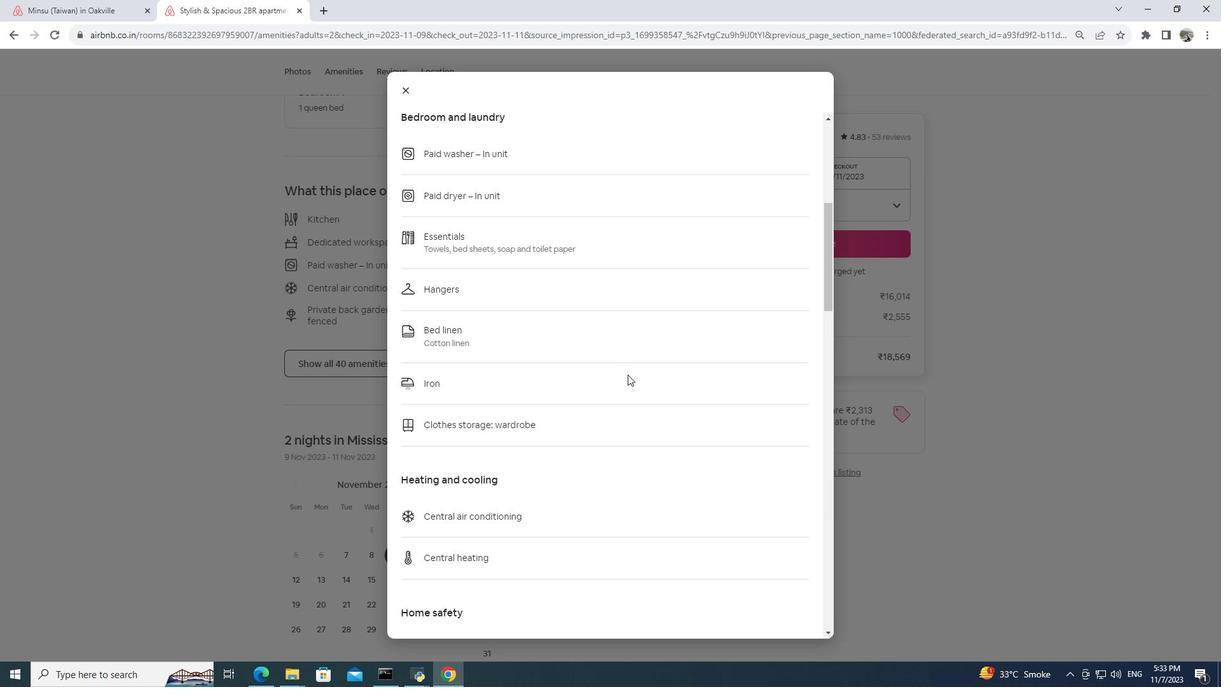 
Action: Mouse scrolled (627, 374) with delta (0, 0)
Screenshot: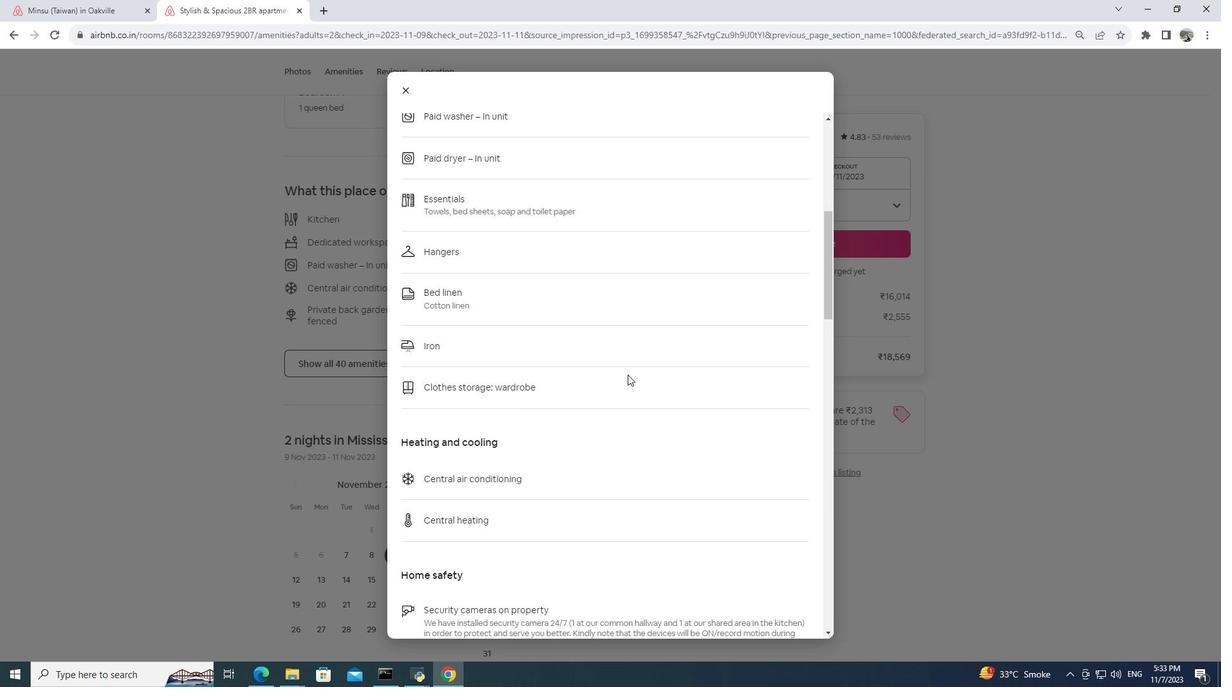 
Action: Mouse scrolled (627, 374) with delta (0, 0)
Screenshot: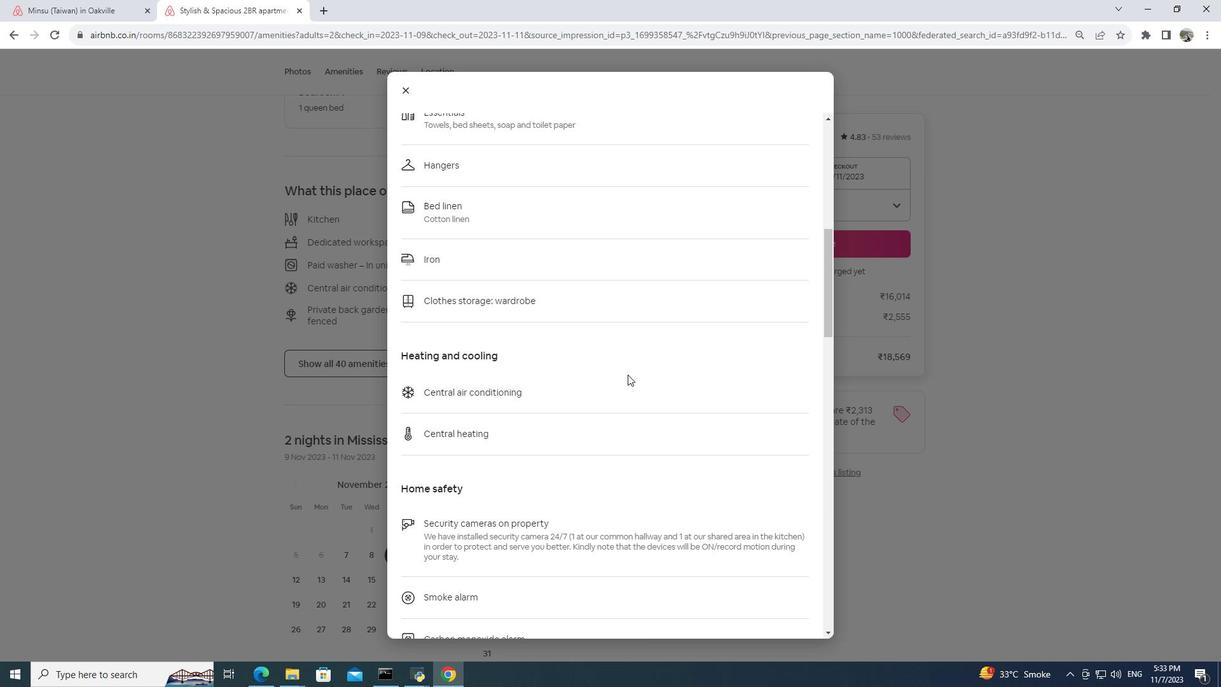 
Action: Mouse scrolled (627, 374) with delta (0, 0)
Screenshot: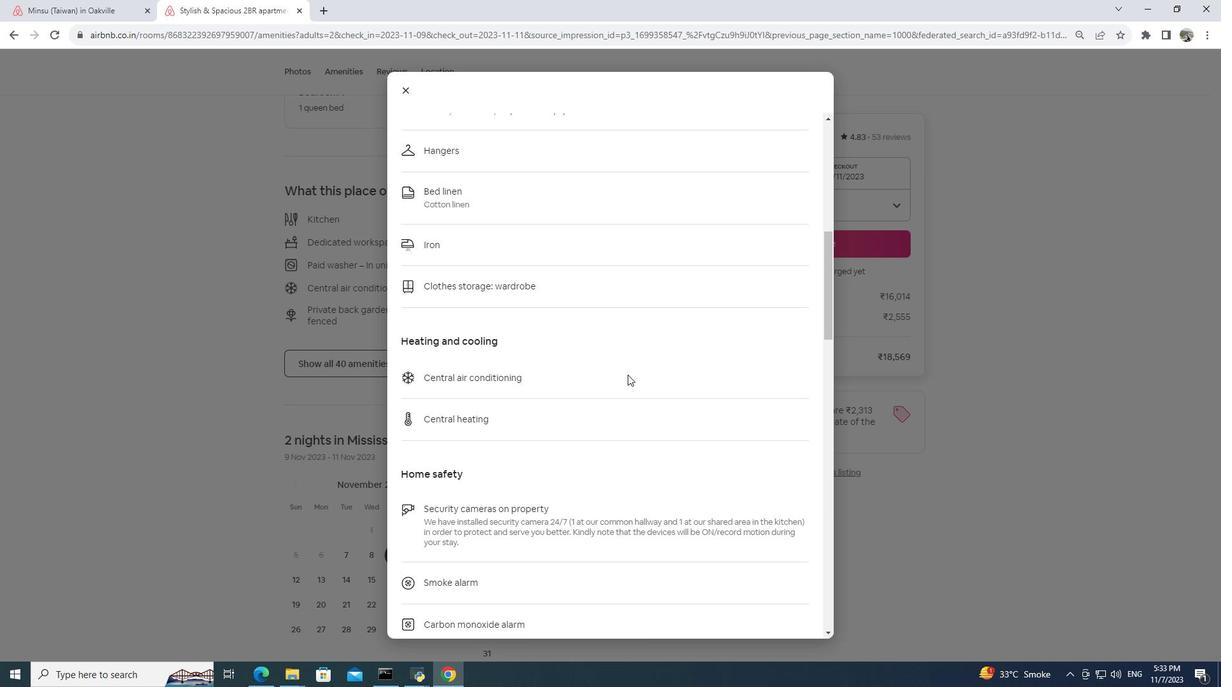 
Action: Mouse moved to (627, 374)
Screenshot: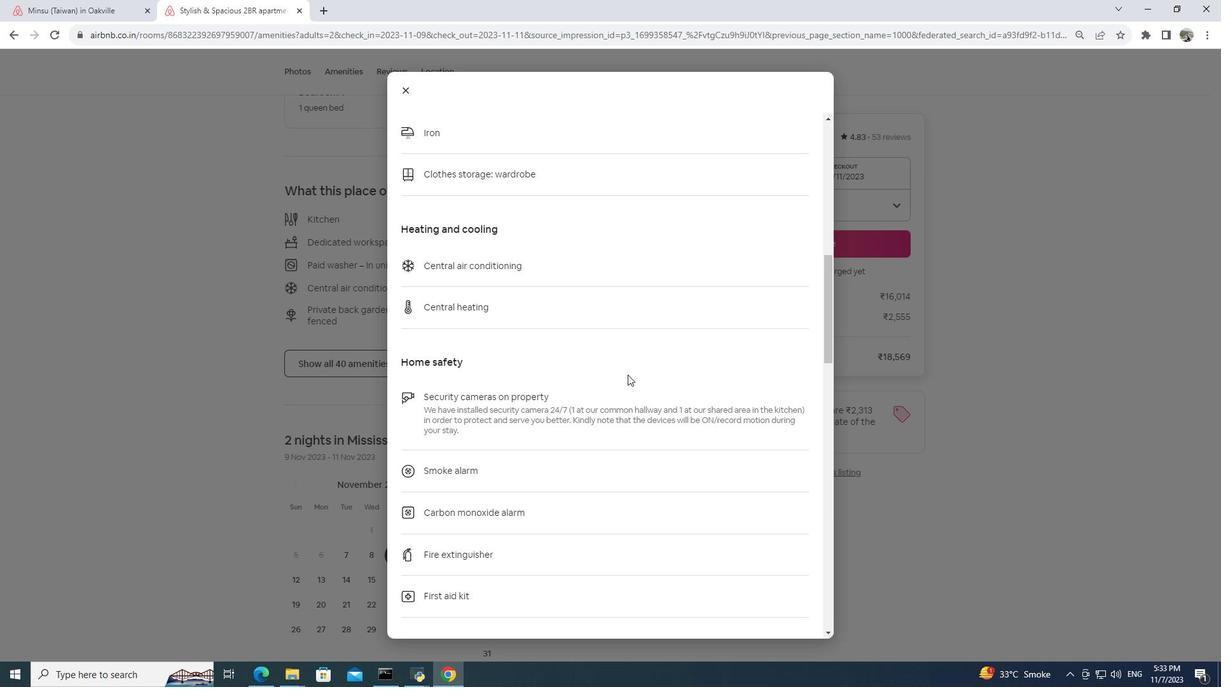 
Action: Mouse scrolled (627, 374) with delta (0, 0)
Screenshot: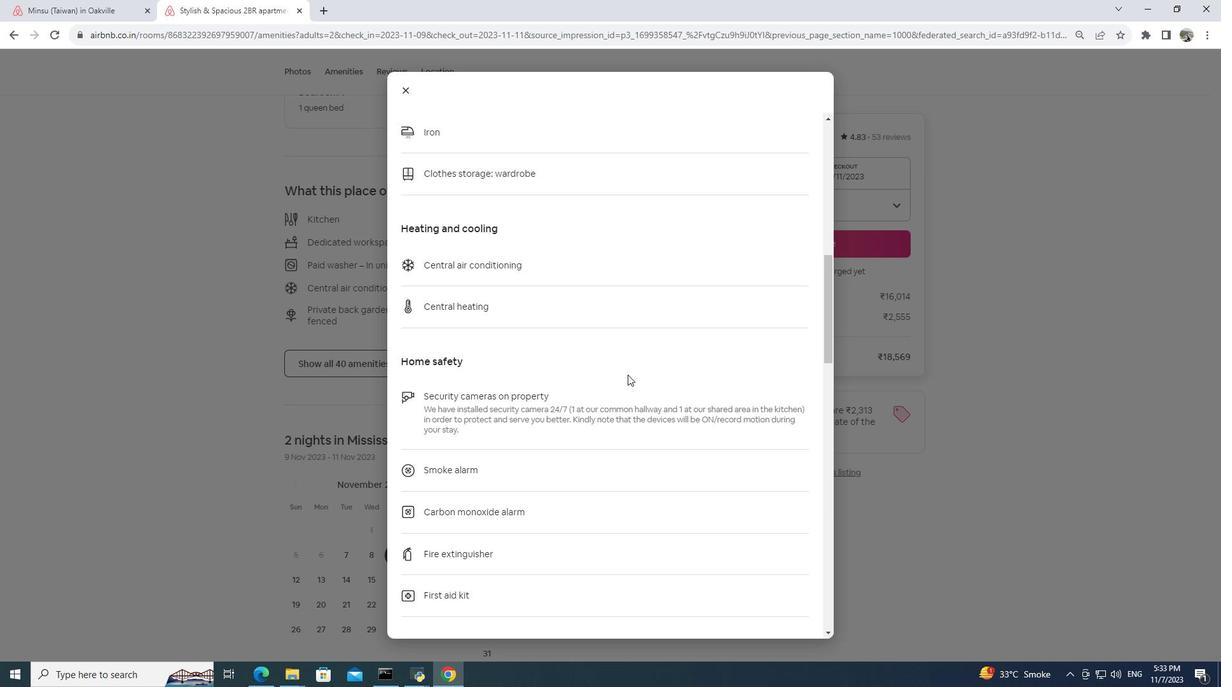 
Action: Mouse moved to (626, 374)
Screenshot: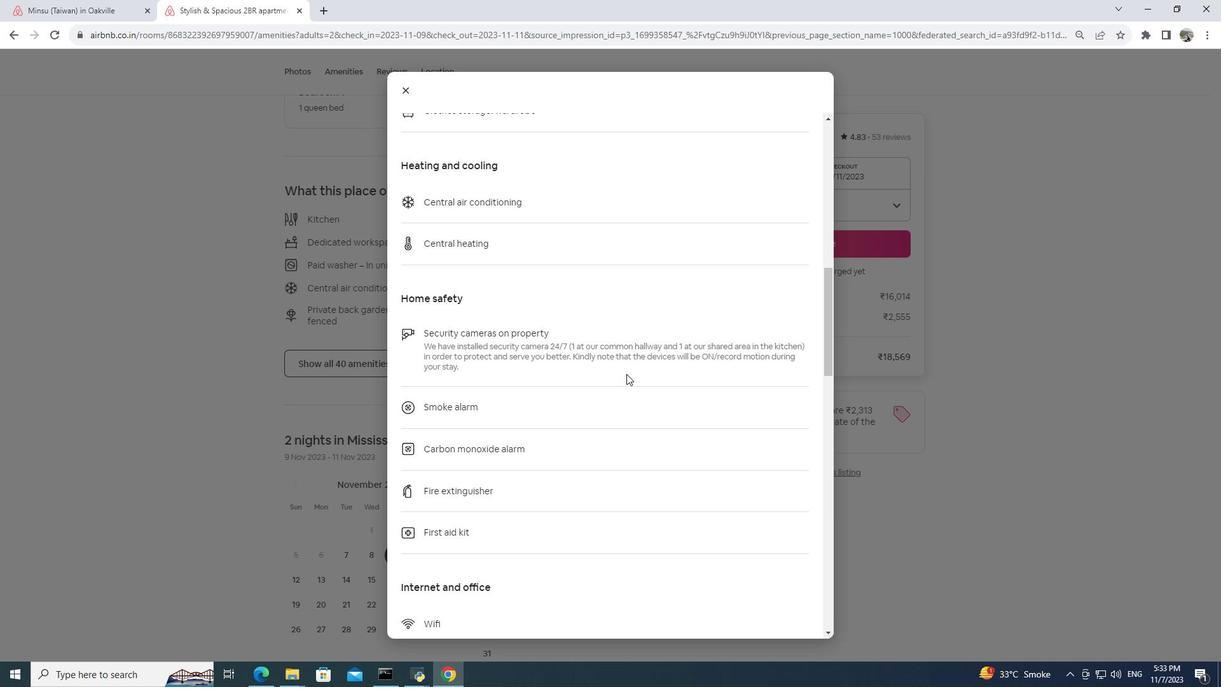
Action: Mouse scrolled (626, 373) with delta (0, 0)
Screenshot: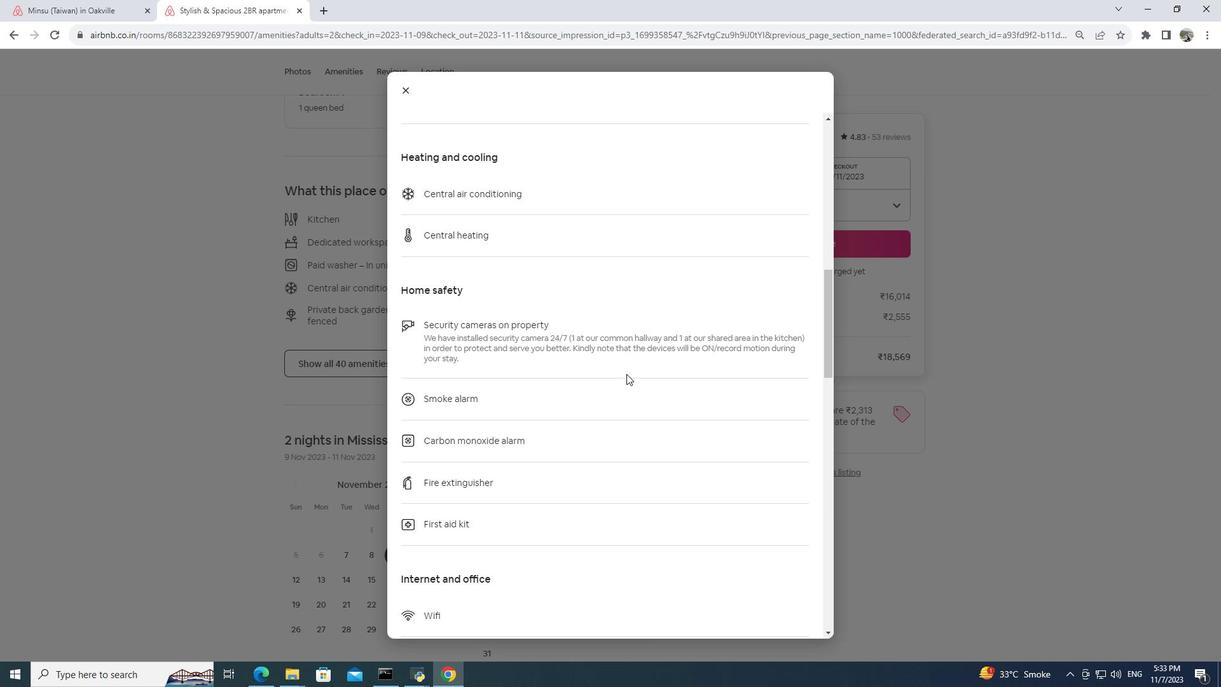 
Action: Mouse moved to (626, 374)
Screenshot: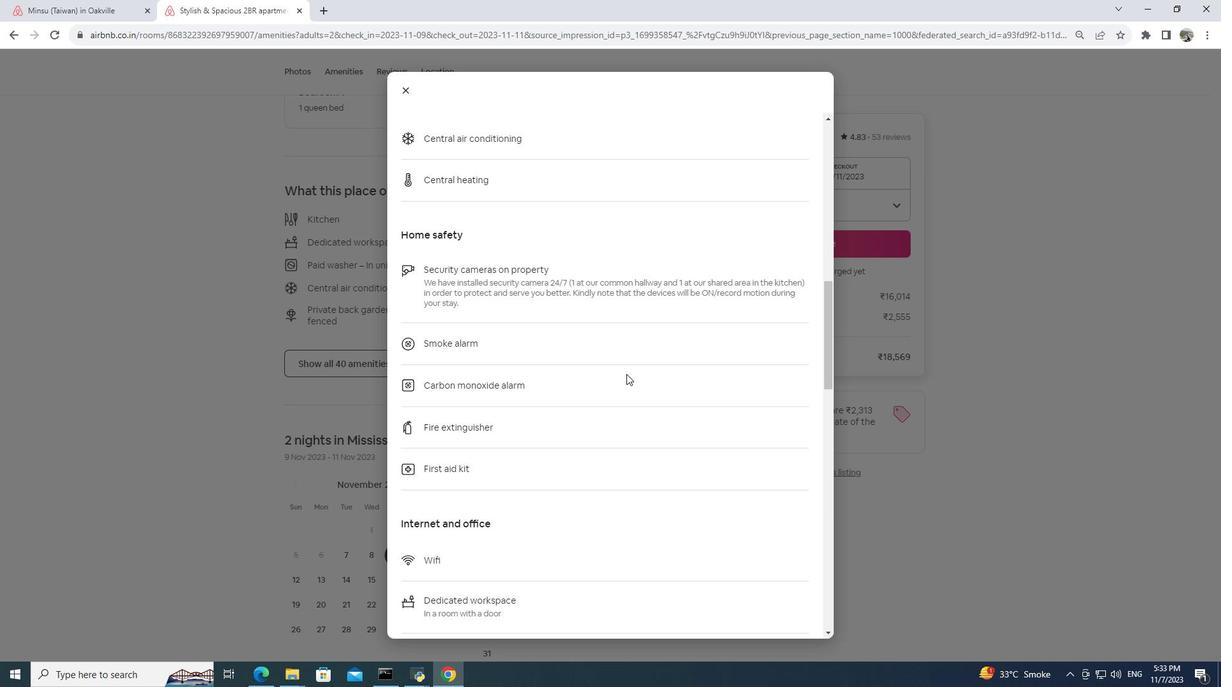 
Action: Mouse scrolled (626, 373) with delta (0, 0)
Screenshot: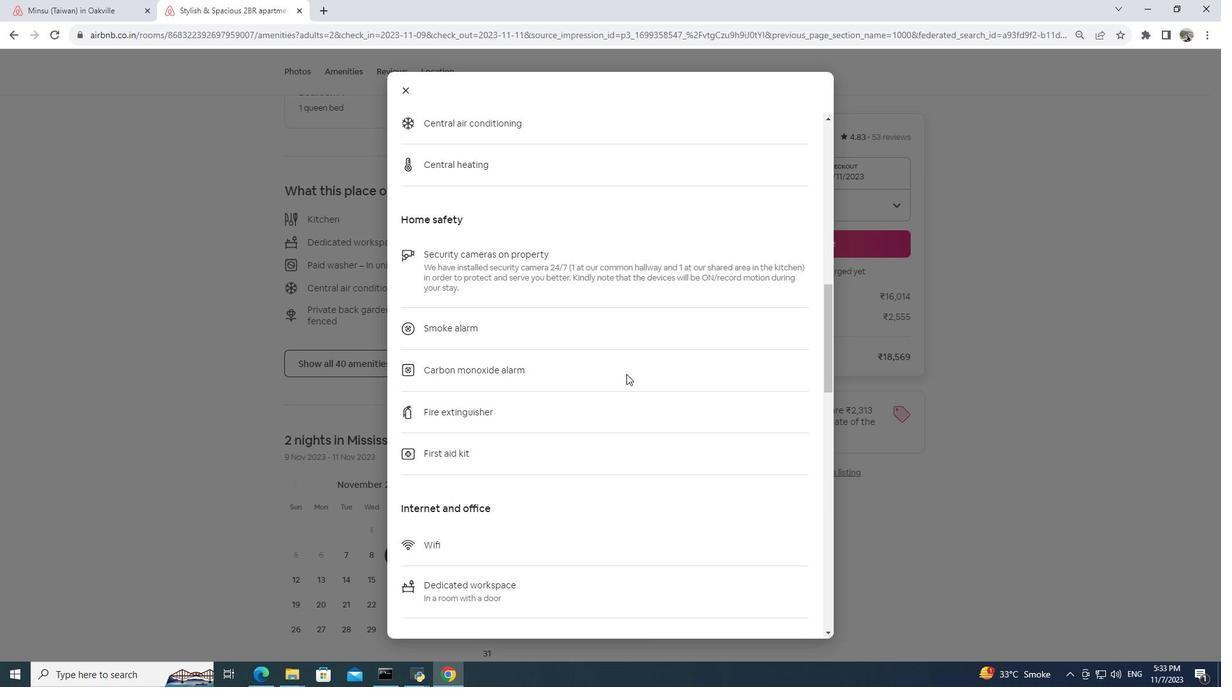 
Action: Mouse scrolled (626, 373) with delta (0, 0)
Screenshot: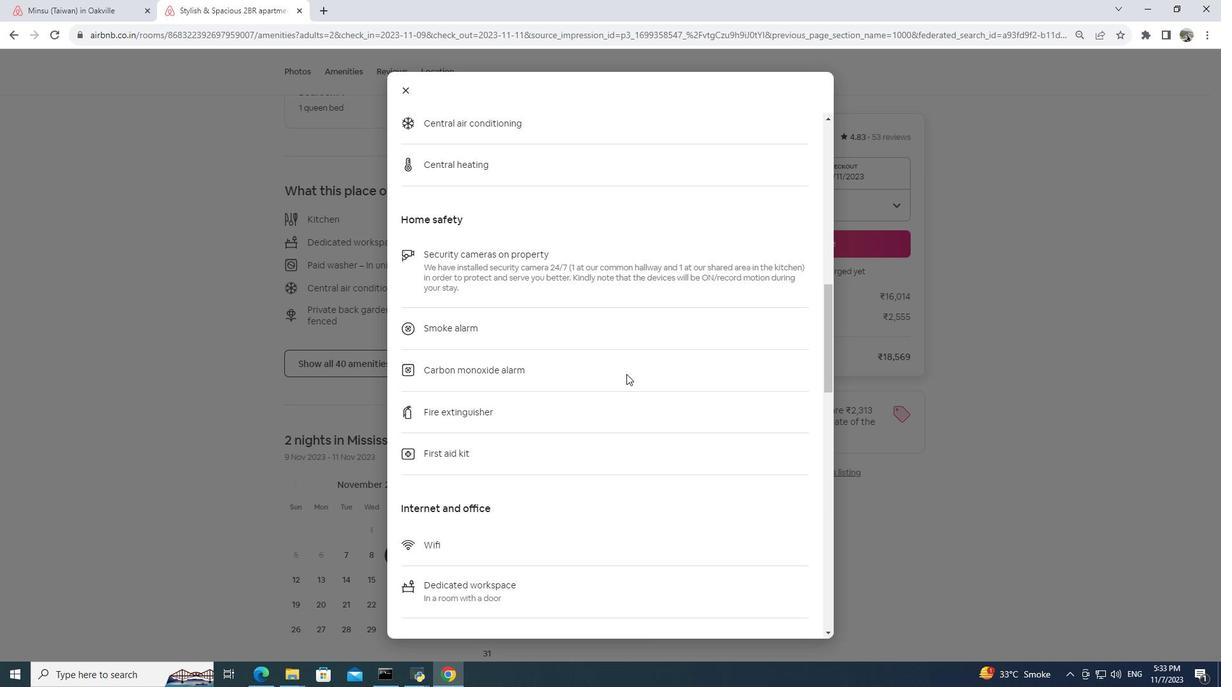 
Action: Mouse scrolled (626, 373) with delta (0, 0)
Screenshot: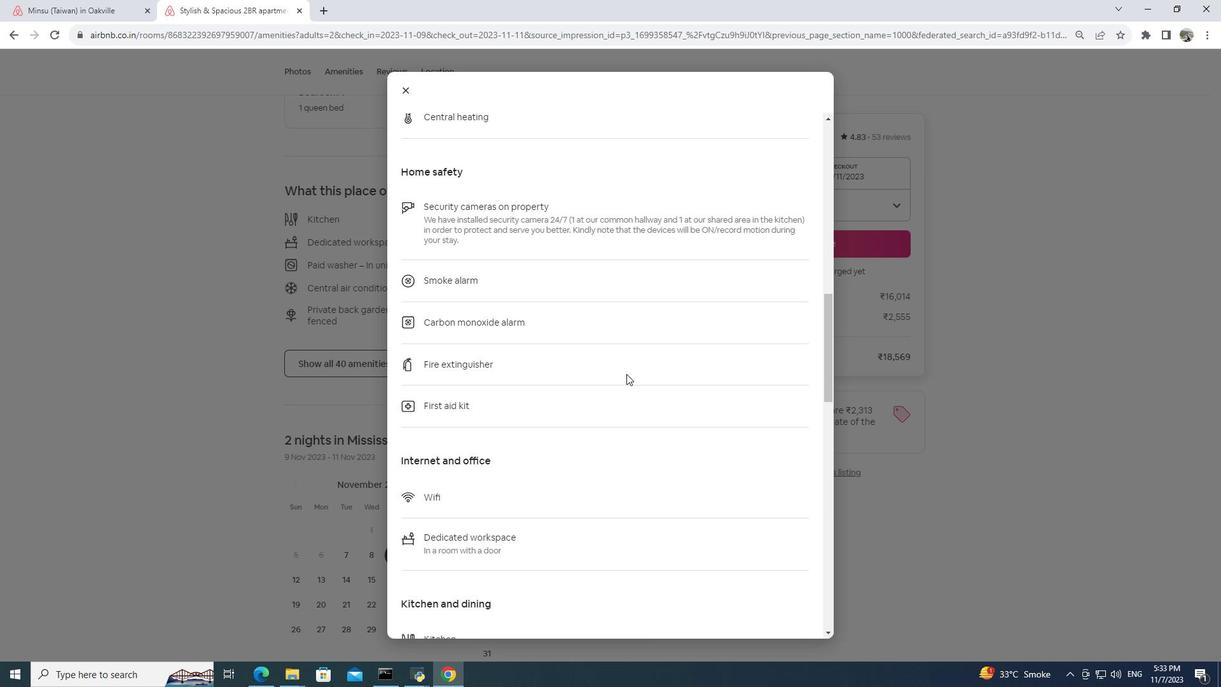 
Action: Mouse scrolled (626, 373) with delta (0, 0)
Screenshot: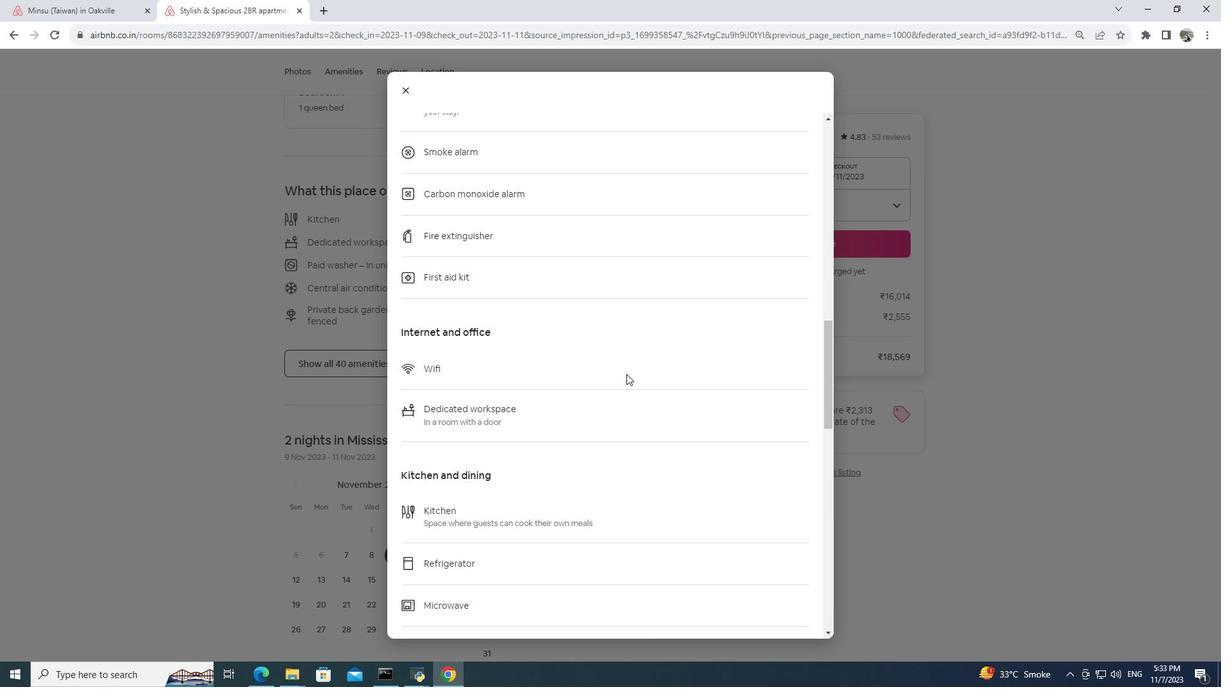 
Action: Mouse scrolled (626, 373) with delta (0, 0)
Screenshot: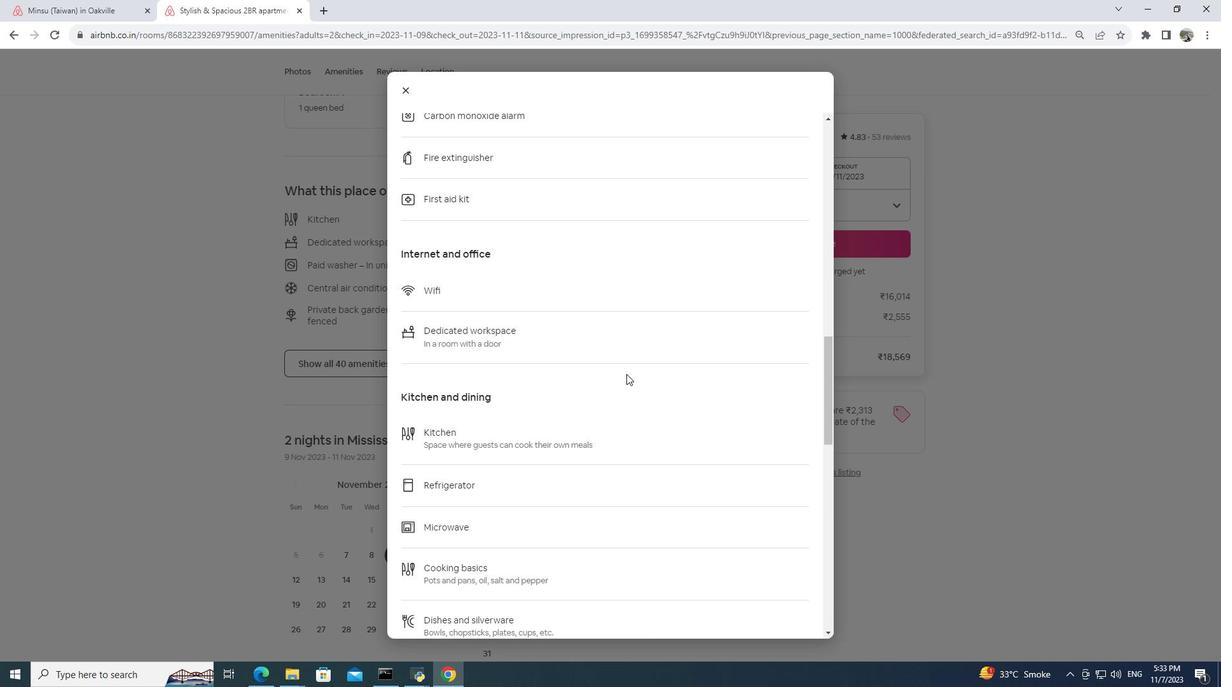 
Action: Mouse scrolled (626, 373) with delta (0, 0)
Screenshot: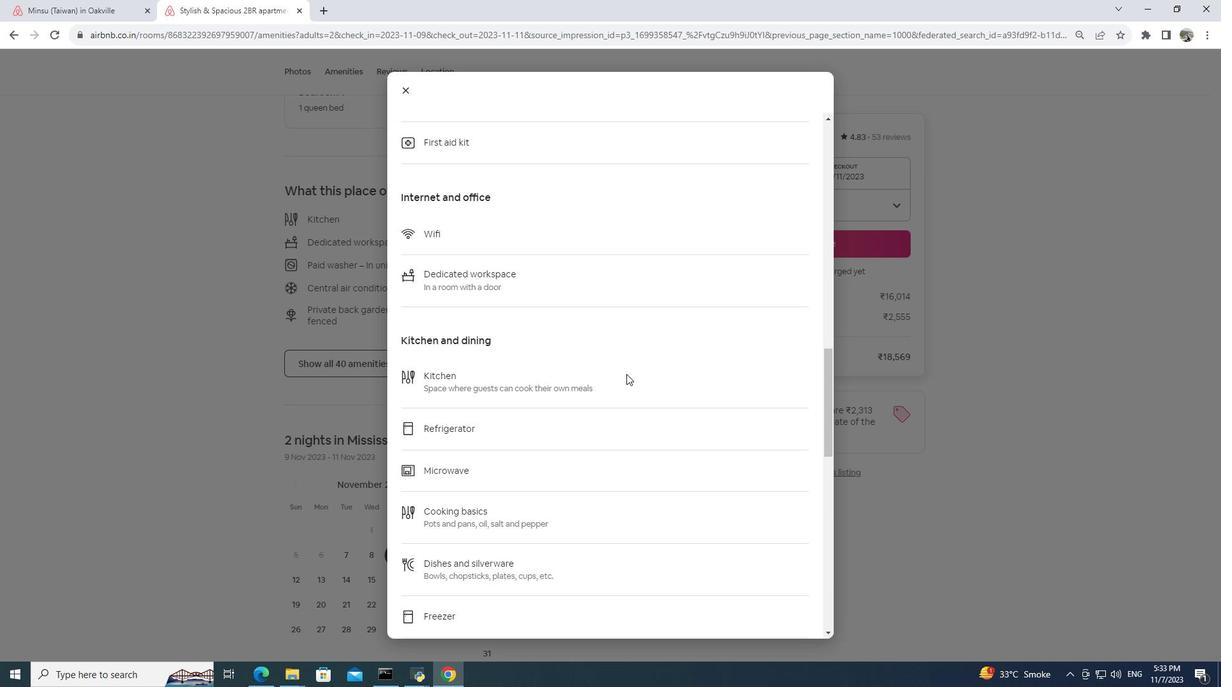 
Action: Mouse moved to (626, 373)
Screenshot: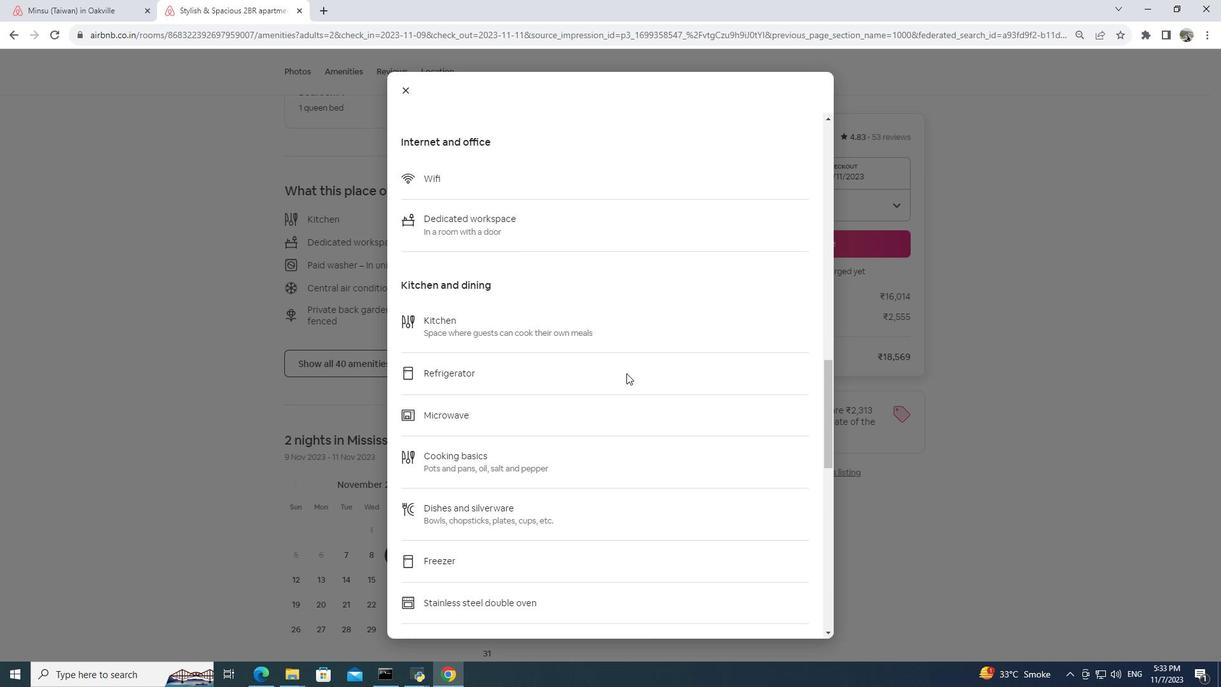 
Action: Mouse scrolled (626, 372) with delta (0, 0)
Screenshot: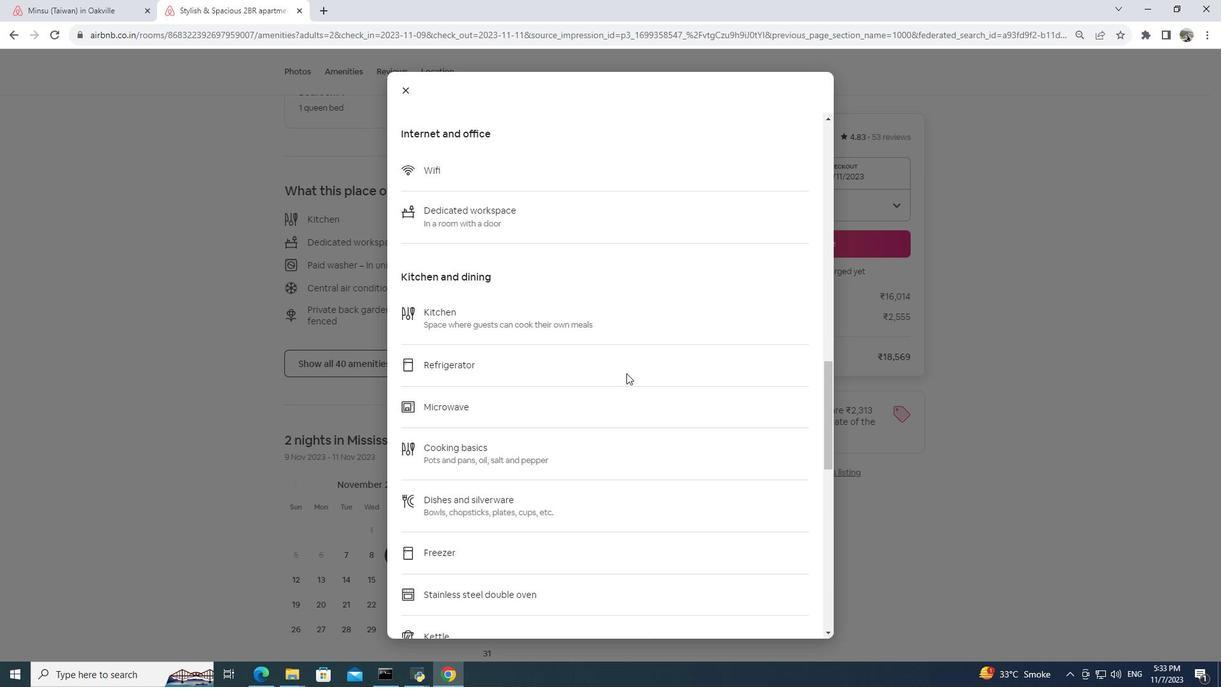 
Action: Mouse scrolled (626, 372) with delta (0, 0)
Screenshot: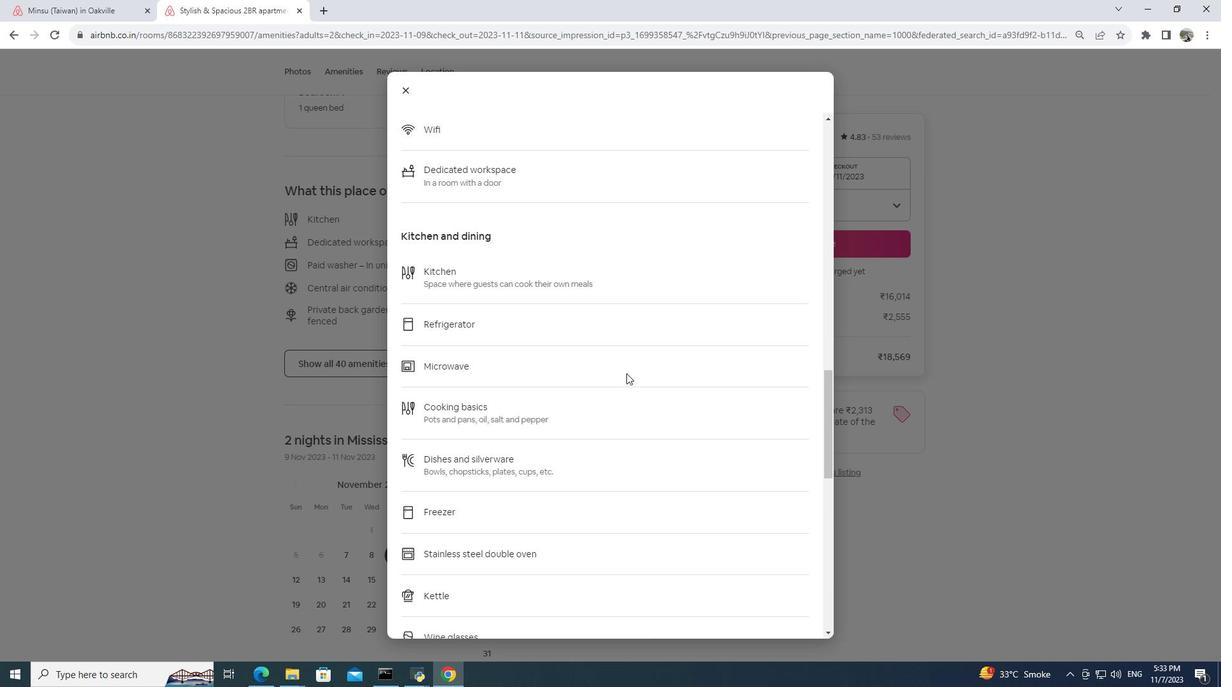 
Action: Mouse scrolled (626, 372) with delta (0, 0)
Screenshot: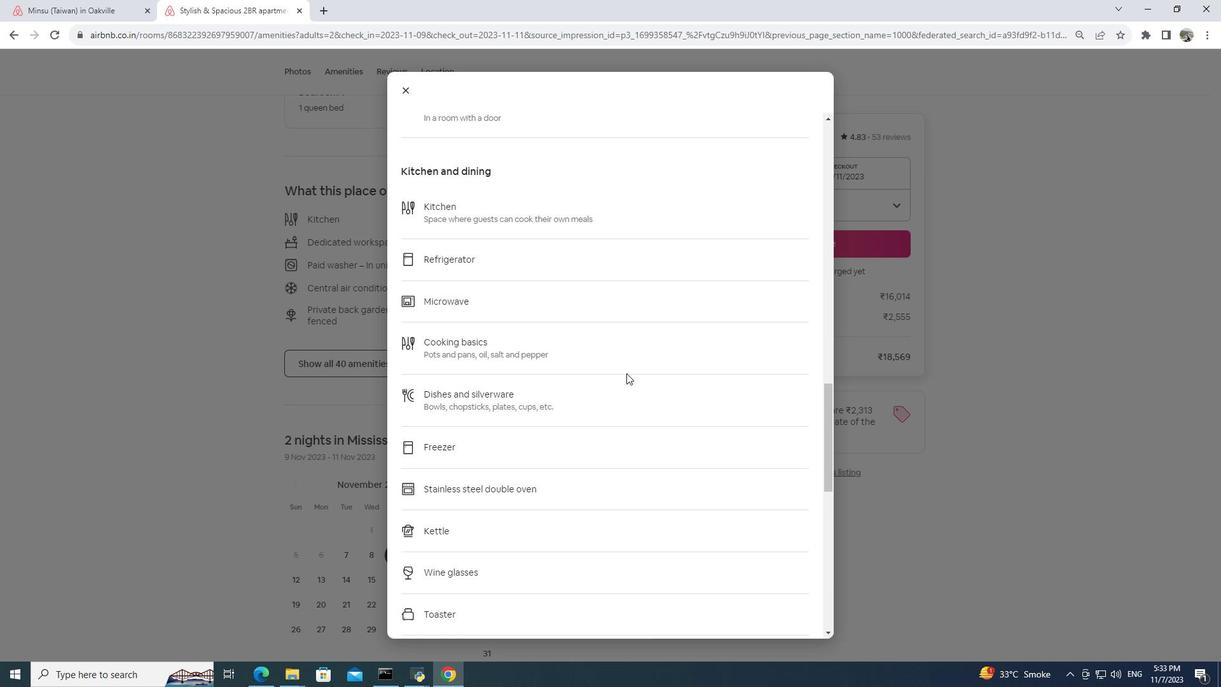 
Action: Mouse scrolled (626, 372) with delta (0, 0)
Screenshot: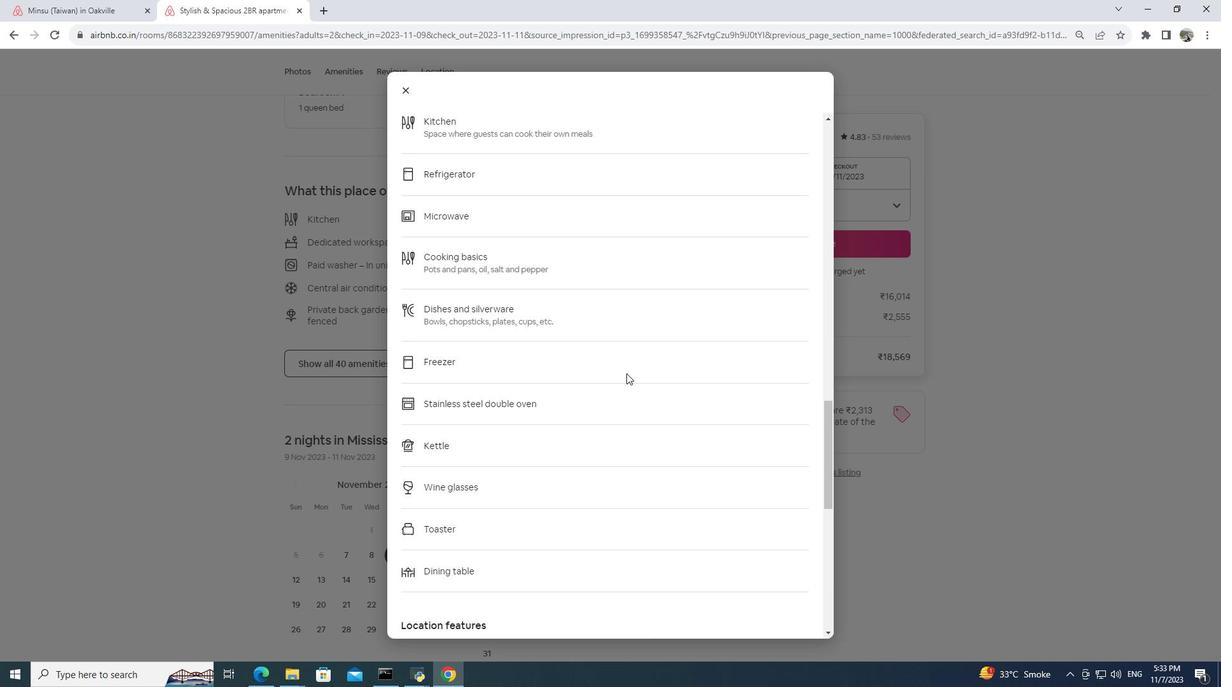 
Action: Mouse scrolled (626, 372) with delta (0, 0)
Screenshot: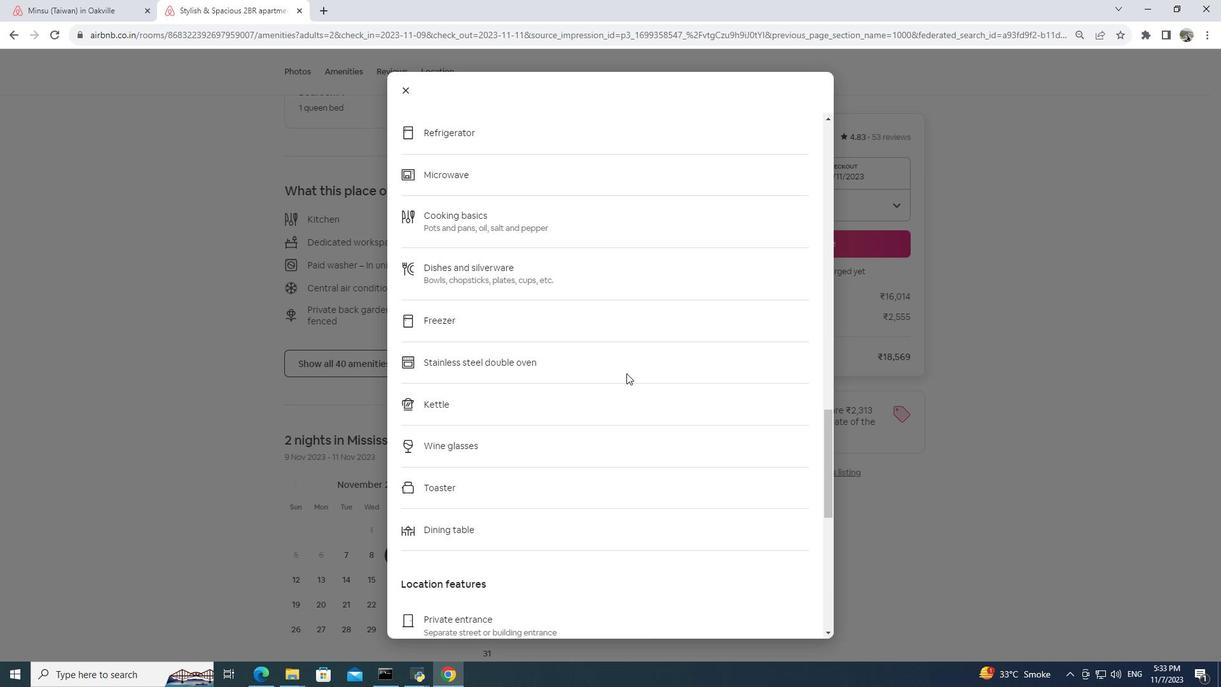 
Action: Mouse scrolled (626, 372) with delta (0, 0)
Screenshot: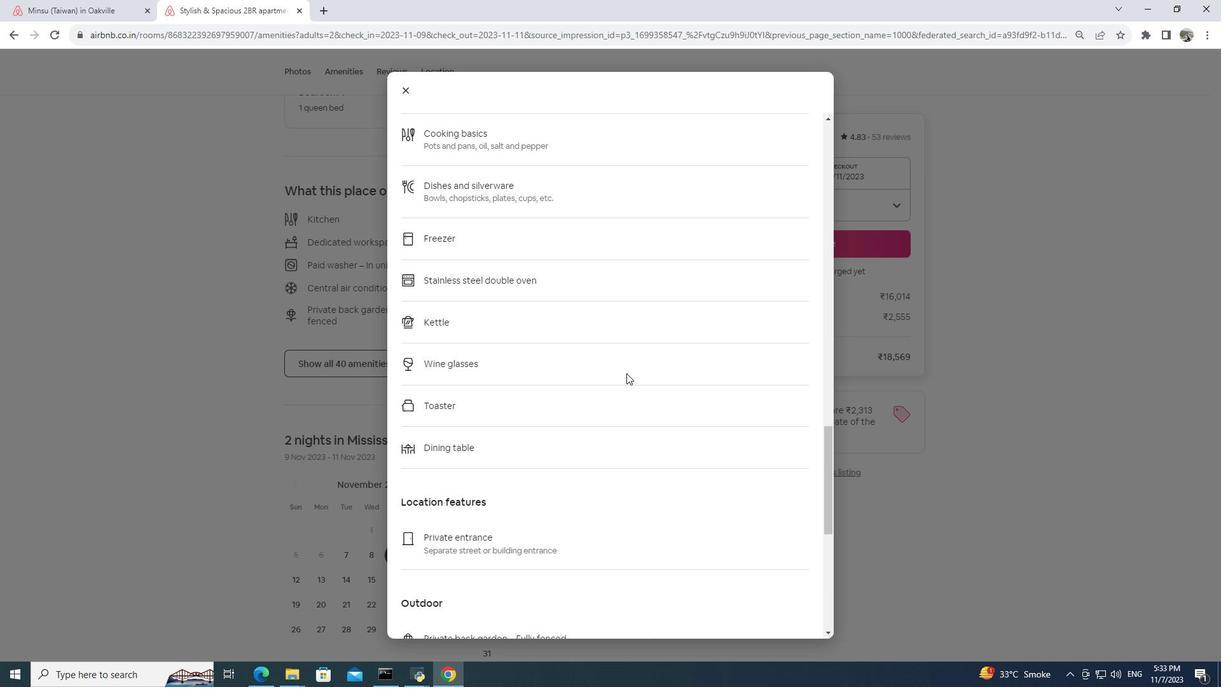 
Action: Mouse scrolled (626, 372) with delta (0, 0)
Screenshot: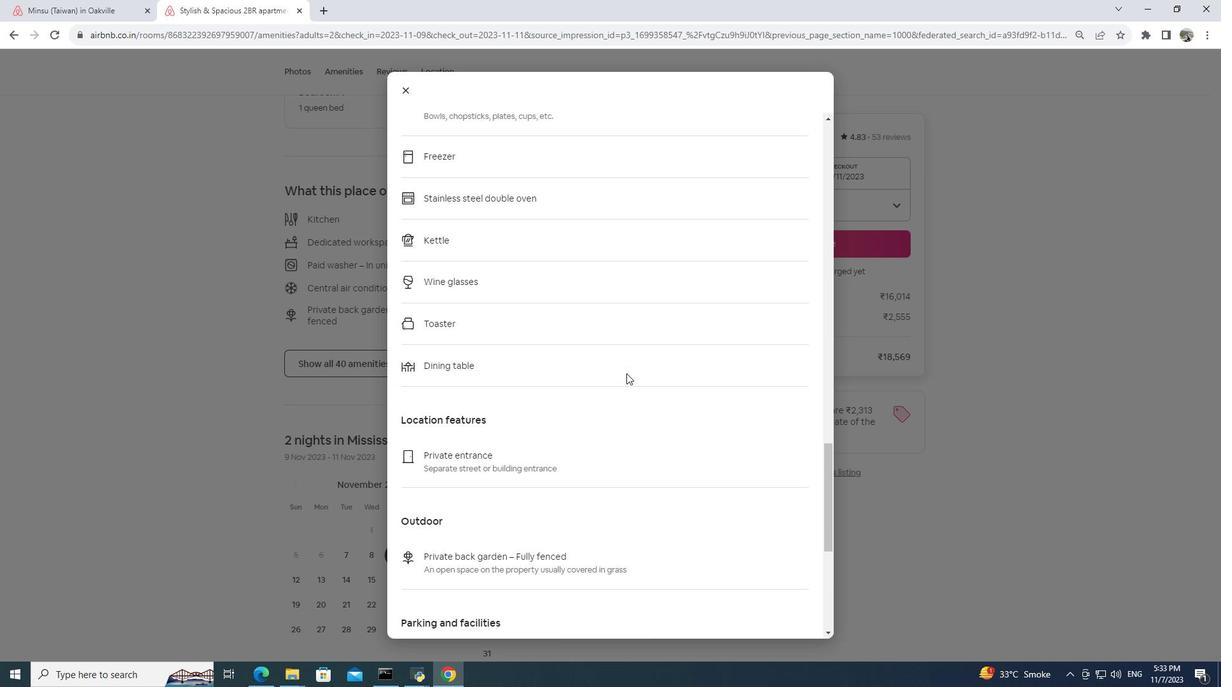 
Action: Mouse scrolled (626, 372) with delta (0, 0)
Screenshot: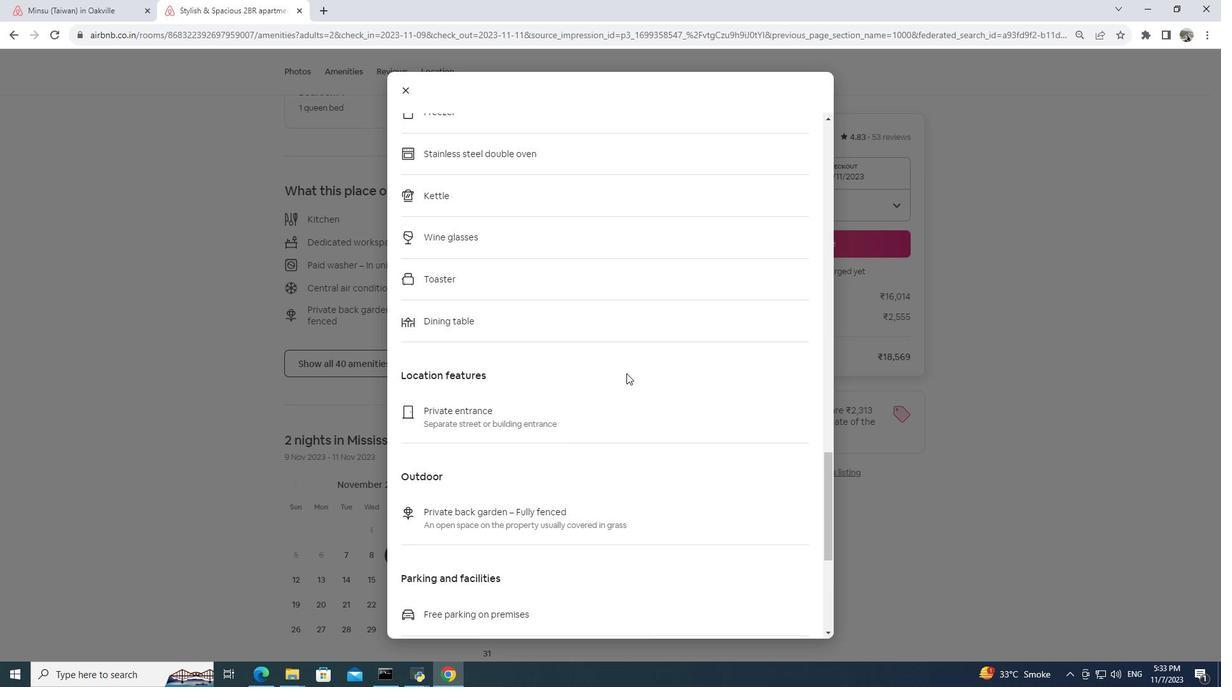 
Action: Mouse scrolled (626, 372) with delta (0, 0)
Screenshot: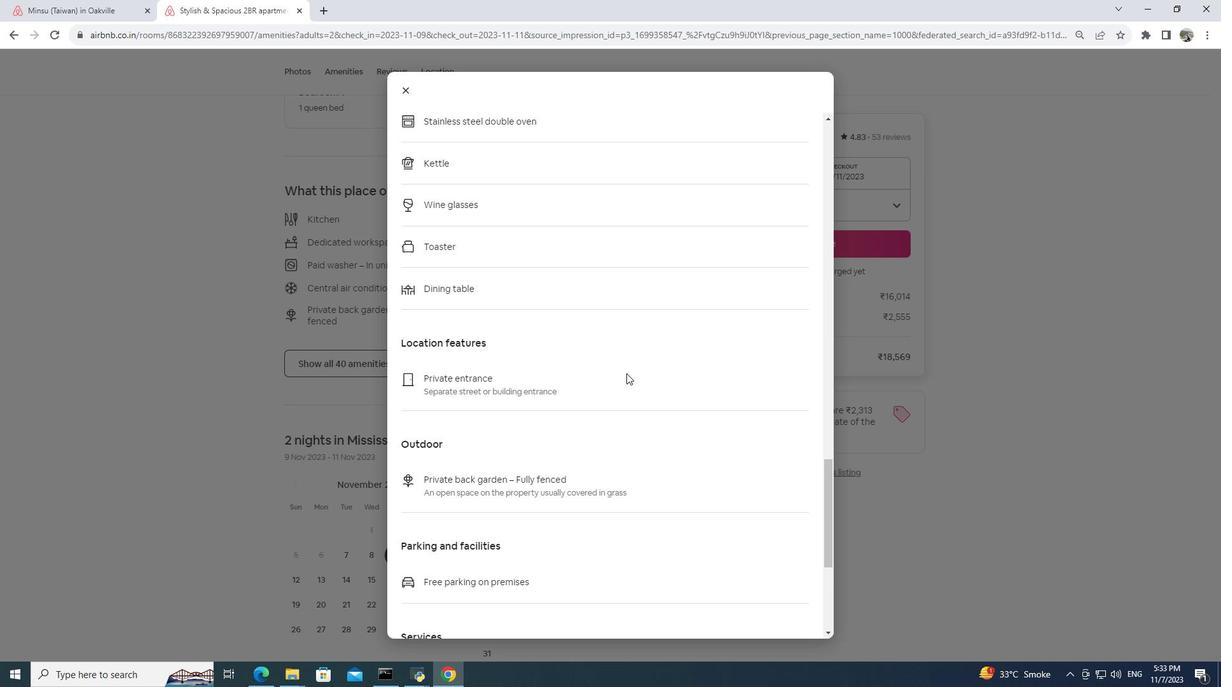 
Action: Mouse scrolled (626, 372) with delta (0, 0)
Screenshot: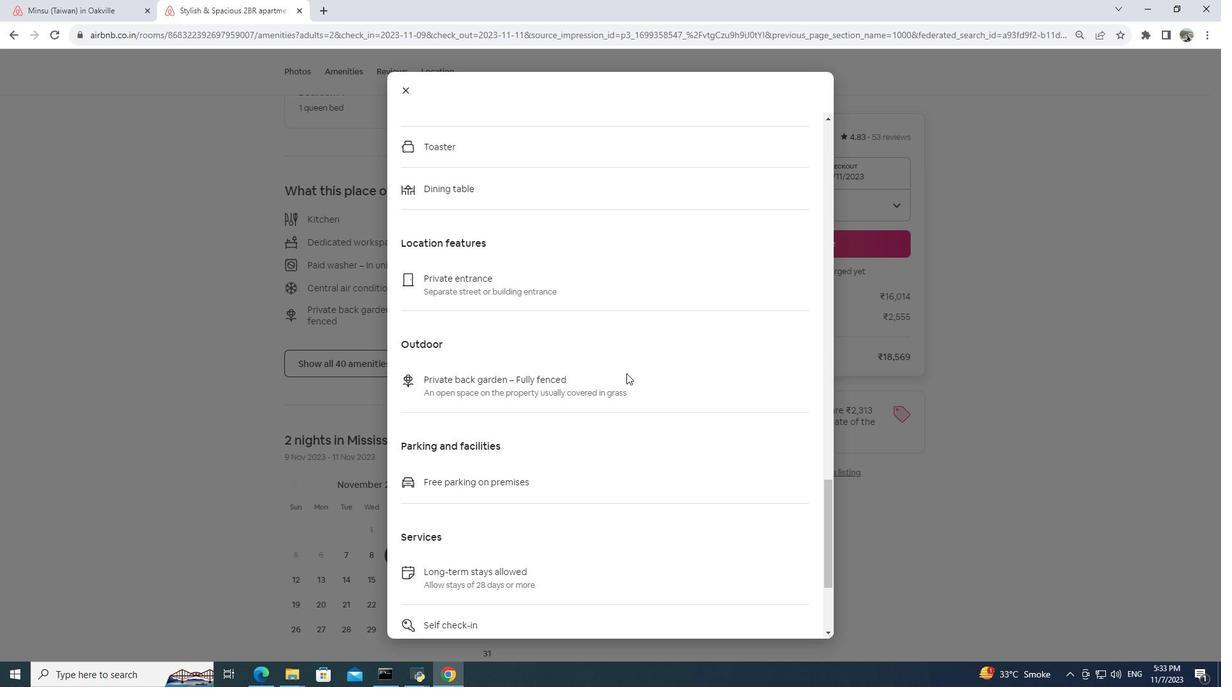 
Action: Mouse moved to (626, 372)
Screenshot: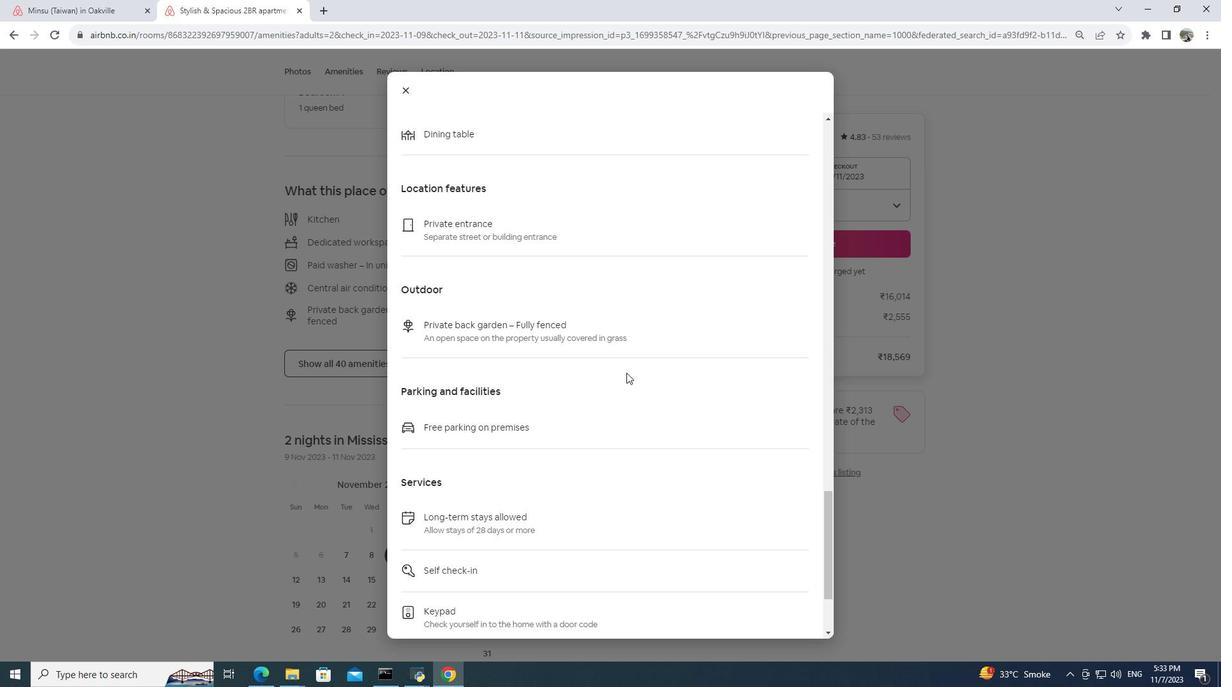 
Action: Mouse scrolled (626, 372) with delta (0, 0)
Screenshot: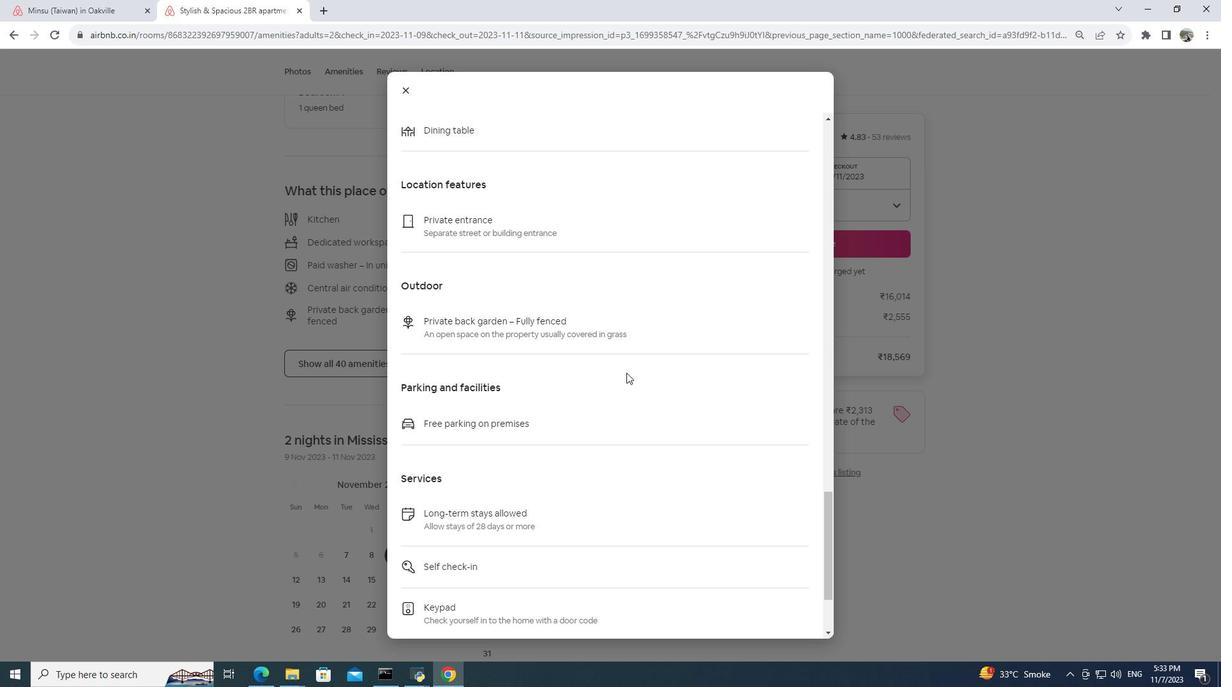 
Action: Mouse scrolled (626, 372) with delta (0, 0)
Screenshot: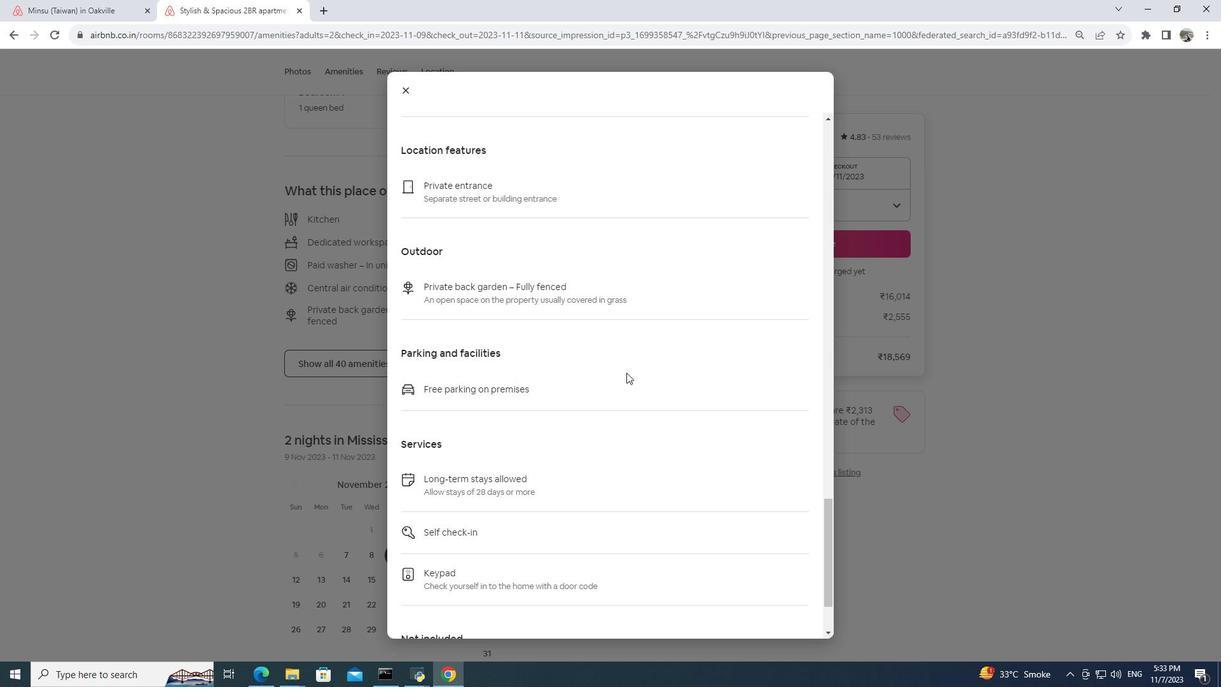 
Action: Mouse scrolled (626, 372) with delta (0, 0)
Screenshot: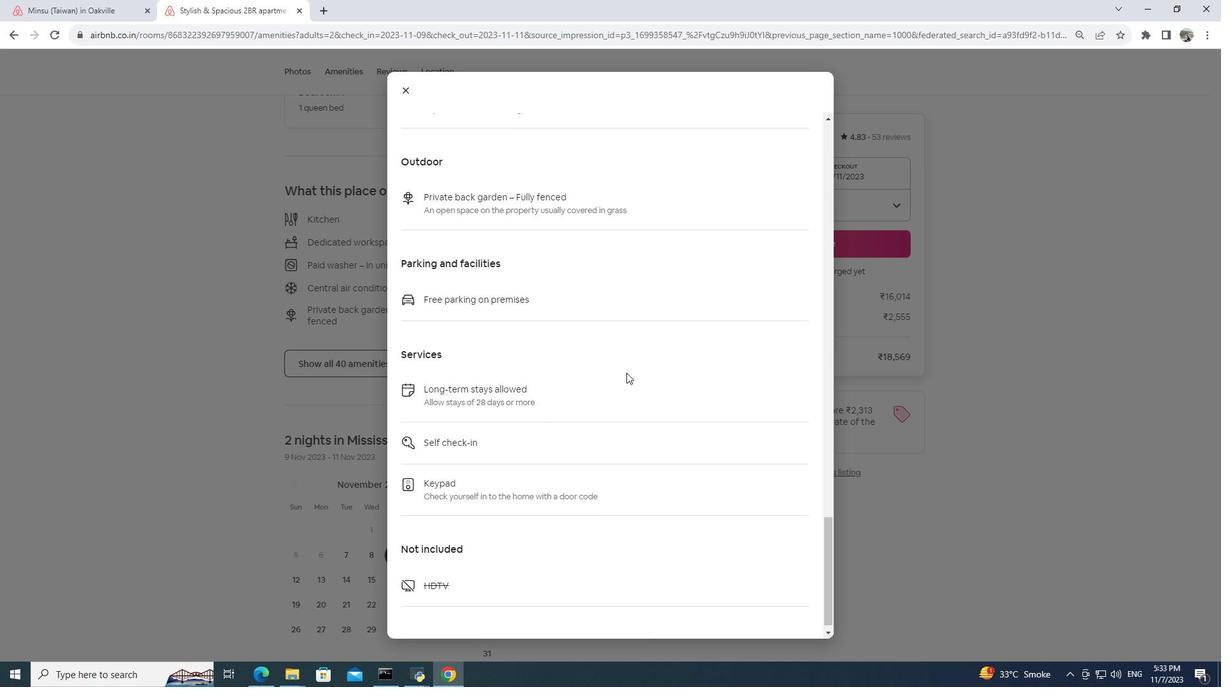 
Action: Mouse scrolled (626, 372) with delta (0, 0)
Screenshot: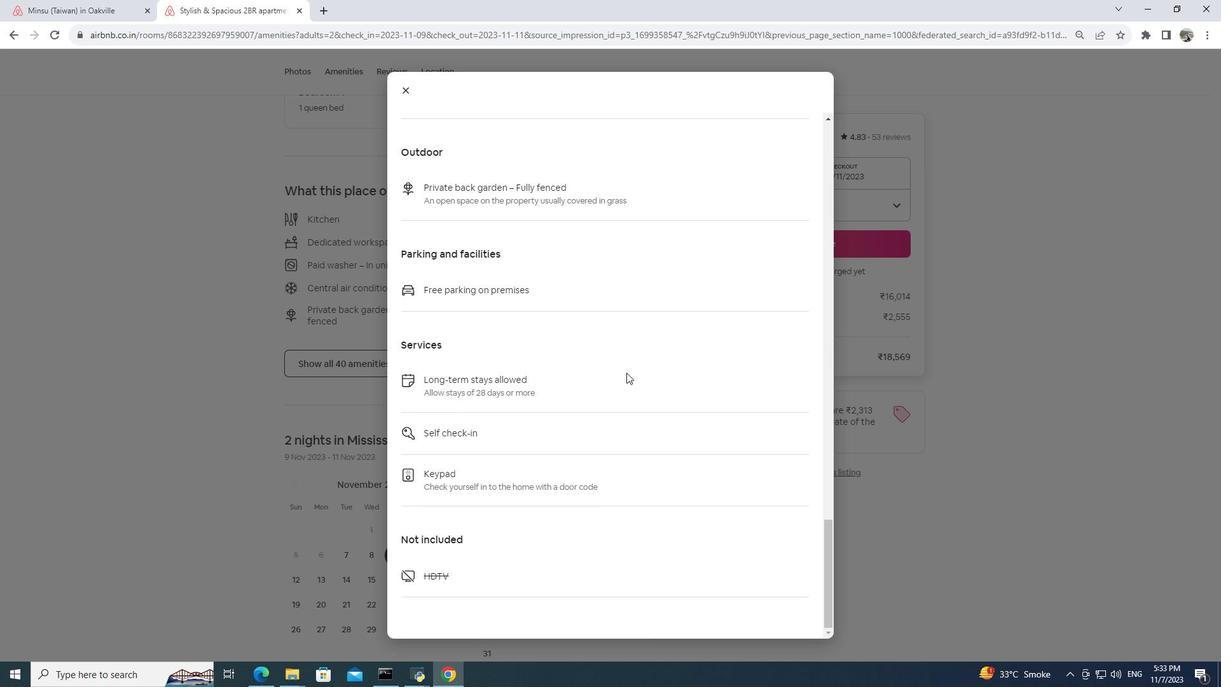 
Action: Mouse scrolled (626, 372) with delta (0, 0)
Screenshot: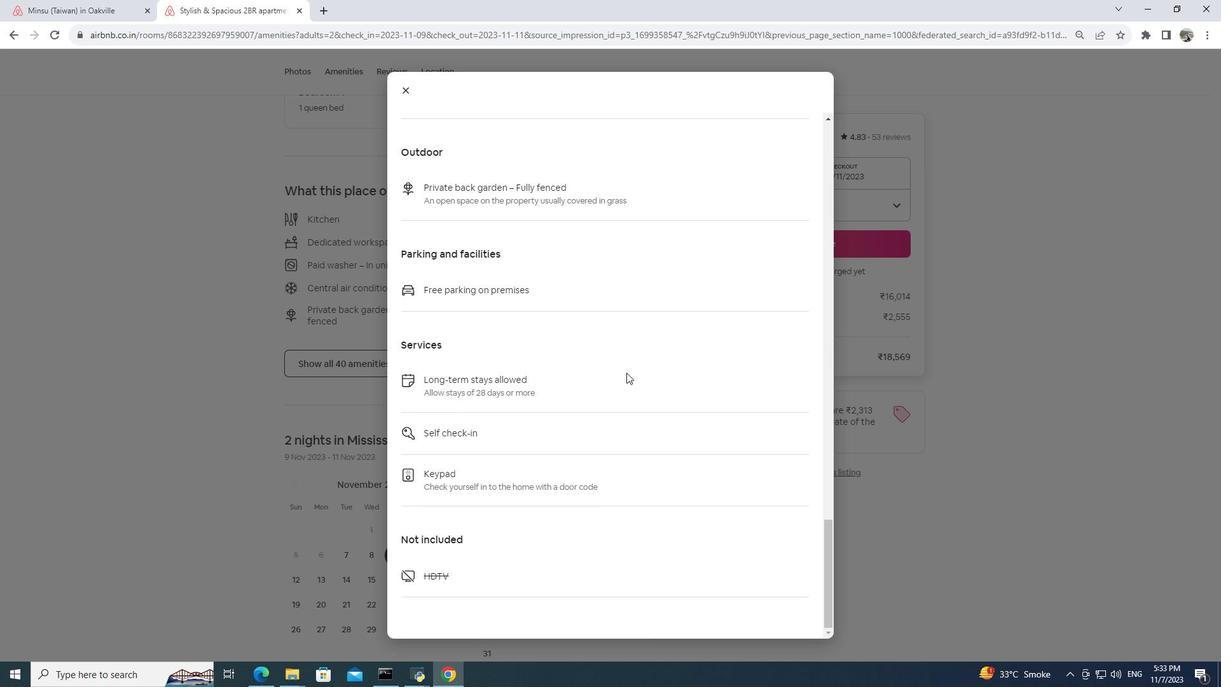 
Action: Mouse scrolled (626, 372) with delta (0, 0)
Screenshot: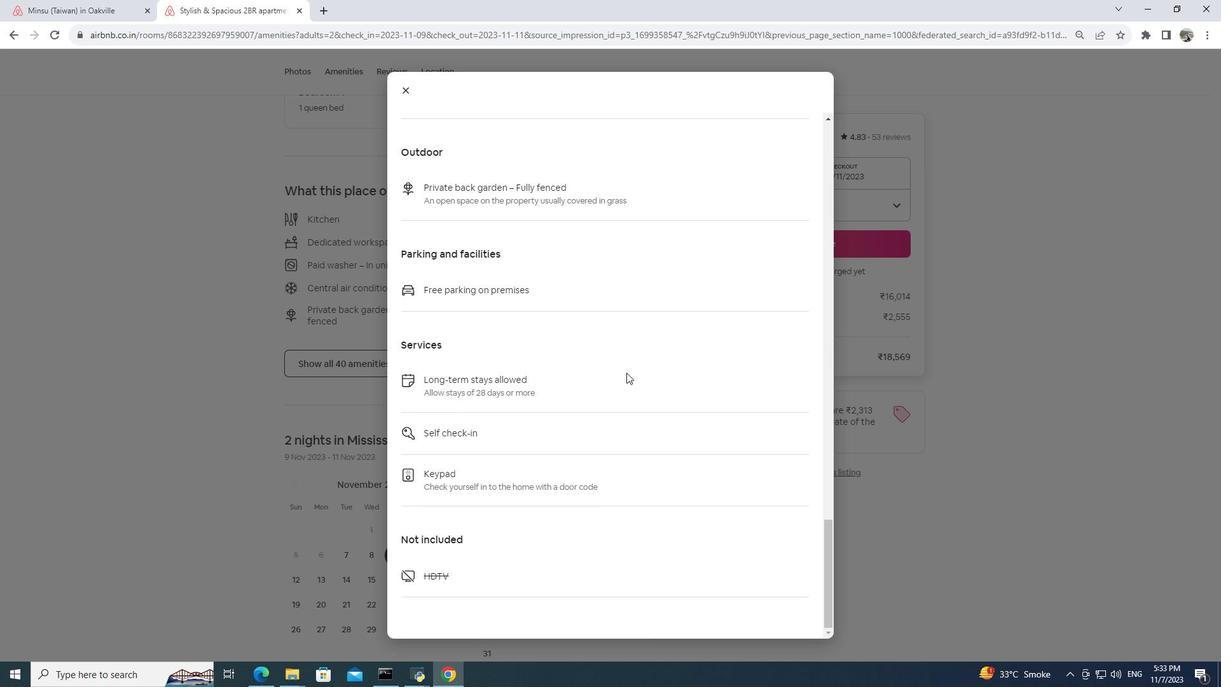 
Action: Mouse moved to (627, 370)
Screenshot: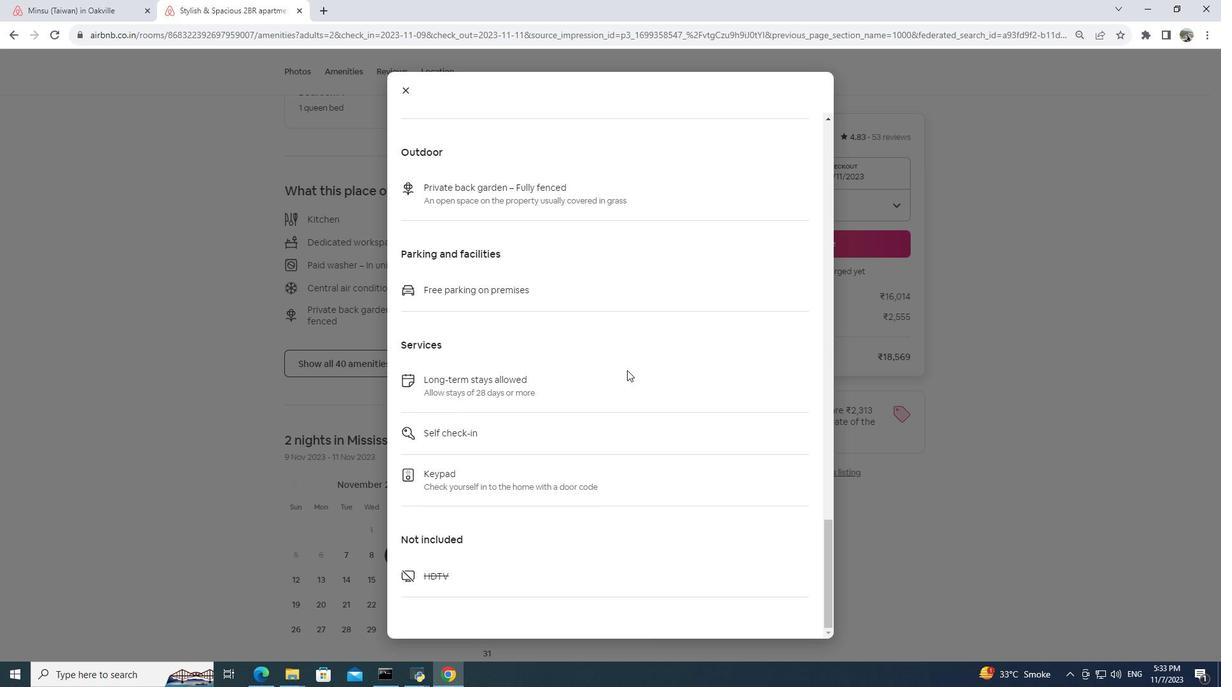 
Action: Mouse scrolled (627, 369) with delta (0, 0)
Screenshot: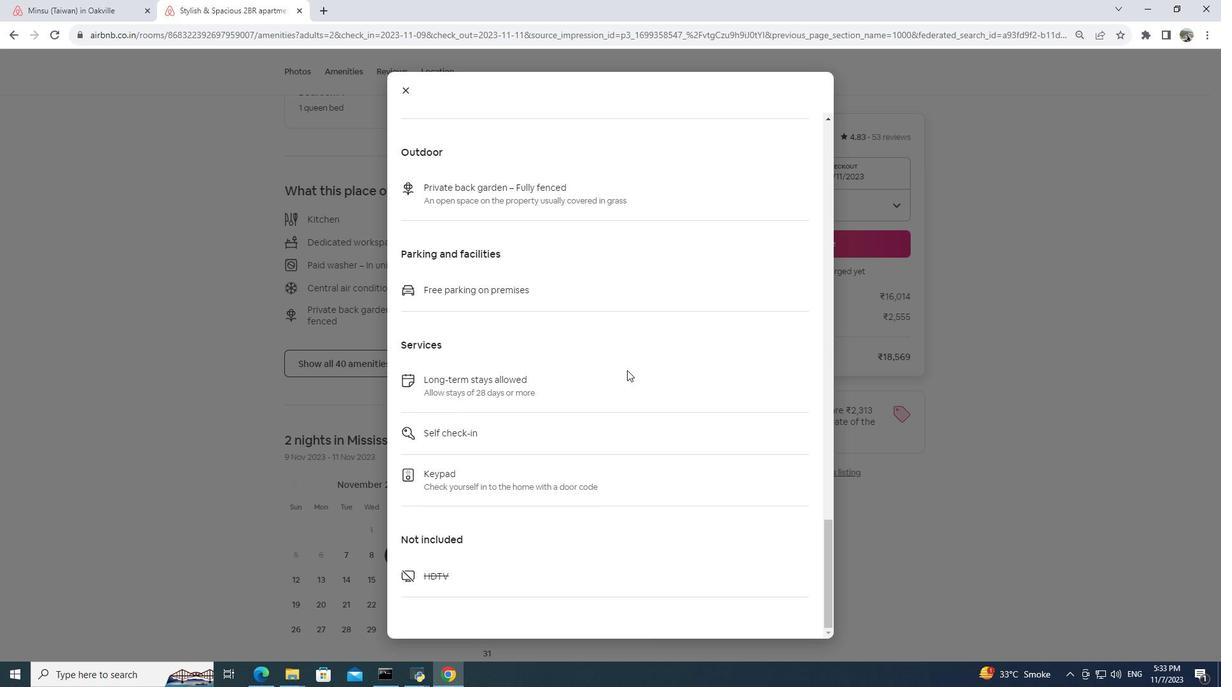 
Action: Mouse scrolled (627, 369) with delta (0, 0)
Screenshot: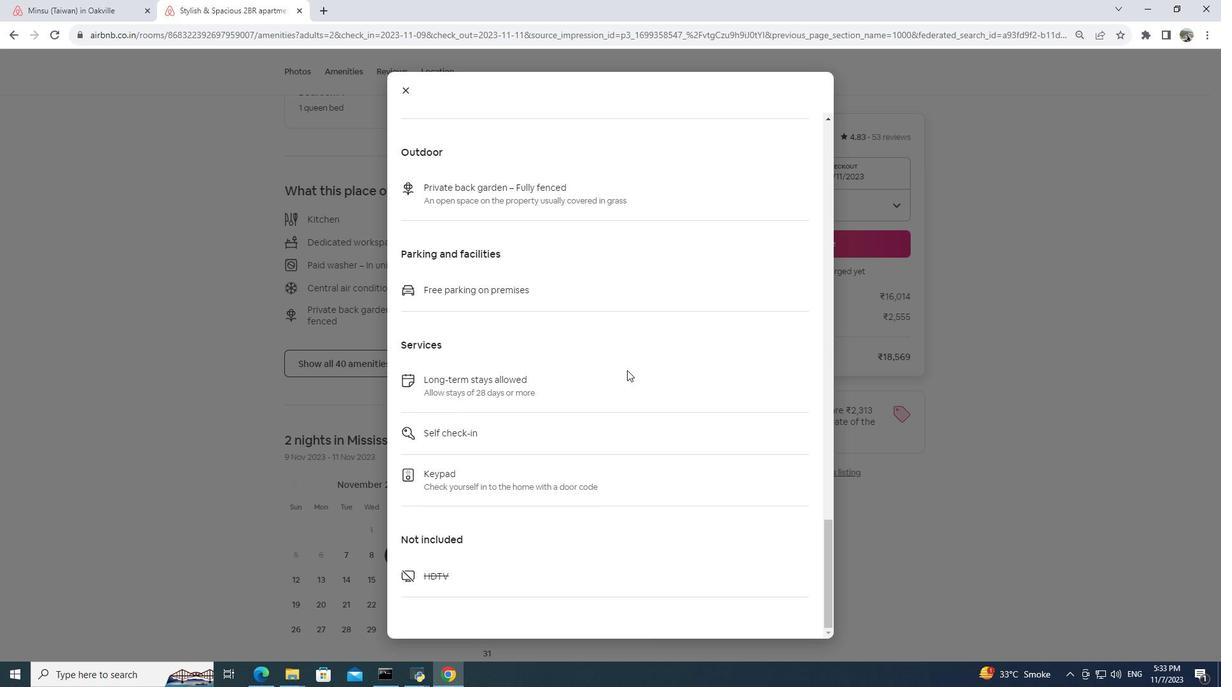 
Action: Mouse moved to (629, 366)
Screenshot: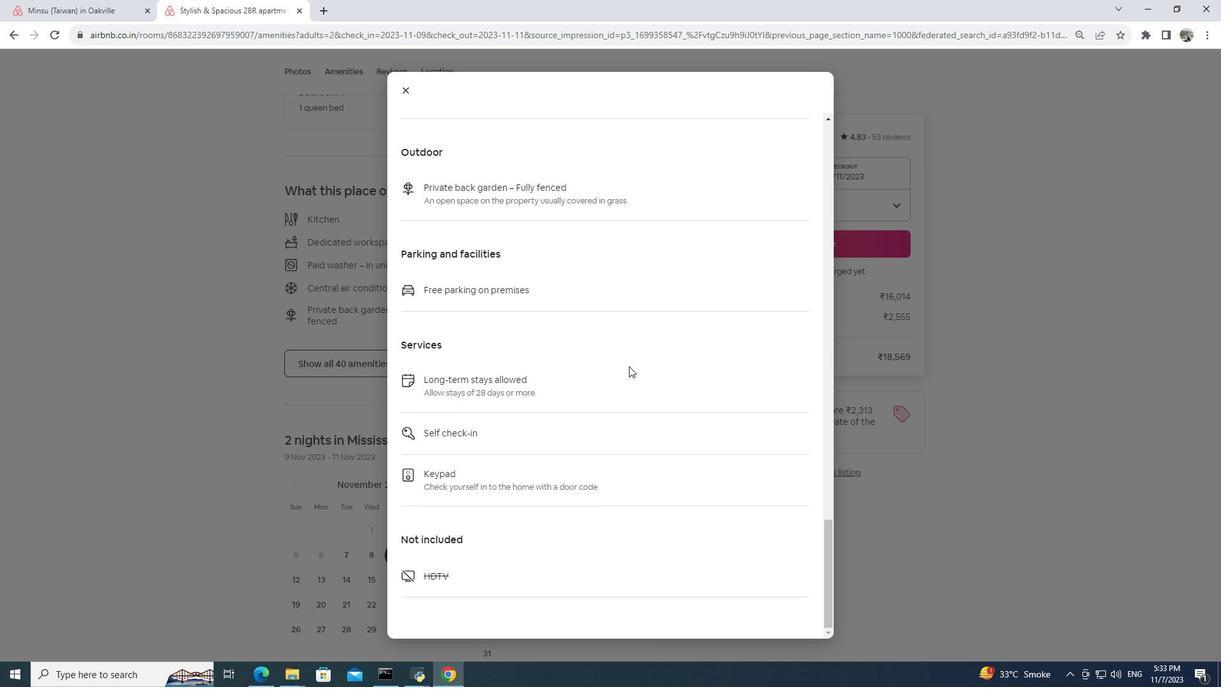 
Action: Mouse scrolled (629, 365) with delta (0, 0)
Screenshot: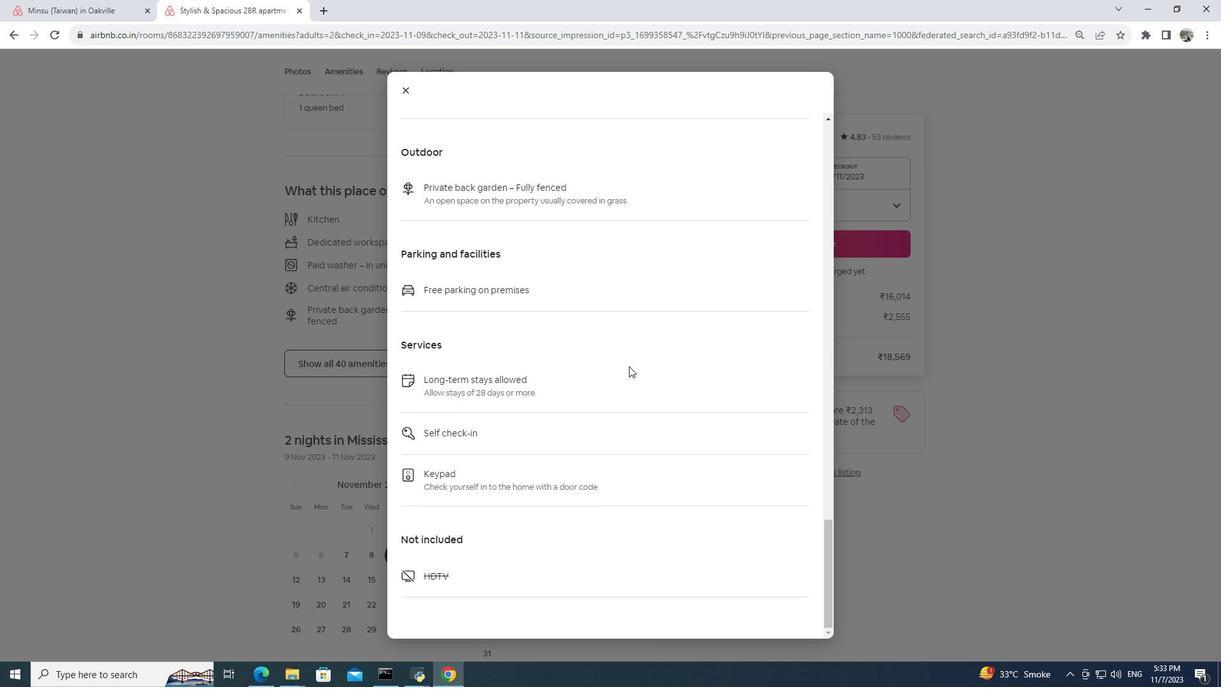 
Action: Mouse scrolled (629, 365) with delta (0, 0)
Screenshot: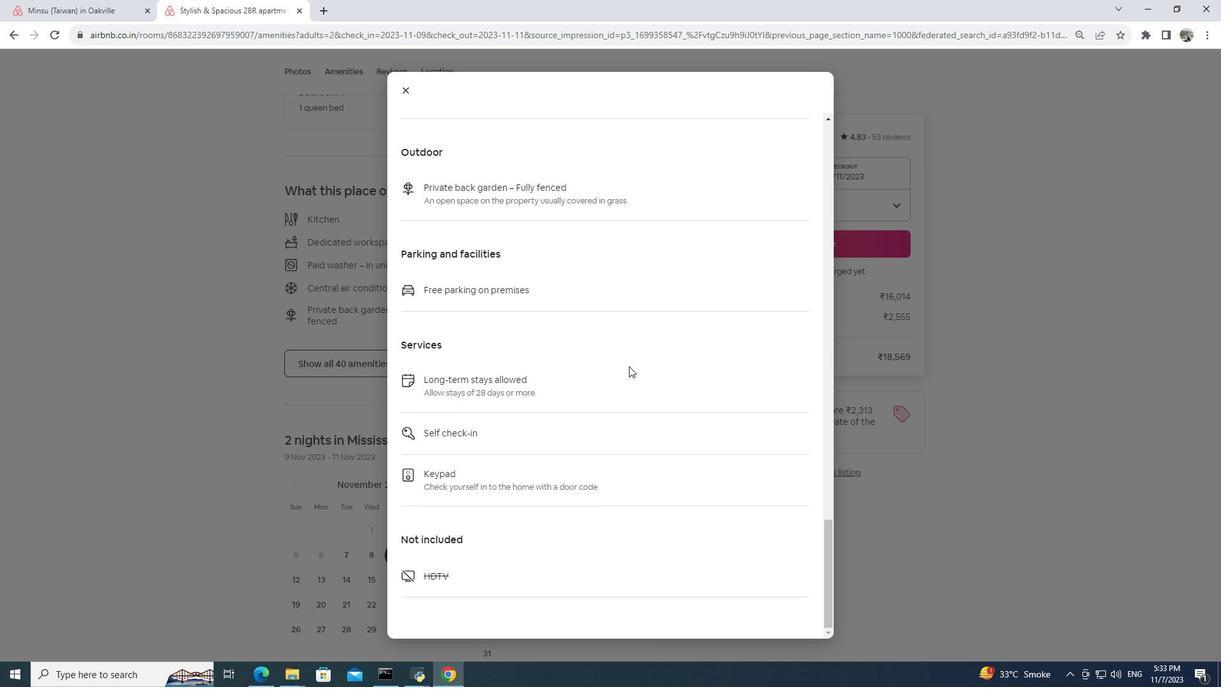 
Action: Mouse scrolled (629, 365) with delta (0, 0)
Screenshot: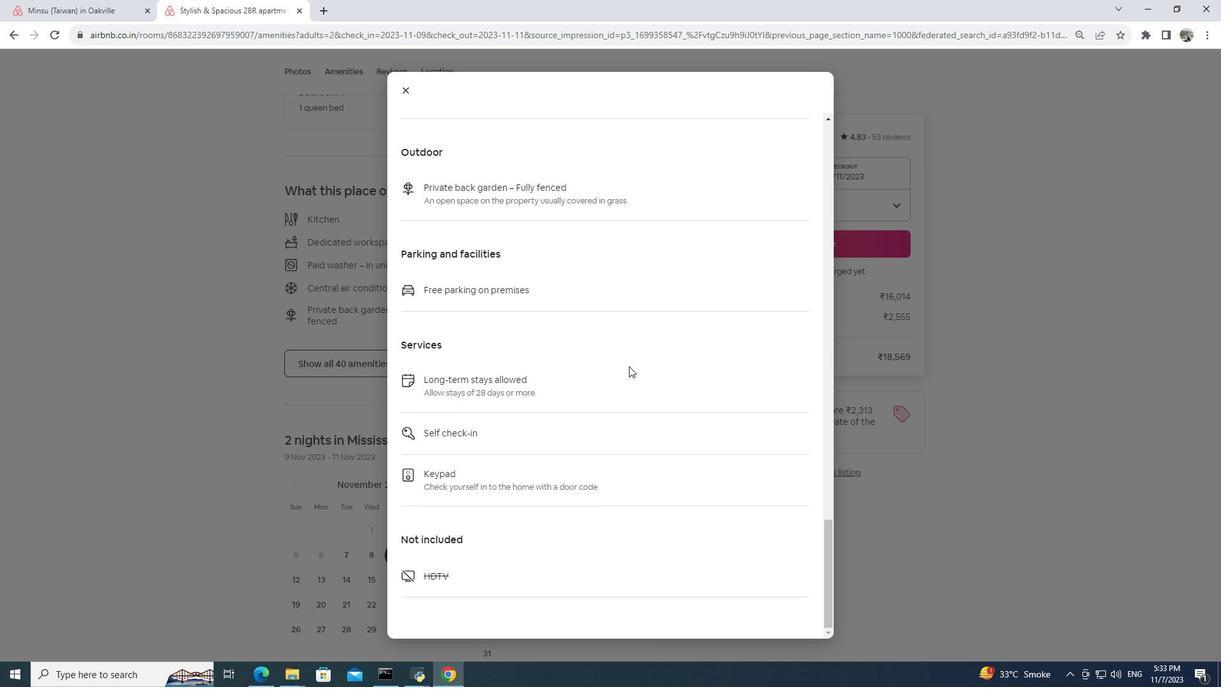 
Action: Mouse moved to (405, 92)
Screenshot: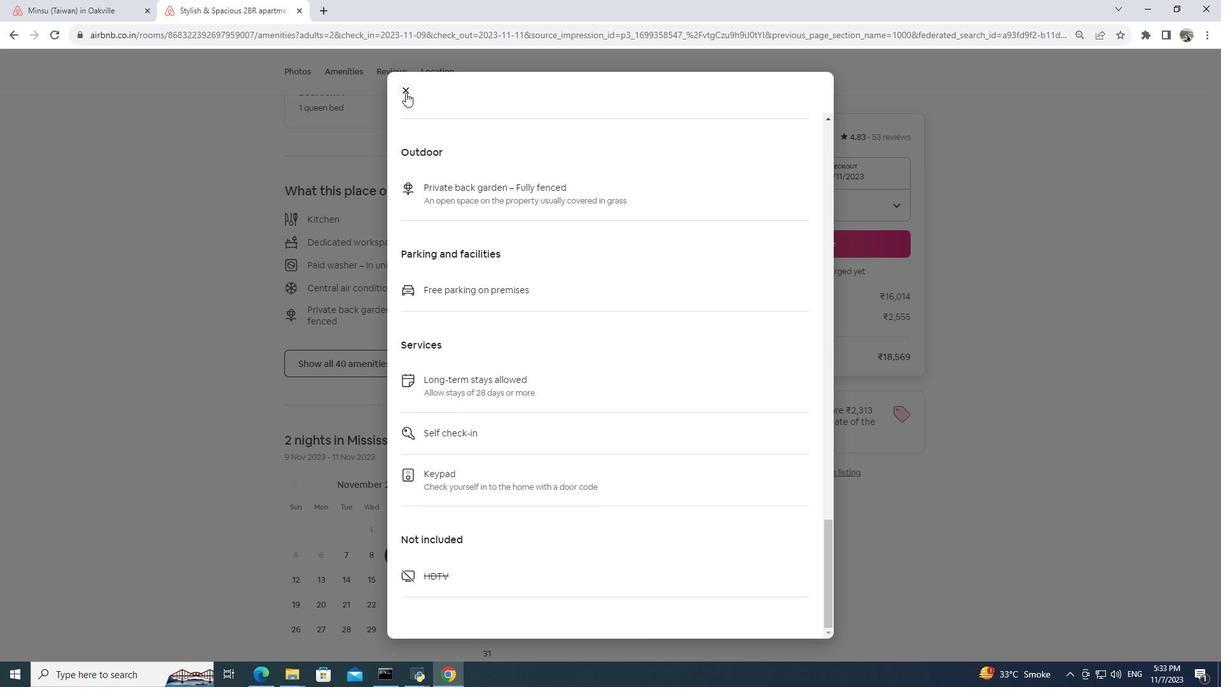 
Action: Mouse pressed left at (405, 92)
Screenshot: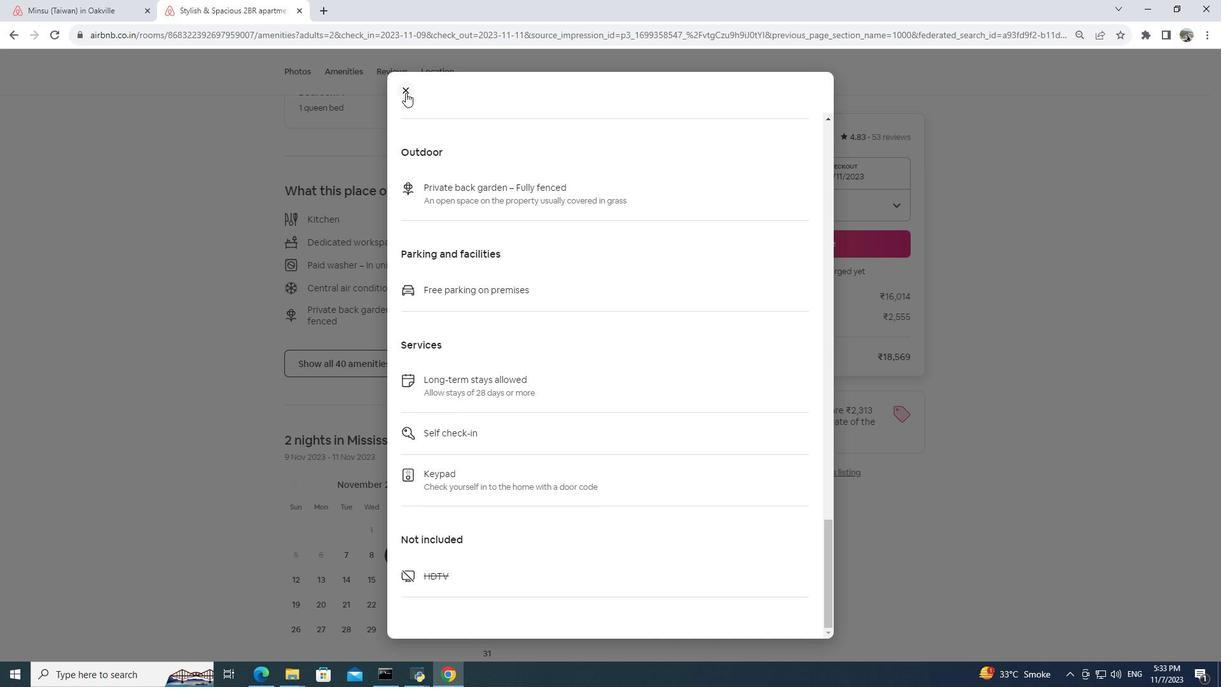 
Action: Mouse moved to (445, 281)
Screenshot: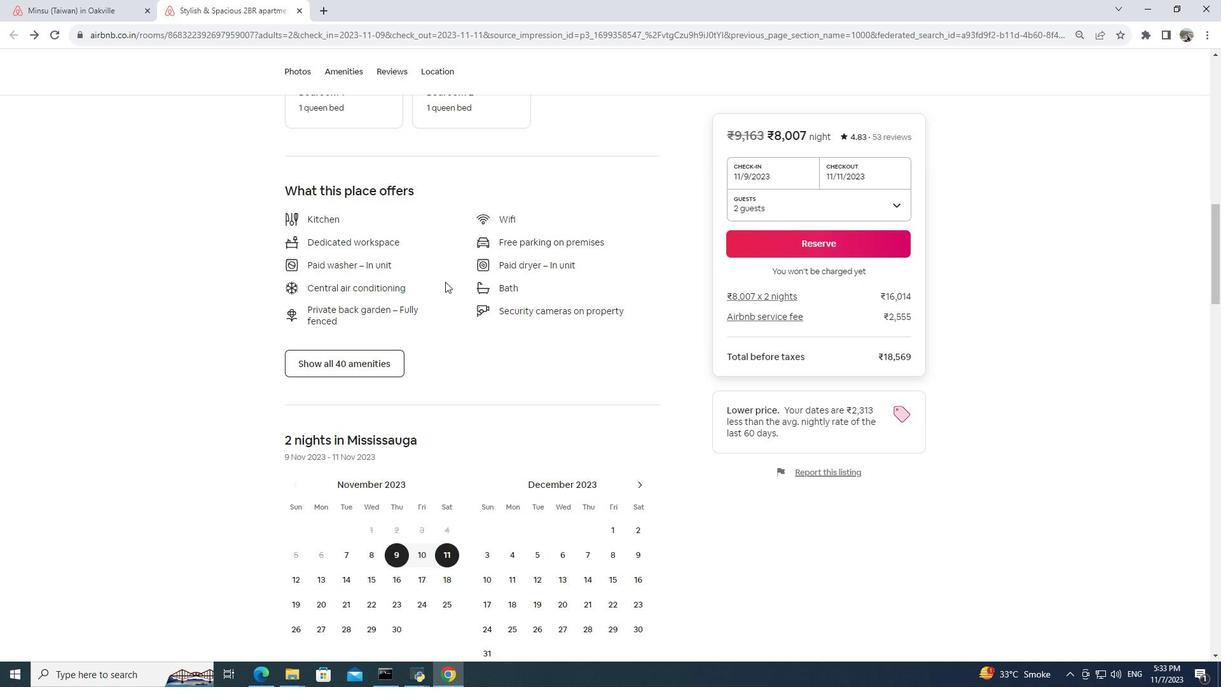 
Action: Mouse scrolled (445, 281) with delta (0, 0)
Screenshot: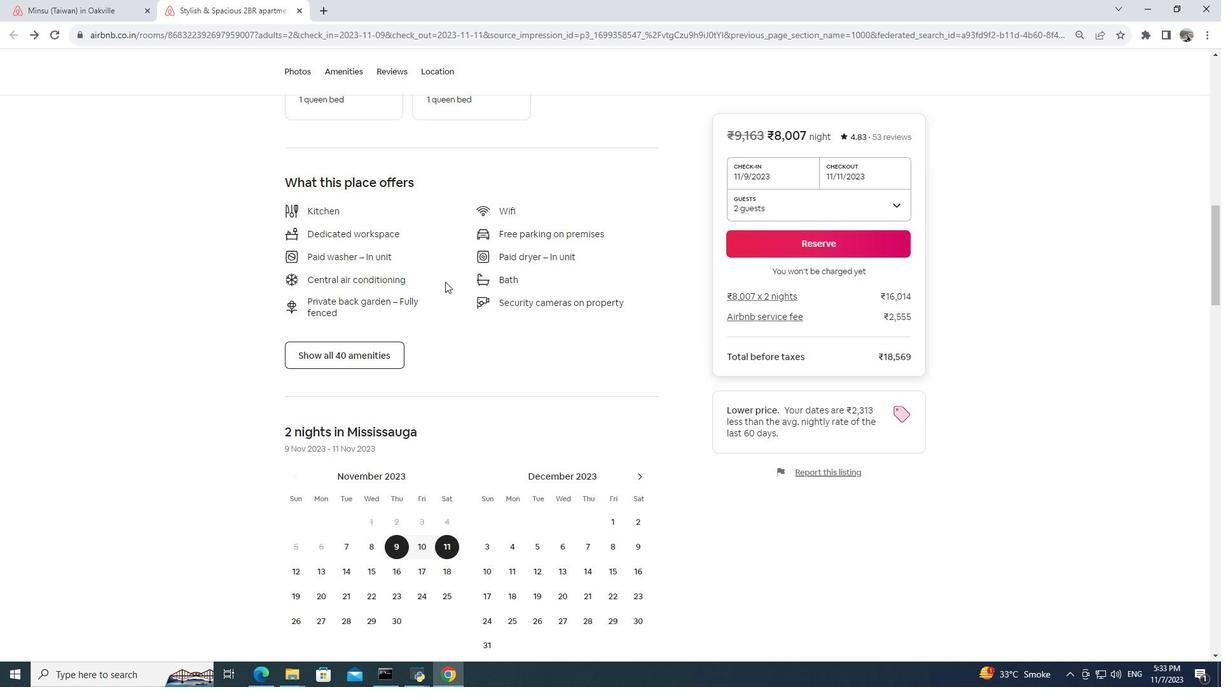 
Action: Mouse scrolled (445, 281) with delta (0, 0)
Screenshot: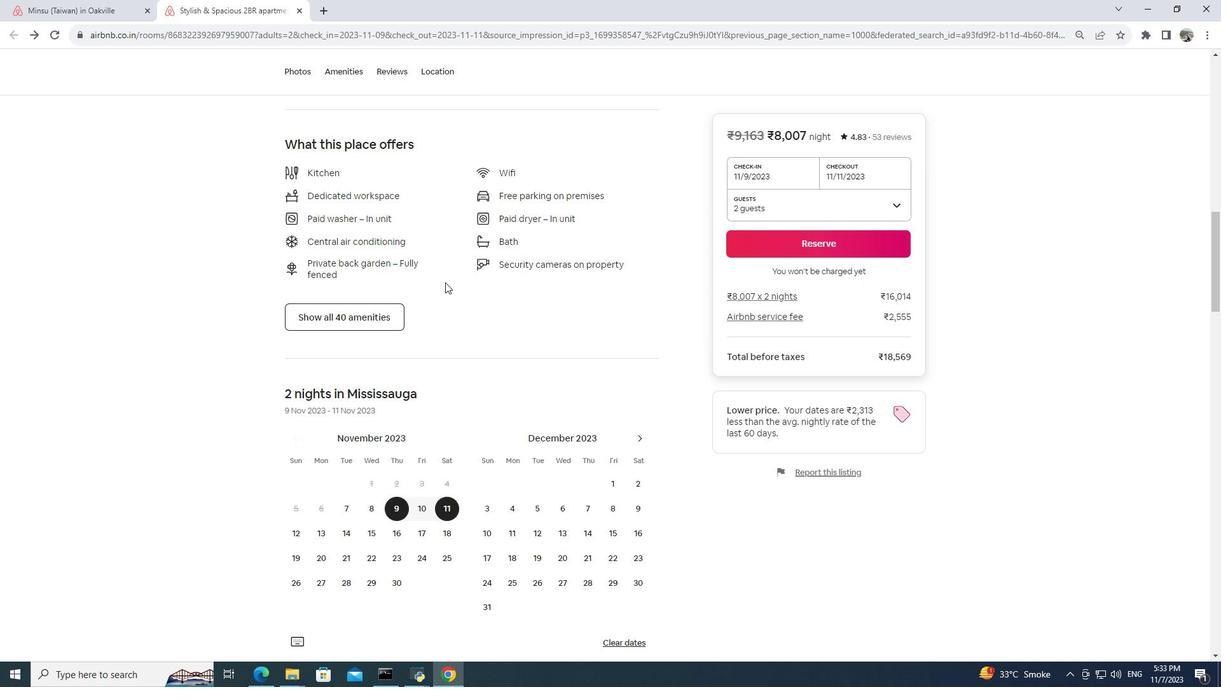 
Action: Mouse moved to (445, 282)
Screenshot: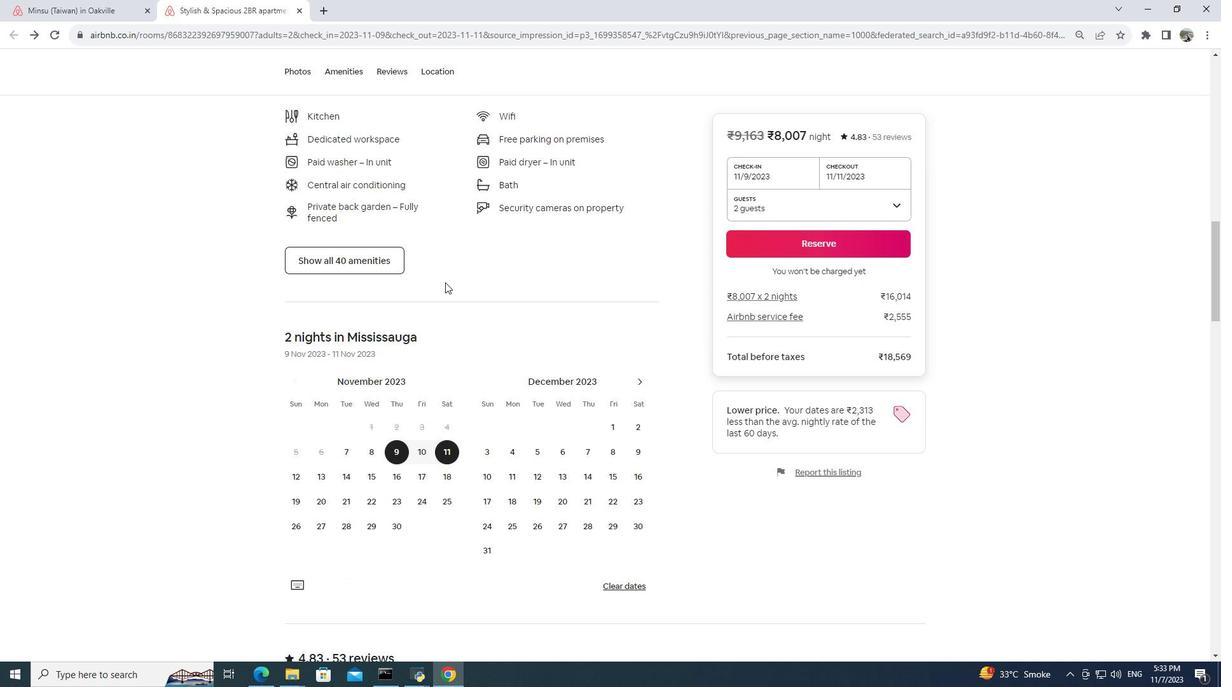 
Action: Mouse scrolled (445, 281) with delta (0, 0)
Screenshot: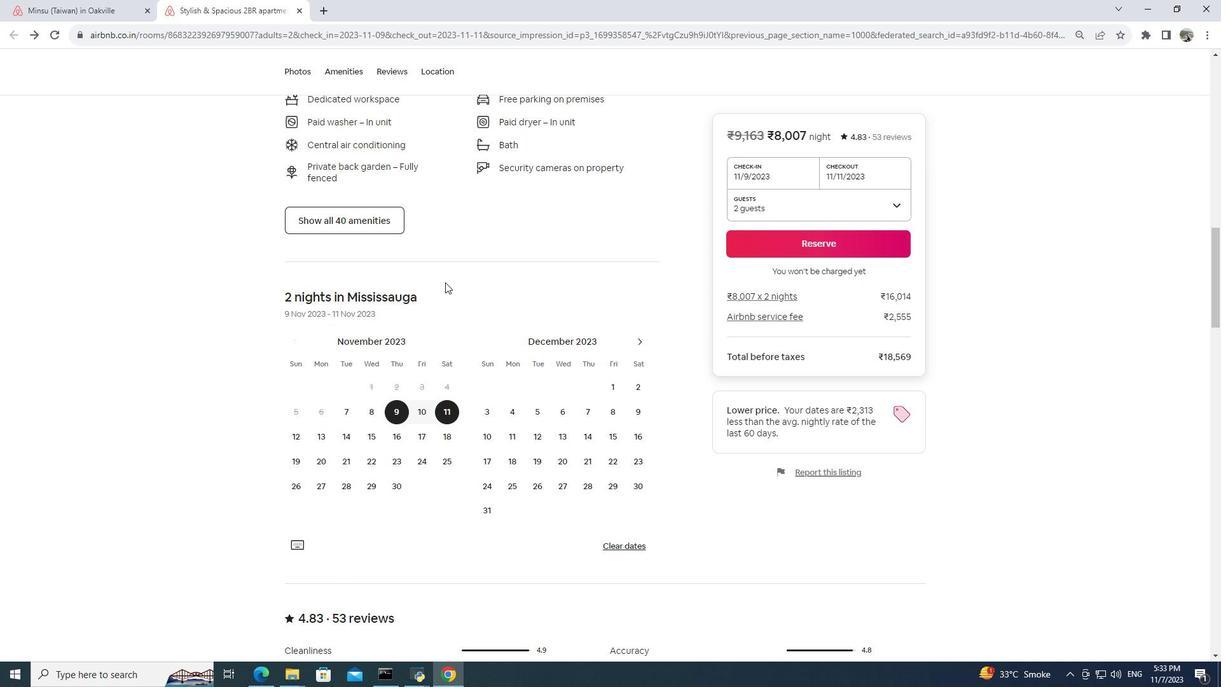 
Action: Mouse scrolled (445, 281) with delta (0, 0)
Screenshot: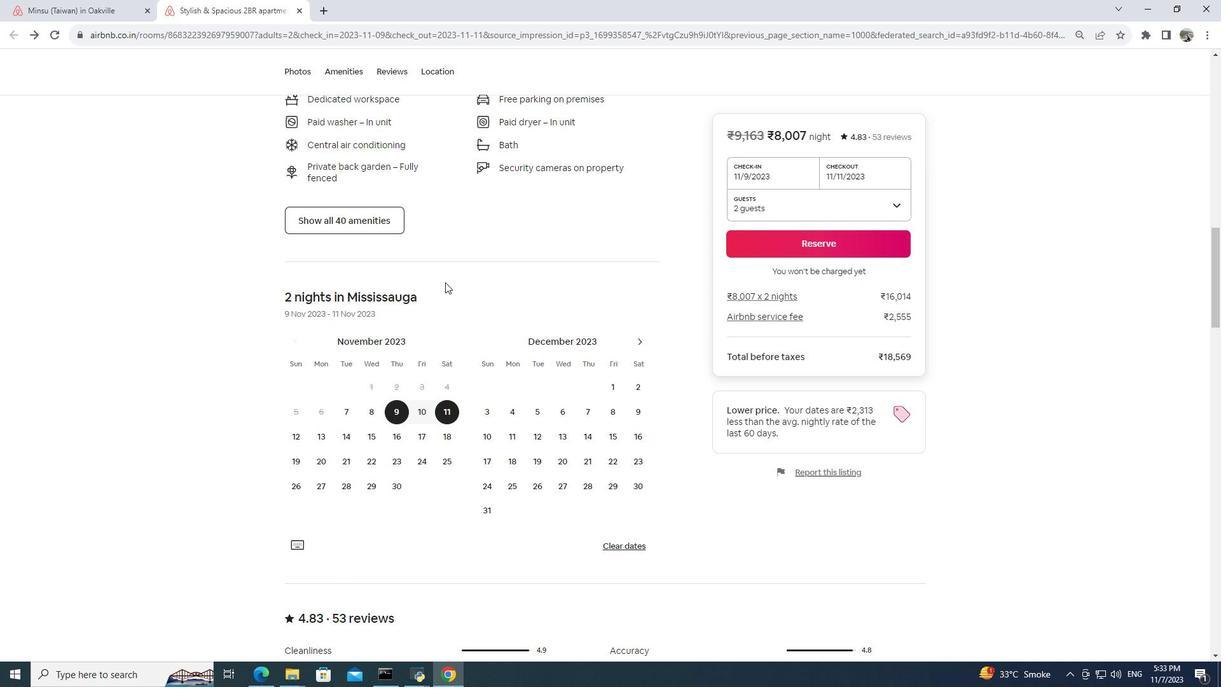 
Action: Mouse scrolled (445, 281) with delta (0, 0)
Screenshot: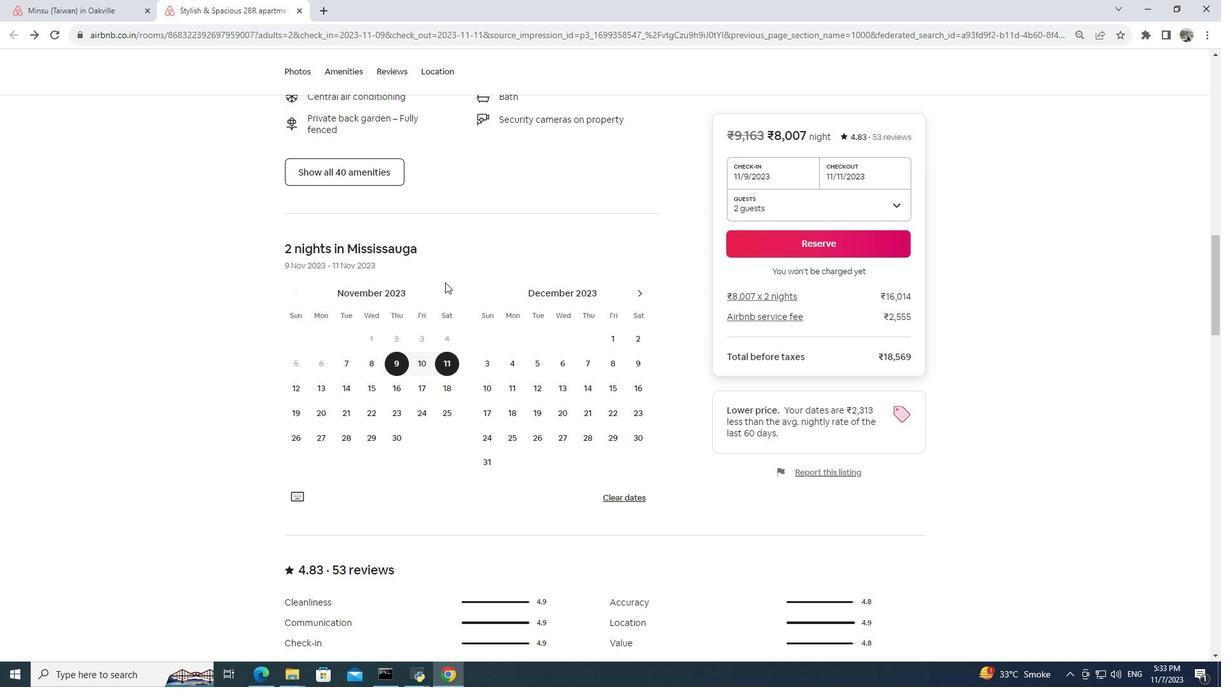 
Action: Mouse moved to (445, 283)
Screenshot: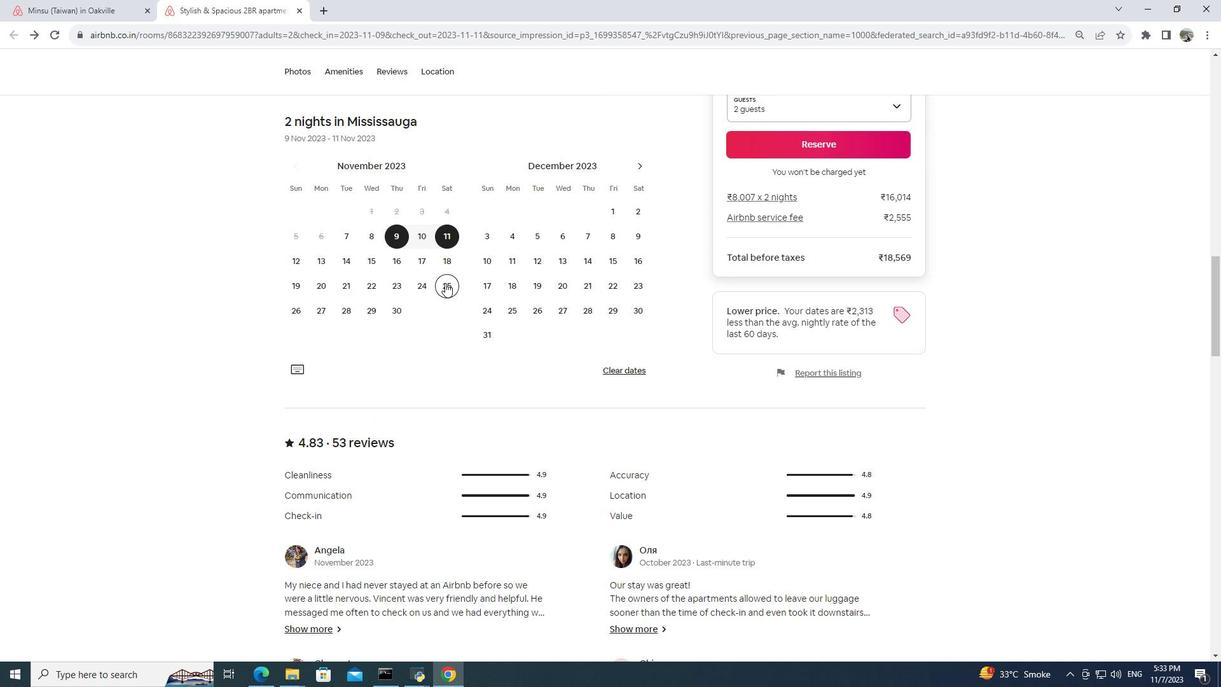 
Action: Mouse scrolled (445, 282) with delta (0, 0)
Screenshot: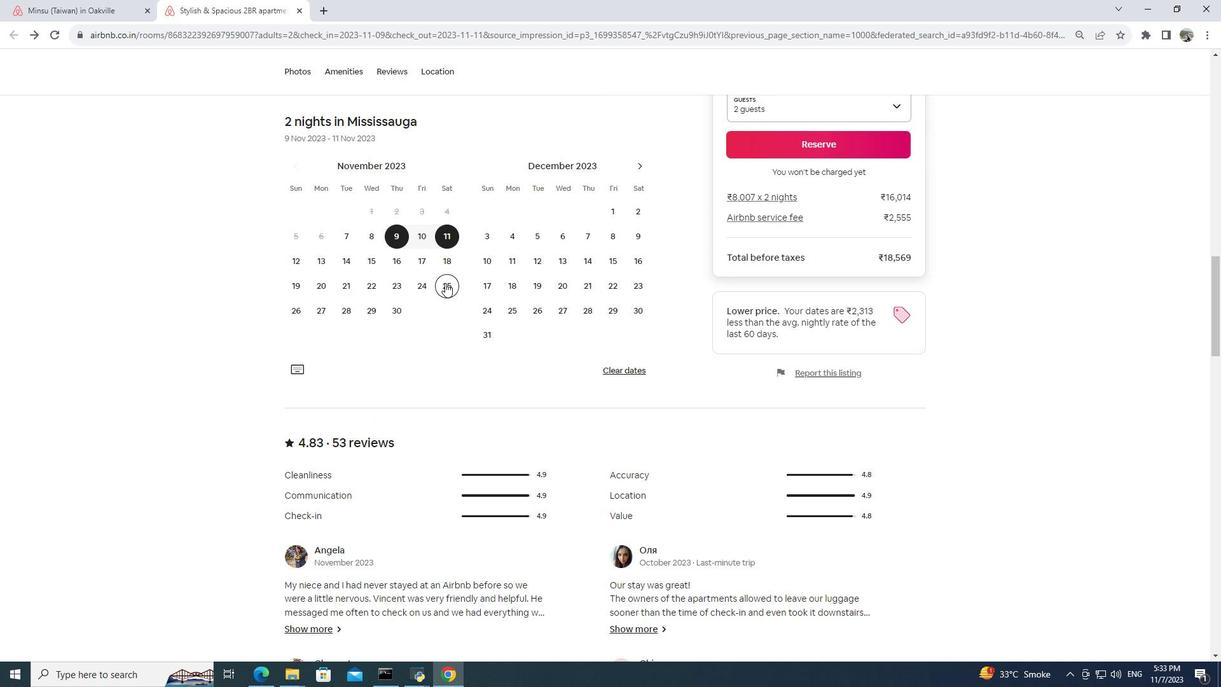 
Action: Mouse scrolled (445, 282) with delta (0, 0)
Screenshot: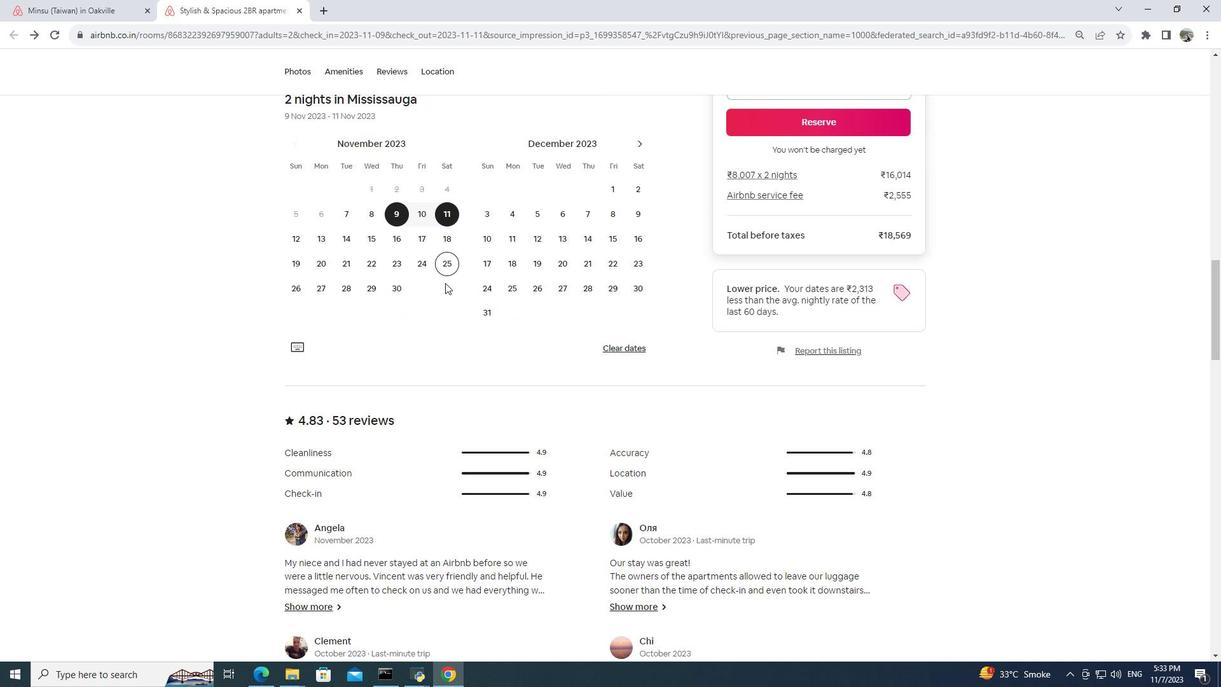 
Action: Mouse scrolled (445, 282) with delta (0, 0)
Screenshot: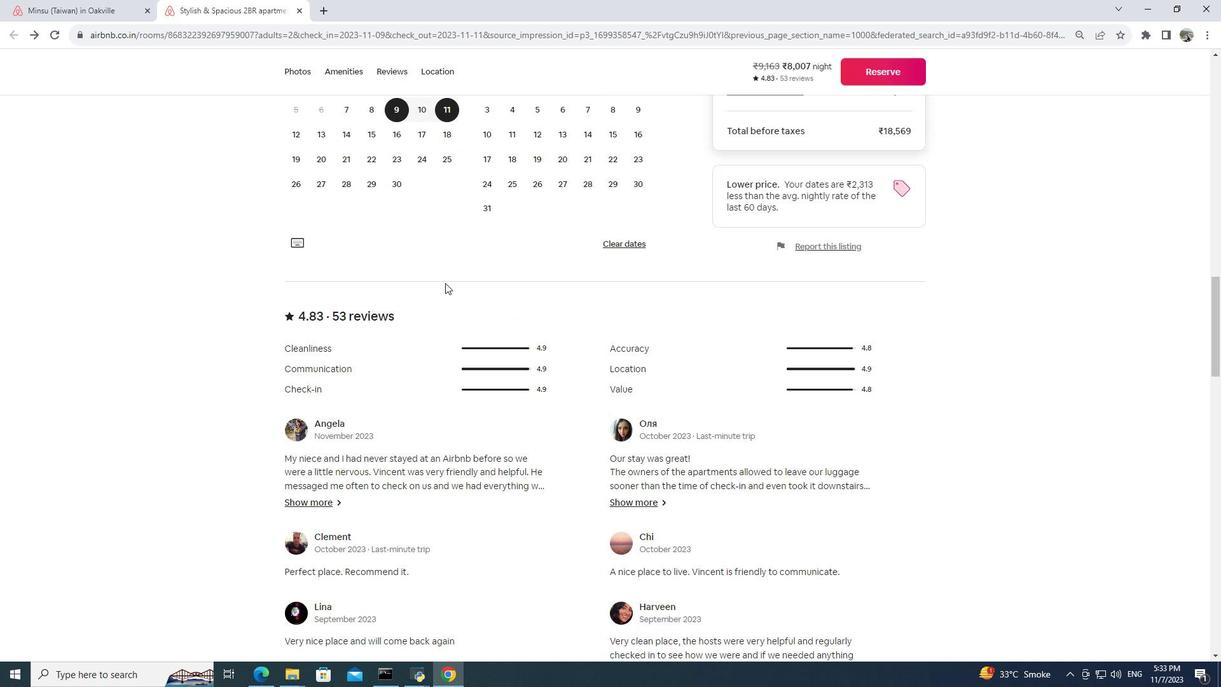 
Action: Mouse scrolled (445, 282) with delta (0, 0)
Screenshot: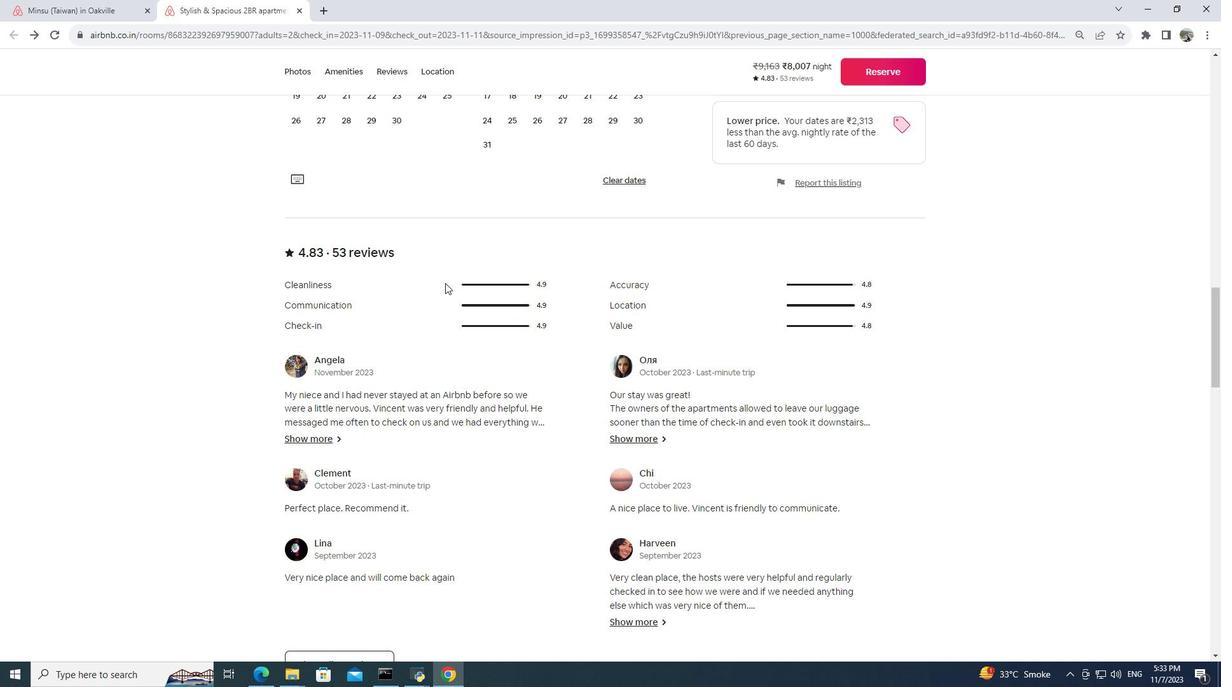 
Action: Mouse scrolled (445, 282) with delta (0, 0)
Screenshot: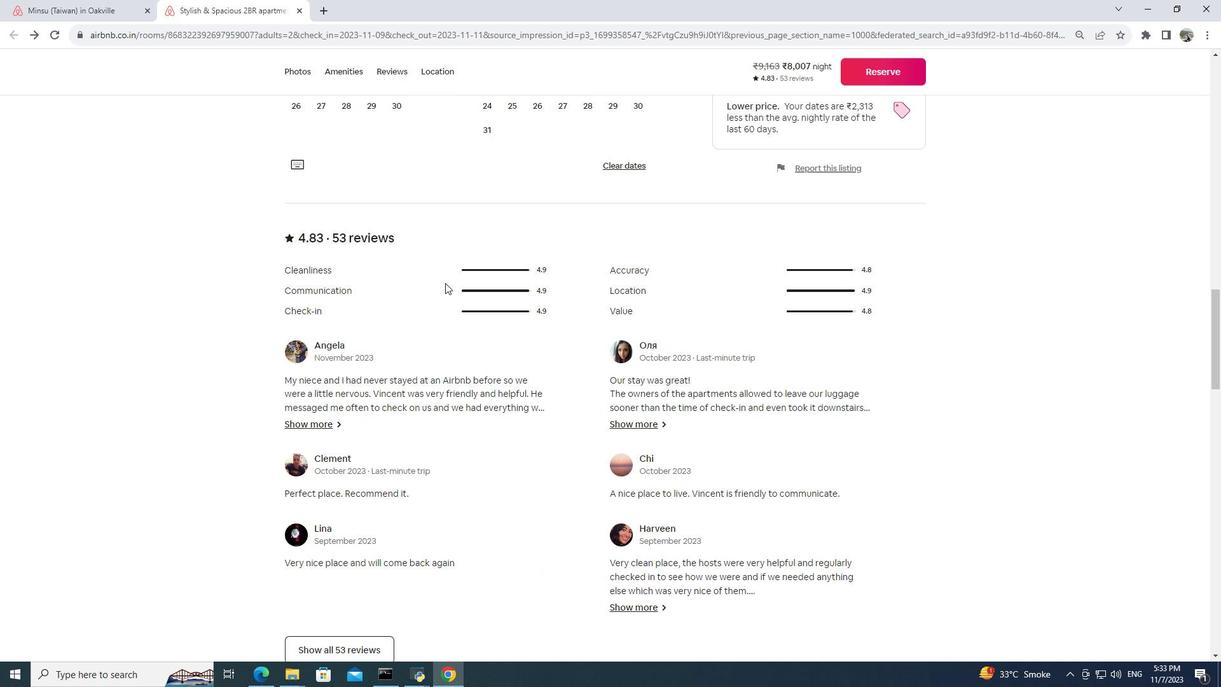 
Action: Mouse scrolled (445, 282) with delta (0, 0)
Screenshot: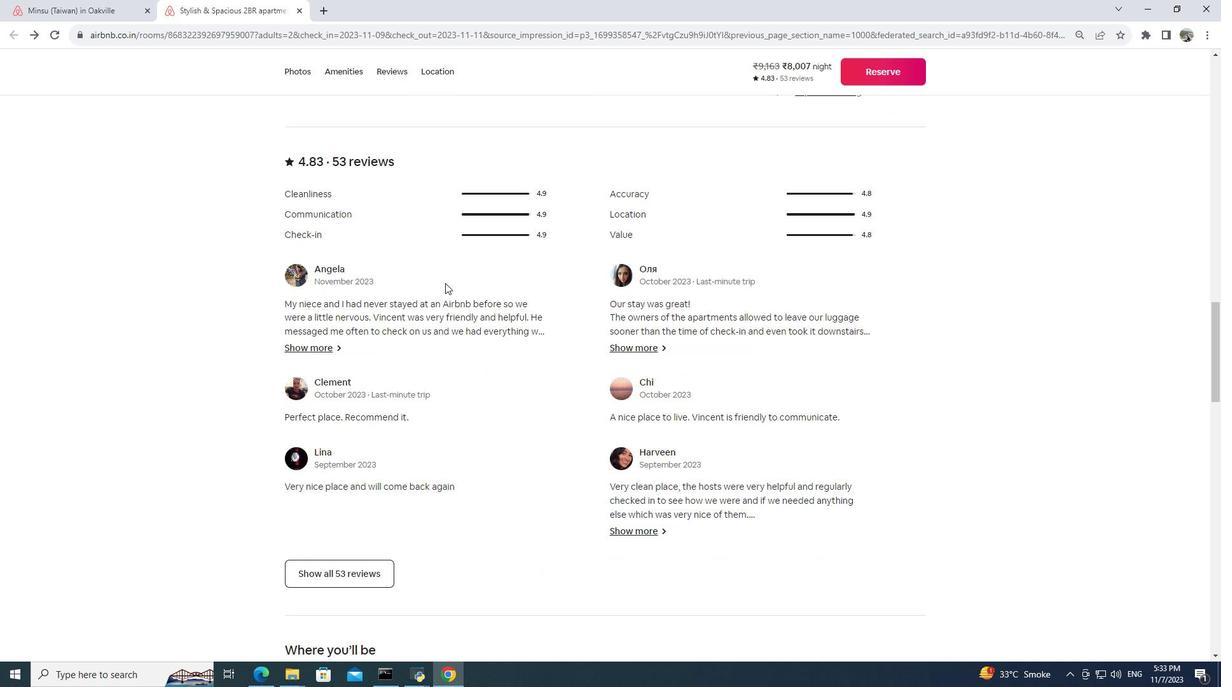 
Action: Mouse scrolled (445, 282) with delta (0, 0)
Screenshot: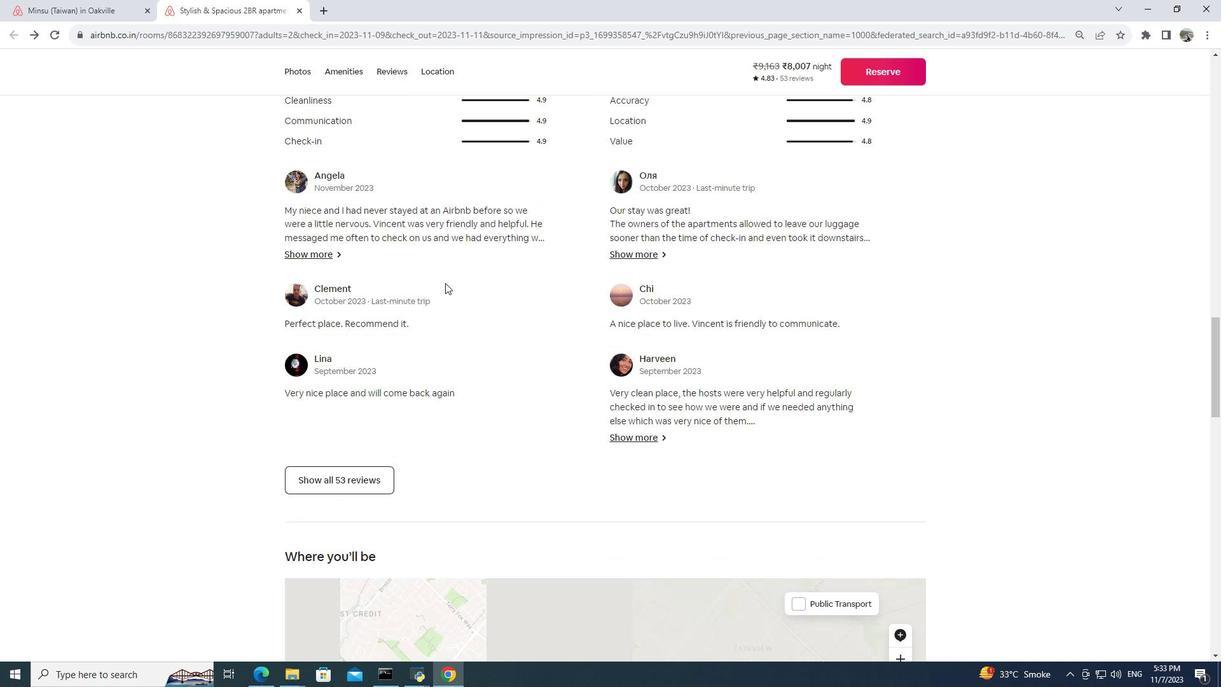 
Action: Mouse moved to (356, 411)
Screenshot: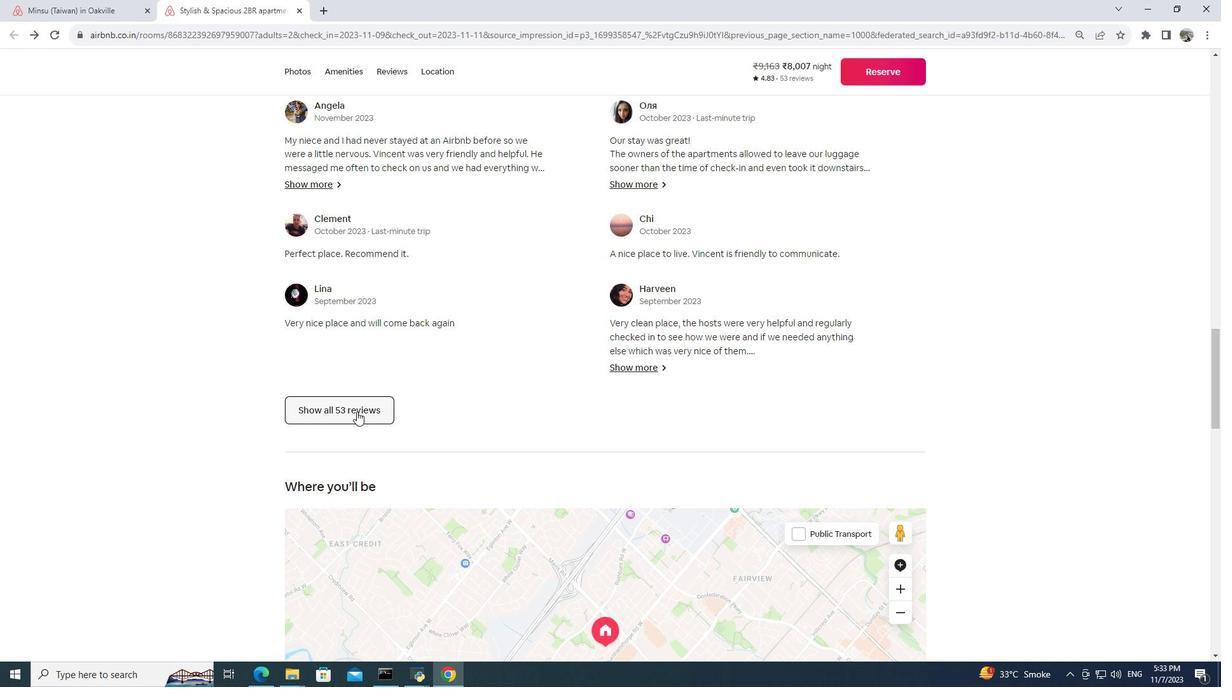
Action: Mouse pressed left at (356, 411)
Screenshot: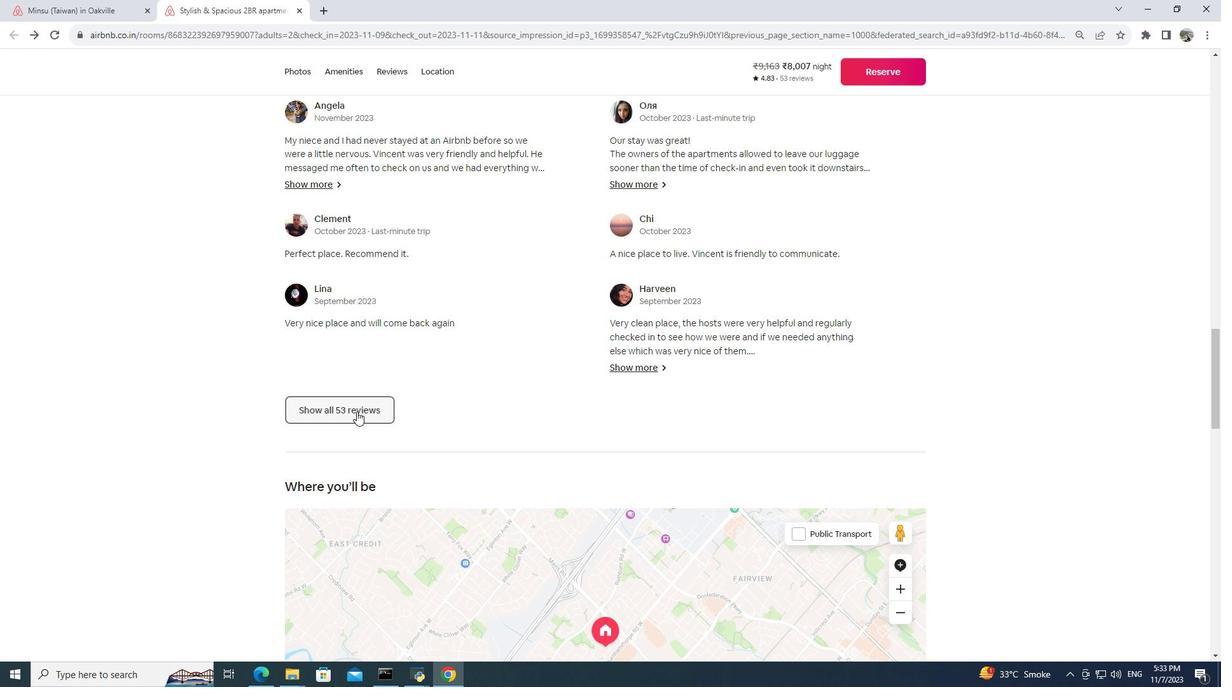 
Action: Mouse moved to (527, 330)
Screenshot: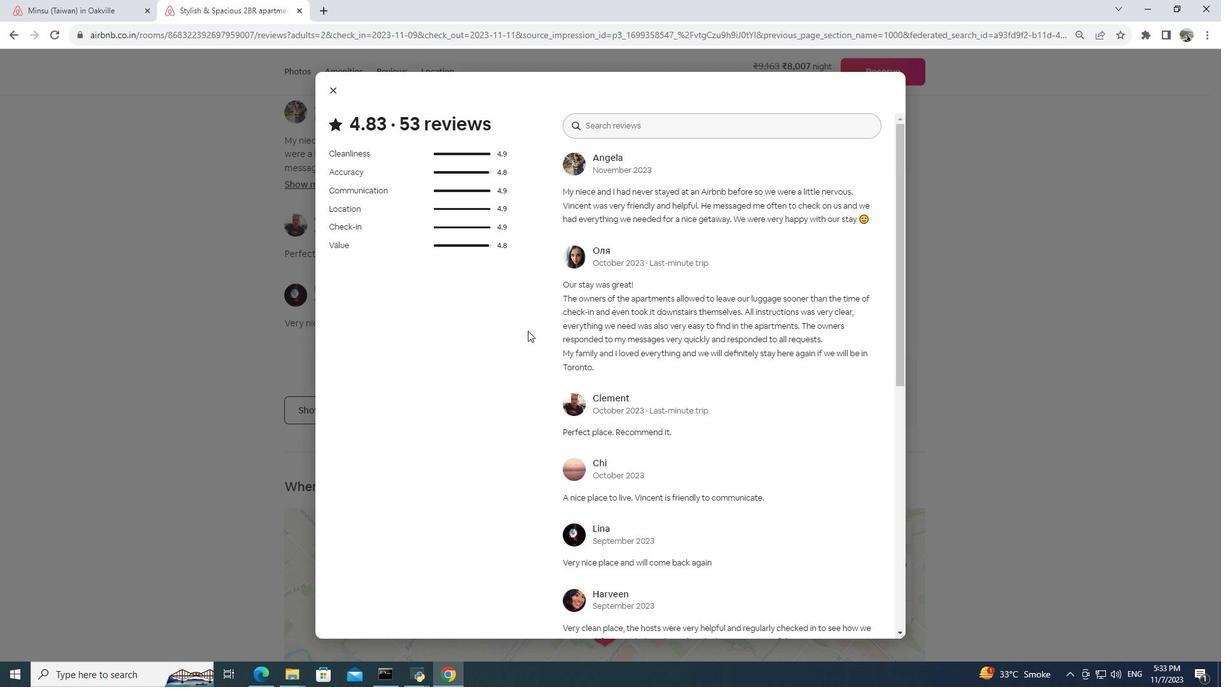 
Action: Mouse scrolled (527, 330) with delta (0, 0)
Screenshot: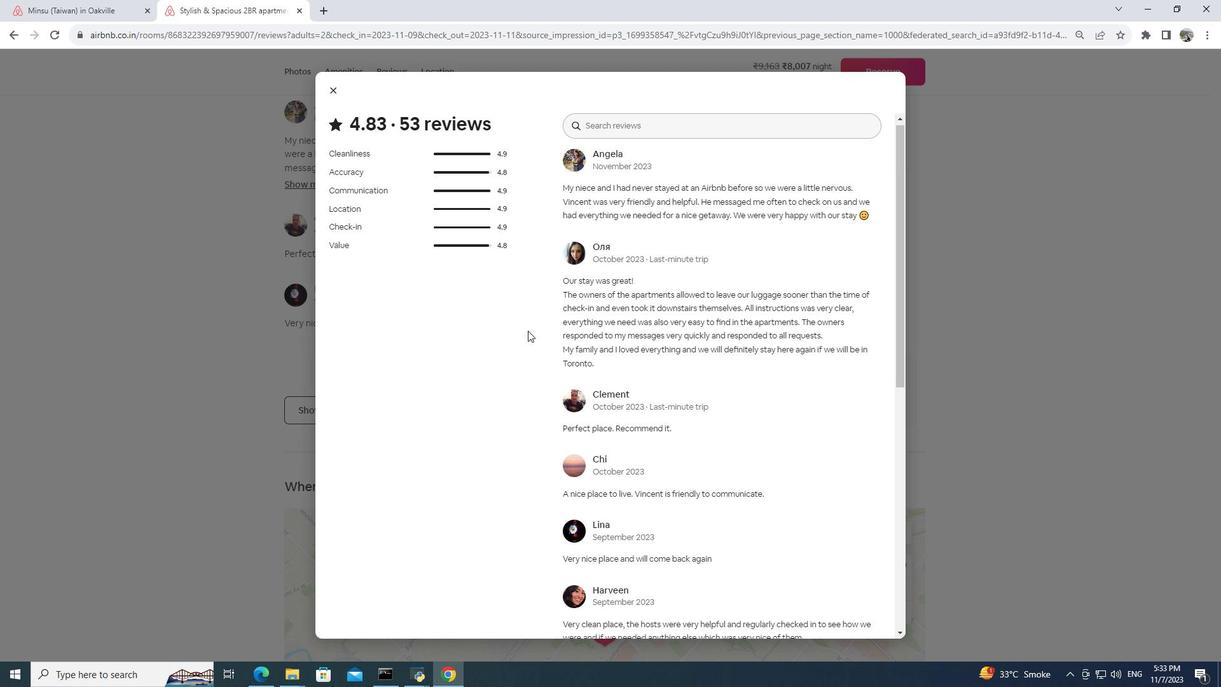 
Action: Mouse scrolled (527, 330) with delta (0, 0)
Screenshot: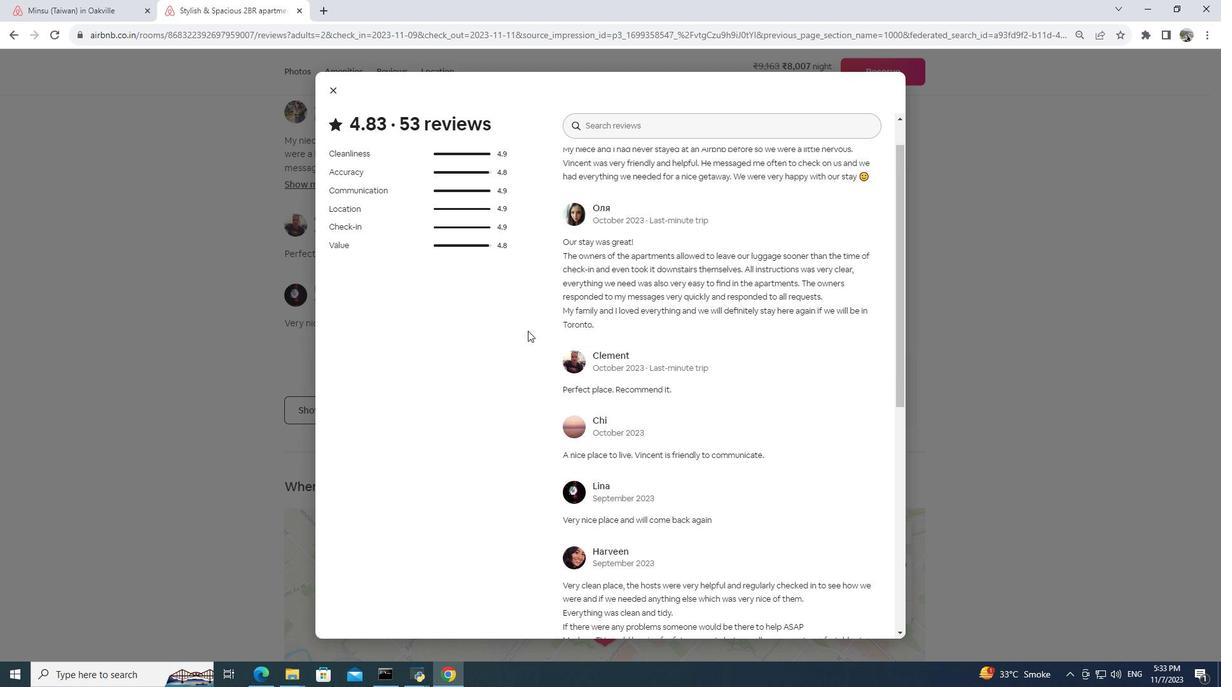 
Action: Mouse scrolled (527, 330) with delta (0, 0)
Screenshot: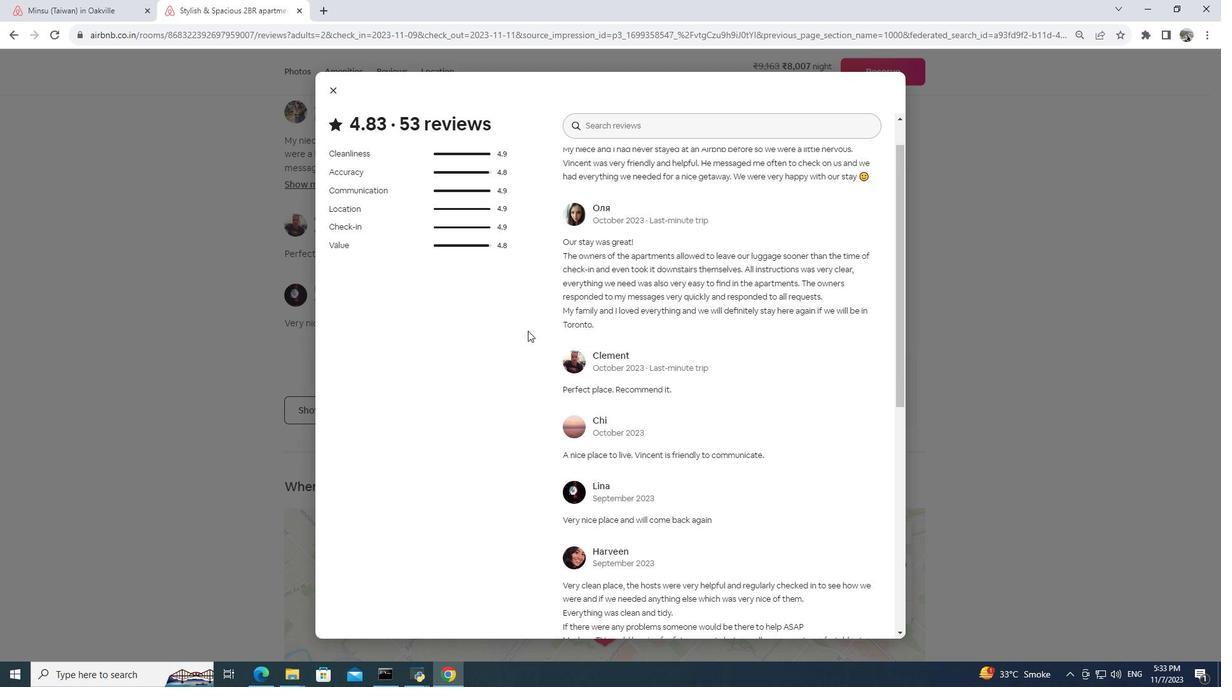 
Action: Mouse moved to (528, 330)
Screenshot: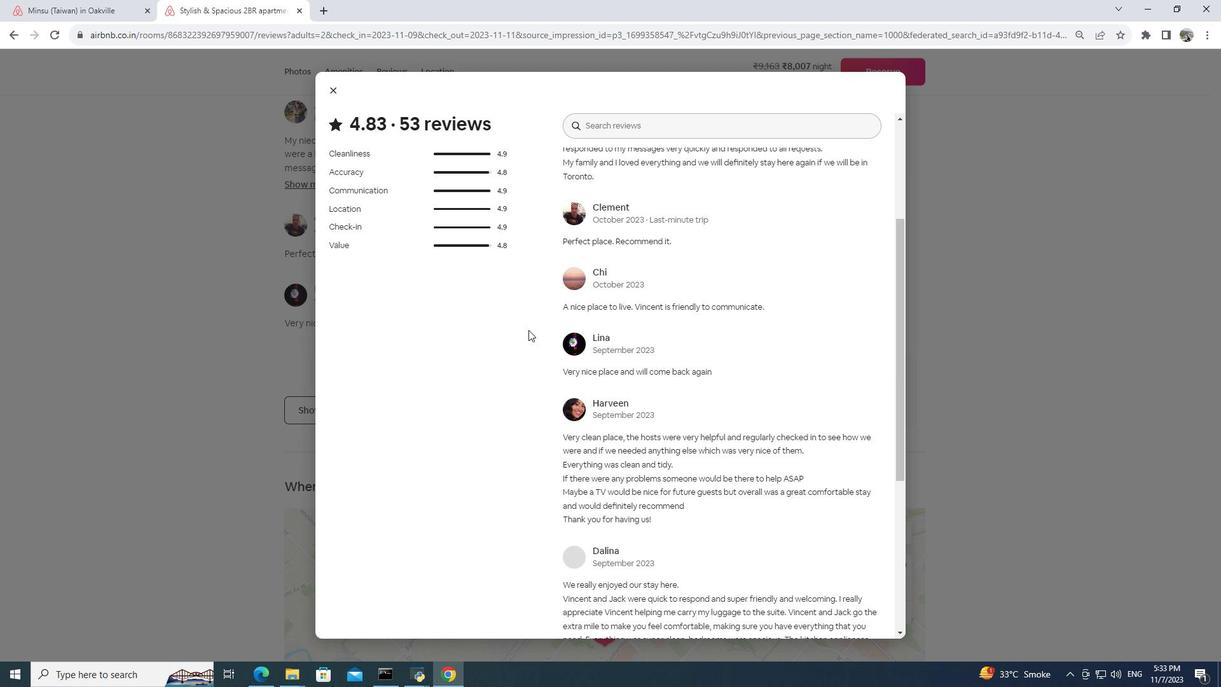 
Action: Mouse scrolled (528, 329) with delta (0, 0)
Screenshot: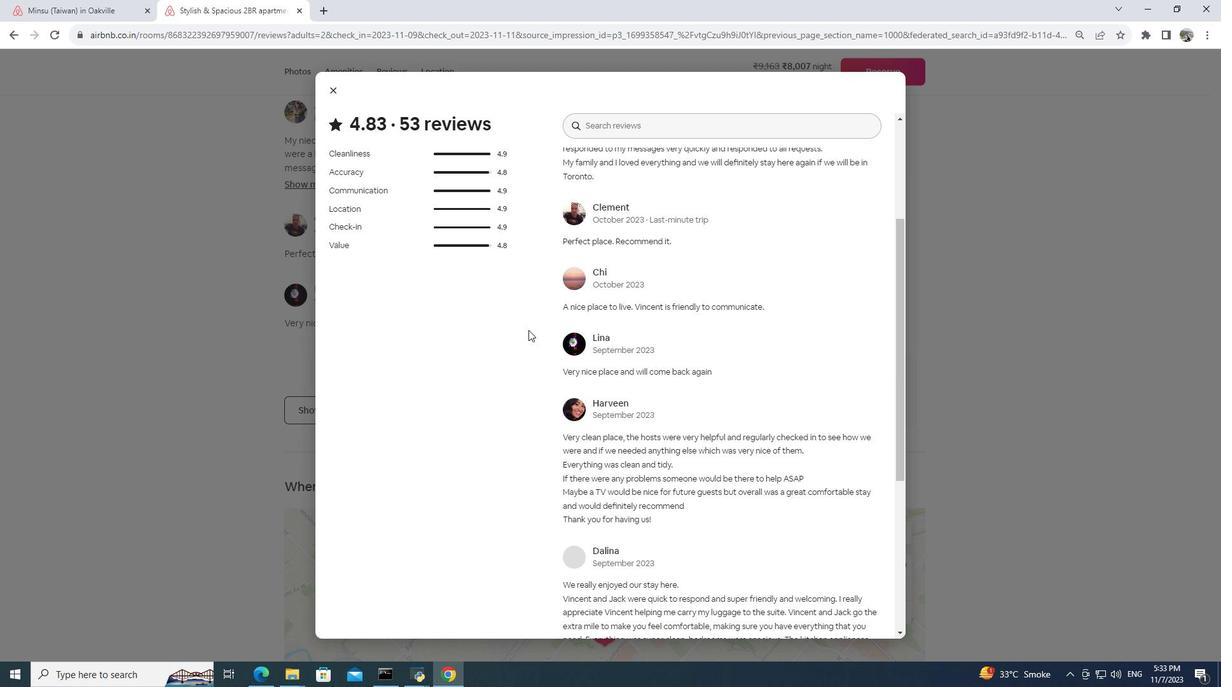 
Action: Mouse moved to (528, 330)
Screenshot: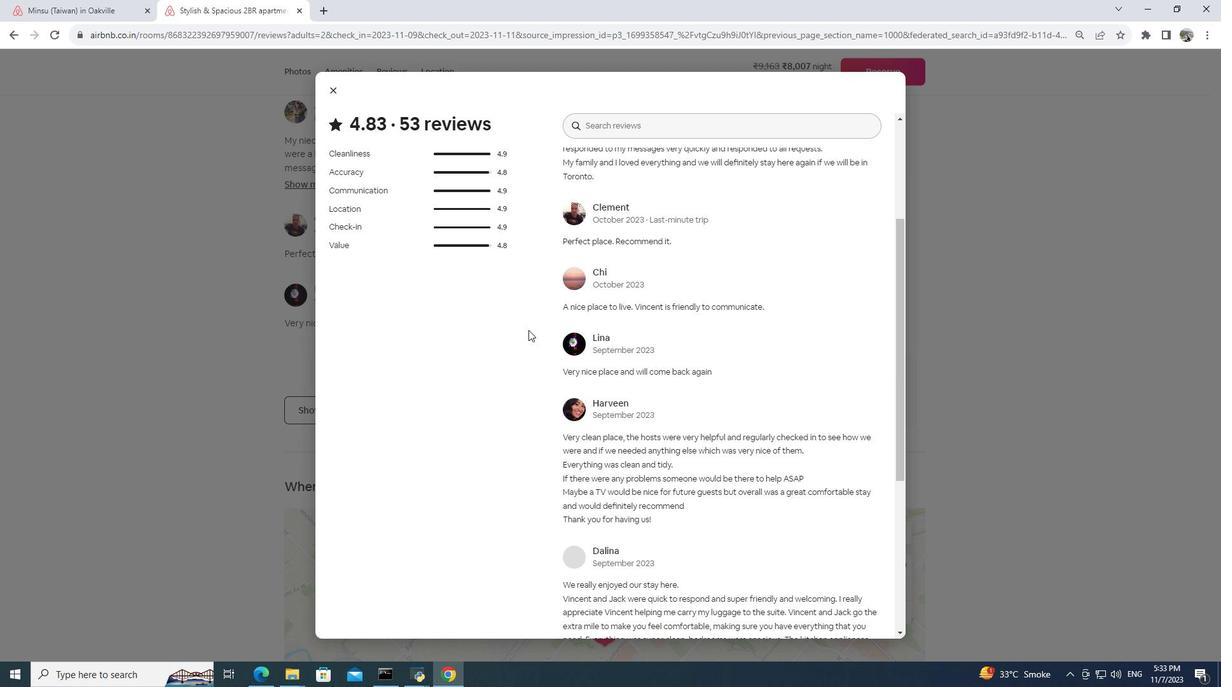
Action: Mouse scrolled (528, 329) with delta (0, 0)
Screenshot: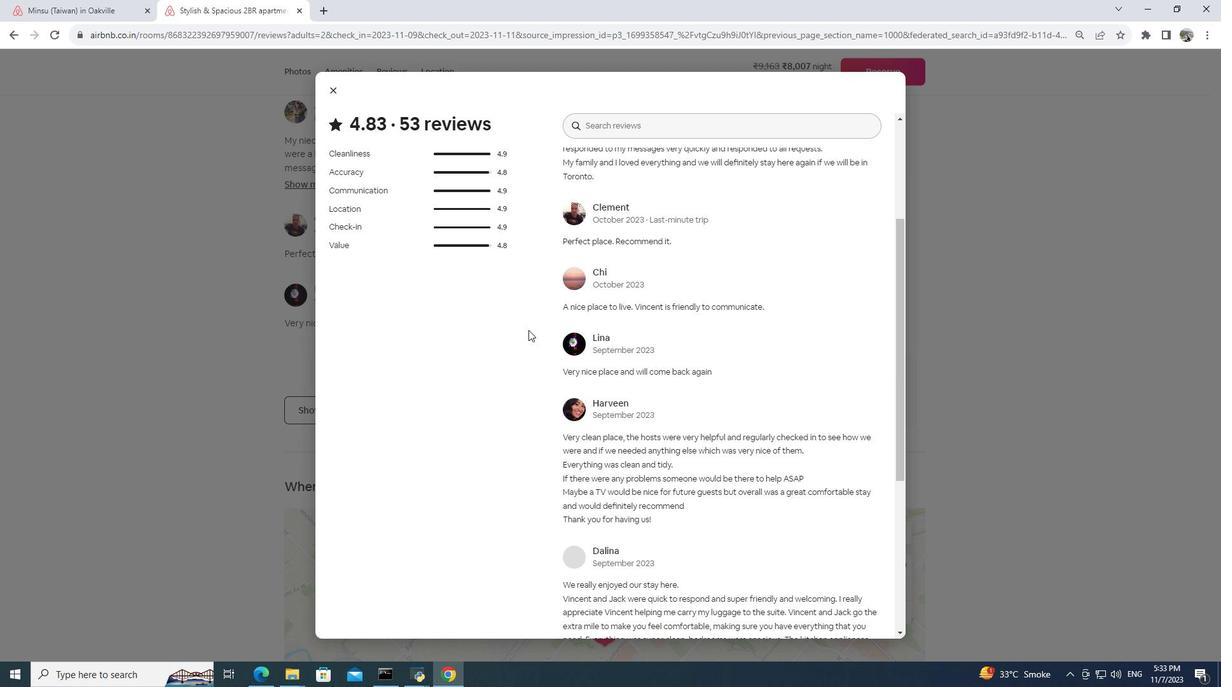 
Action: Mouse moved to (528, 330)
Screenshot: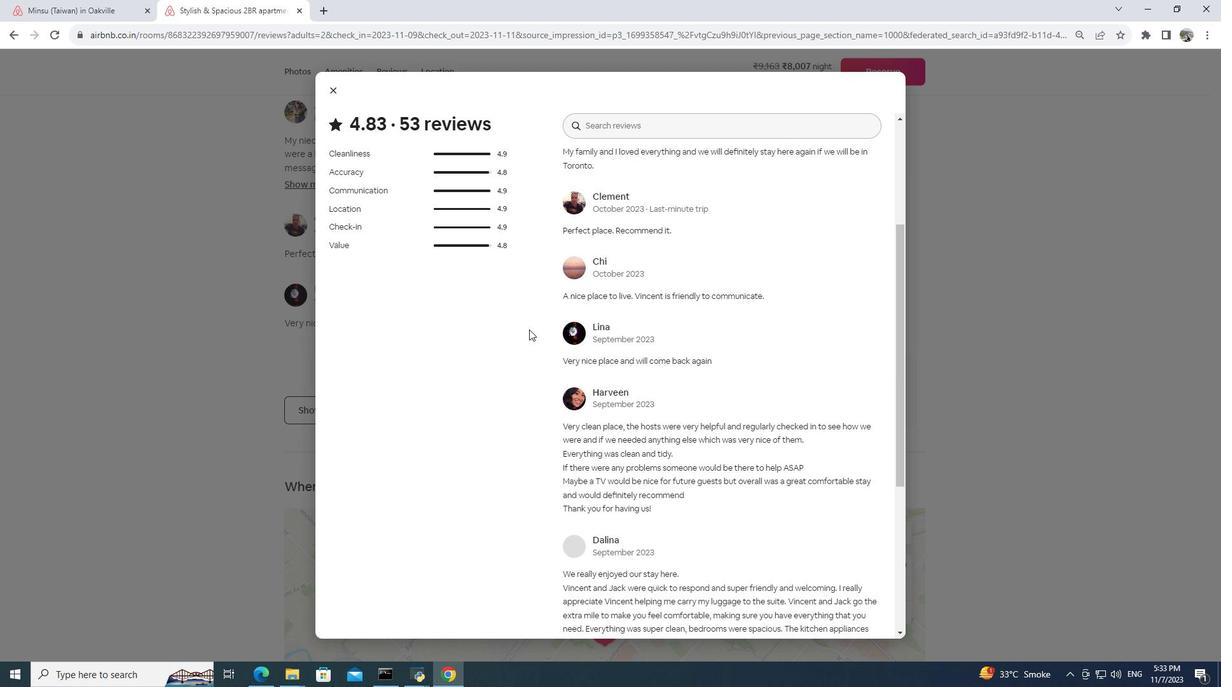 
Action: Mouse scrolled (528, 329) with delta (0, 0)
Screenshot: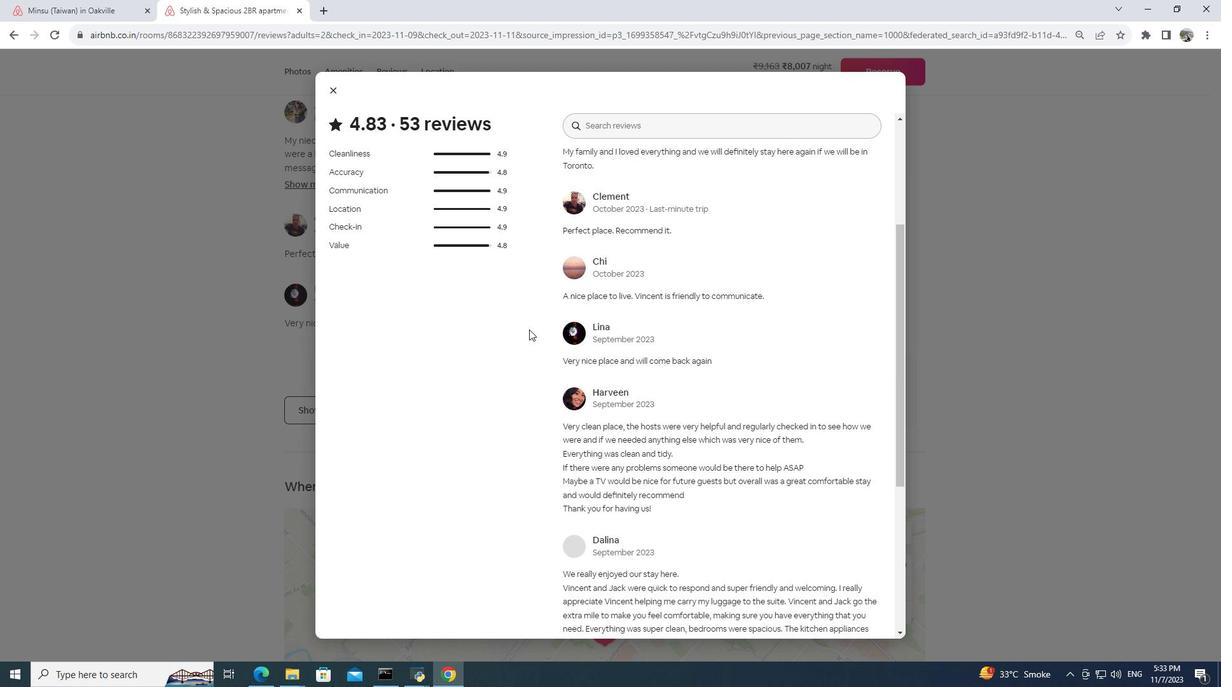 
Action: Mouse moved to (529, 328)
Screenshot: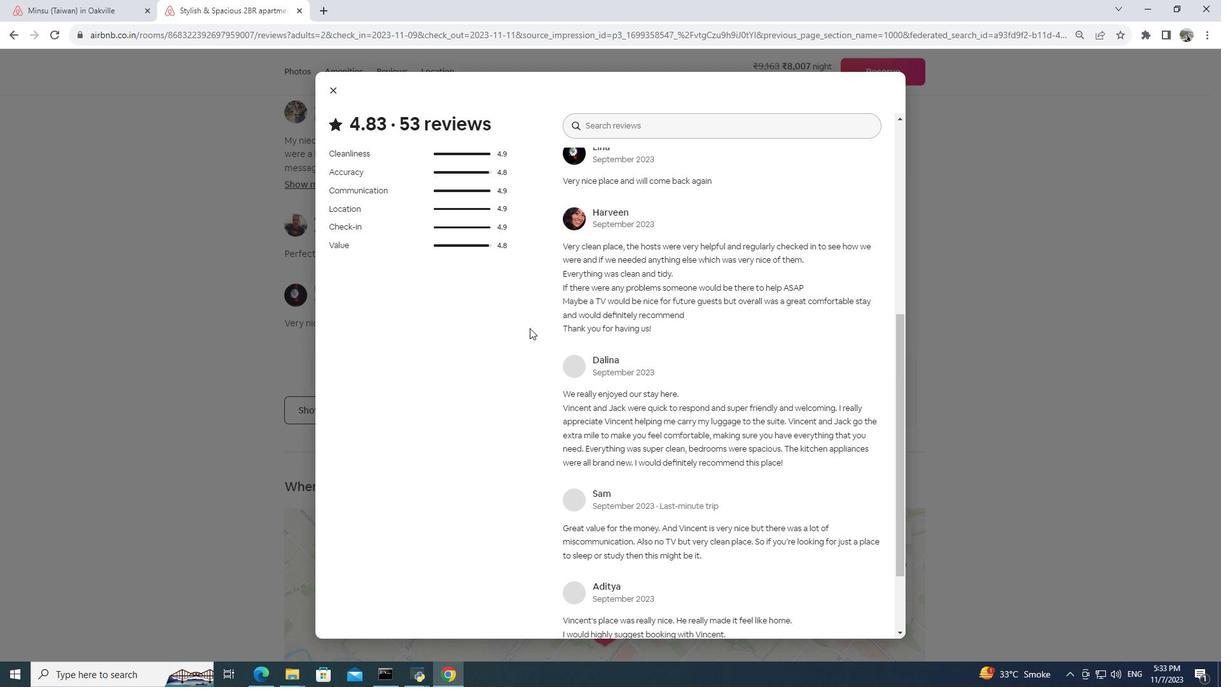 
Action: Mouse scrolled (529, 327) with delta (0, 0)
Screenshot: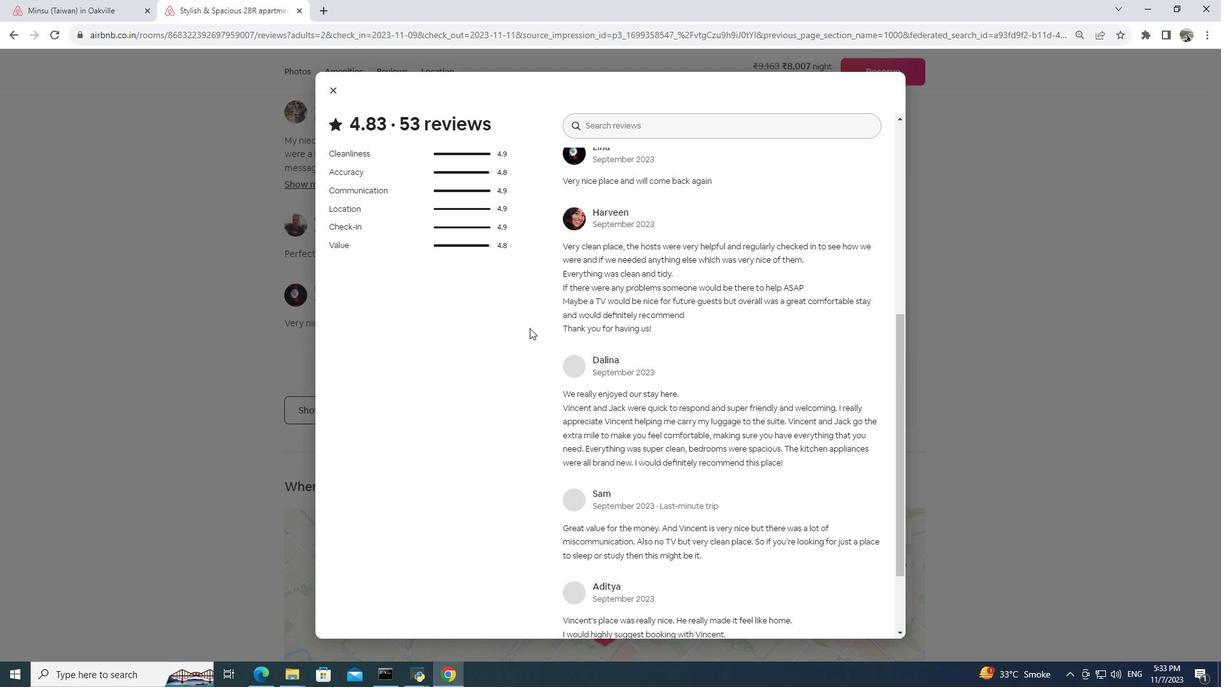 
Action: Mouse scrolled (529, 327) with delta (0, 0)
Screenshot: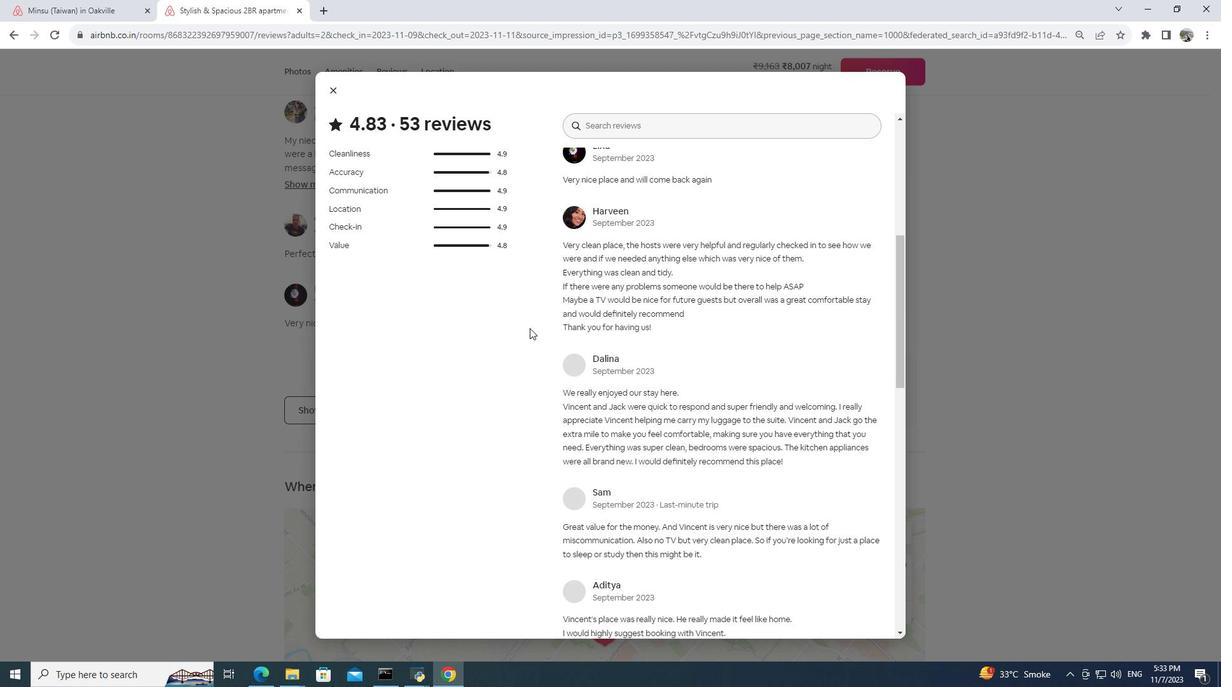 
Action: Mouse scrolled (529, 327) with delta (0, 0)
Screenshot: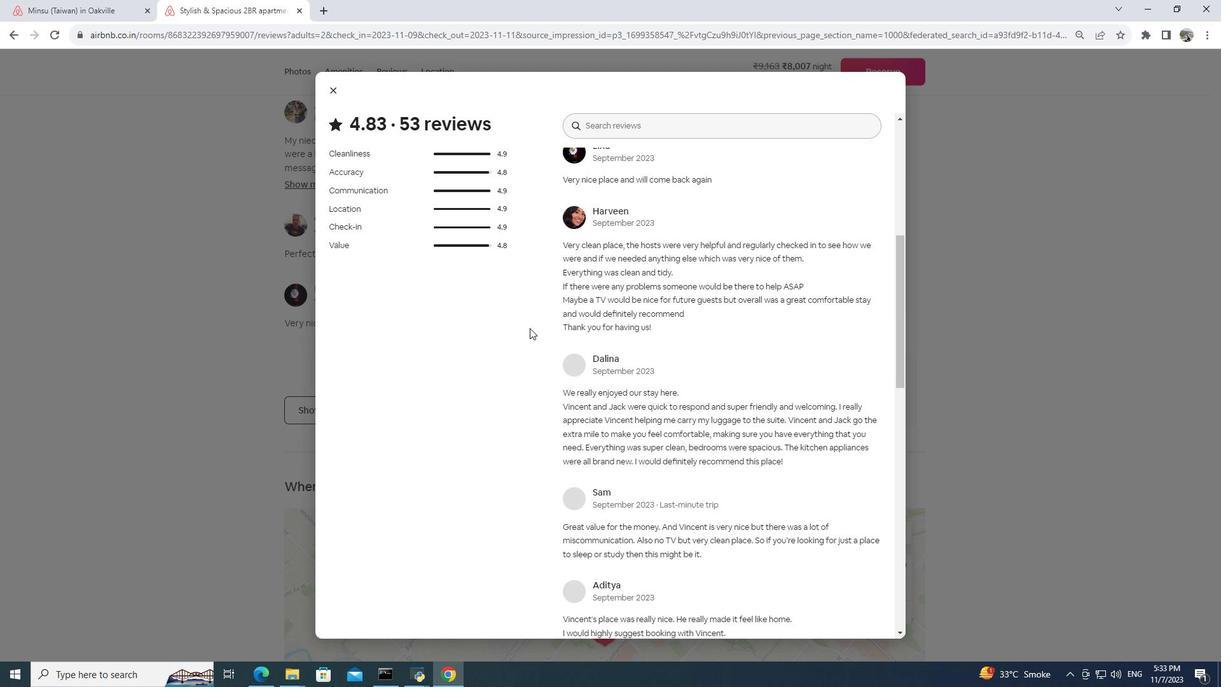 
Action: Mouse moved to (529, 328)
Screenshot: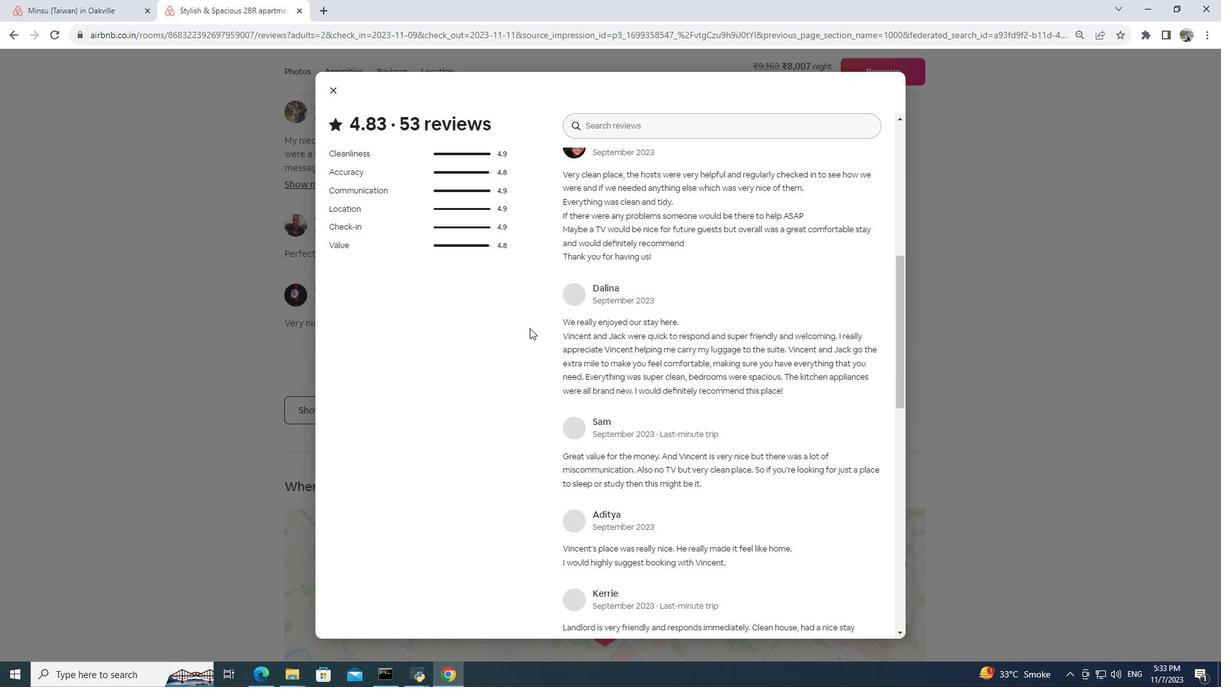 
Action: Mouse scrolled (529, 327) with delta (0, 0)
Screenshot: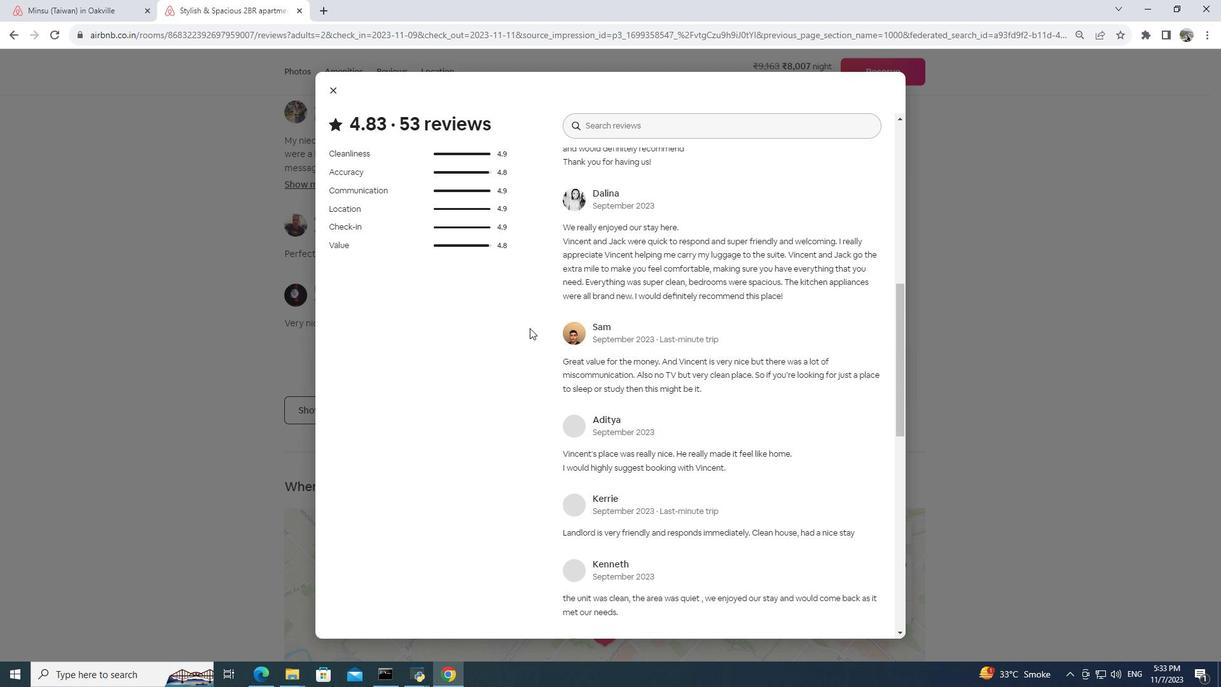 
Action: Mouse scrolled (529, 327) with delta (0, 0)
Screenshot: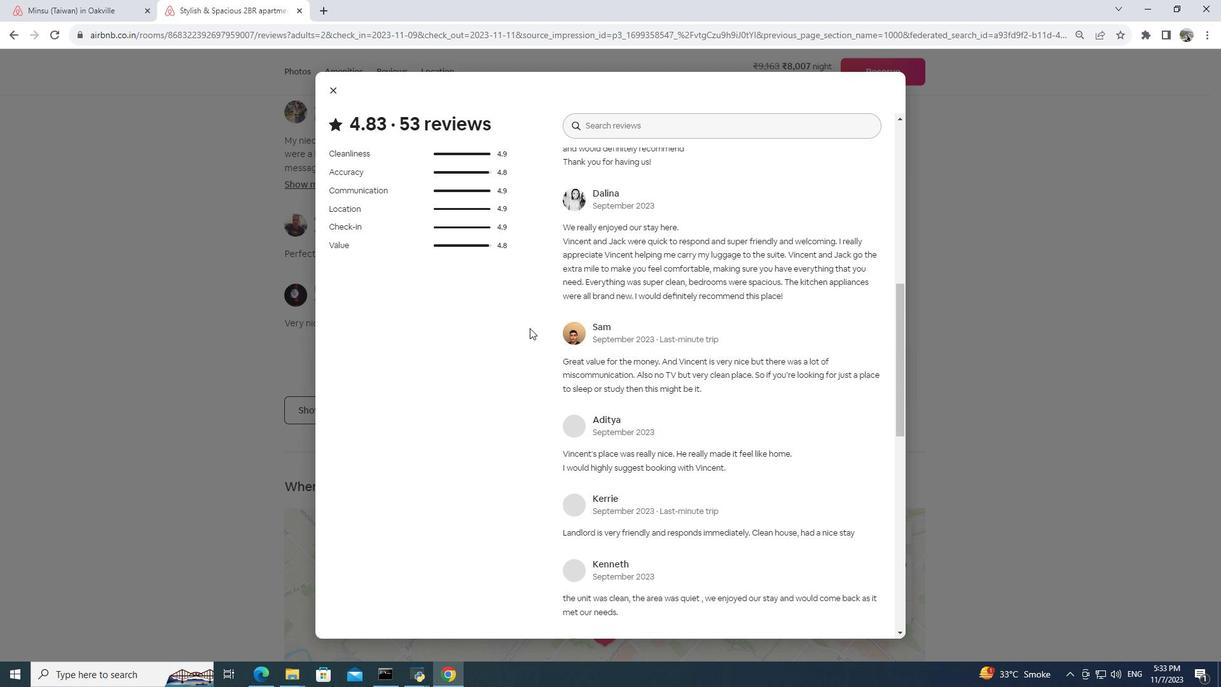 
Action: Mouse scrolled (529, 327) with delta (0, 0)
Screenshot: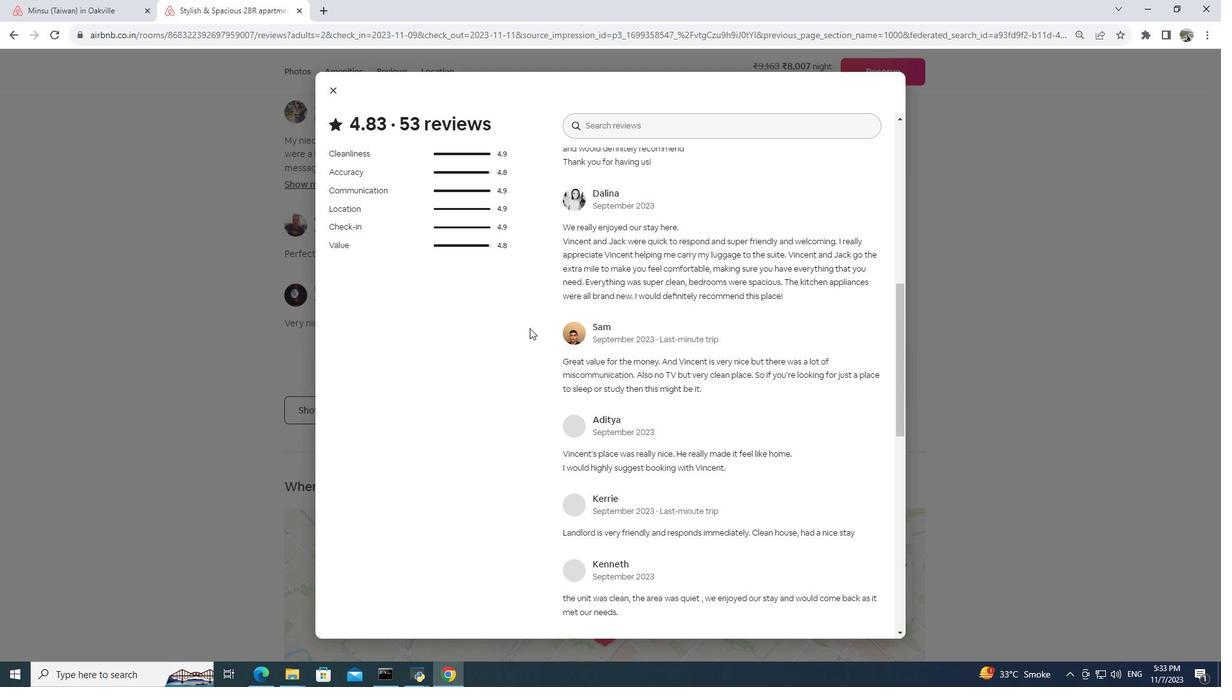 
Action: Mouse scrolled (529, 327) with delta (0, 0)
Screenshot: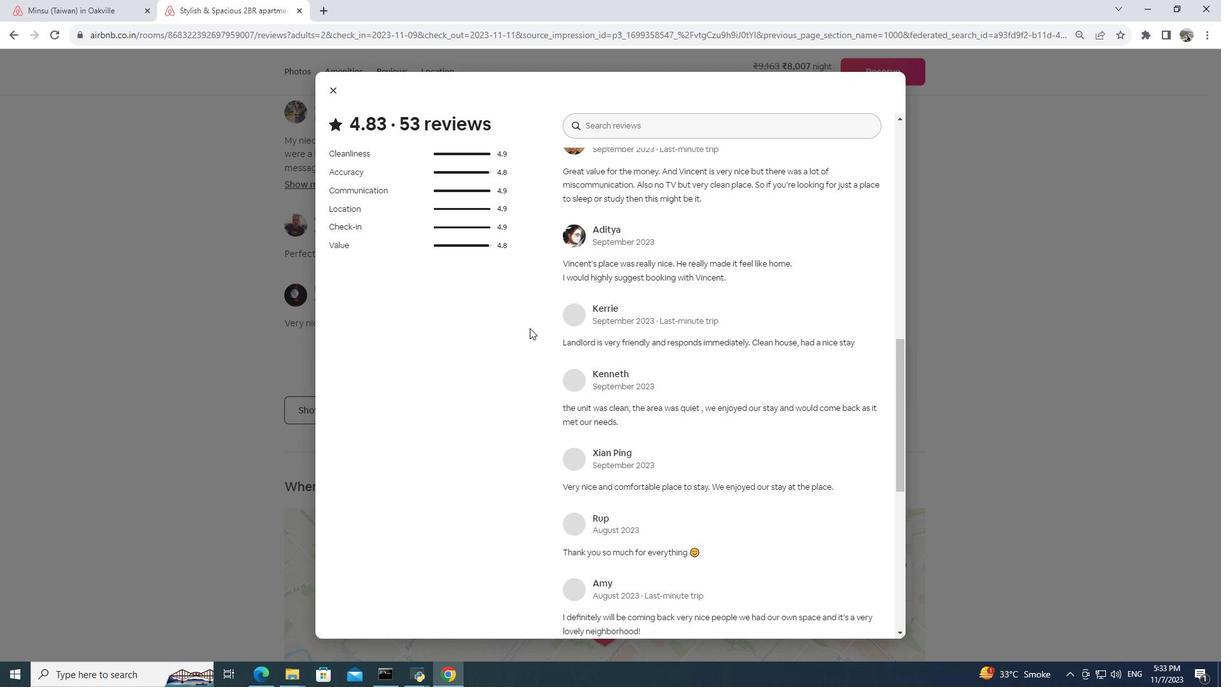 
Action: Mouse scrolled (529, 327) with delta (0, 0)
Screenshot: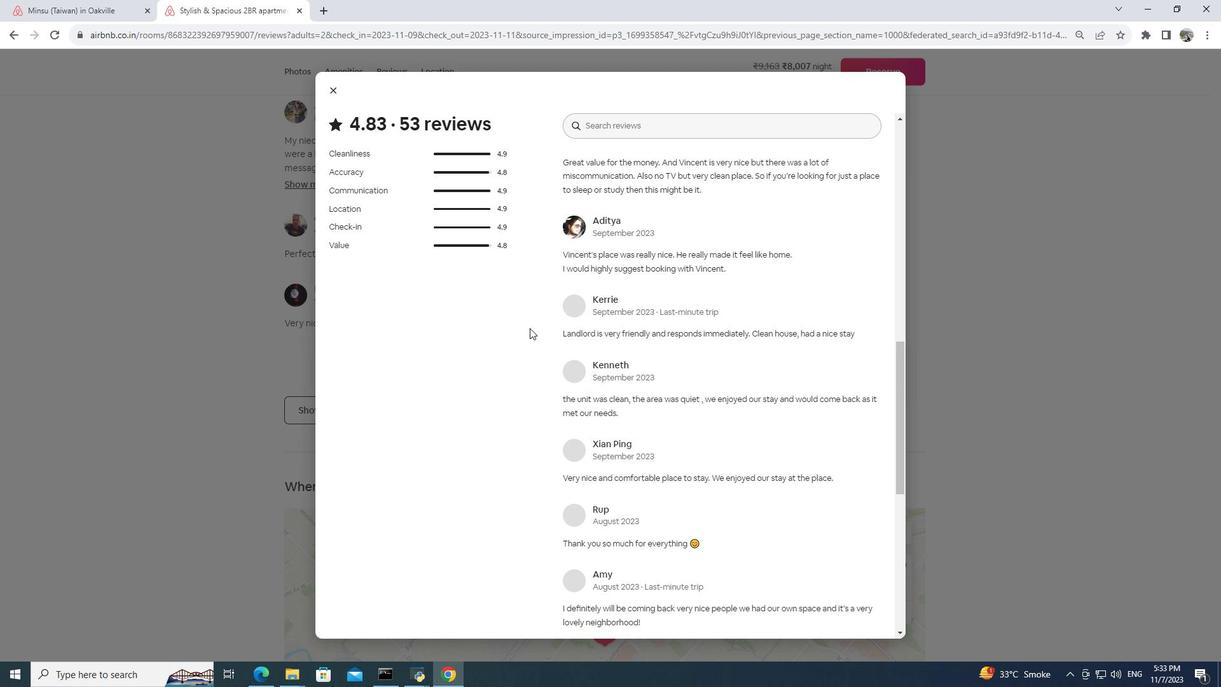 
Action: Mouse scrolled (529, 327) with delta (0, 0)
Screenshot: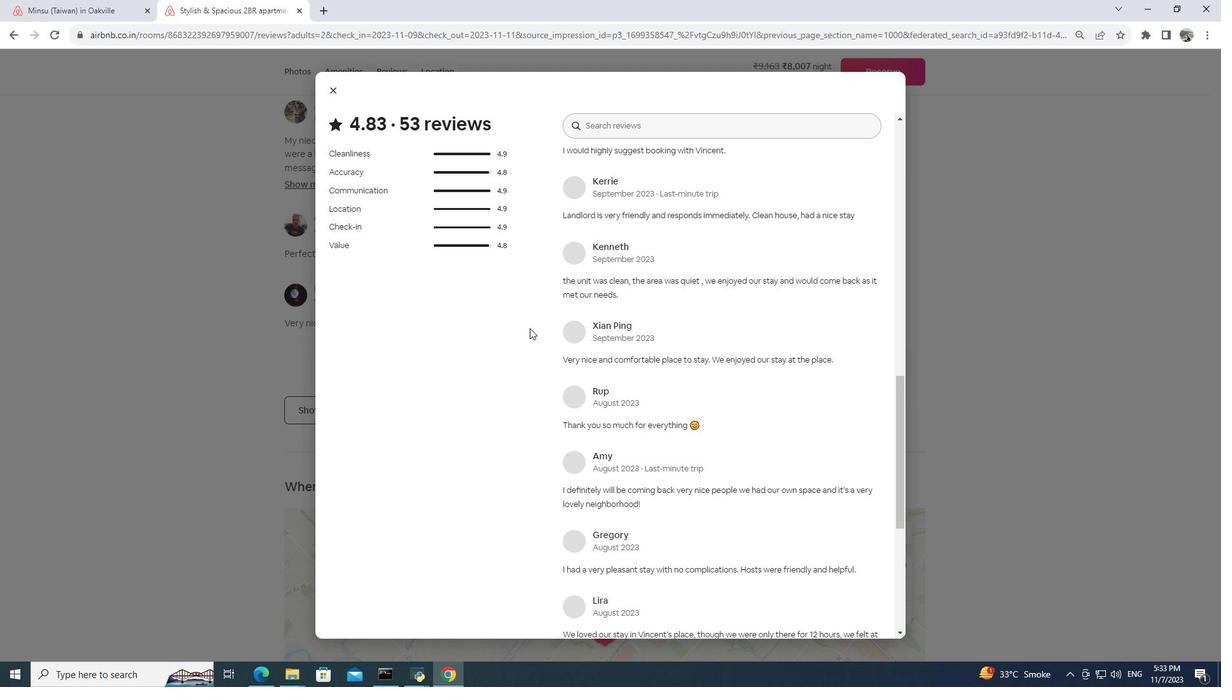 
Action: Mouse scrolled (529, 327) with delta (0, 0)
Screenshot: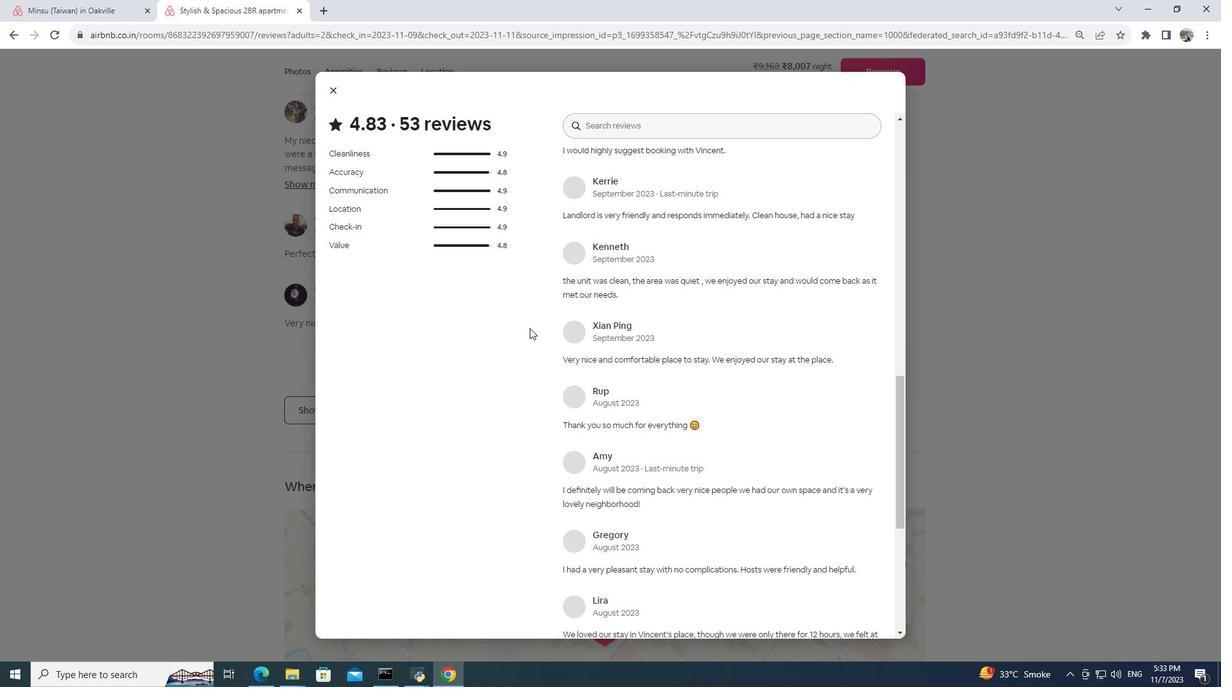 
Action: Mouse scrolled (529, 327) with delta (0, 0)
Screenshot: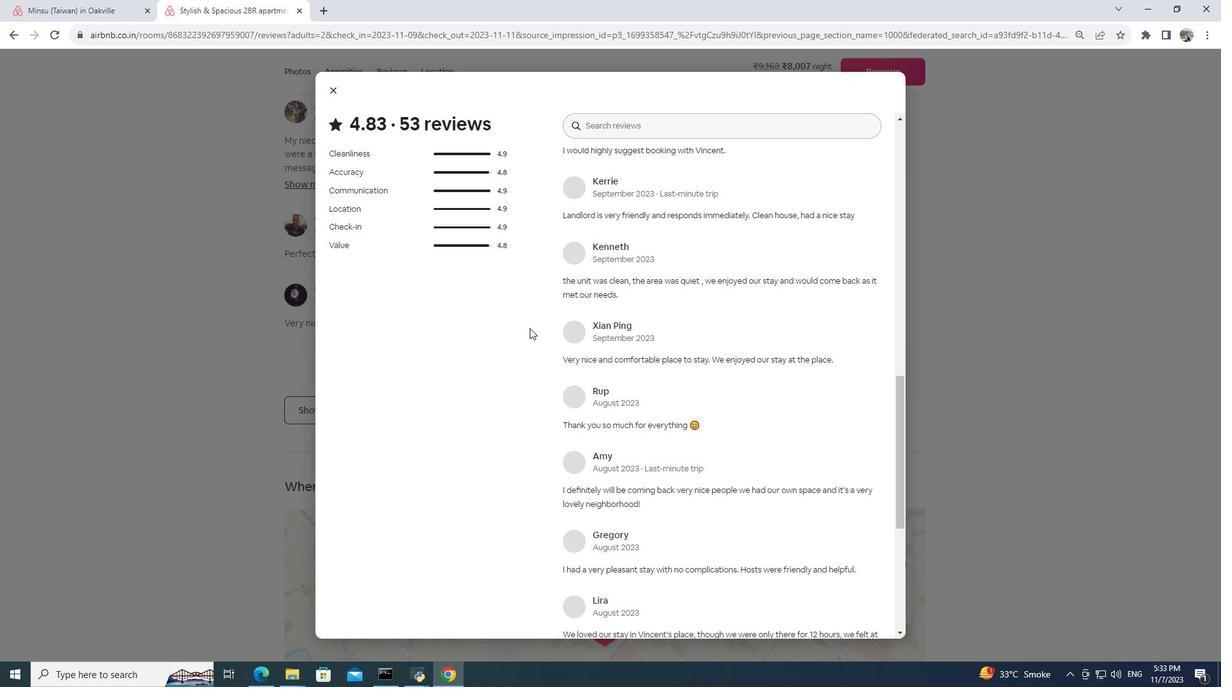 
Action: Mouse scrolled (529, 327) with delta (0, 0)
Screenshot: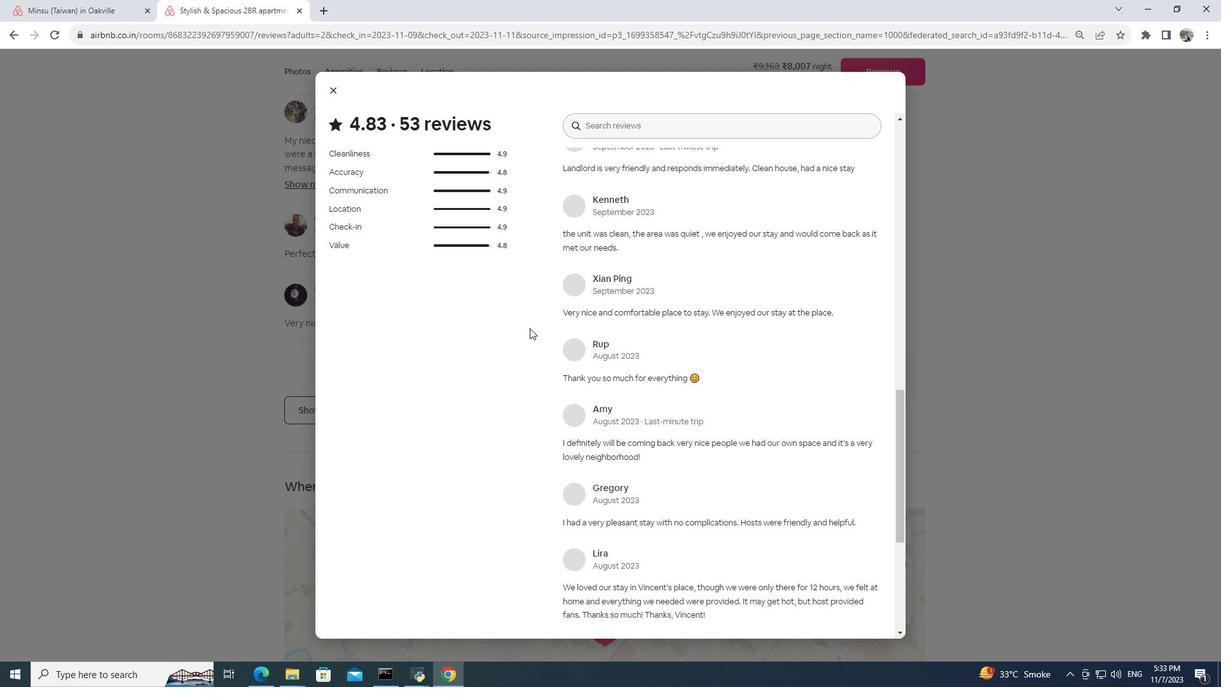 
Action: Mouse moved to (530, 328)
Screenshot: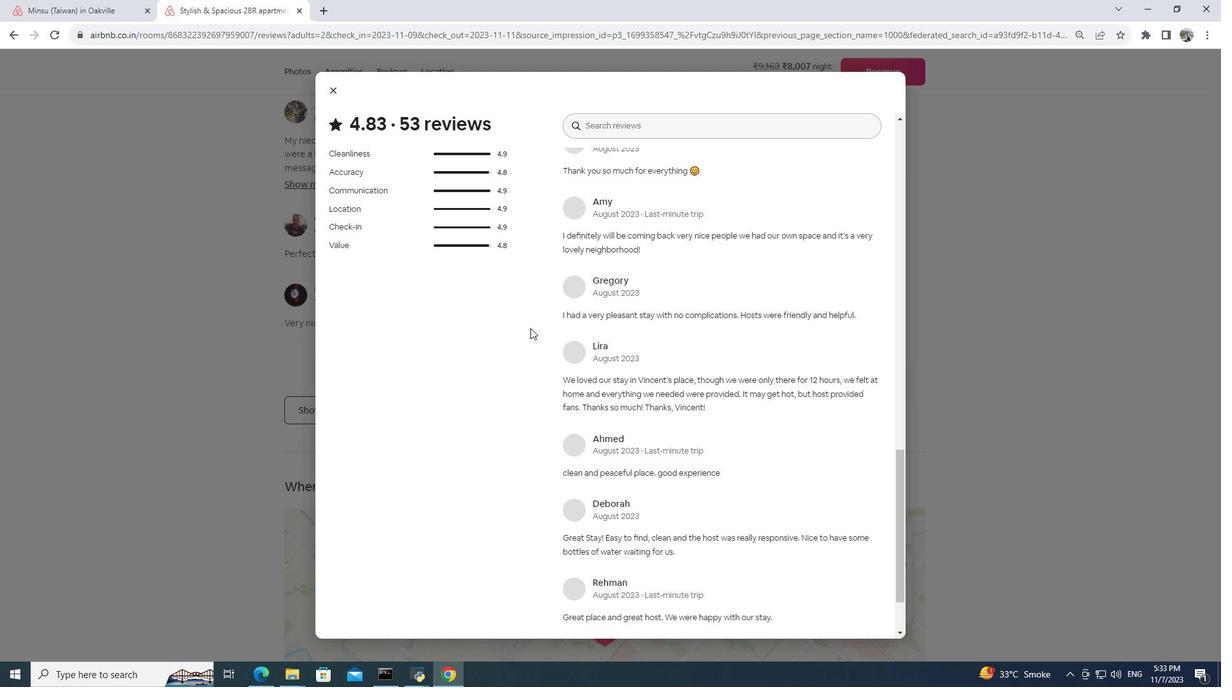 
Action: Mouse scrolled (530, 327) with delta (0, 0)
Screenshot: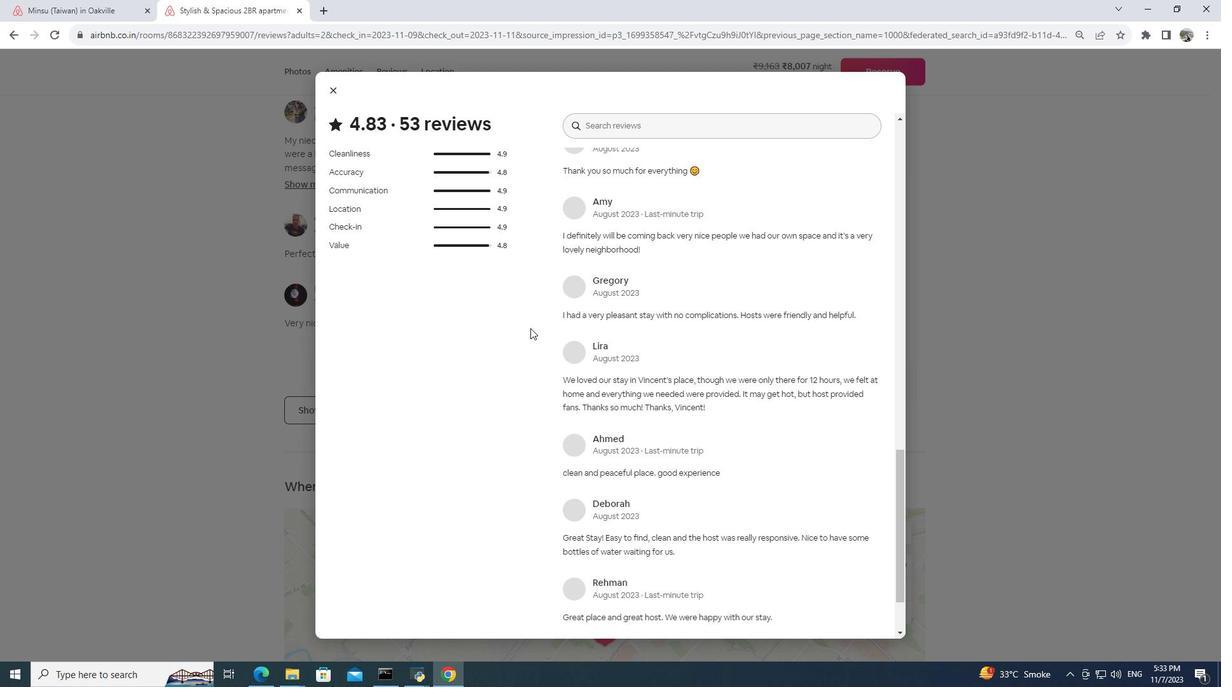 
Action: Mouse scrolled (530, 327) with delta (0, 0)
Screenshot: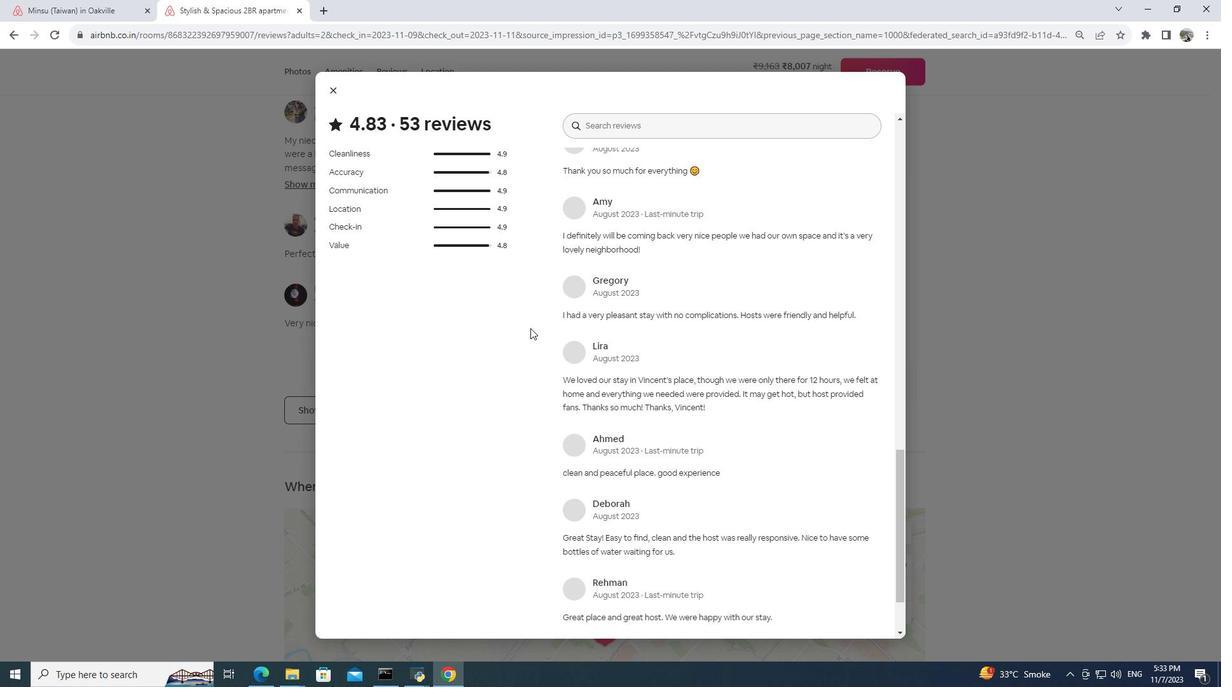
Action: Mouse scrolled (530, 327) with delta (0, 0)
